 Task: Select the current location as Kings Mountain National Military Park, South Carolina, United States . Now zoom - , and verify the location . Hide zoom slider
Action: Mouse moved to (172, 188)
Screenshot: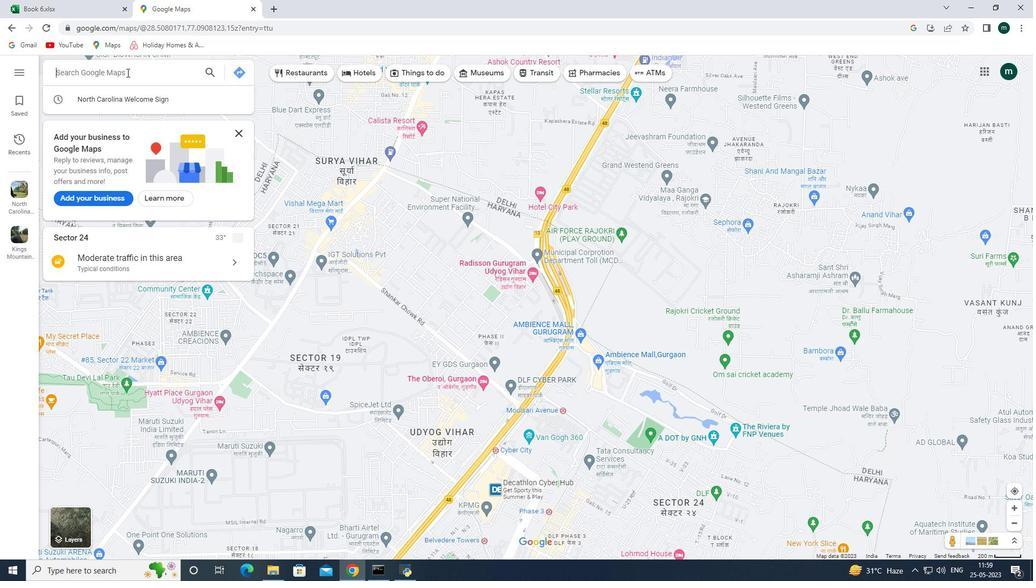 
Action: Mouse pressed left at (172, 188)
Screenshot: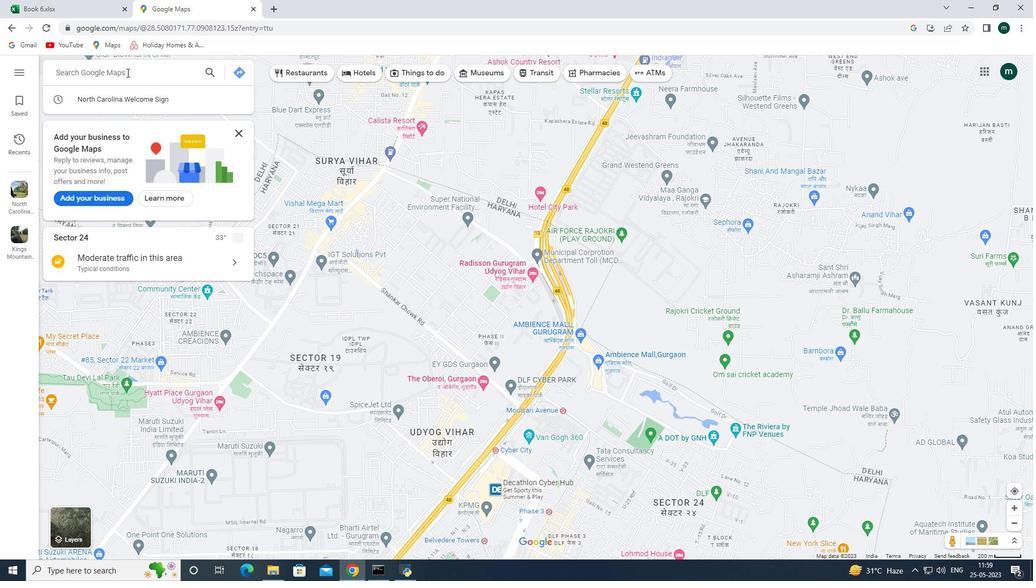 
Action: Mouse moved to (243, 73)
Screenshot: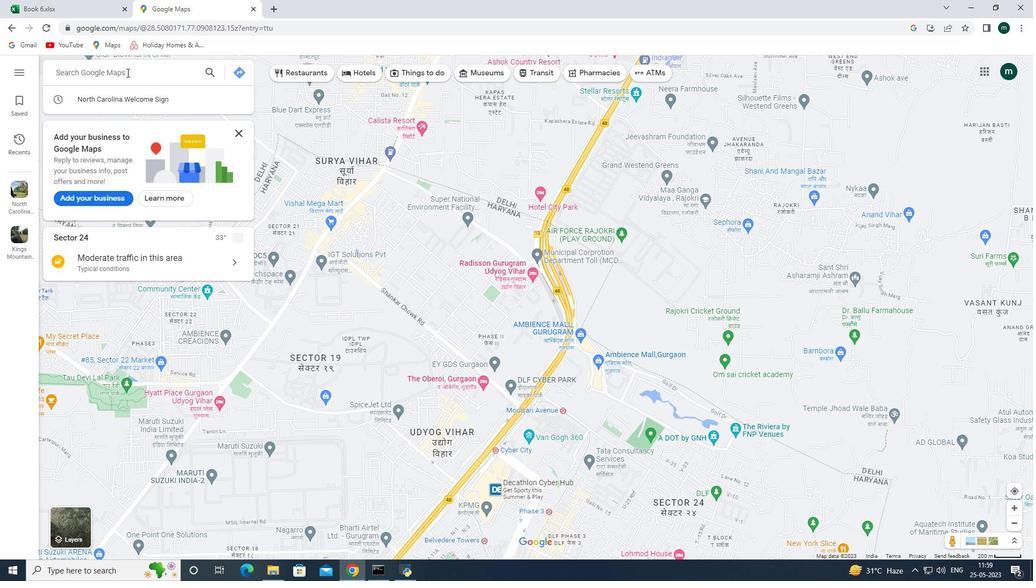
Action: Mouse pressed left at (243, 73)
Screenshot: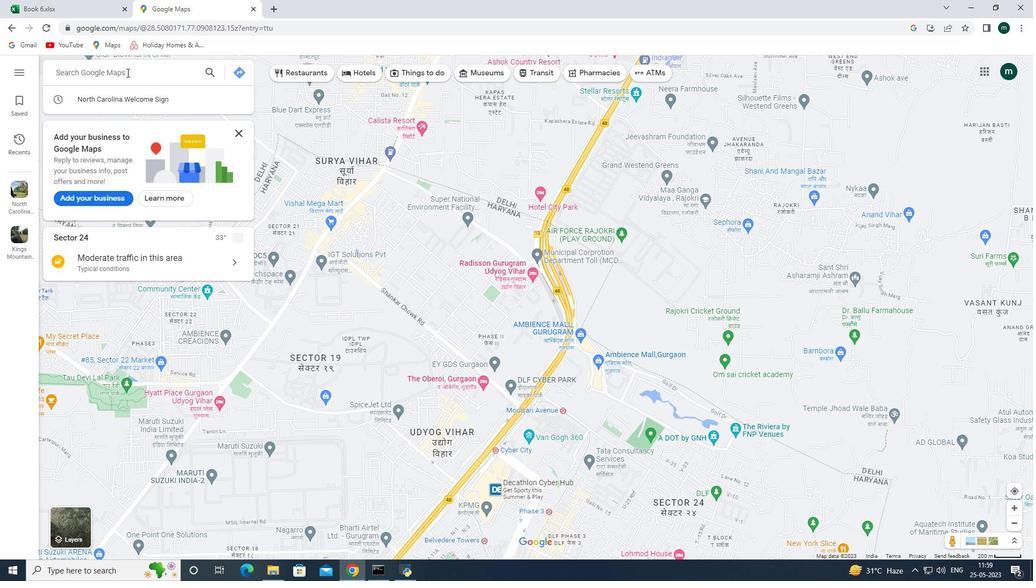 
Action: Mouse moved to (150, 128)
Screenshot: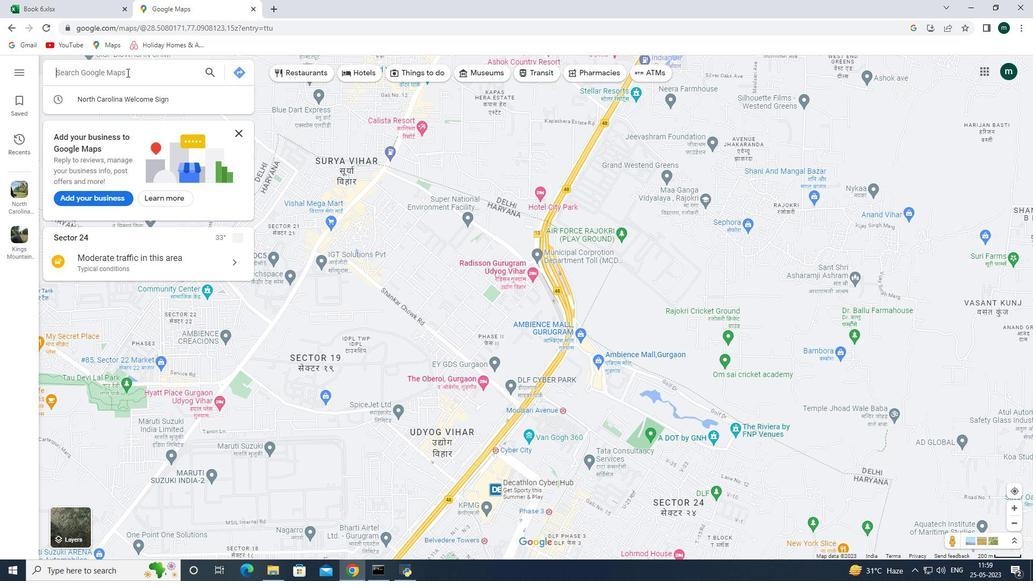 
Action: Mouse pressed left at (150, 128)
Screenshot: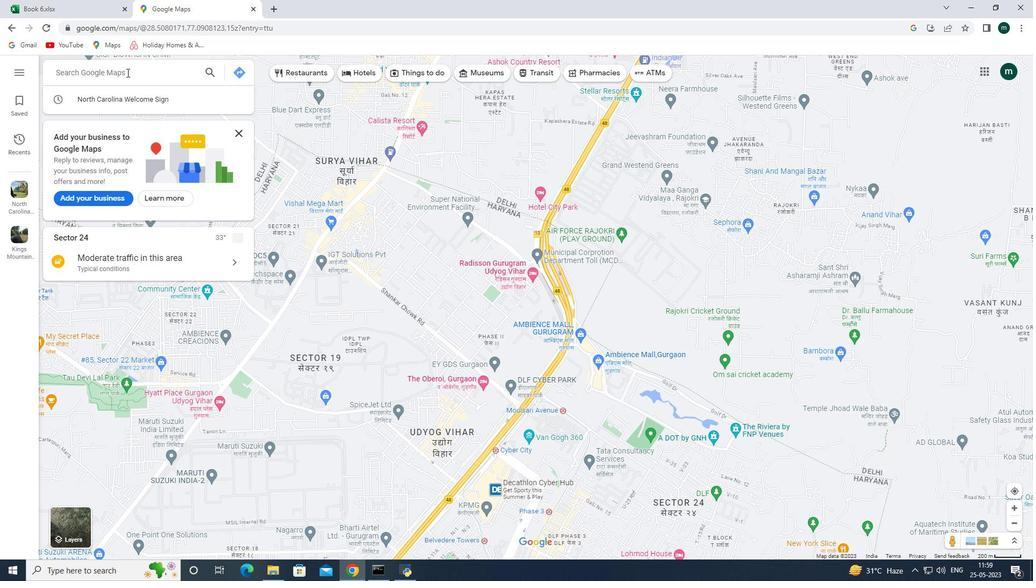 
Action: Mouse moved to (151, 106)
Screenshot: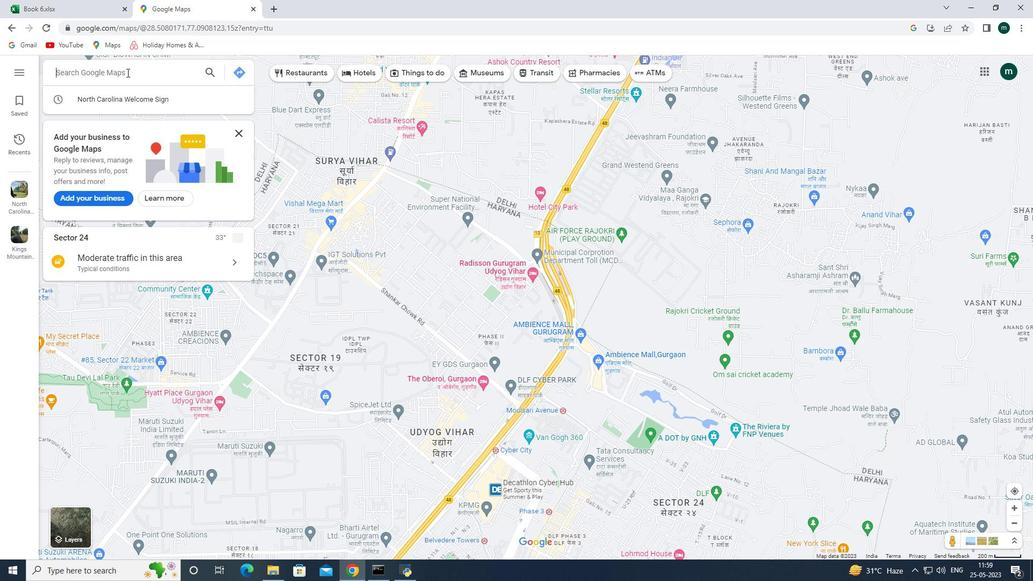 
Action: Mouse pressed left at (151, 106)
Screenshot: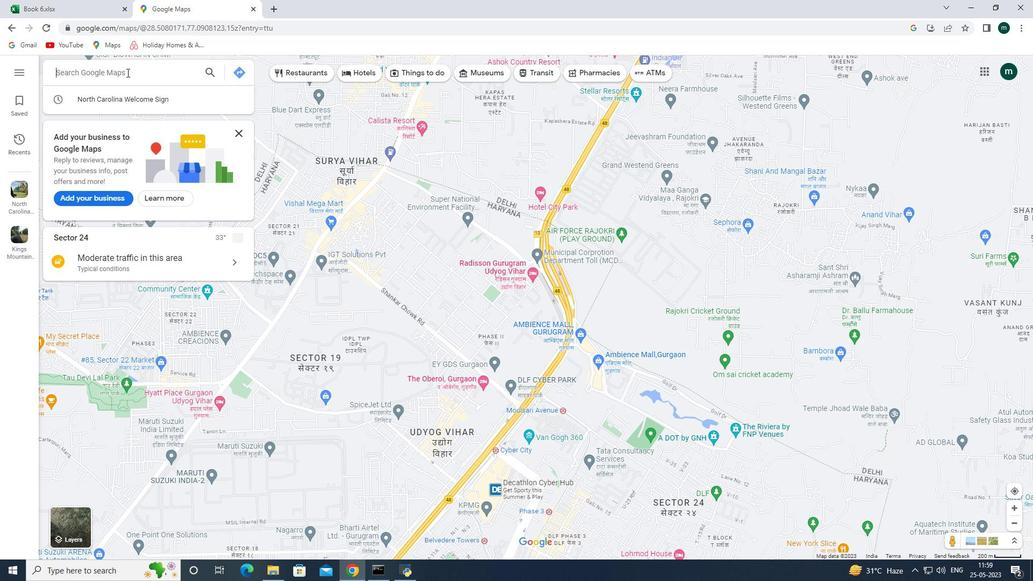 
Action: Key pressed <Key.shift><Key.shift><Key.shift><Key.shift><Key.shift><Key.shift><Key.shift><Key.shift><Key.shift><Key.shift><Key.shift><Key.shift><Key.shift><Key.shift><Key.shift><Key.shift><Key.shift><Key.shift><Key.shift><Key.shift><Key.shift><Key.shift><Key.shift><Key.shift><Key.shift><Key.shift><Key.shift><Key.shift><Key.shift><Key.shift><Key.shift><Key.shift><Key.shift><Key.shift><Key.shift><Key.shift><Key.shift><Key.shift><Key.shift><Key.shift><Key.shift><Key.shift><Key.shift><Key.shift><Key.shift><Key.shift><Key.shift><Key.shift><Key.shift><Key.shift><Key.shift><Key.shift><Key.shift><Key.shift><Key.shift><Key.shift><Key.shift><Key.shift><Key.shift><Key.shift><Key.shift><Key.shift>Kings<Key.space><Key.shift>Moub<Key.backspace>ntain<Key.space><Key.shift>National<Key.space><Key.shift>Militar
Screenshot: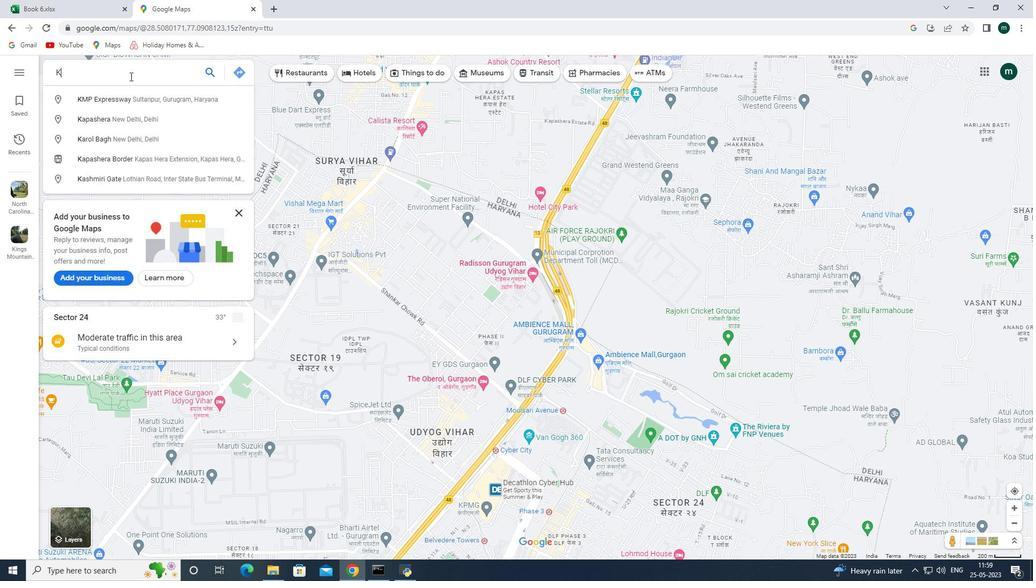 
Action: Mouse moved to (151, 105)
Screenshot: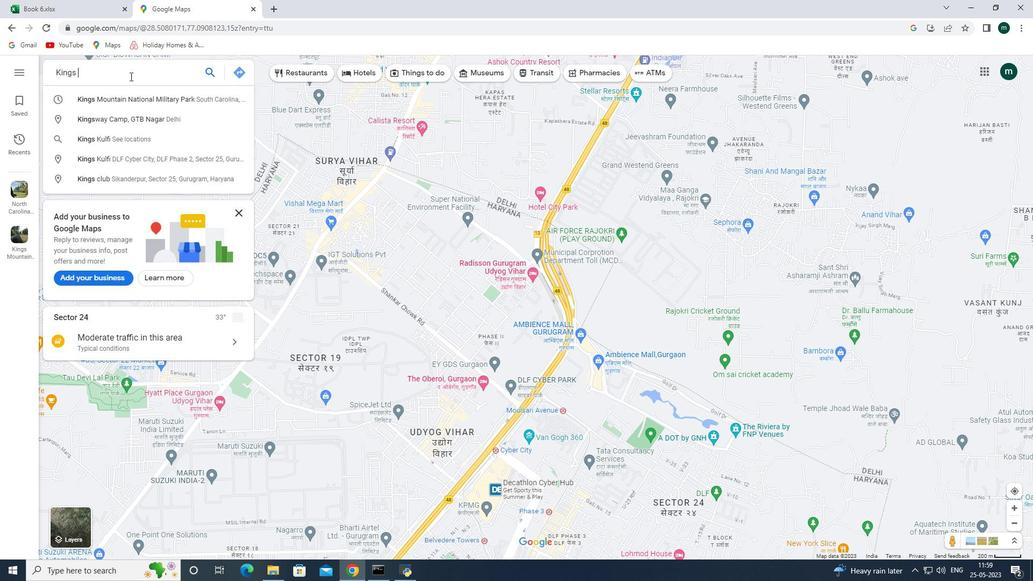 
Action: Key pressed y<Key.space>par<Key.backspace><Key.backspace><Key.backspace><Key.shift>Paer<Key.backspace><Key.backspace>rk<Key.space>
Screenshot: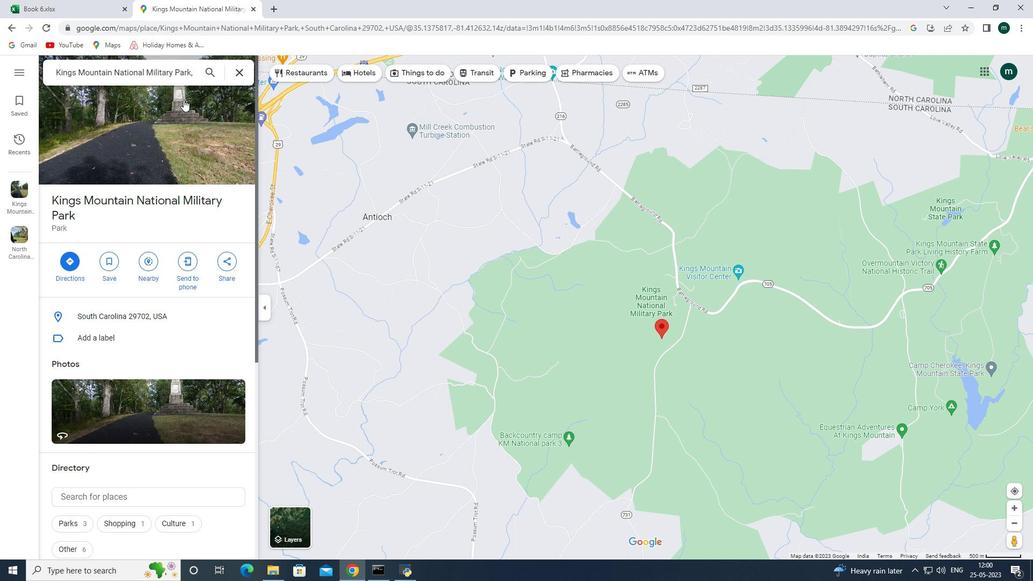
Action: Mouse moved to (199, 185)
Screenshot: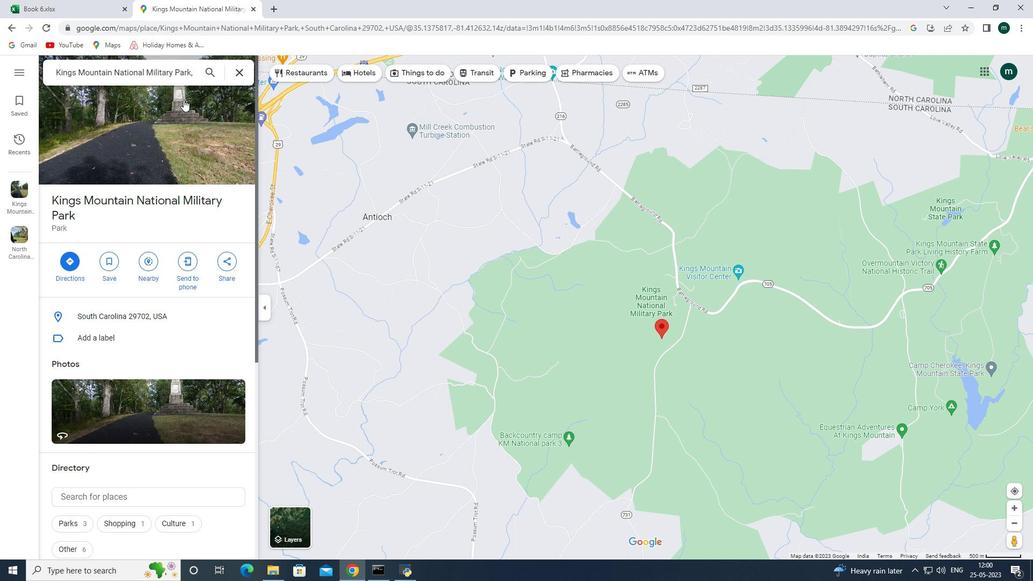 
Action: Mouse pressed left at (199, 185)
Screenshot: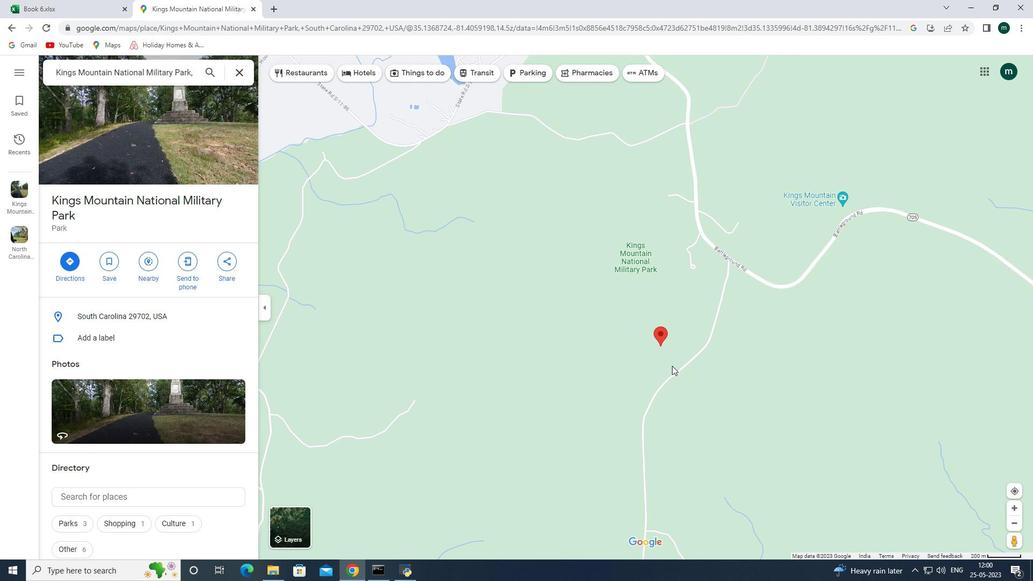 
Action: Mouse moved to (172, 135)
Screenshot: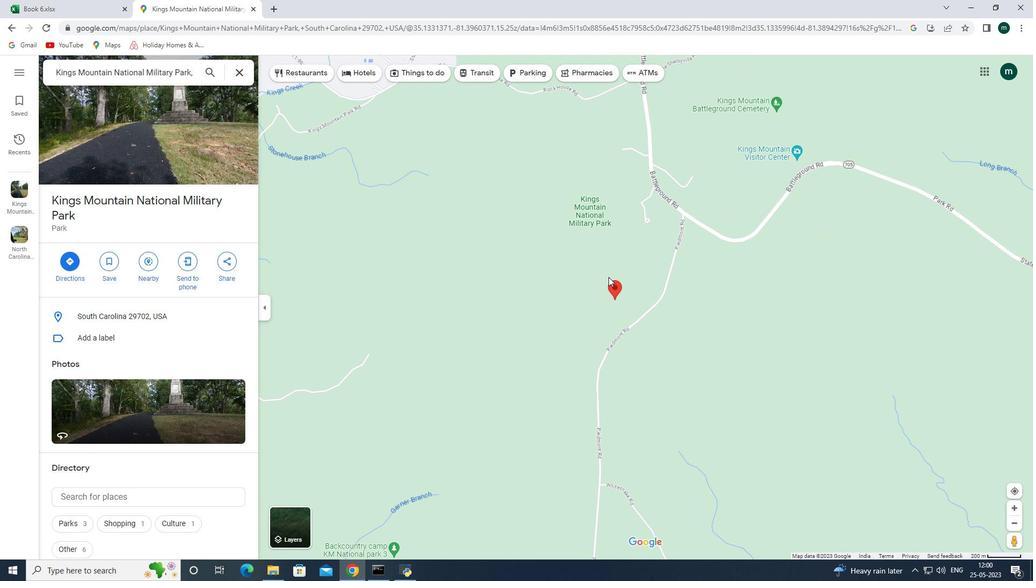 
Action: Mouse pressed left at (172, 135)
Screenshot: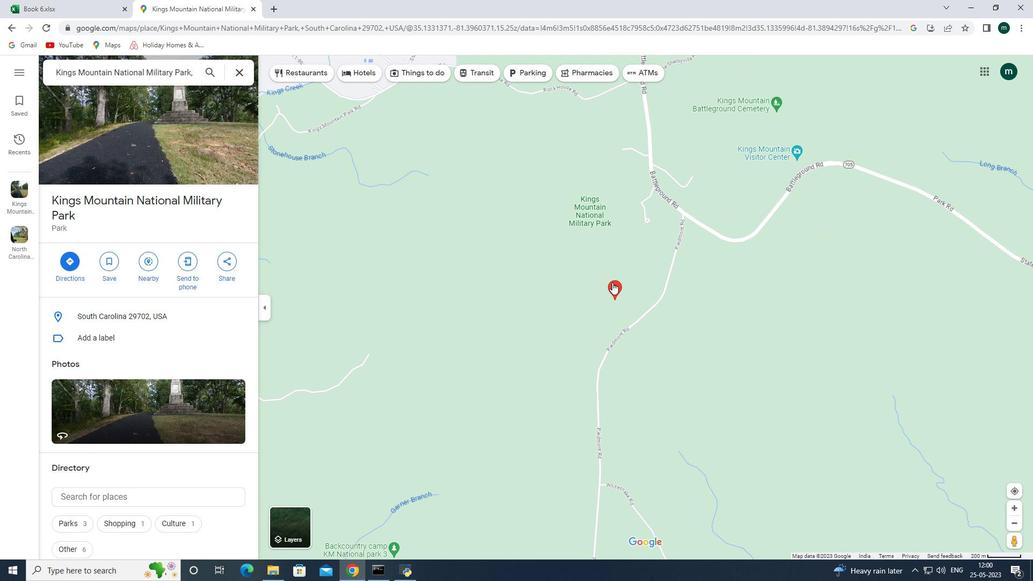 
Action: Mouse moved to (493, 243)
Screenshot: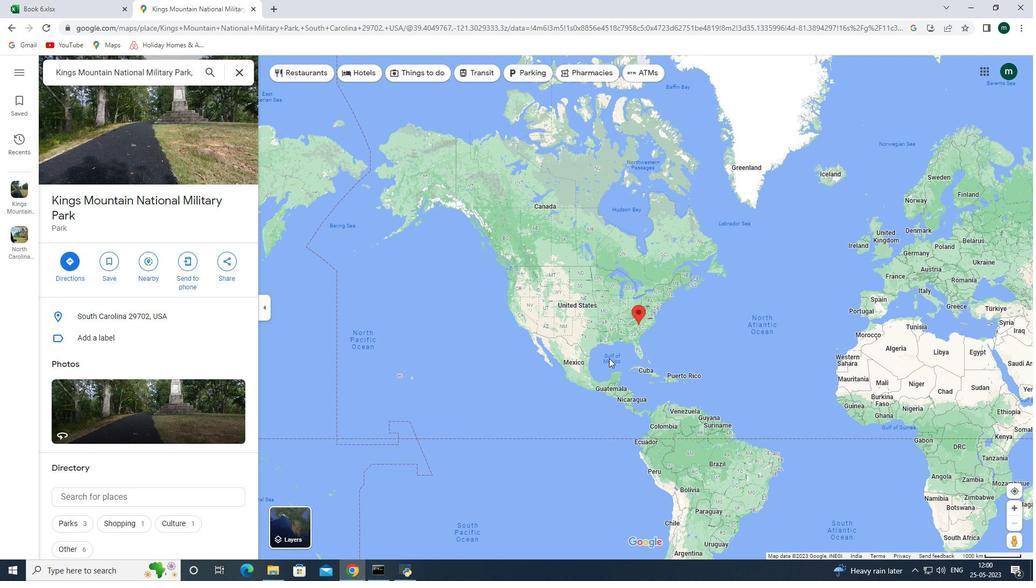 
Action: Mouse scrolled (493, 243) with delta (0, 0)
Screenshot: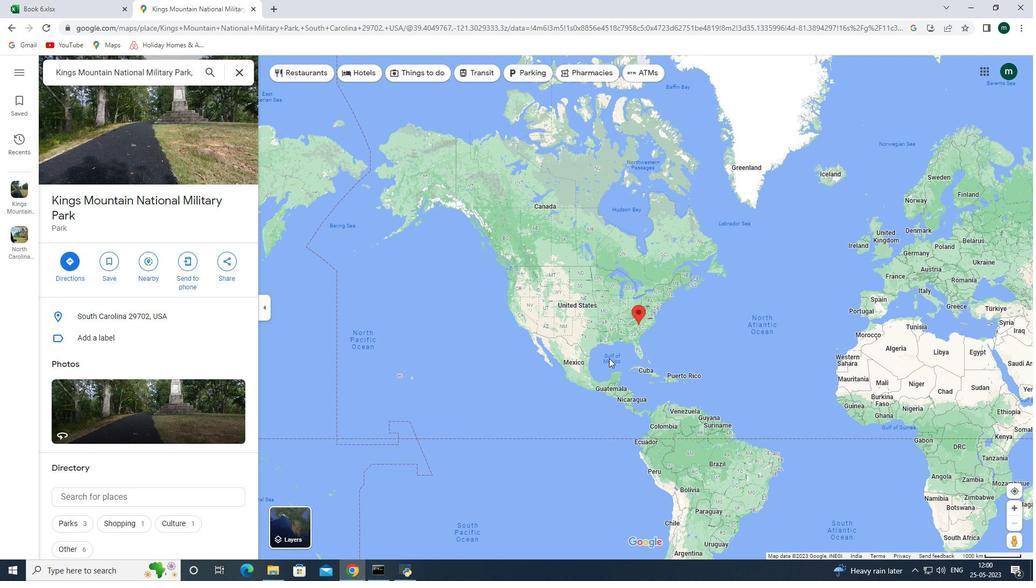 
Action: Mouse scrolled (493, 243) with delta (0, 0)
Screenshot: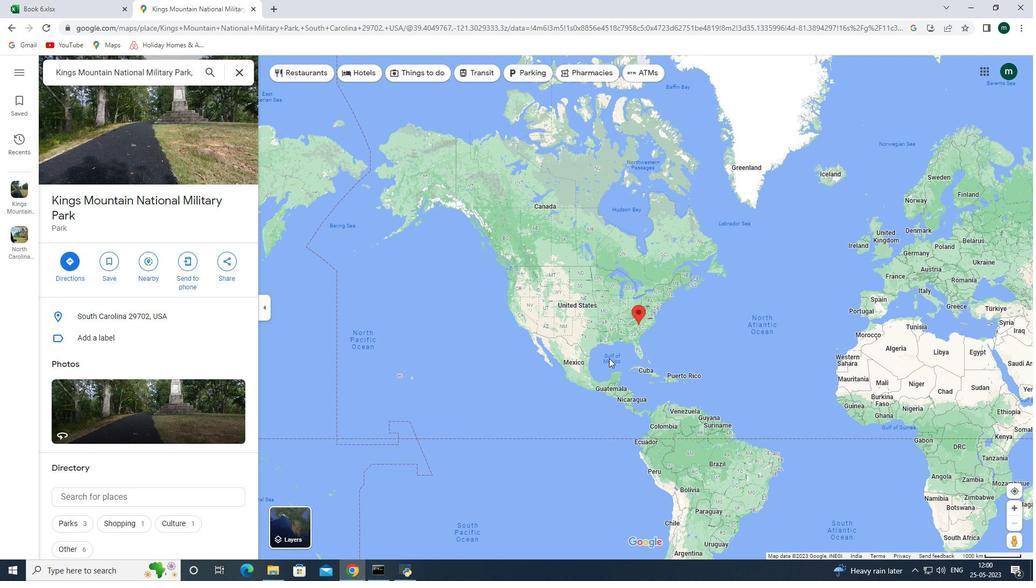 
Action: Mouse scrolled (493, 243) with delta (0, 0)
Screenshot: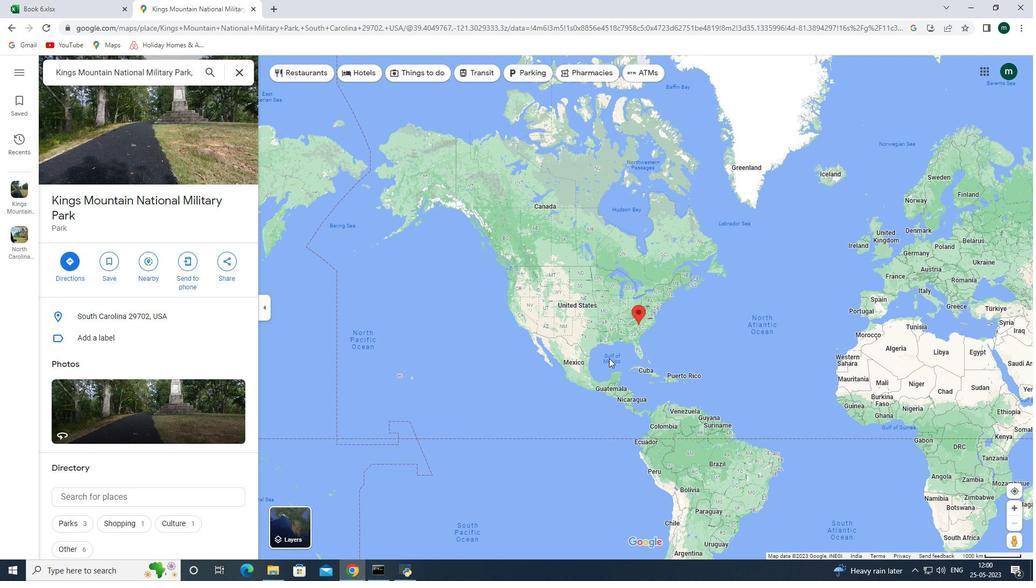 
Action: Mouse moved to (572, 137)
Screenshot: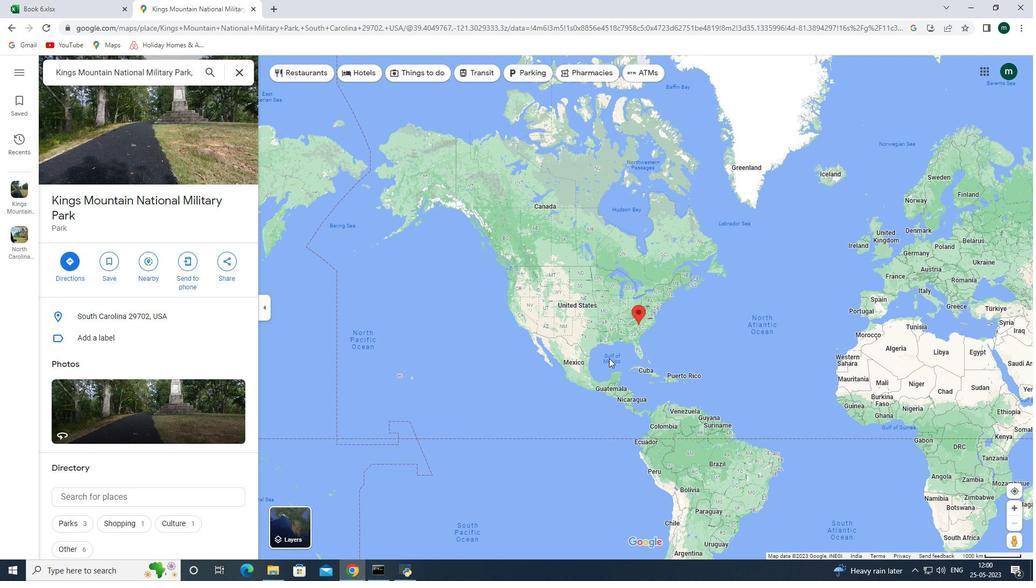 
Action: Mouse scrolled (572, 137) with delta (0, 0)
Screenshot: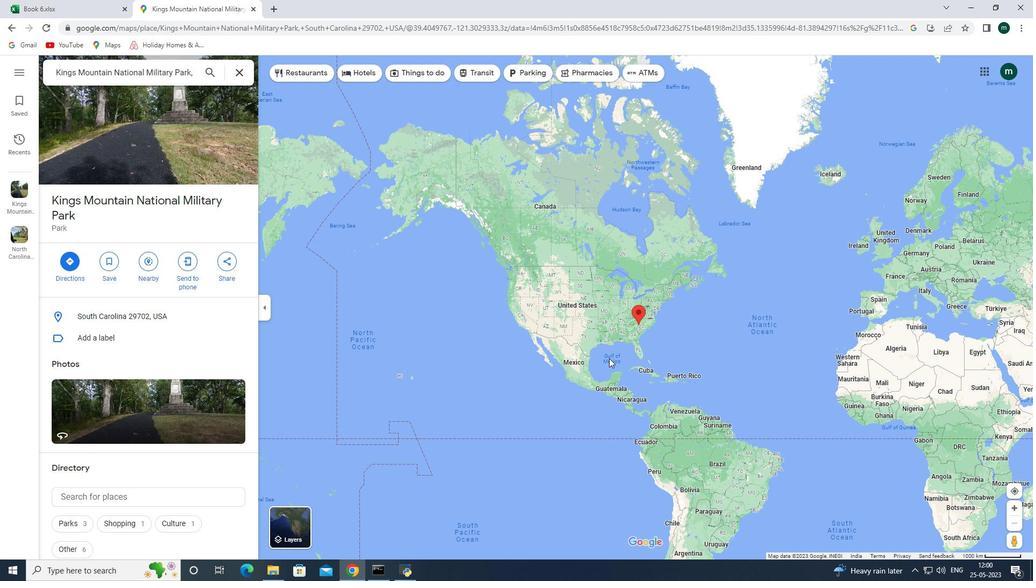 
Action: Mouse moved to (558, 140)
Screenshot: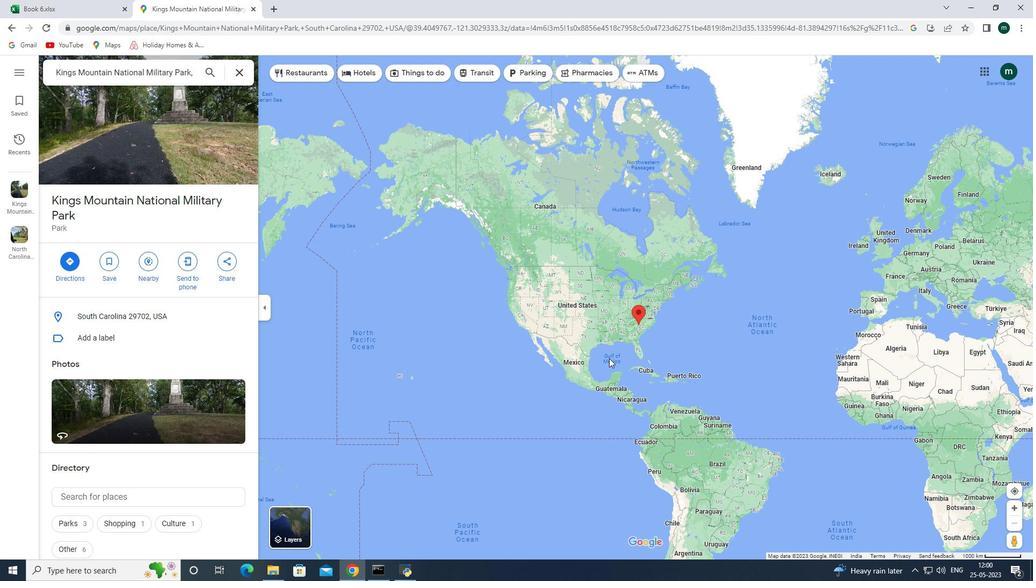 
Action: Mouse scrolled (558, 141) with delta (0, 0)
Screenshot: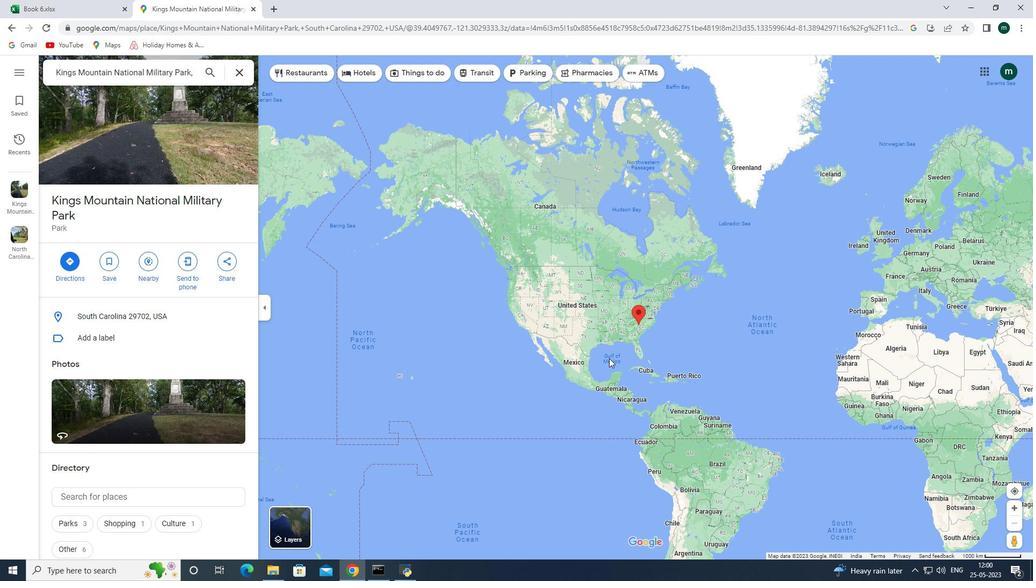 
Action: Mouse scrolled (558, 141) with delta (0, 0)
Screenshot: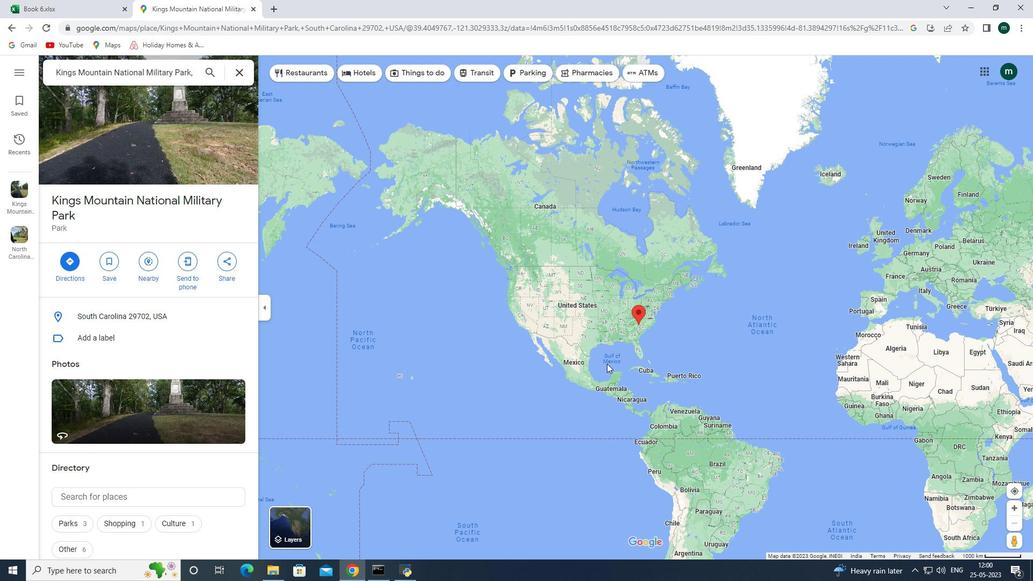 
Action: Mouse scrolled (558, 141) with delta (0, 0)
Screenshot: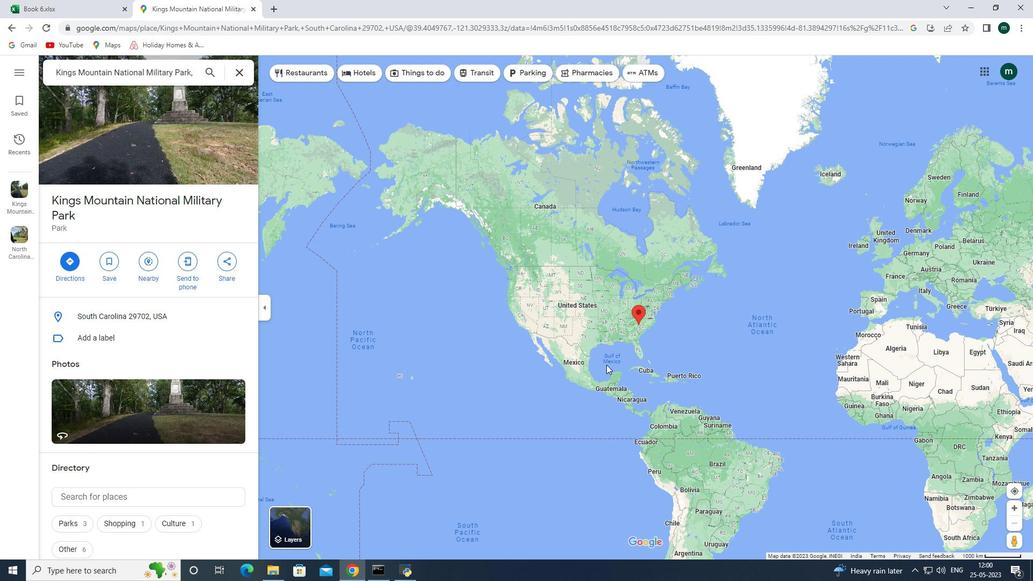 
Action: Mouse moved to (631, 199)
Screenshot: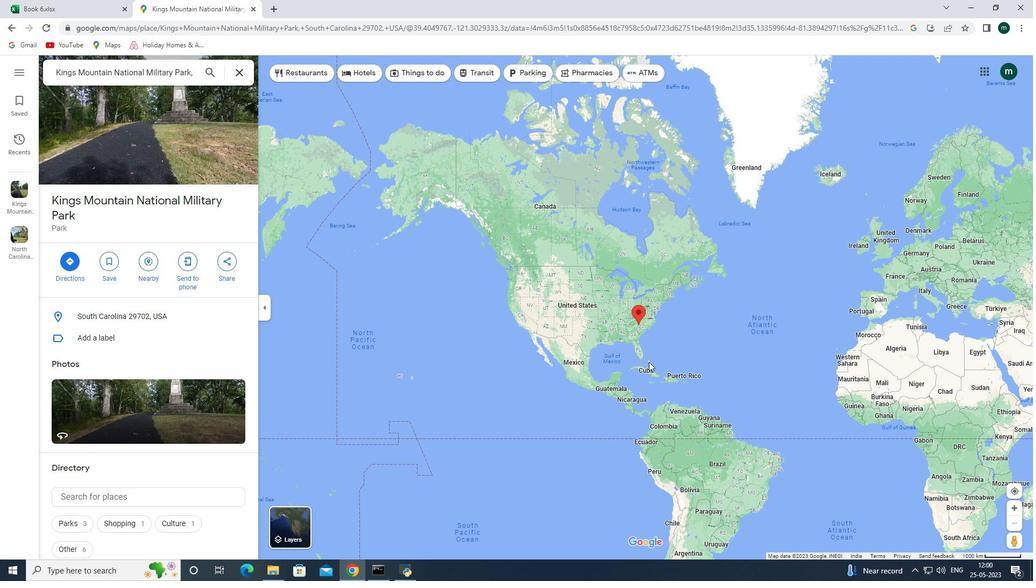 
Action: Mouse scrolled (631, 200) with delta (0, 0)
Screenshot: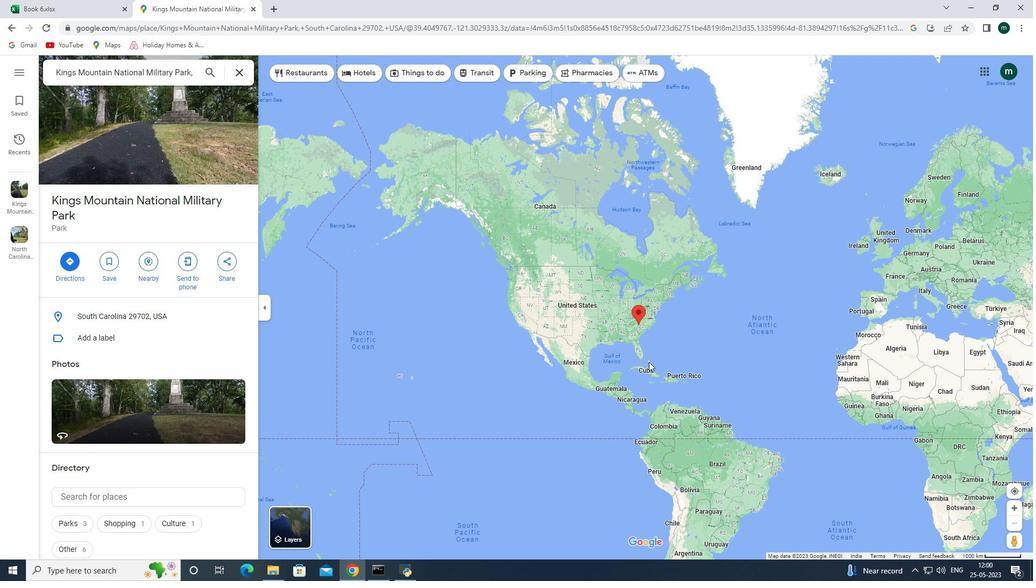 
Action: Mouse scrolled (631, 200) with delta (0, 0)
Screenshot: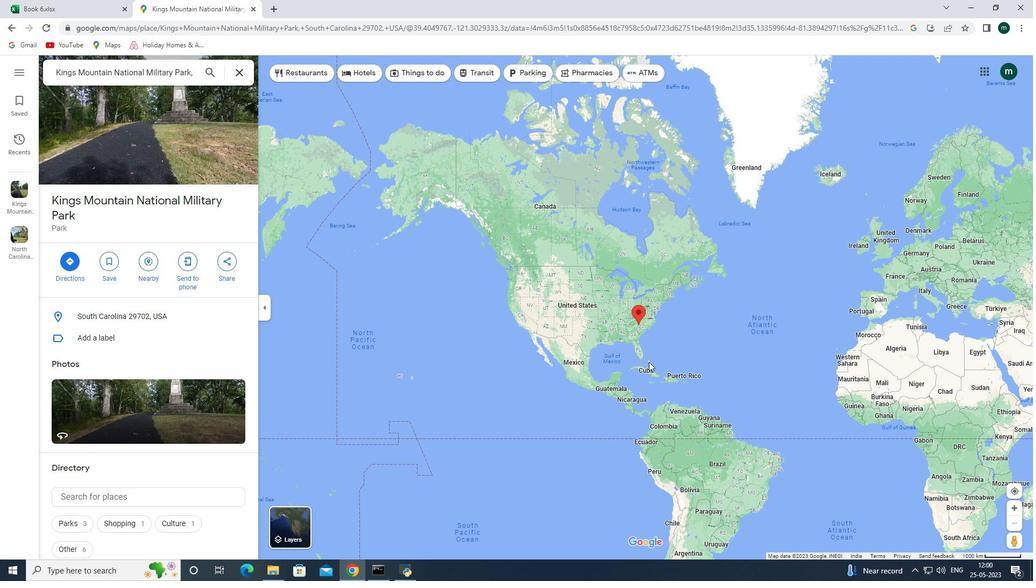
Action: Mouse moved to (585, 117)
Screenshot: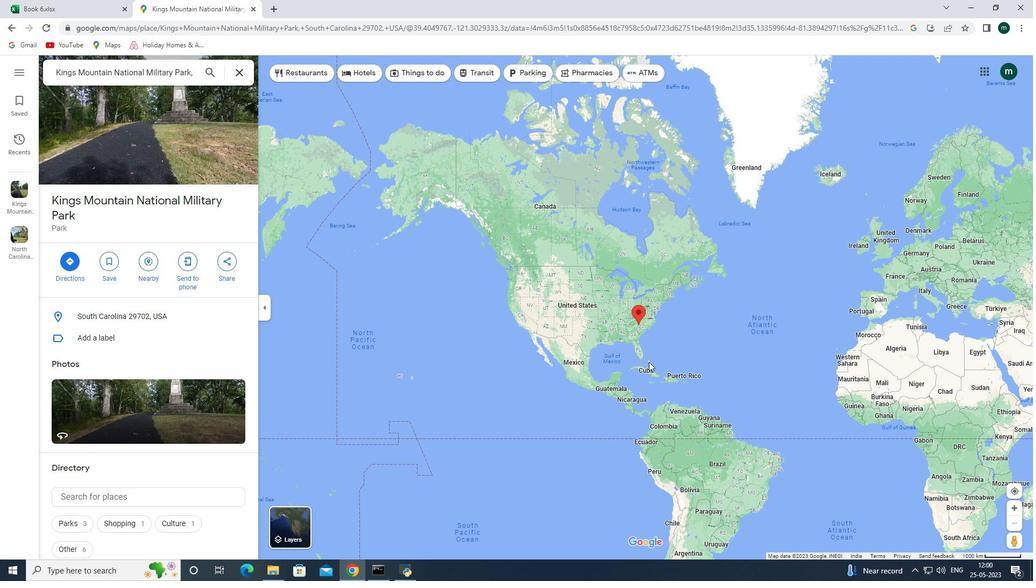 
Action: Mouse scrolled (586, 121) with delta (0, 0)
Screenshot: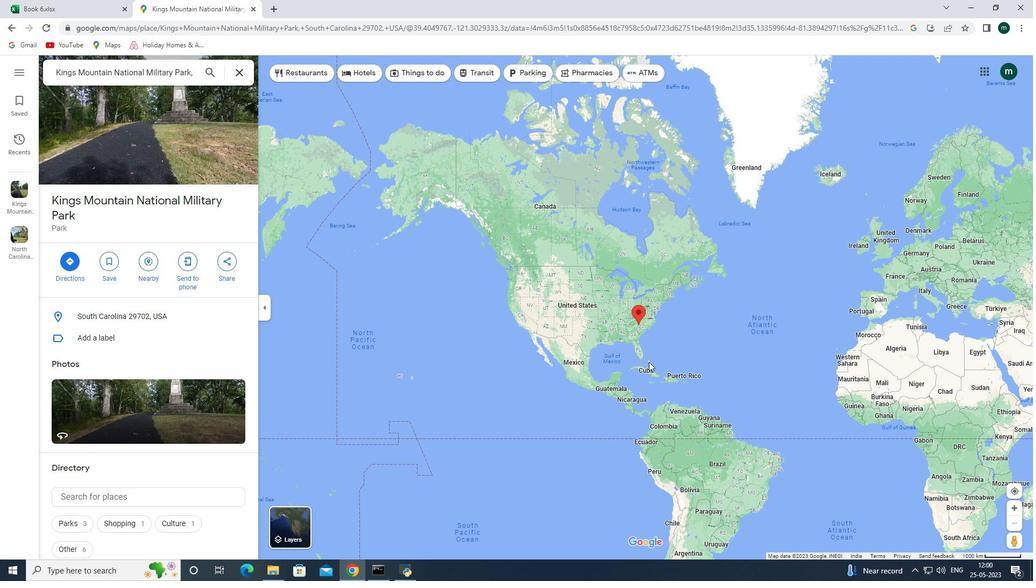 
Action: Mouse scrolled (585, 121) with delta (0, 0)
Screenshot: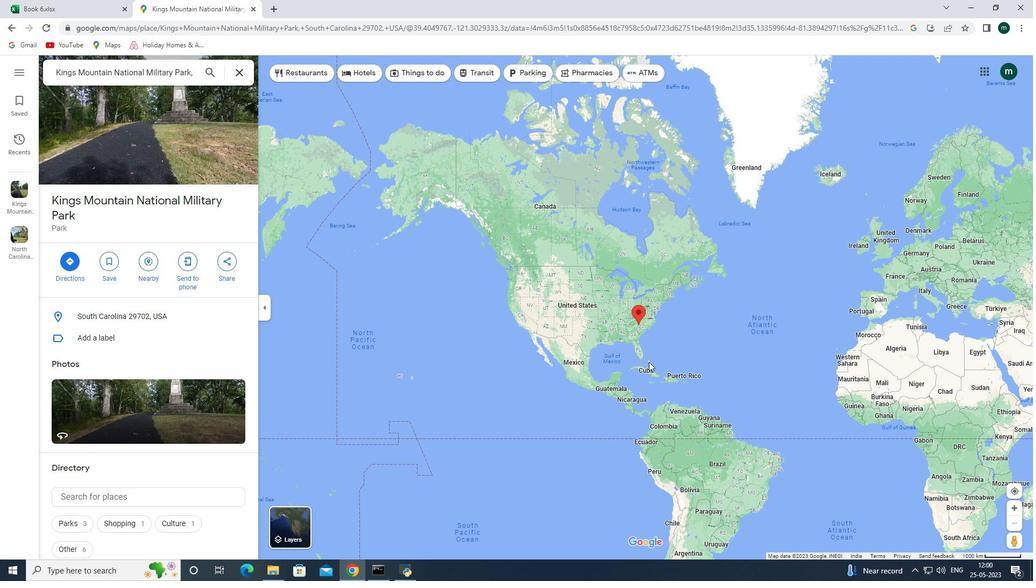 
Action: Mouse moved to (530, 190)
Screenshot: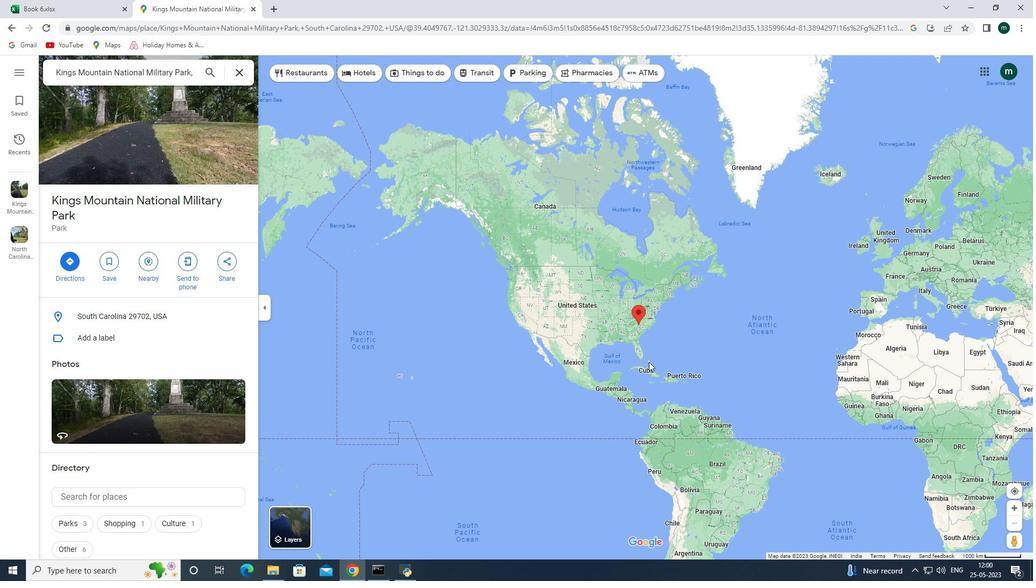 
Action: Mouse pressed left at (530, 190)
Screenshot: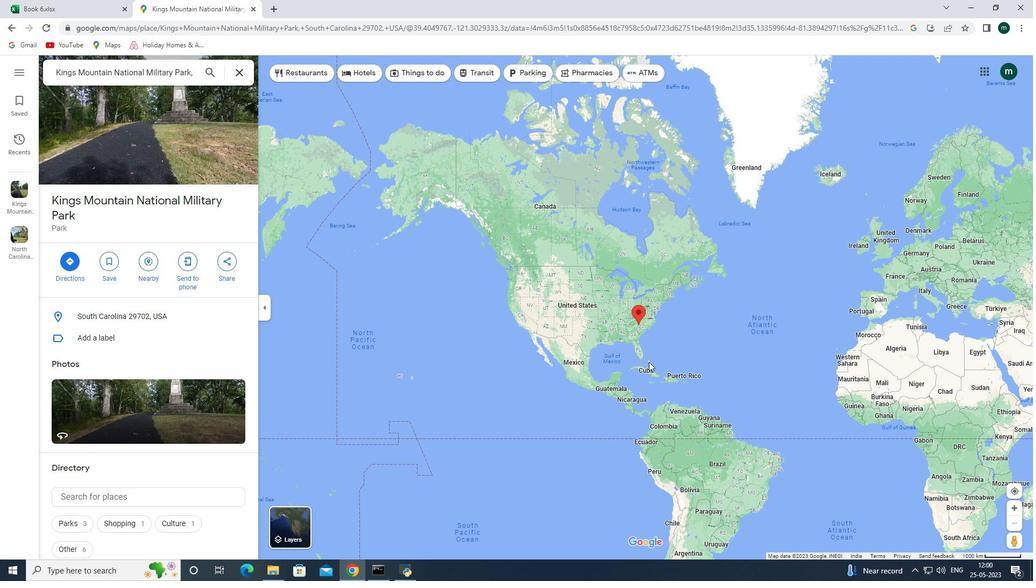 
Action: Mouse moved to (599, 311)
Screenshot: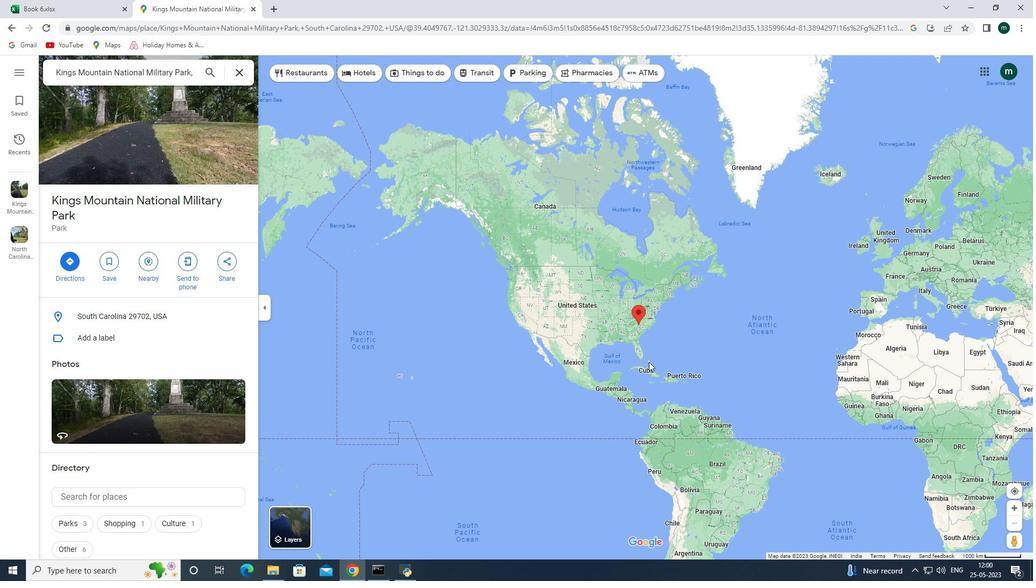 
Action: Mouse scrolled (599, 311) with delta (0, 0)
Screenshot: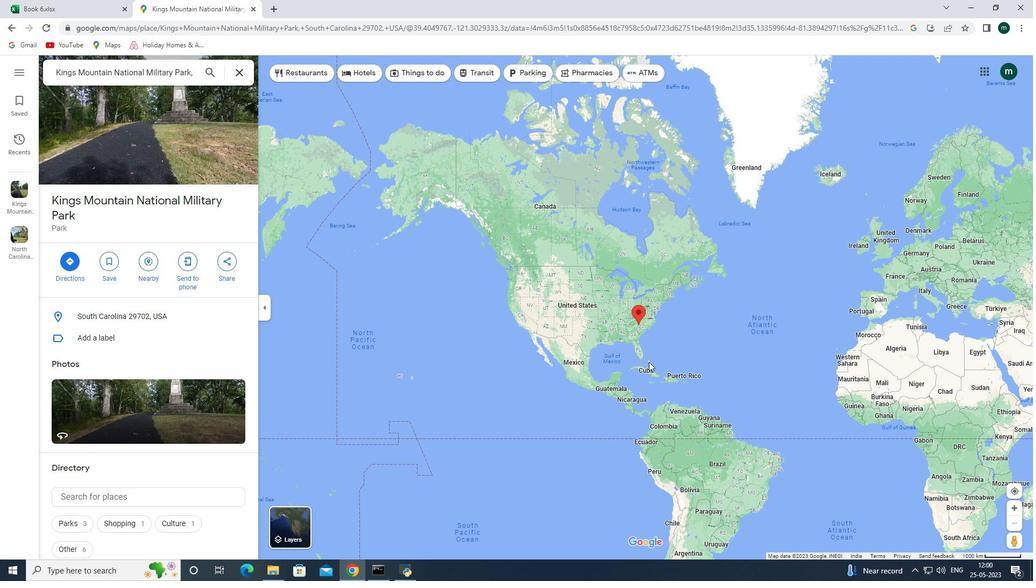 
Action: Mouse scrolled (599, 311) with delta (0, 0)
Screenshot: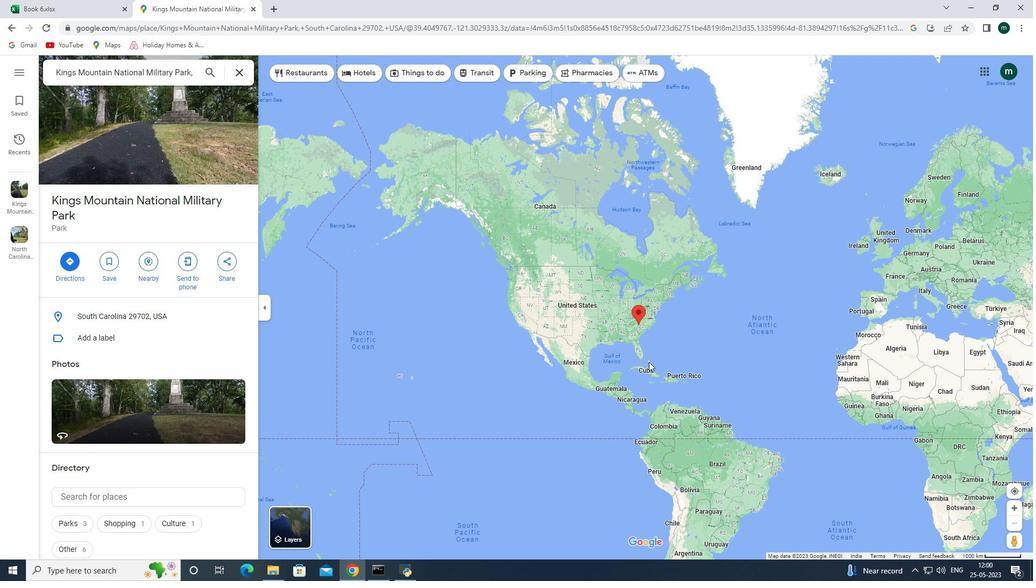
Action: Mouse scrolled (599, 311) with delta (0, 0)
Screenshot: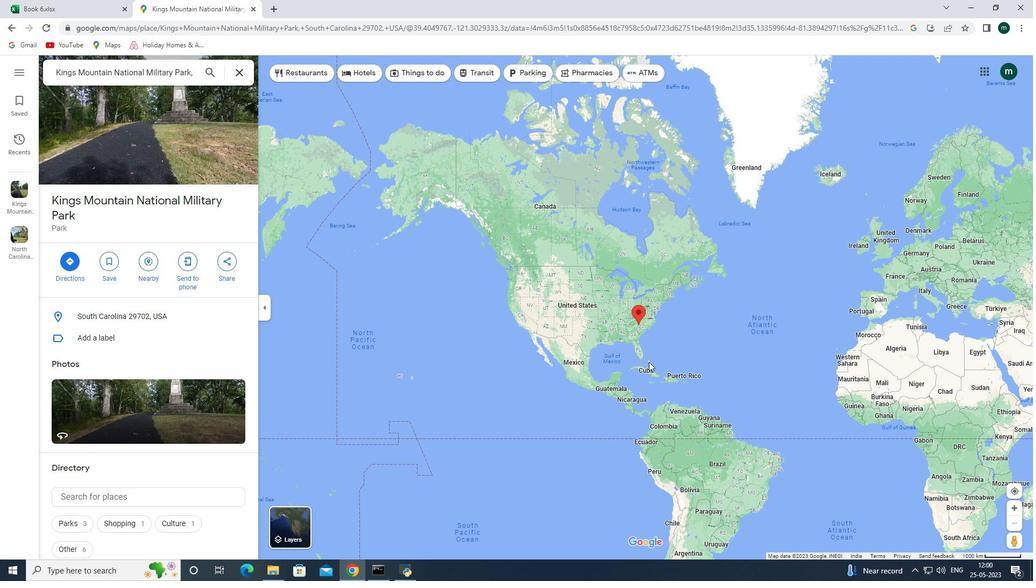 
Action: Mouse moved to (609, 190)
Screenshot: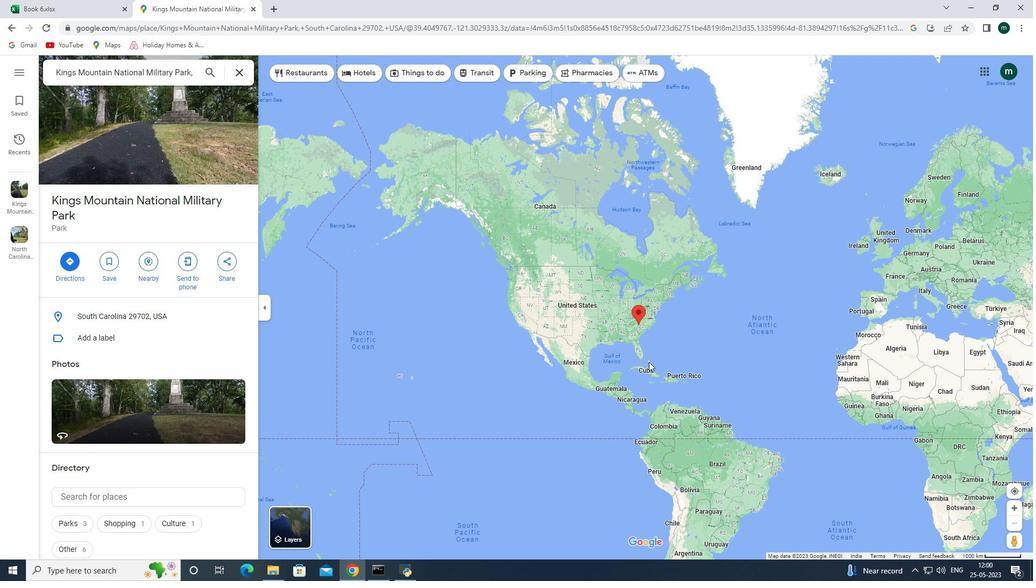 
Action: Mouse pressed left at (609, 190)
Screenshot: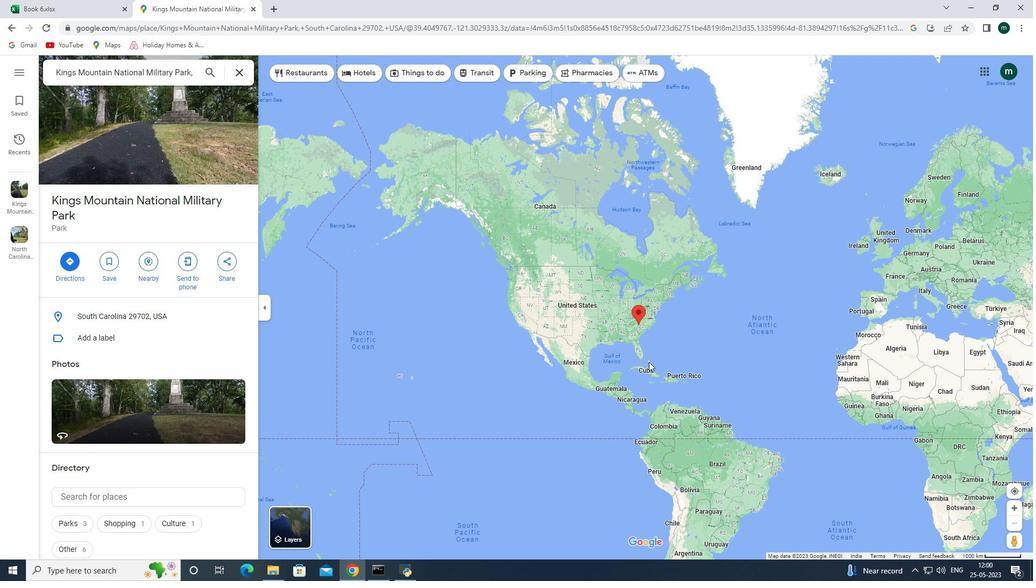 
Action: Mouse moved to (564, 256)
Screenshot: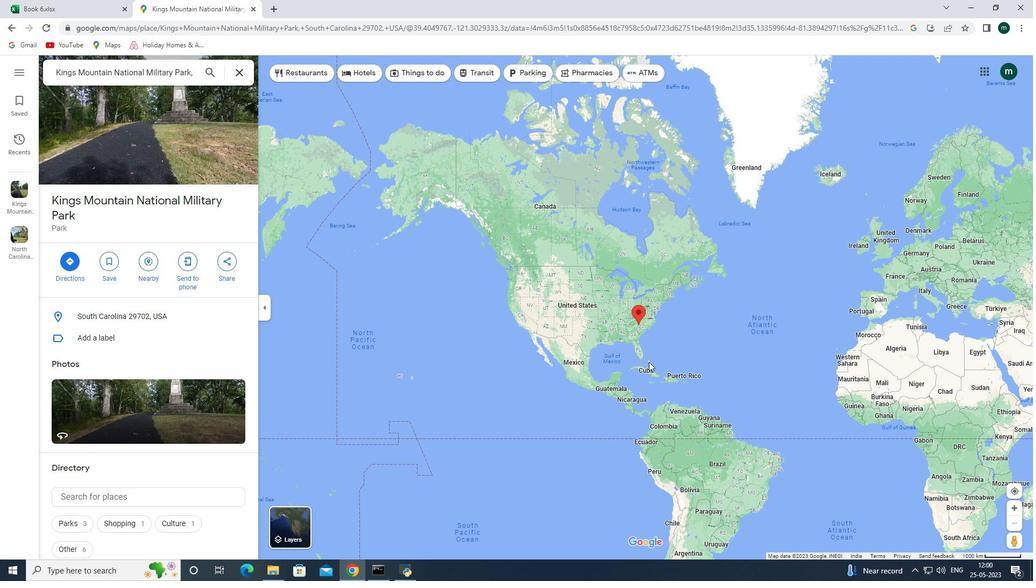 
Action: Mouse pressed left at (564, 256)
Screenshot: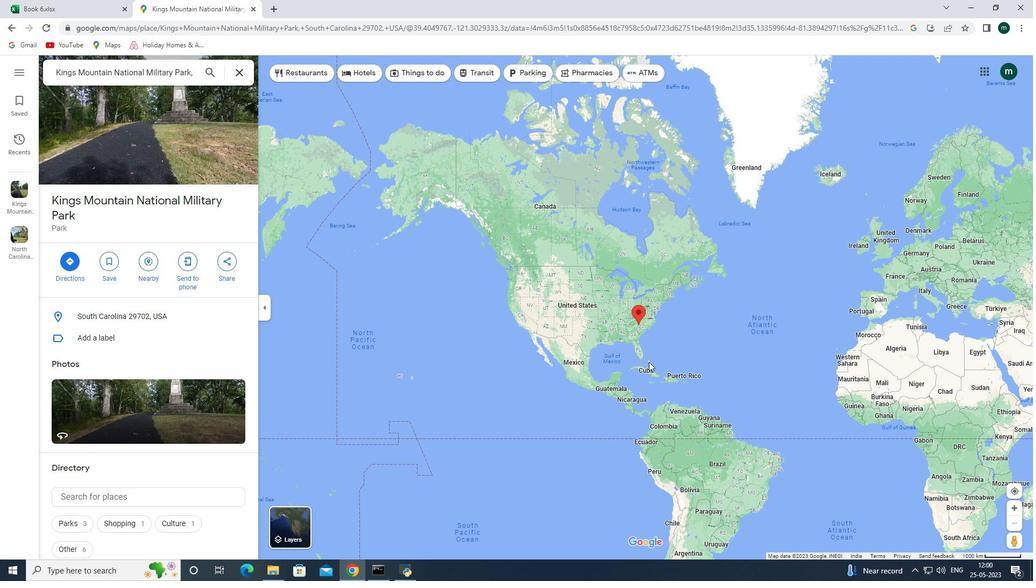 
Action: Mouse moved to (226, 133)
Screenshot: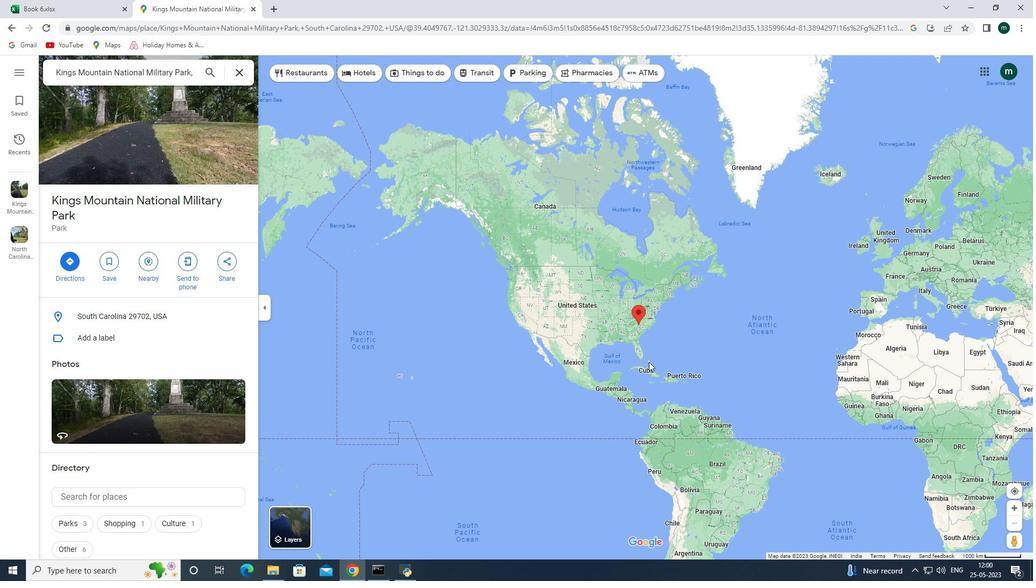 
Action: Mouse pressed left at (226, 133)
Screenshot: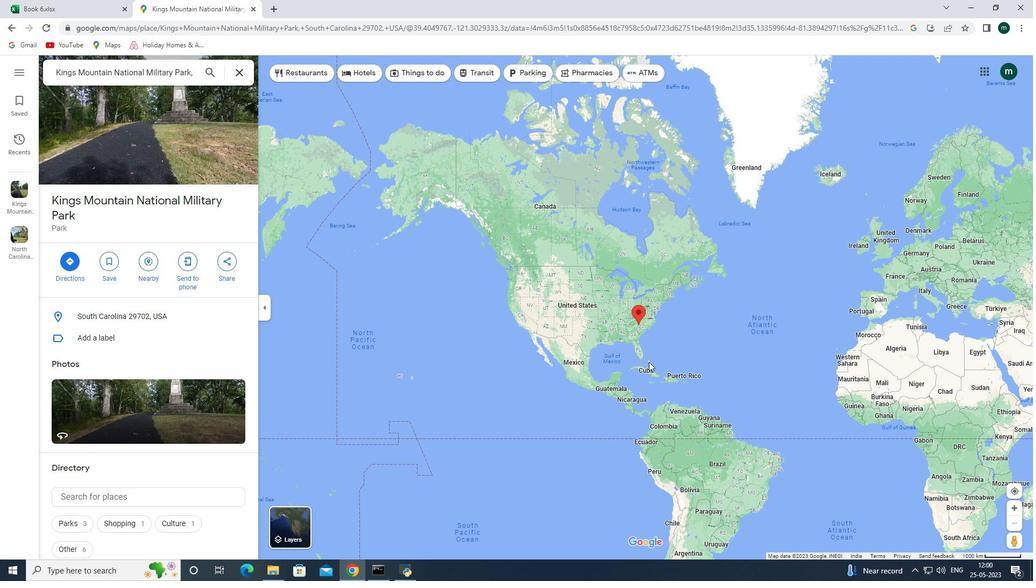 
Action: Key pressed <Key.right><Key.left><Key.right>
Screenshot: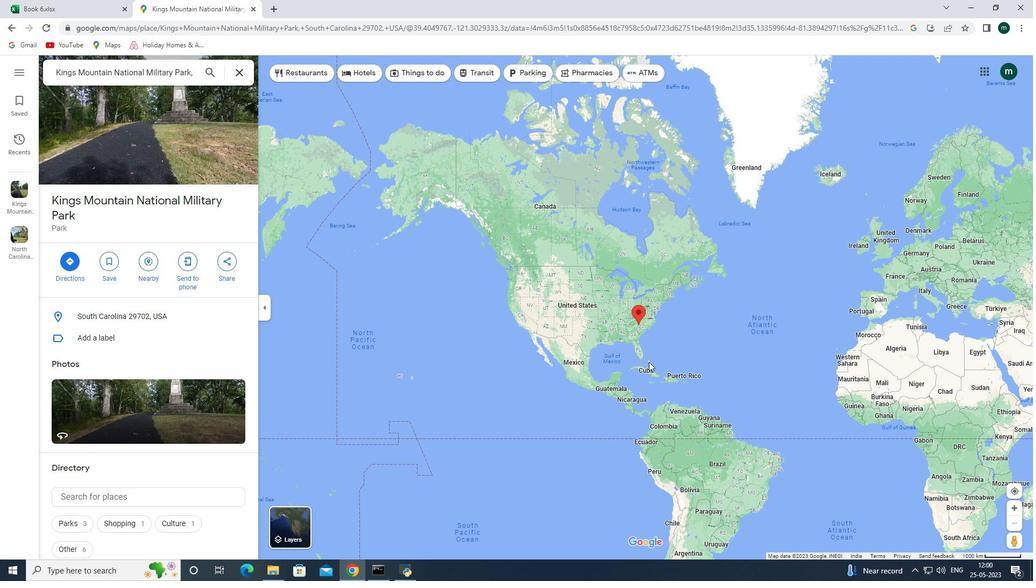 
Action: Mouse moved to (1017, 69)
Screenshot: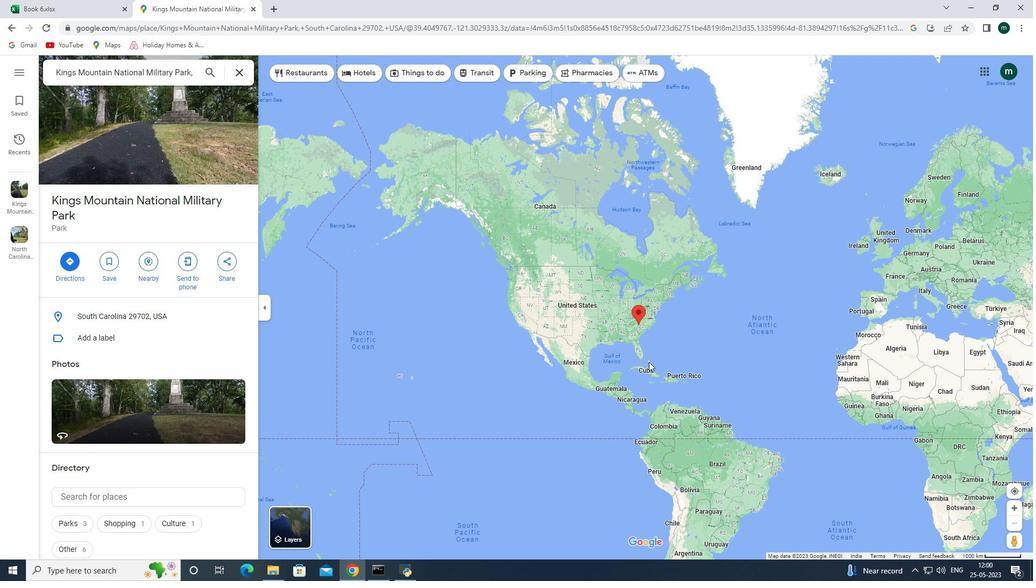 
Action: Mouse pressed left at (1017, 69)
Screenshot: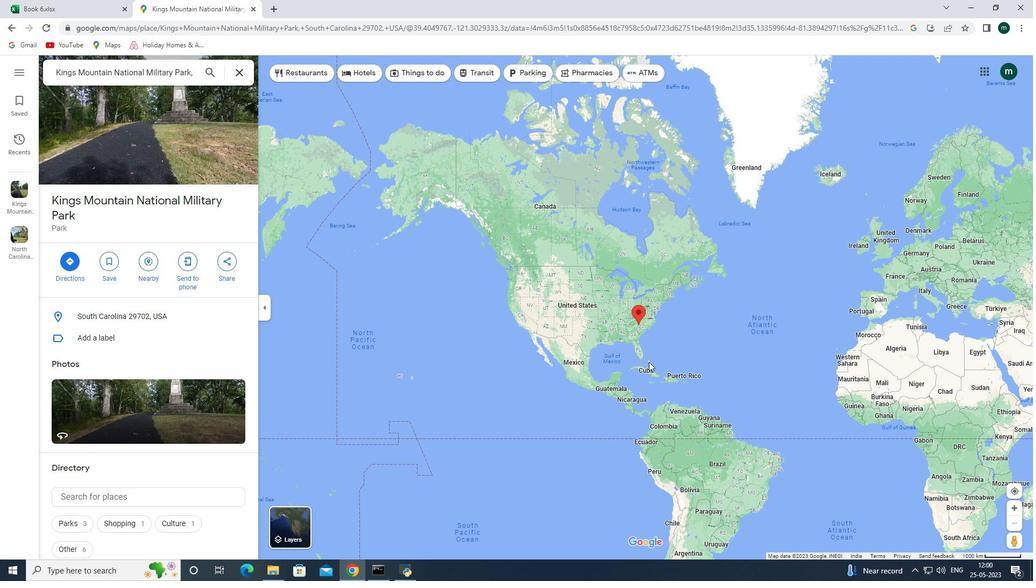 
Action: Mouse moved to (431, 240)
Screenshot: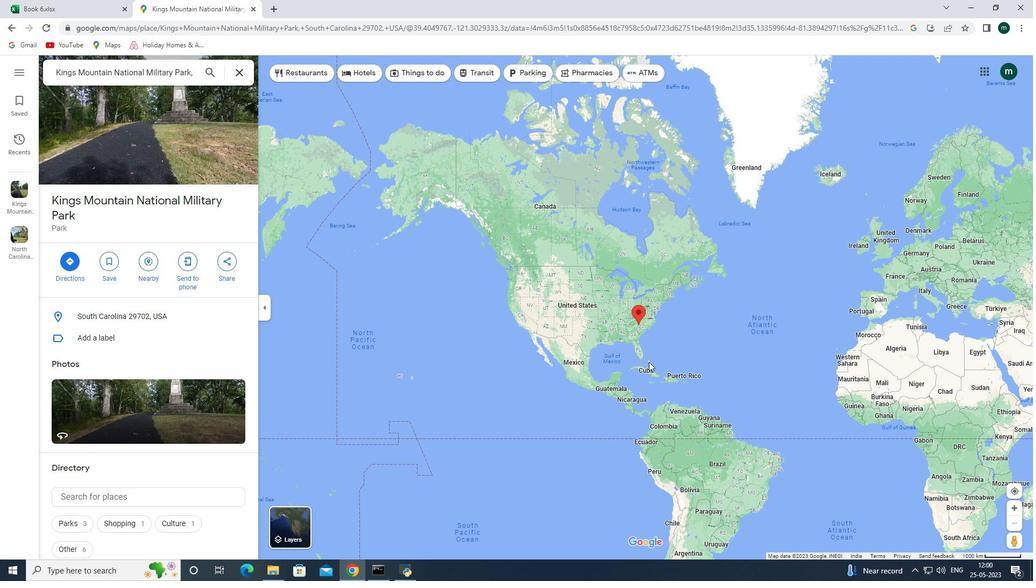 
Action: Mouse pressed left at (431, 240)
Screenshot: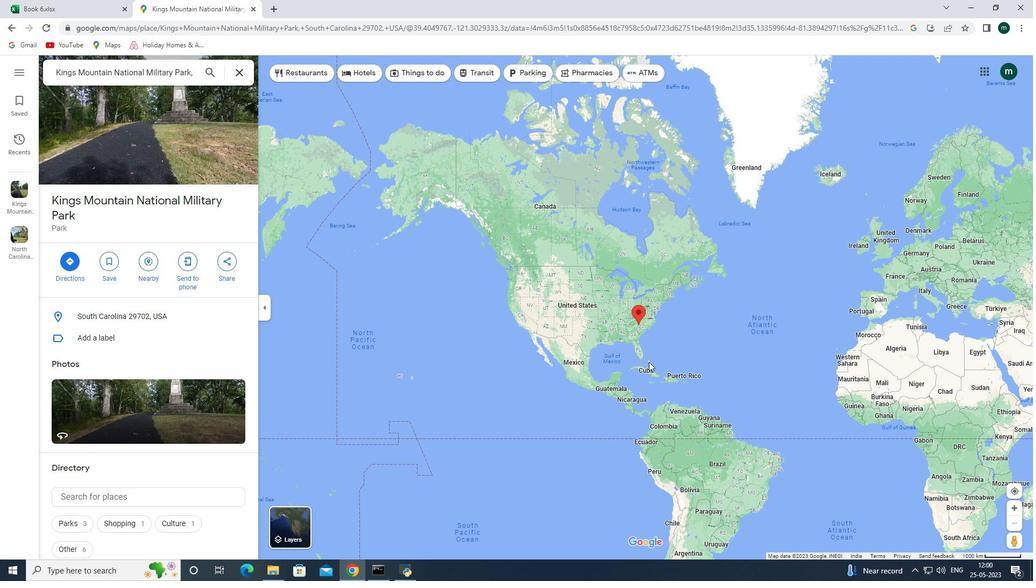 
Action: Mouse moved to (10, 24)
Screenshot: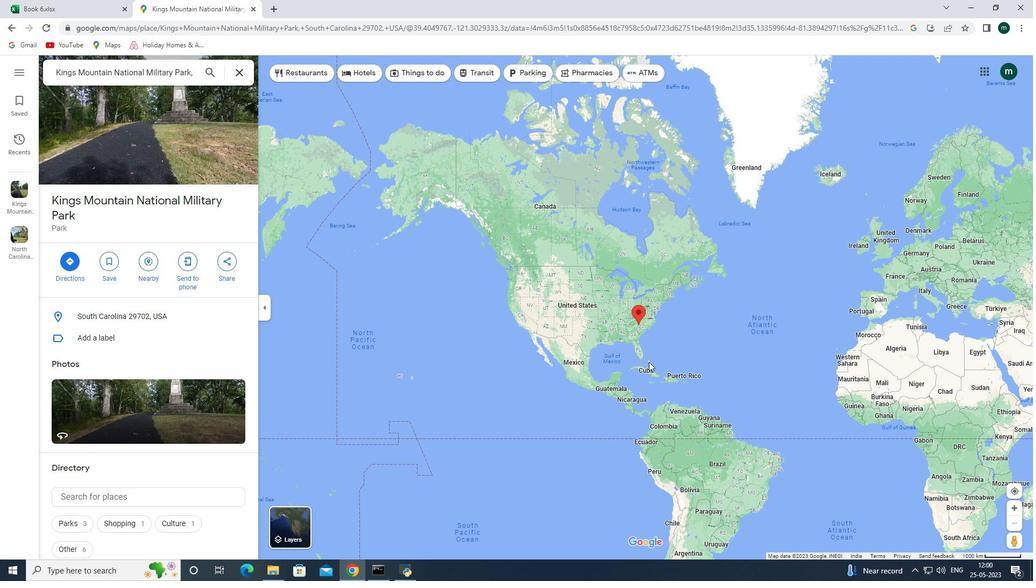 
Action: Mouse pressed left at (10, 24)
Screenshot: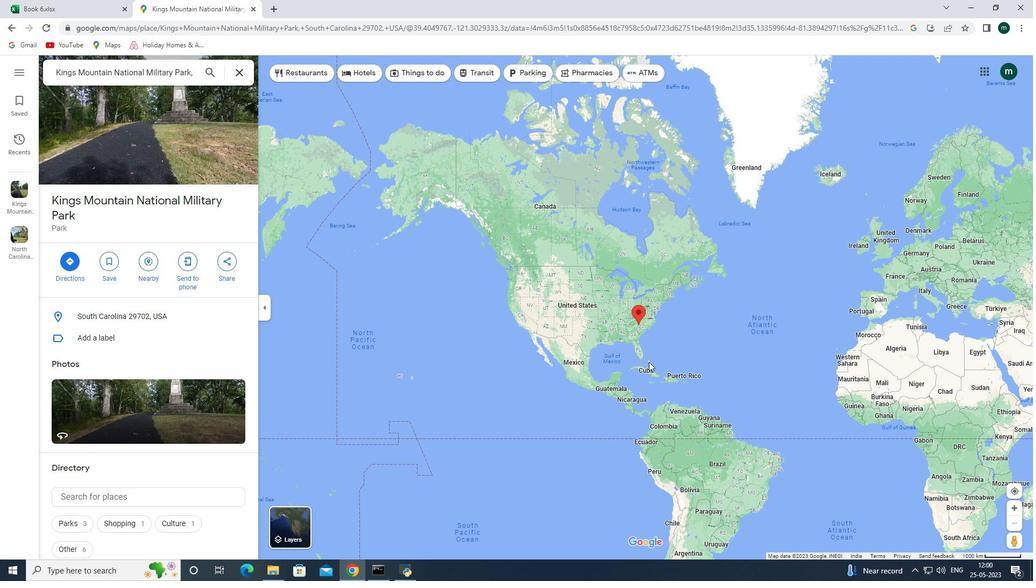
Action: Mouse moved to (5, 31)
Screenshot: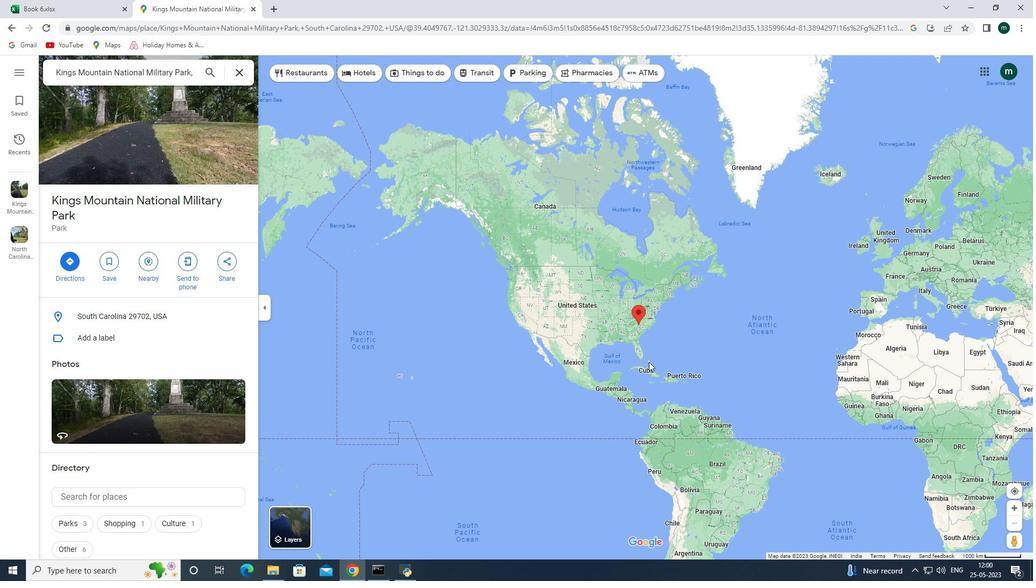 
Action: Mouse pressed left at (5, 31)
Screenshot: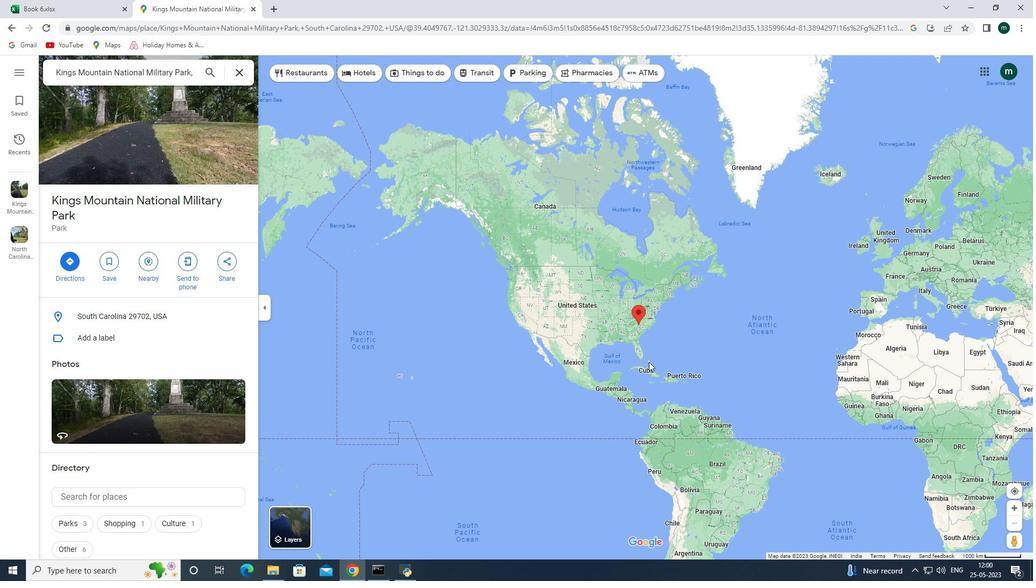 
Action: Mouse moved to (10, 25)
Screenshot: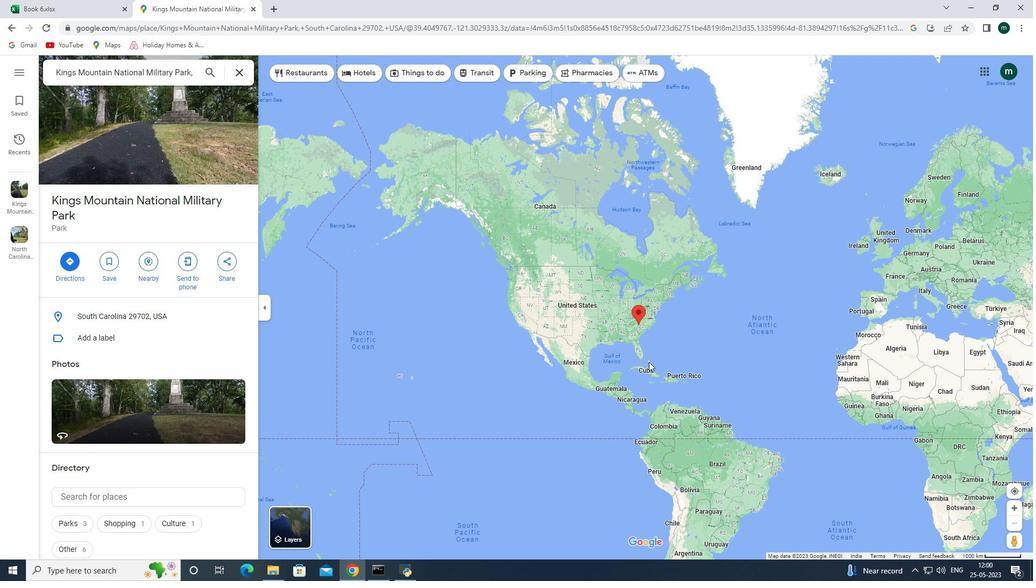 
Action: Mouse pressed left at (10, 25)
Screenshot: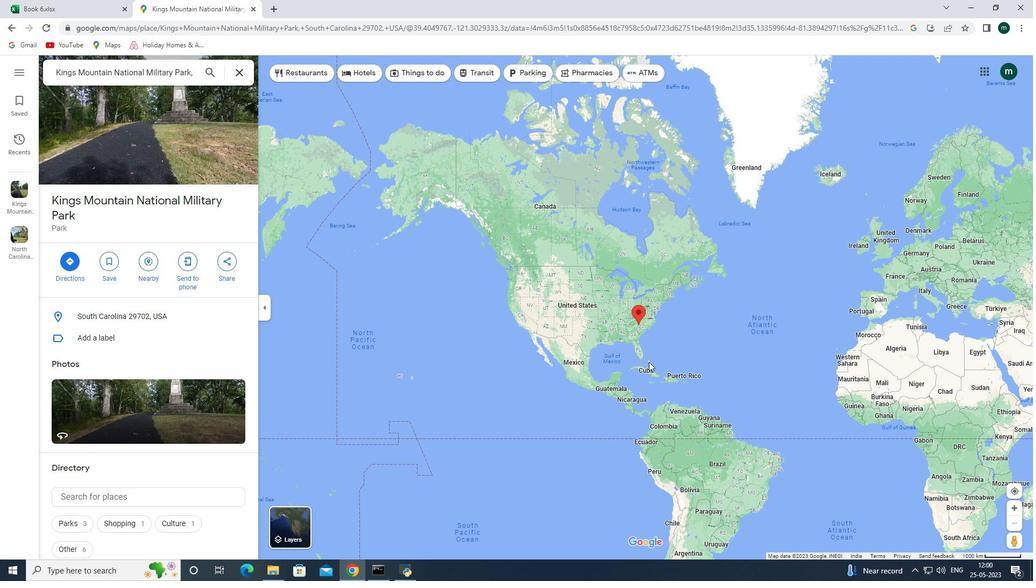 
Action: Mouse pressed left at (10, 25)
Screenshot: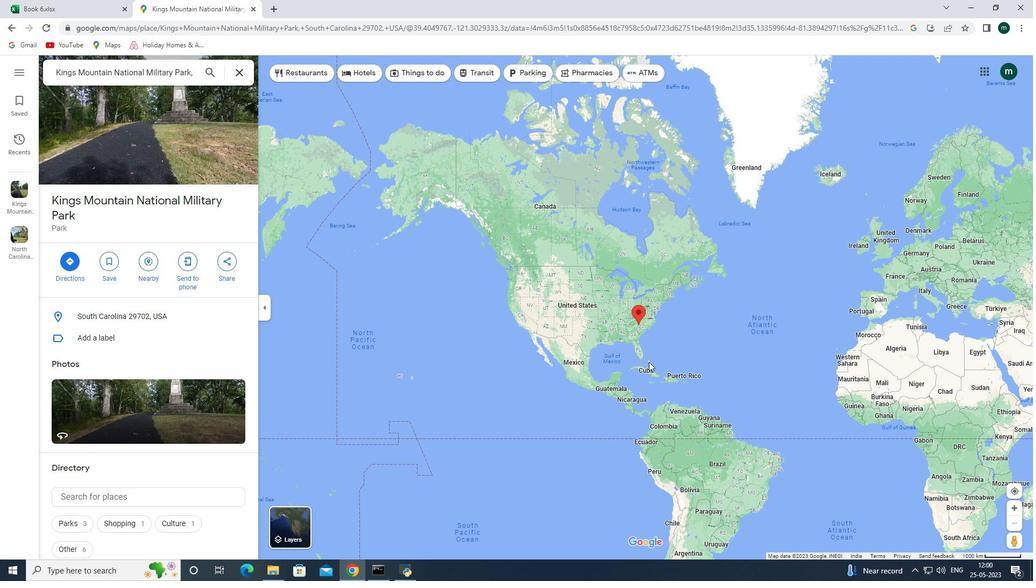 
Action: Mouse pressed left at (10, 25)
Screenshot: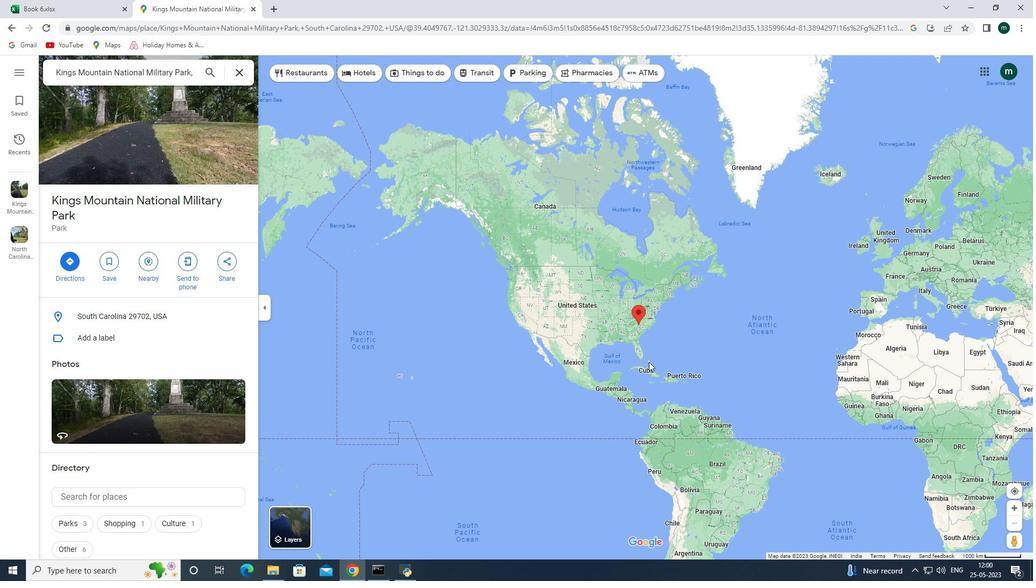 
Action: Mouse pressed left at (10, 25)
Screenshot: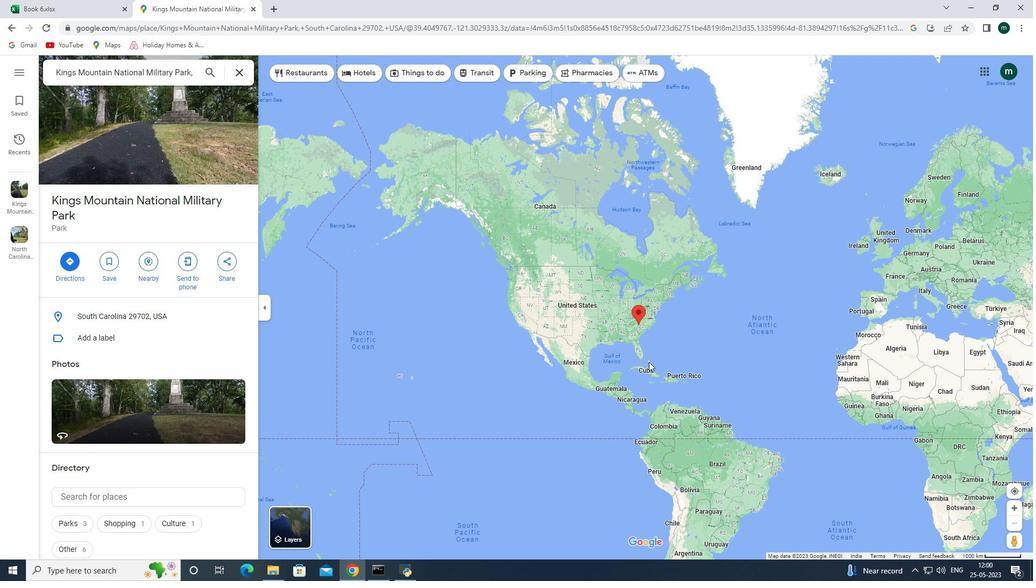 
Action: Mouse pressed left at (10, 25)
Screenshot: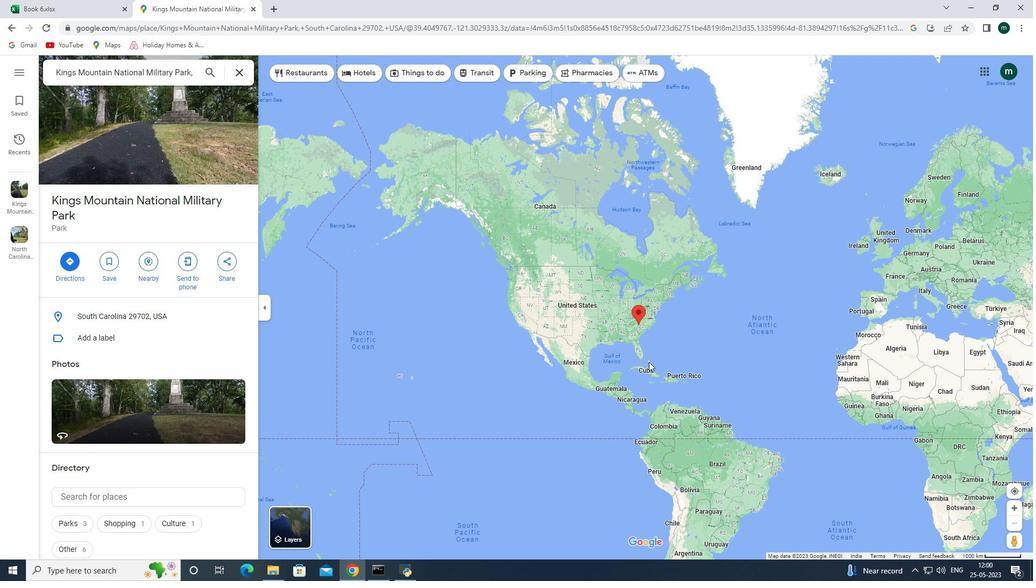 
Action: Mouse moved to (141, 97)
Screenshot: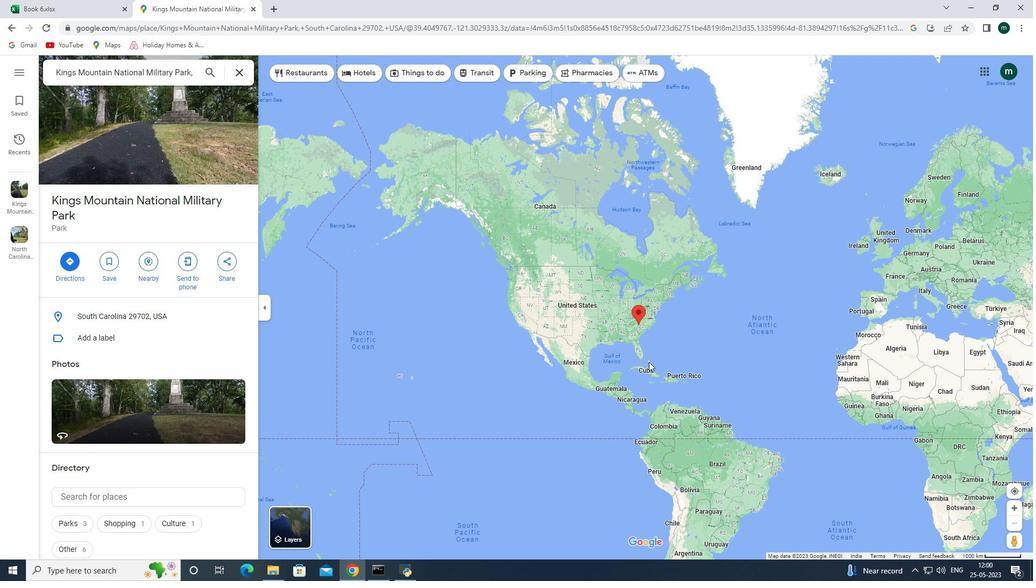 
Action: Mouse pressed left at (141, 97)
Screenshot: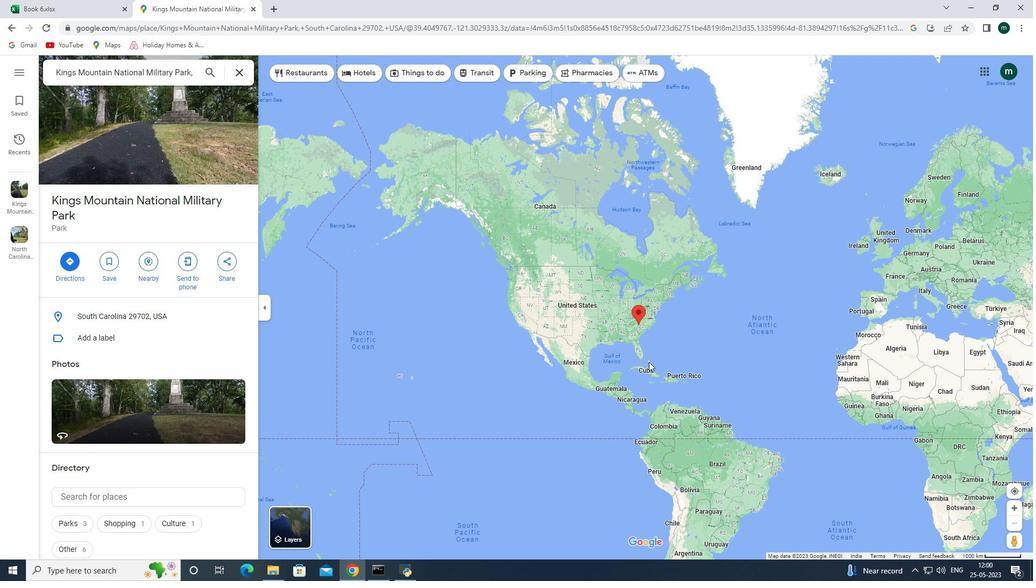 
Action: Mouse moved to (141, 111)
Screenshot: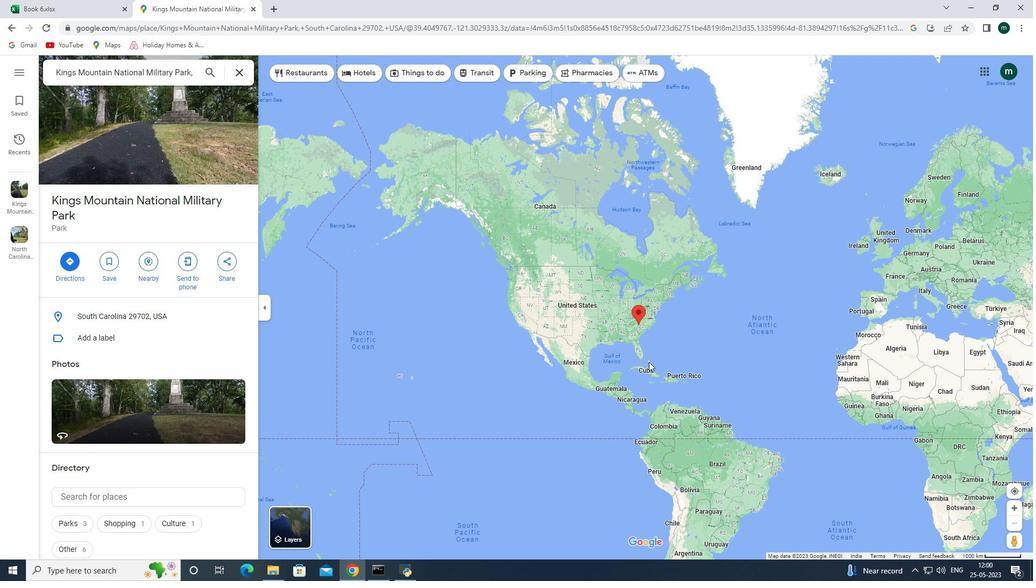 
Action: Mouse pressed left at (141, 111)
Screenshot: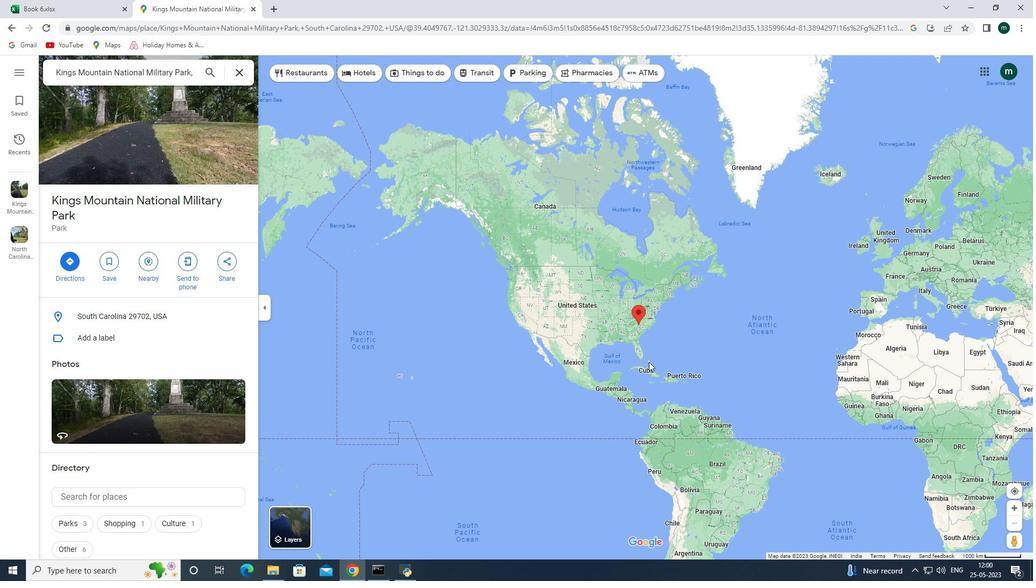 
Action: Mouse moved to (151, 107)
Screenshot: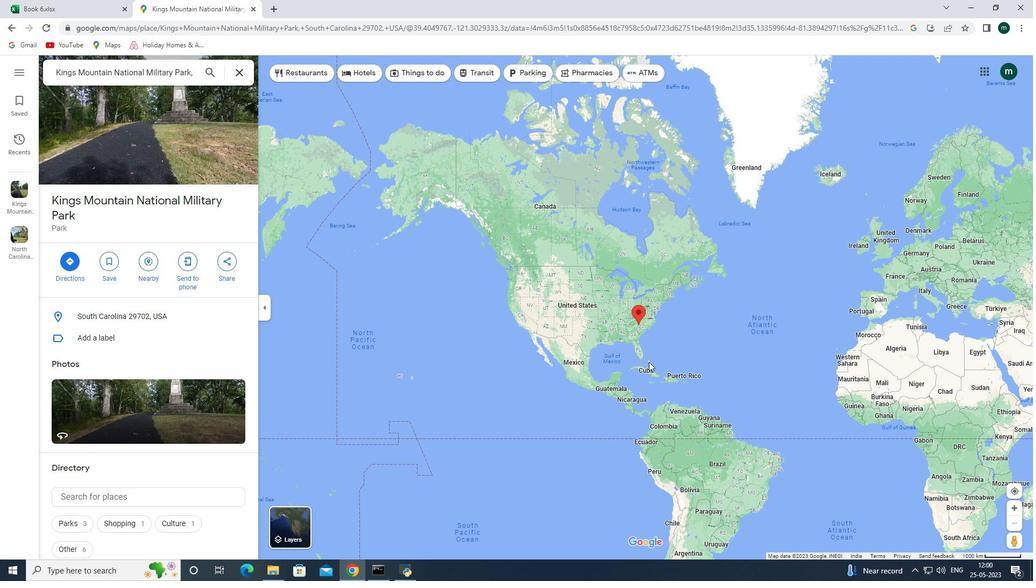 
Action: Mouse pressed left at (149, 107)
Screenshot: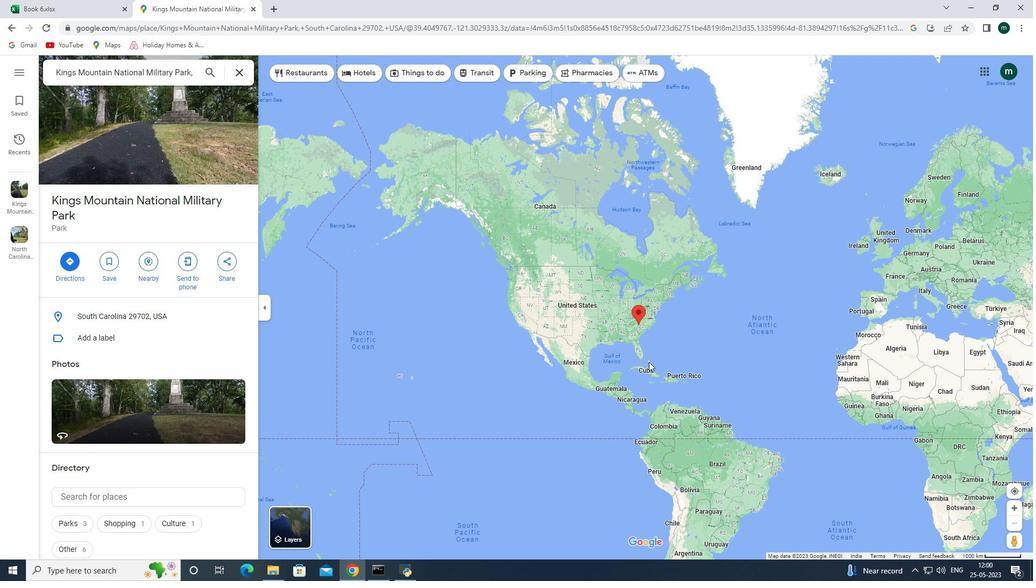 
Action: Mouse moved to (156, 105)
Screenshot: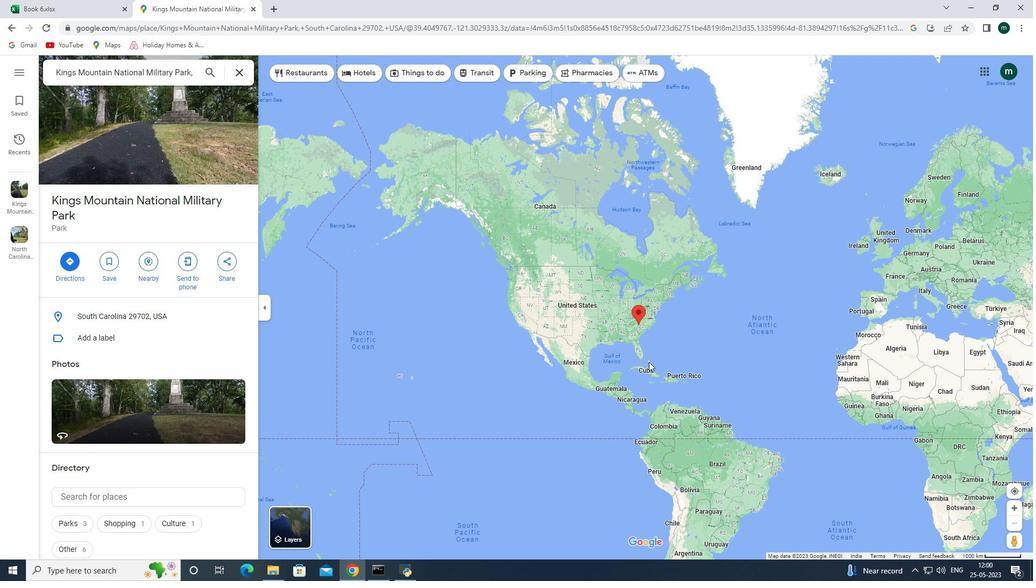 
Action: Key pressed <Key.shift><Key.shift><Key.shift><Key.shift><Key.shift><Key.shift><Key.shift><Key.shift><Key.shift>
Screenshot: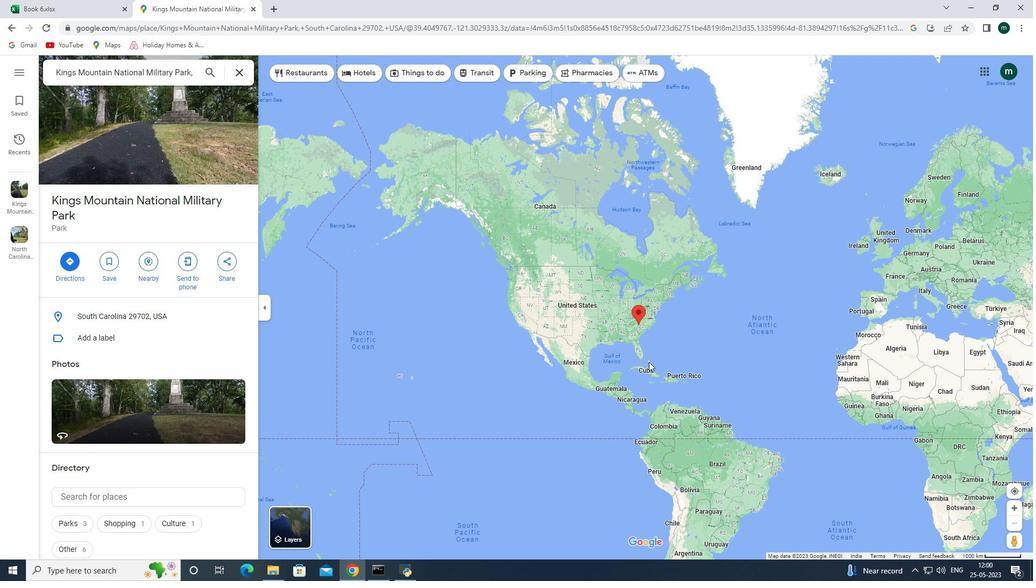 
Action: Mouse moved to (354, 565)
Screenshot: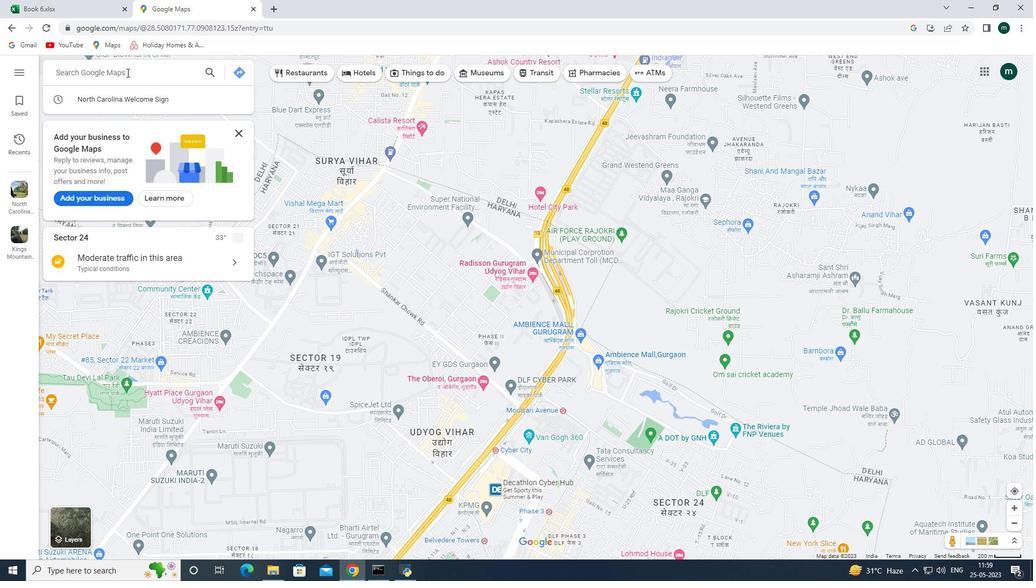 
Action: Mouse pressed left at (354, 565)
Screenshot: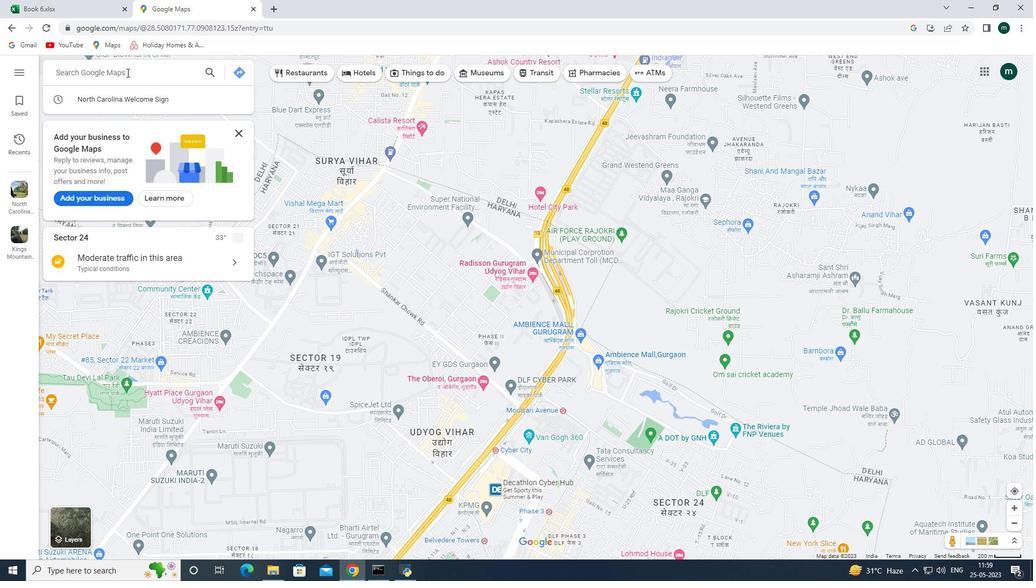 
Action: Mouse moved to (983, 52)
Screenshot: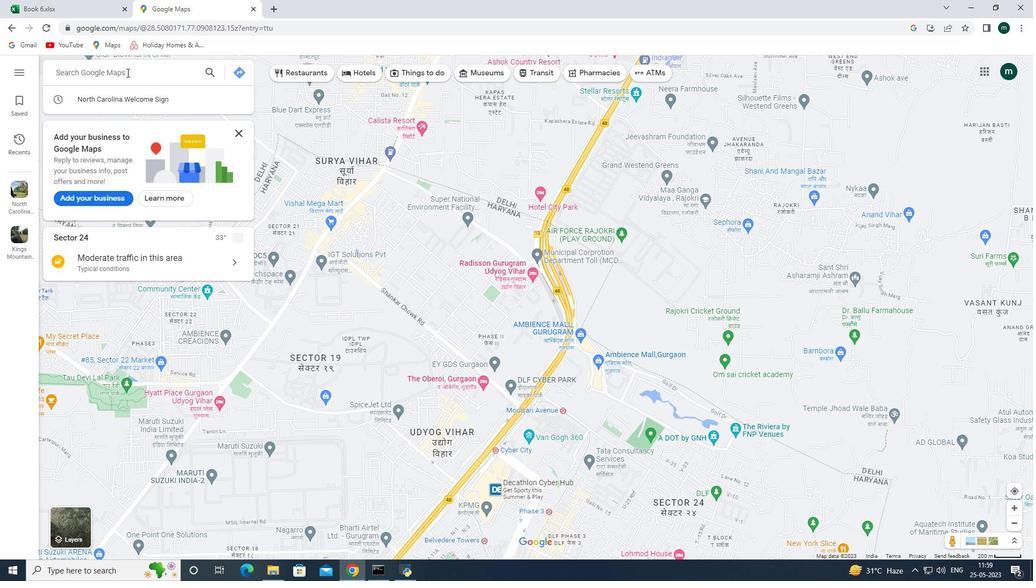 
Action: Mouse pressed left at (983, 52)
Screenshot: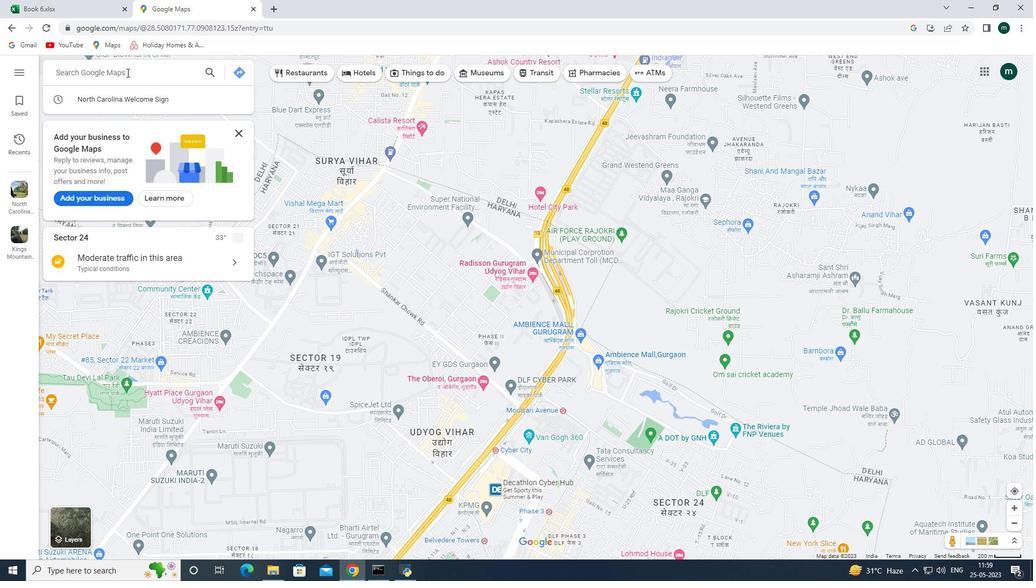 
Action: Mouse moved to (960, 210)
Screenshot: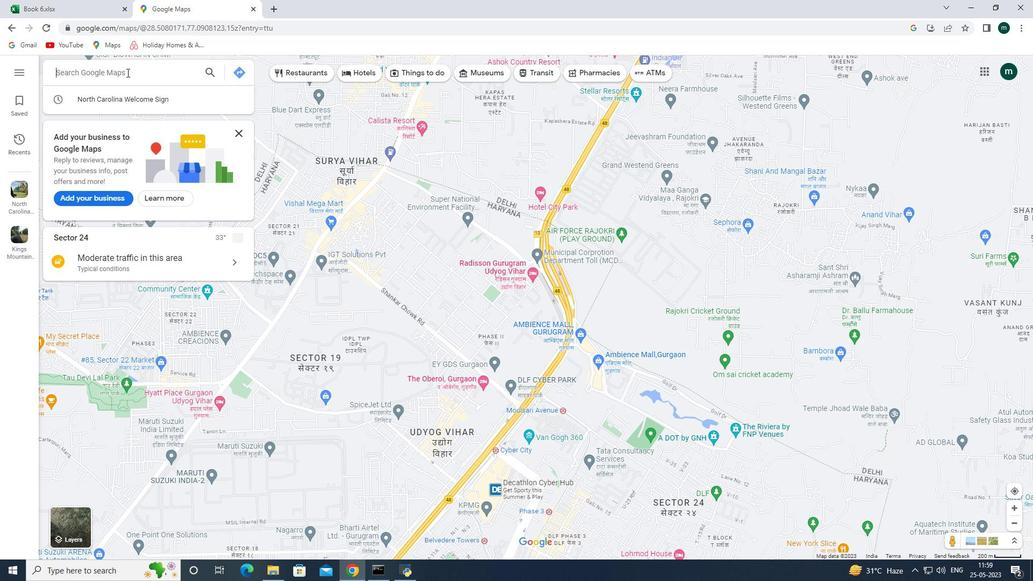 
Action: Mouse scrolled (960, 209) with delta (0, 0)
Screenshot: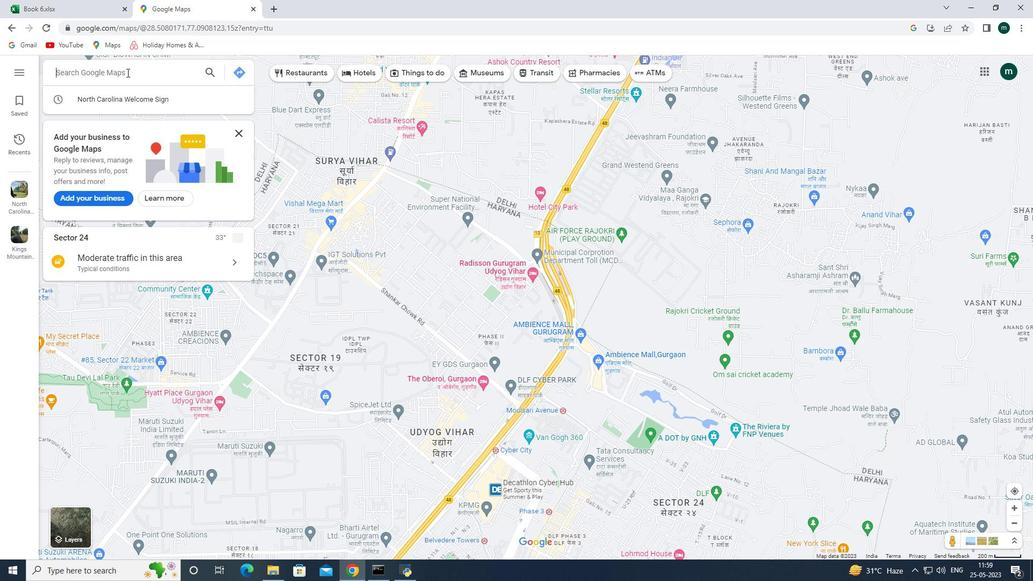 
Action: Mouse scrolled (960, 209) with delta (0, 0)
Screenshot: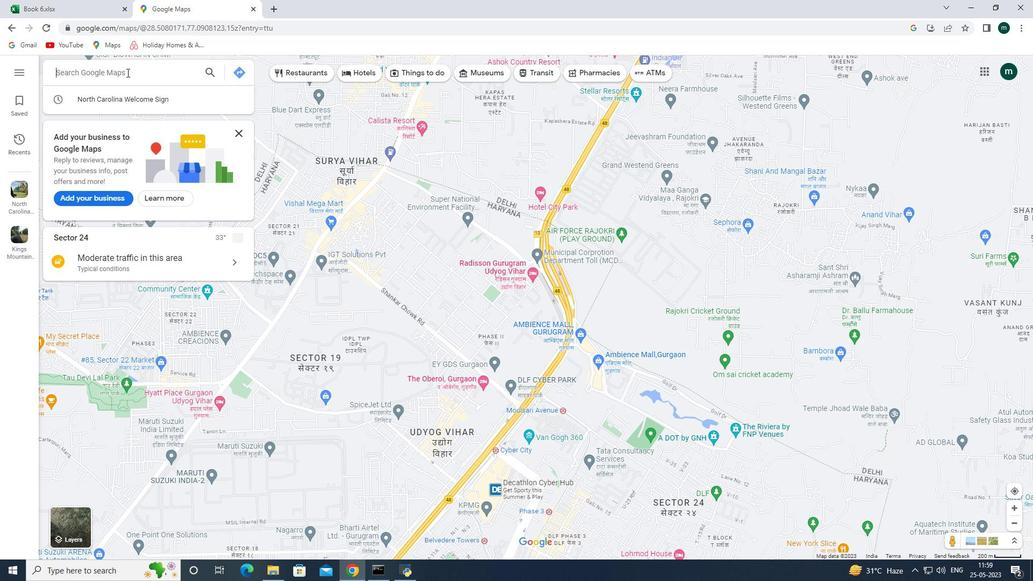 
Action: Mouse moved to (995, 257)
Screenshot: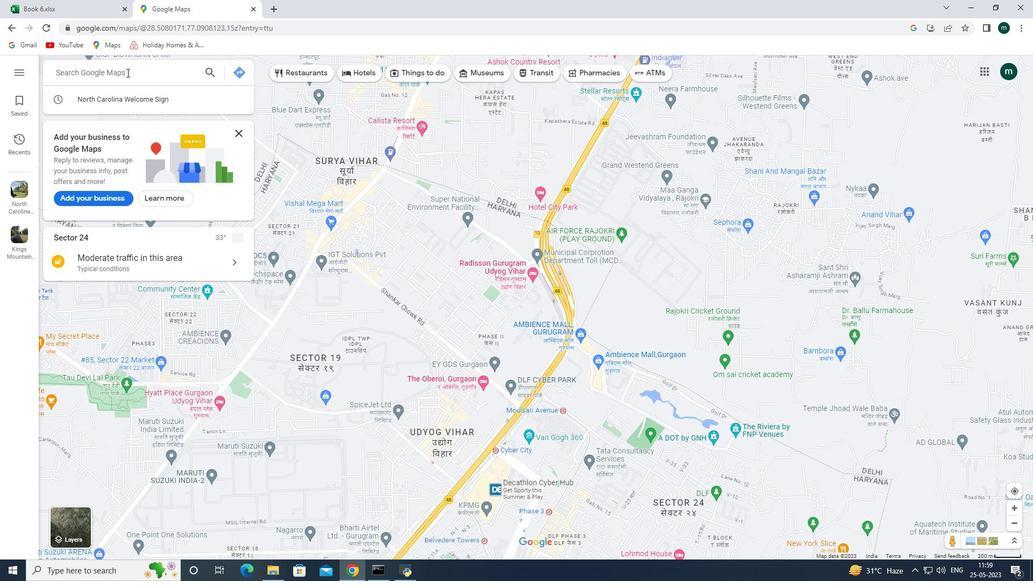 
Action: Mouse pressed left at (995, 257)
Screenshot: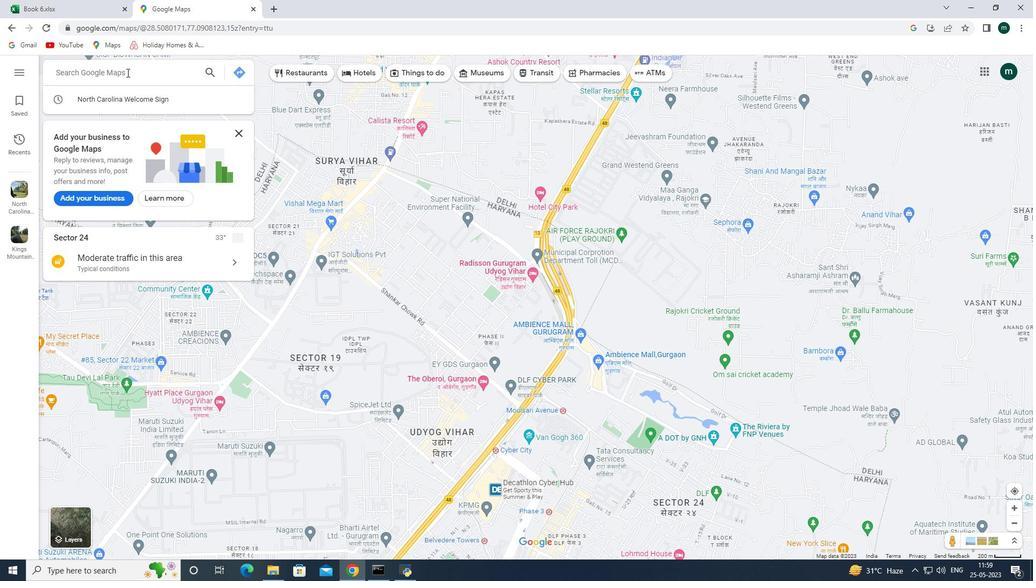 
Action: Mouse moved to (988, 263)
Screenshot: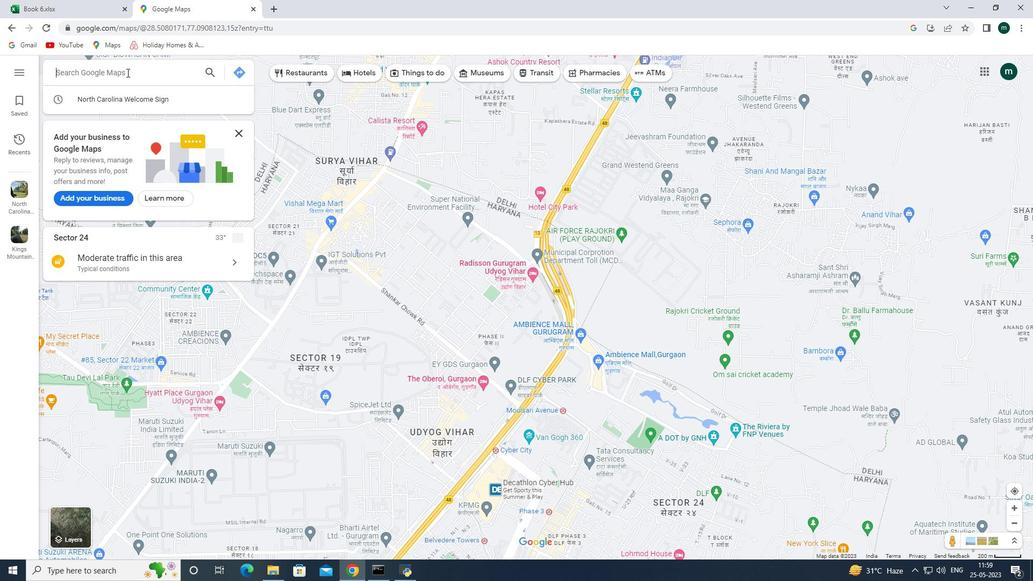 
Action: Mouse pressed left at (988, 263)
Screenshot: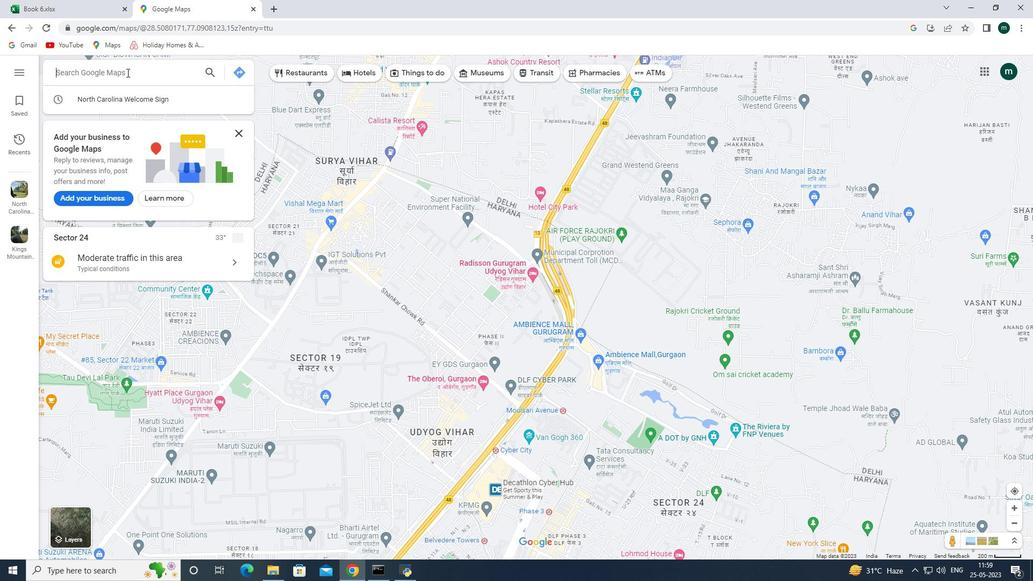 
Action: Mouse moved to (157, 52)
Screenshot: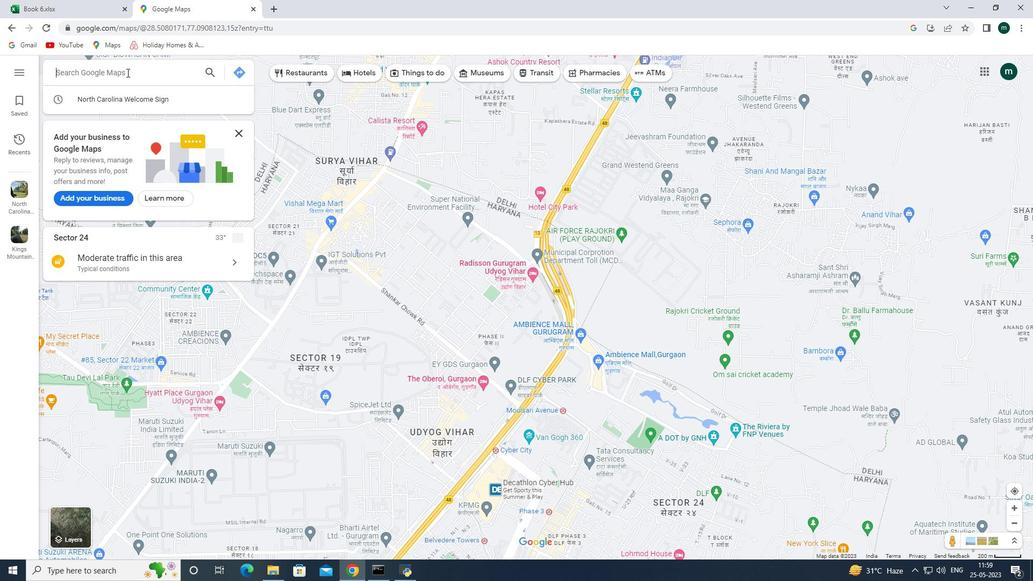 
Action: Mouse pressed left at (157, 52)
Screenshot: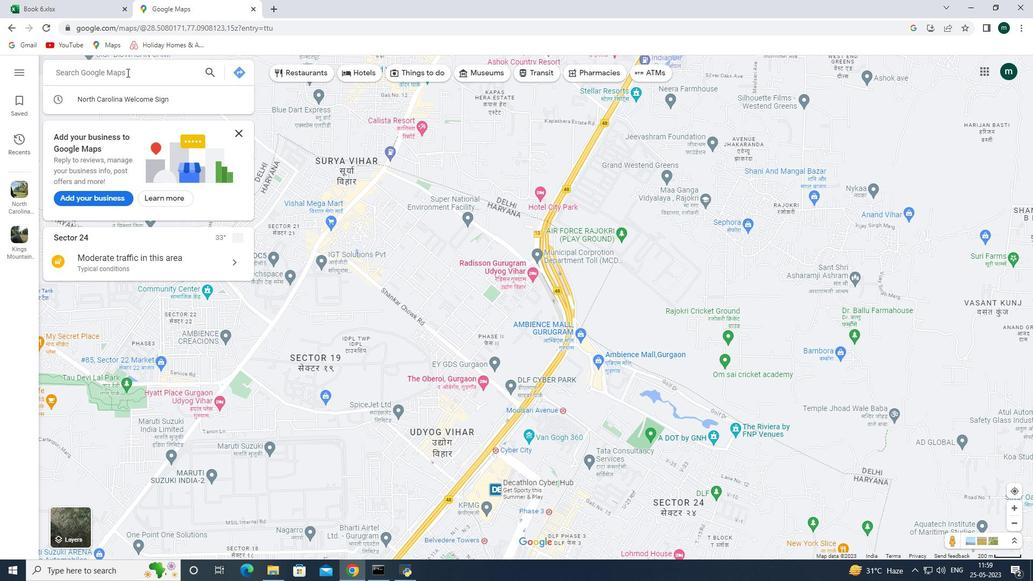 
Action: Key pressed <Key.shift>Kings<Key.space><Key.shift>Mountain<Key.space><Key.shift><Key.shift><Key.shift><Key.shift><Key.shift><Key.shift><Key.shift><Key.shift><Key.shift><Key.shift><Key.shift><Key.shift><Key.shift>National<Key.space><Key.shift>Military<Key.space><Key.shift><Key.shift><Key.shift>Park,<Key.shift>South<Key.space><Key.shift><Key.shift><Key.shift><Key.shift><Key.shift><Key.shift><Key.shift><Key.shift><Key.shift><Key.shift><Key.shift><Key.shift><Key.shift><Key.shift><Key.shift><Key.shift><Key.shift><Key.shift><Key.shift><Key.shift>Carl<Key.backspace>olina,<Key.shift>United<Key.space><Key.shift><Key.shift><Key.shift><Key.shift><Key.shift><Key.shift><Key.shift><Key.shift><Key.shift><Key.shift><Key.shift><Key.shift><Key.shift><Key.shift><Key.shift><Key.shift><Key.shift><Key.shift><Key.shift><Key.shift><Key.shift>states
Screenshot: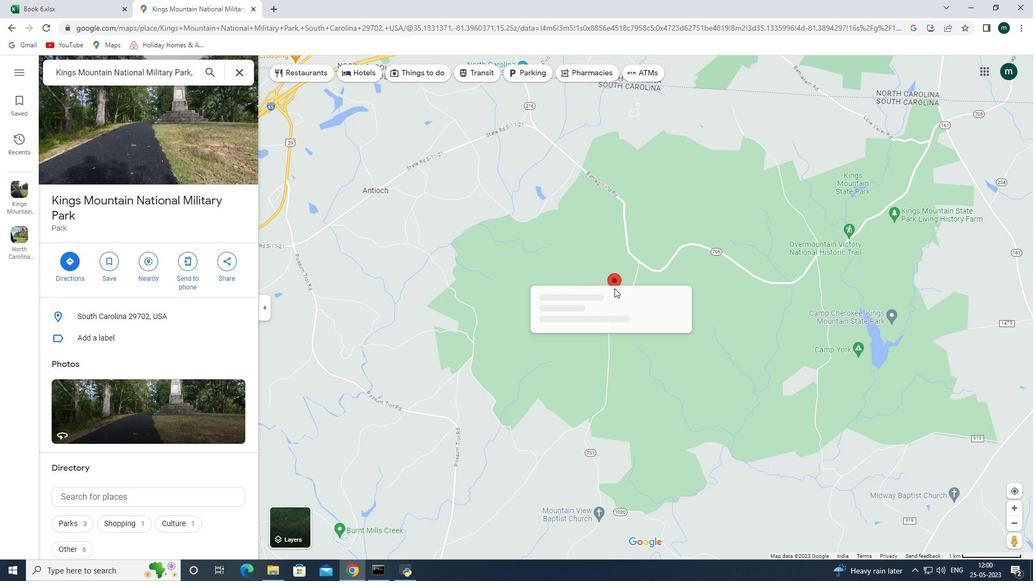 
Action: Mouse moved to (212, 57)
Screenshot: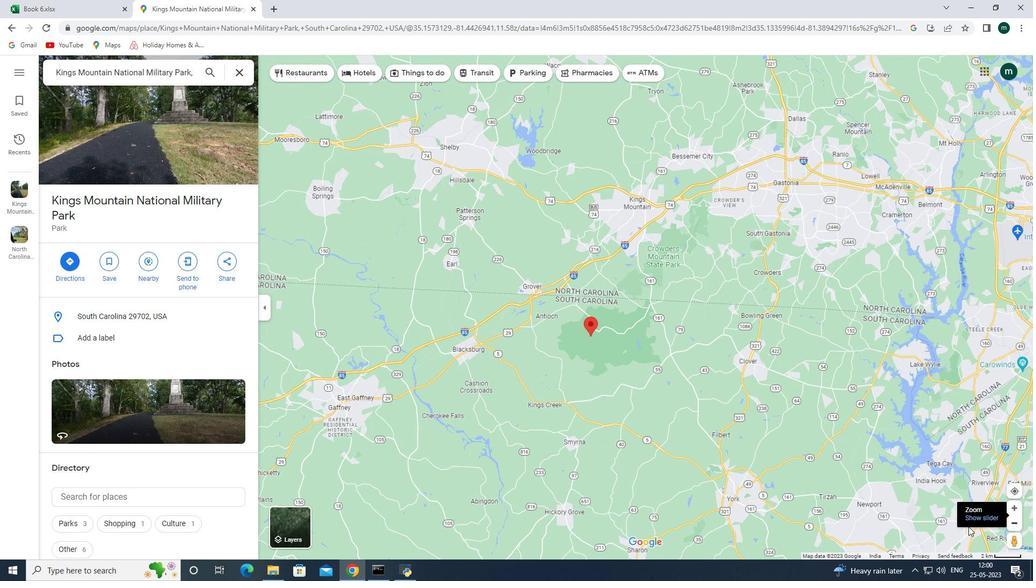 
Action: Mouse pressed left at (212, 57)
Screenshot: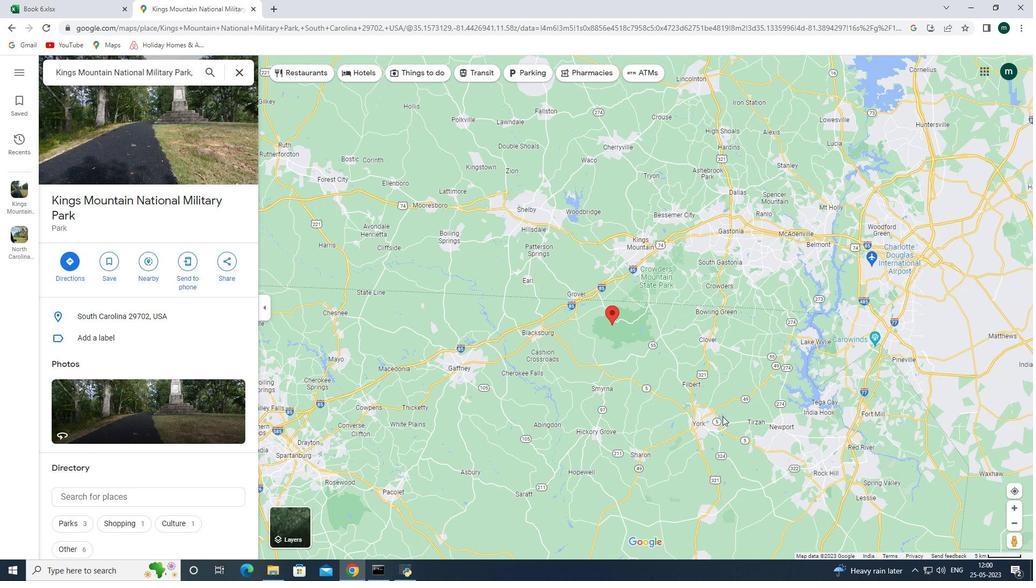 
Action: Mouse moved to (693, 494)
Screenshot: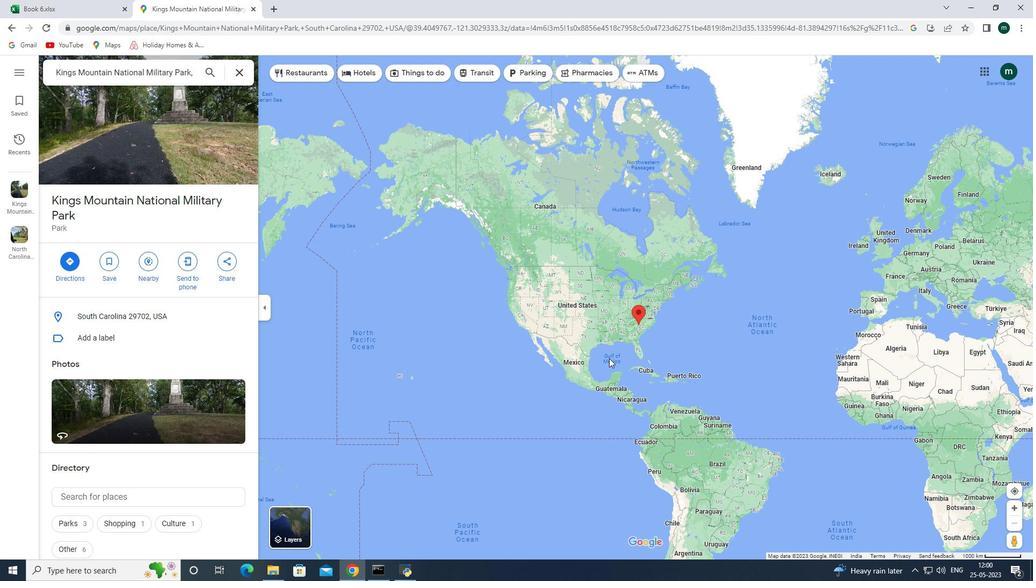 
Action: Mouse scrolled (693, 494) with delta (0, 0)
Screenshot: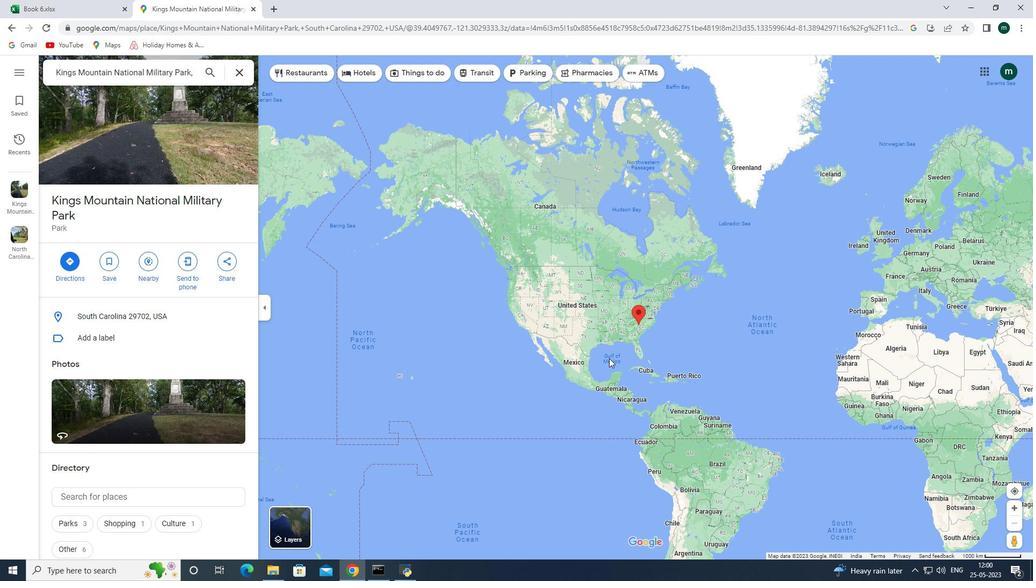 
Action: Mouse scrolled (693, 494) with delta (0, 0)
Screenshot: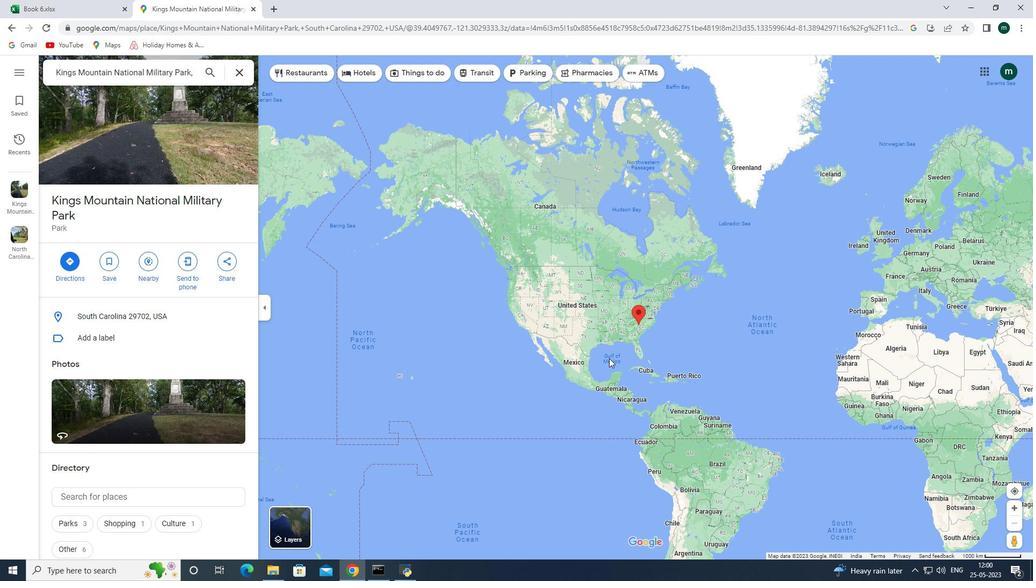 
Action: Mouse scrolled (693, 494) with delta (0, 0)
Screenshot: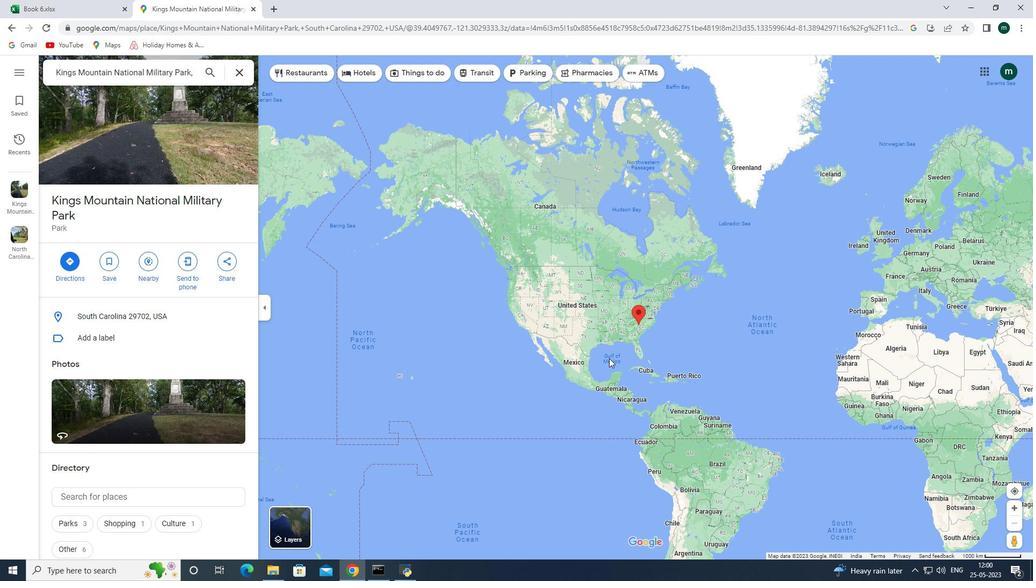 
Action: Mouse scrolled (693, 494) with delta (0, 0)
Screenshot: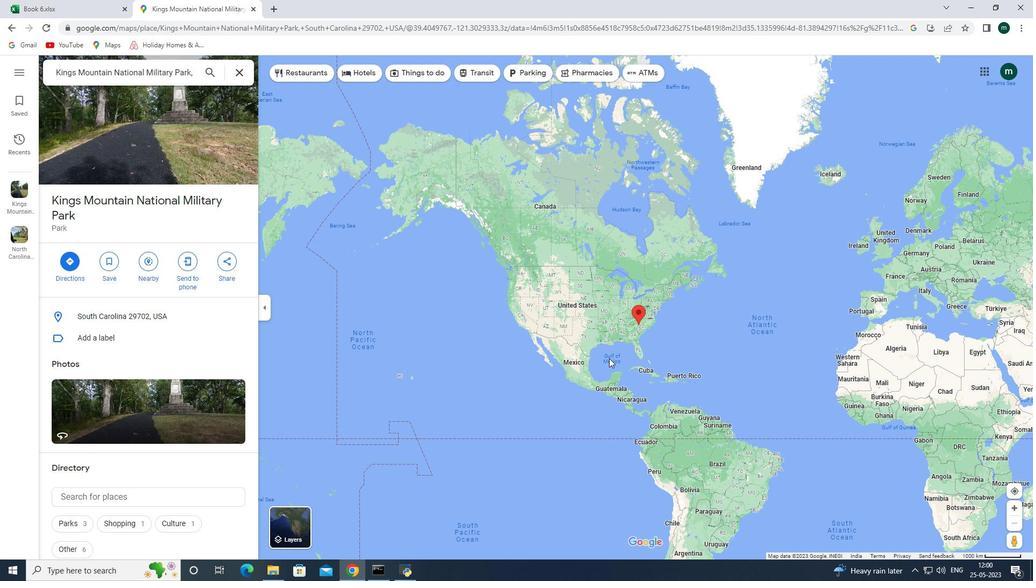 
Action: Mouse scrolled (693, 494) with delta (0, 0)
Screenshot: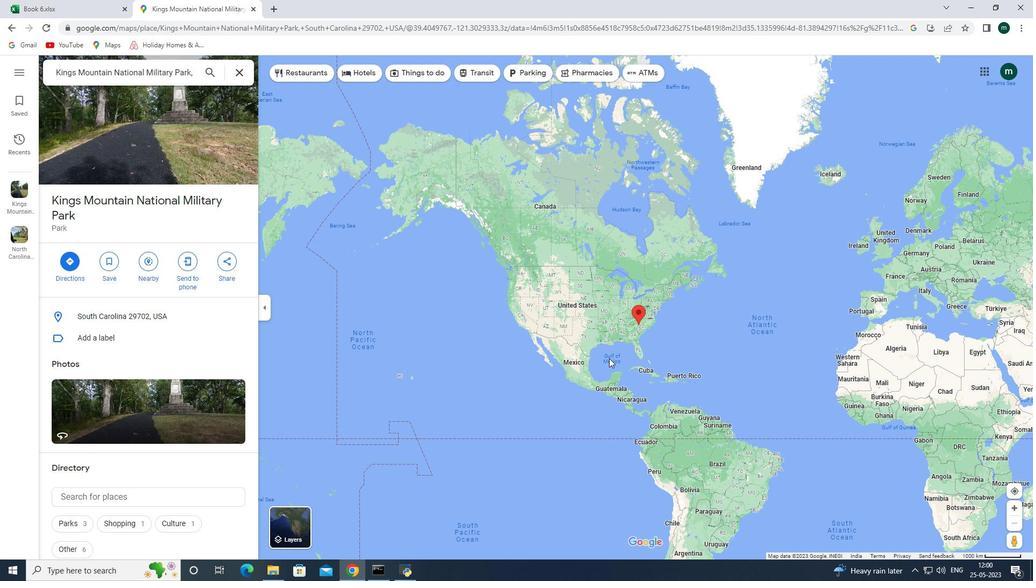 
Action: Mouse scrolled (693, 493) with delta (0, 0)
Screenshot: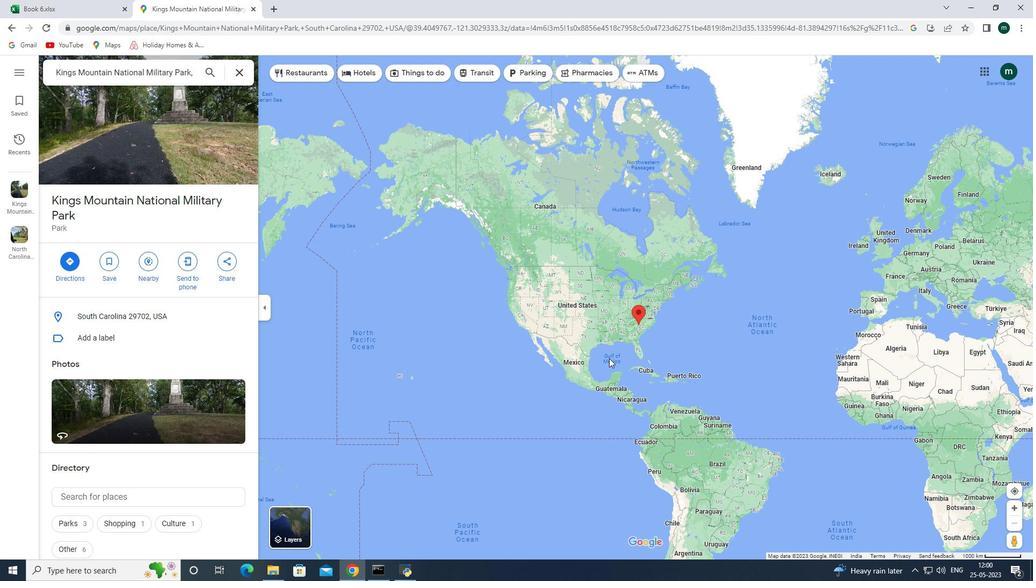 
Action: Mouse scrolled (693, 493) with delta (0, 0)
Screenshot: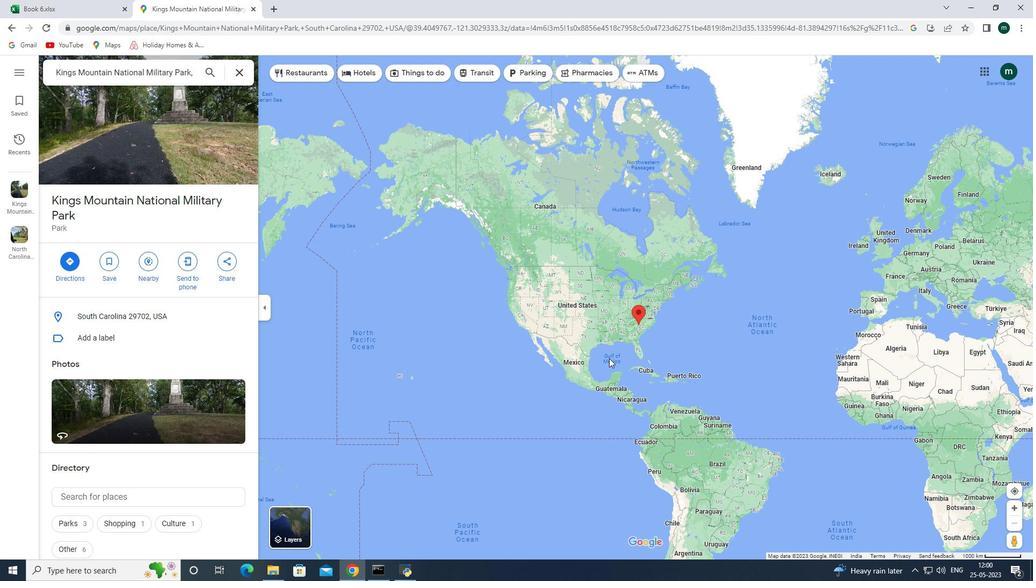 
Action: Mouse scrolled (693, 493) with delta (0, 0)
Screenshot: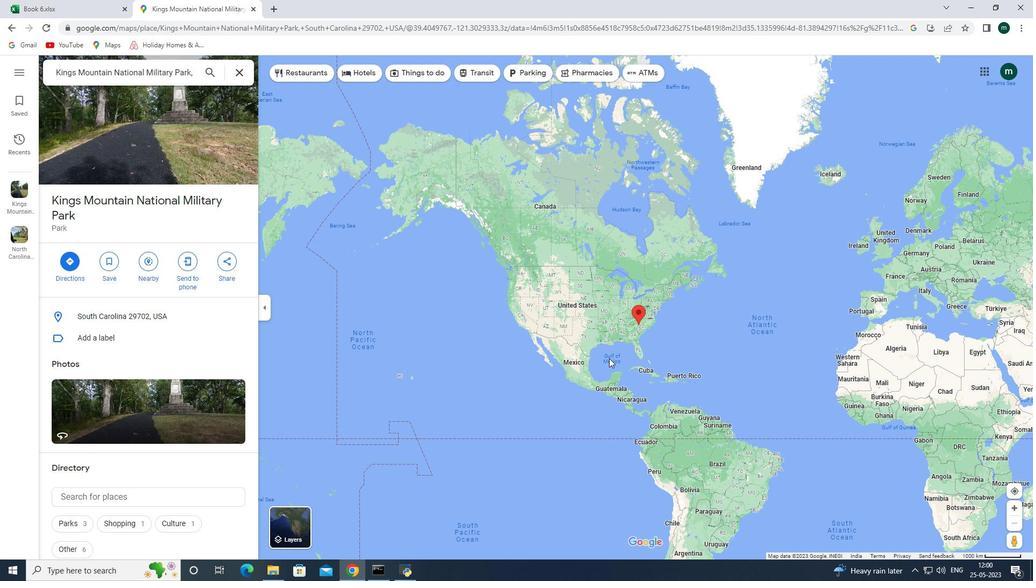 
Action: Mouse scrolled (693, 493) with delta (0, 0)
Screenshot: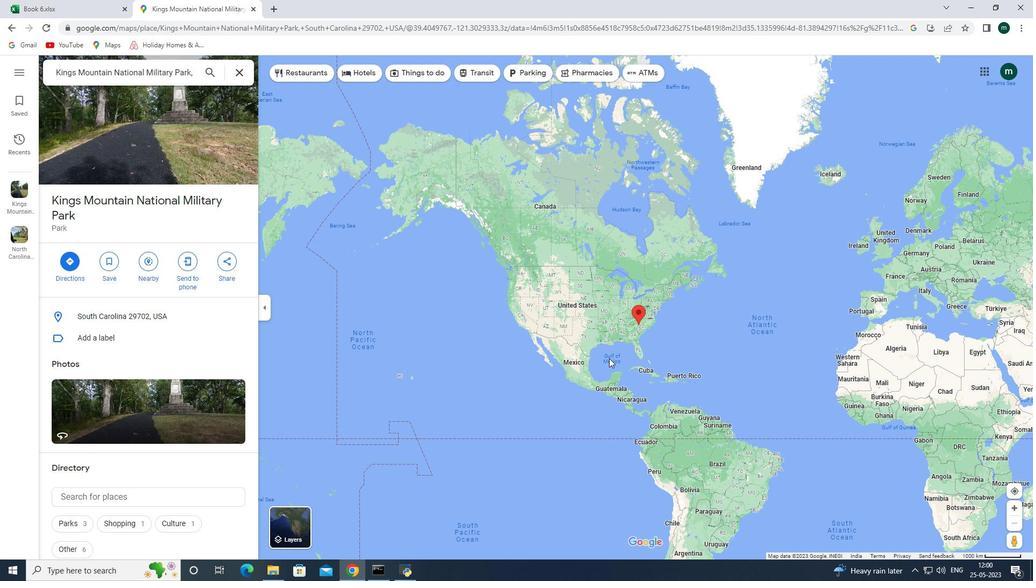 
Action: Mouse moved to (1016, 523)
Screenshot: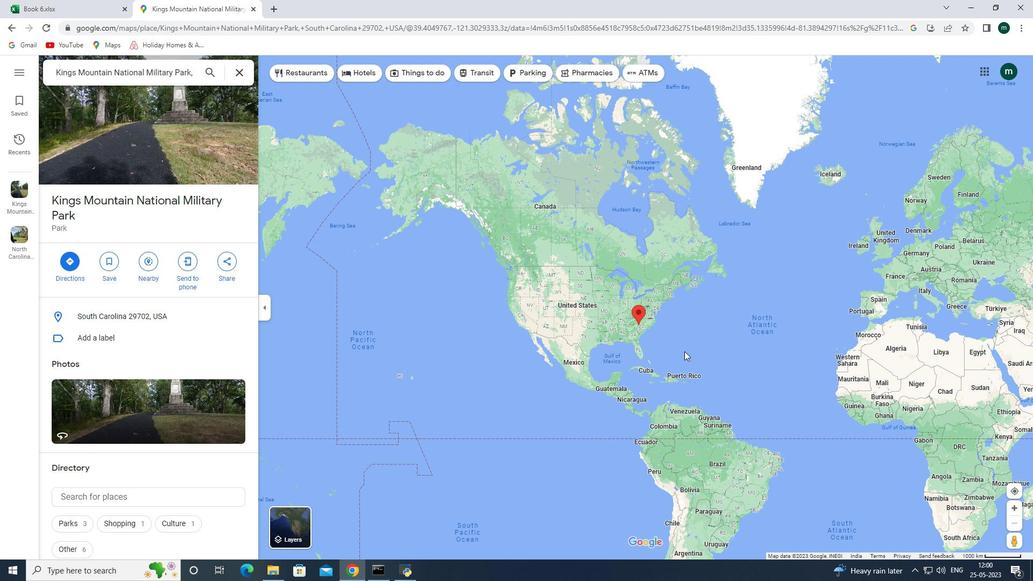 
Action: Mouse pressed left at (1016, 523)
Screenshot: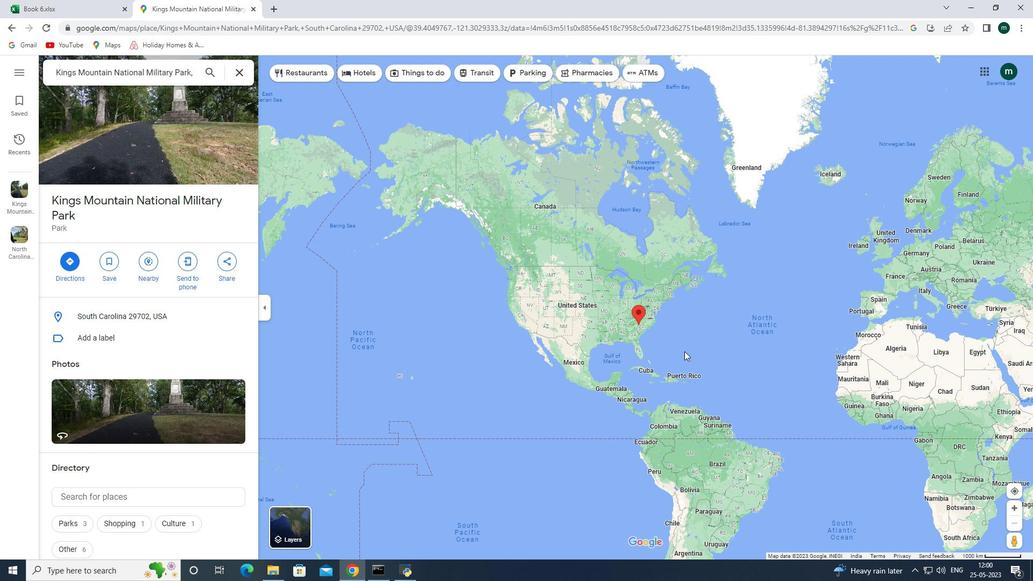 
Action: Mouse pressed left at (1016, 523)
Screenshot: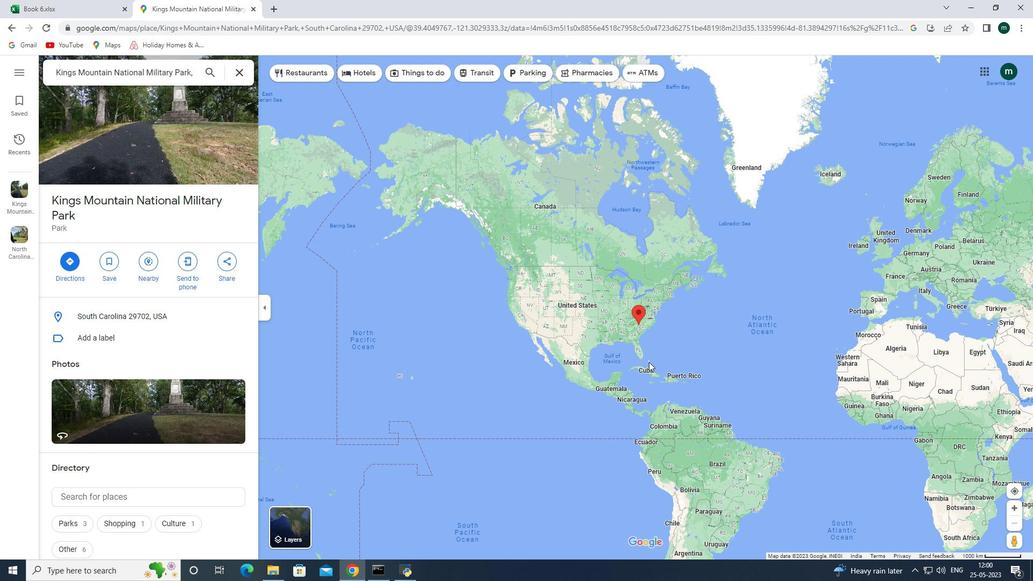 
Action: Mouse moved to (1010, 505)
Screenshot: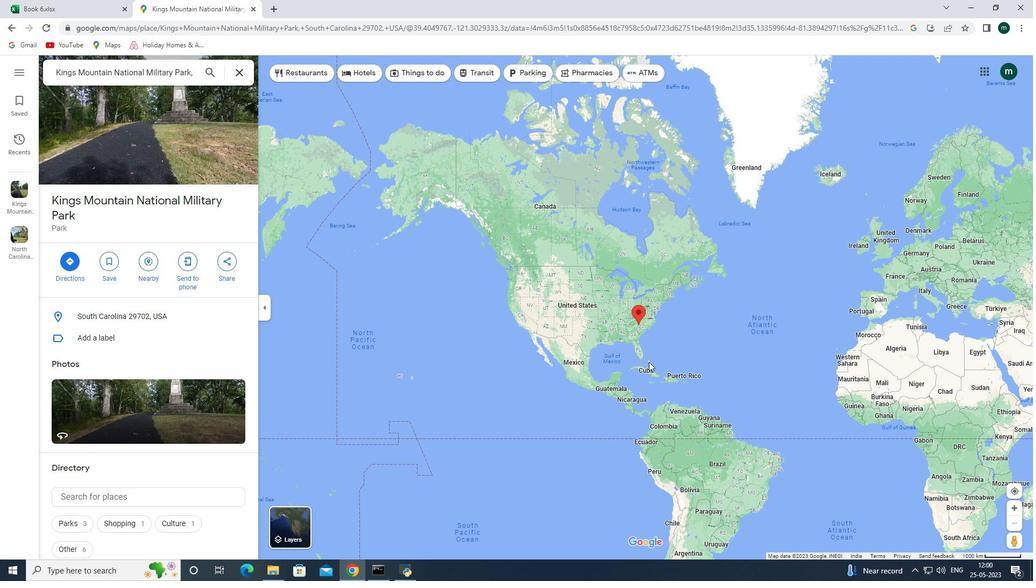 
Action: Mouse pressed left at (1010, 505)
Screenshot: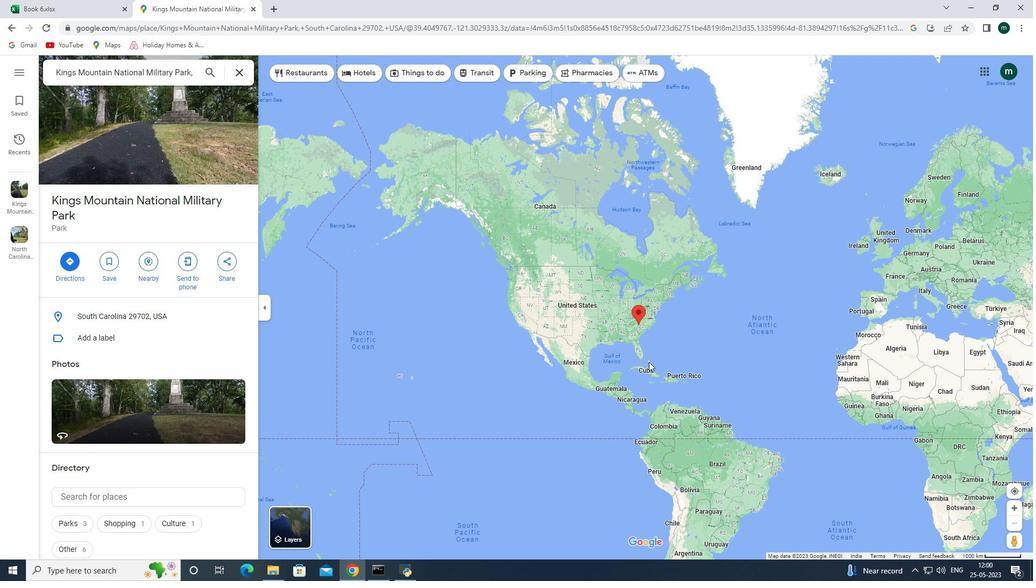 
Action: Mouse pressed left at (1010, 505)
Screenshot: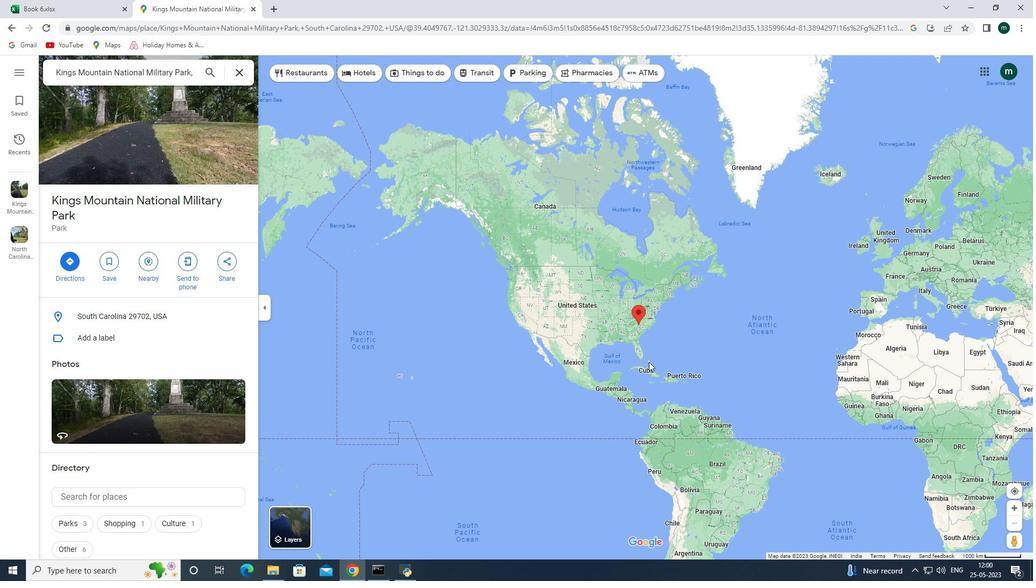 
Action: Mouse moved to (1013, 519)
Screenshot: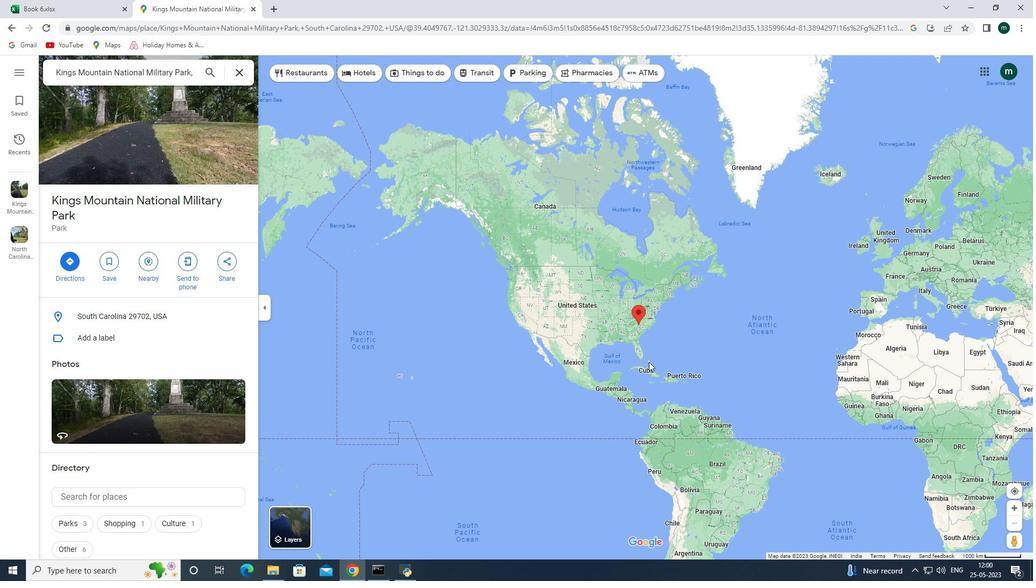 
Action: Mouse pressed left at (1013, 519)
Screenshot: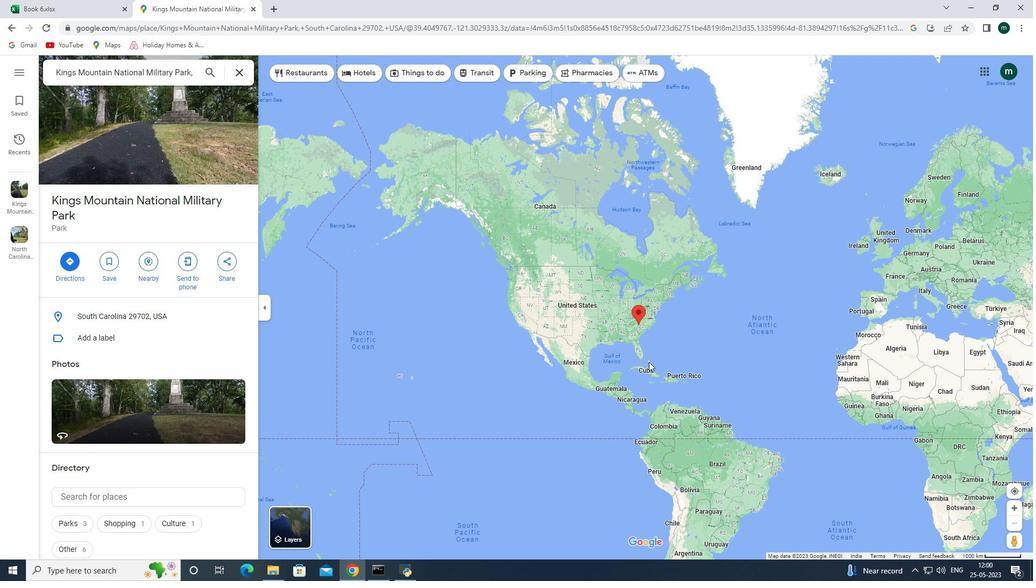 
Action: Mouse moved to (888, 486)
Screenshot: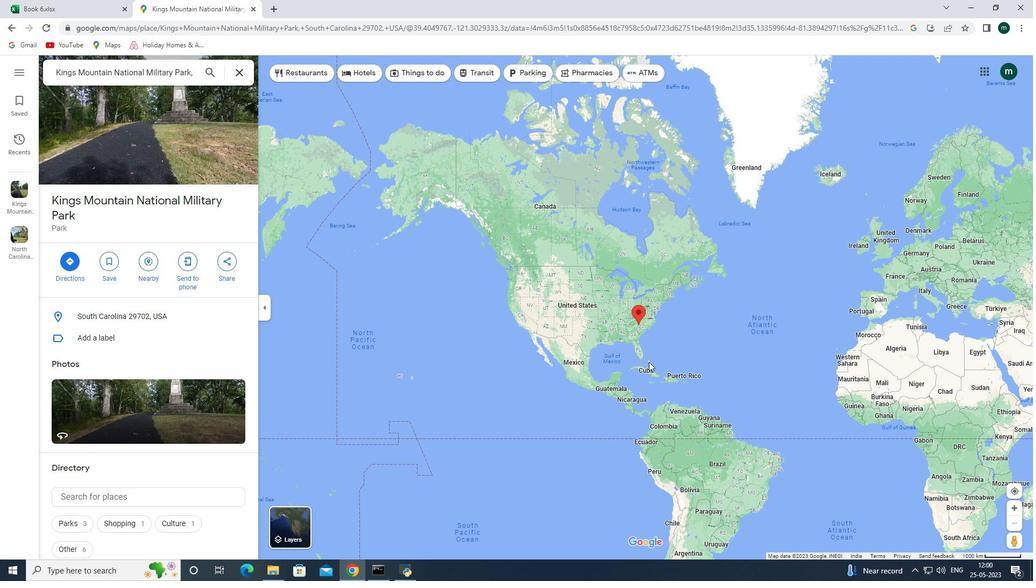 
Action: Mouse scrolled (888, 486) with delta (0, 0)
Screenshot: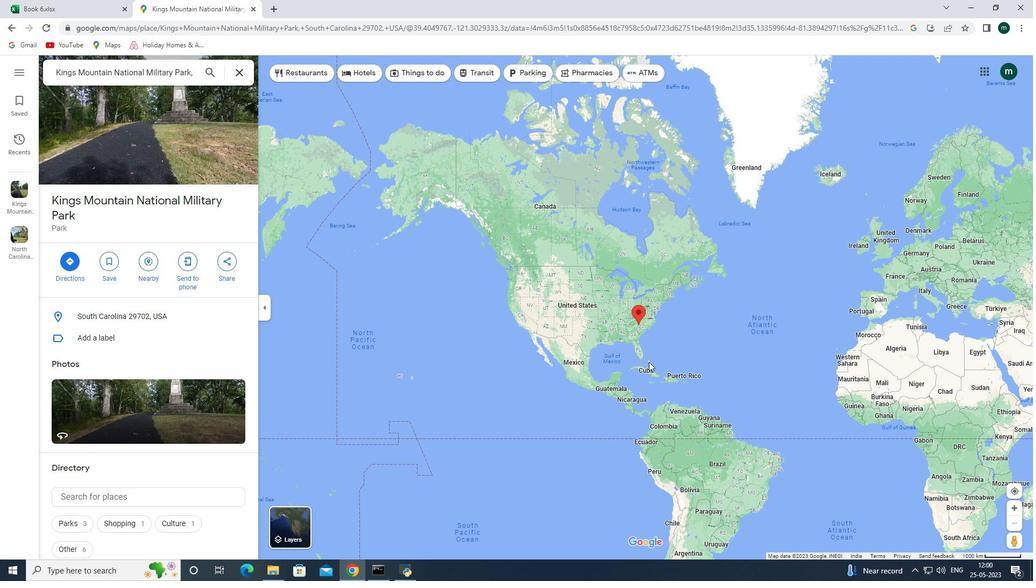 
Action: Mouse moved to (888, 486)
Screenshot: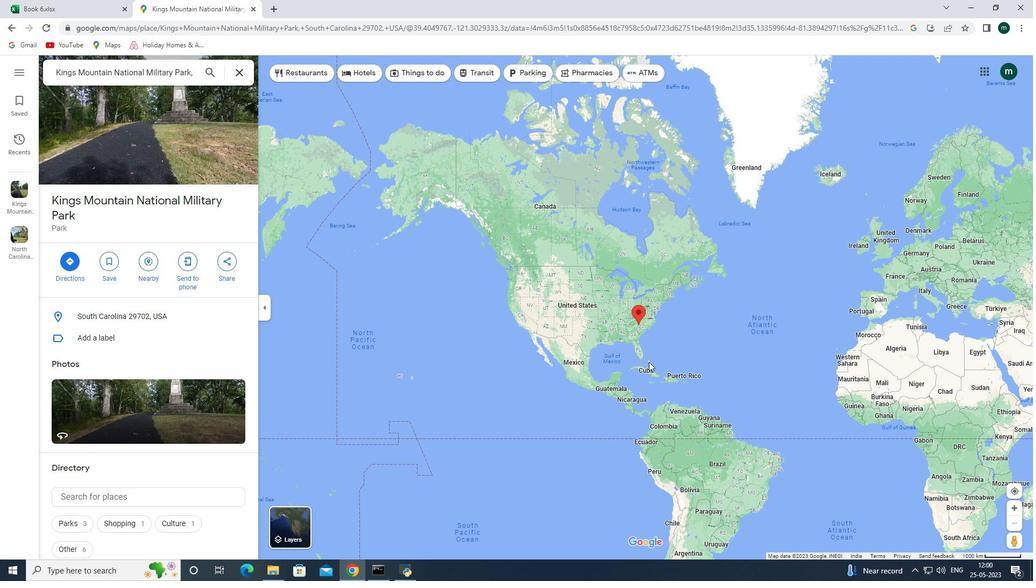 
Action: Mouse scrolled (888, 486) with delta (0, 0)
Screenshot: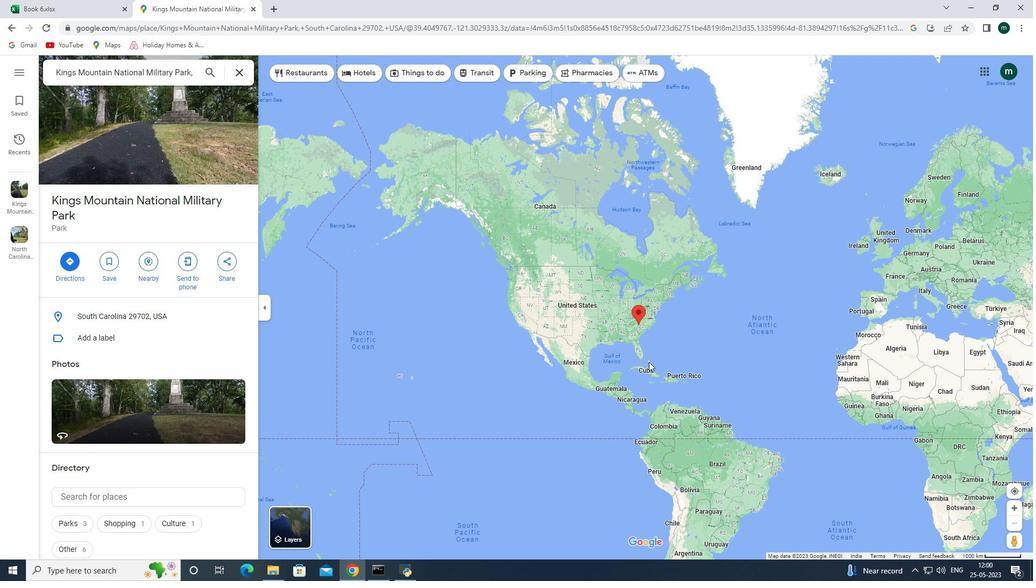
Action: Mouse moved to (1011, 516)
Screenshot: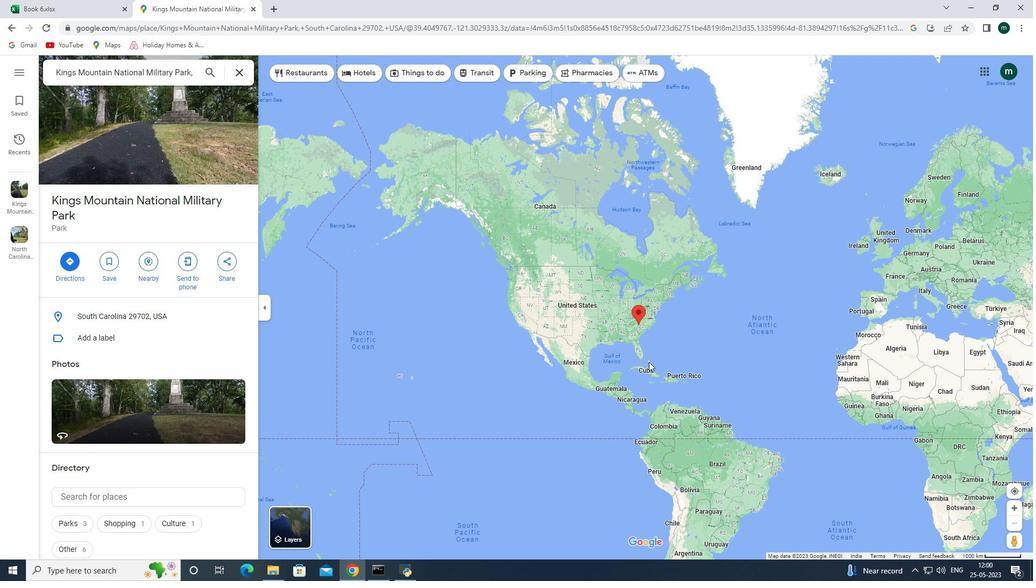 
Action: Mouse scrolled (1011, 515) with delta (0, 0)
Screenshot: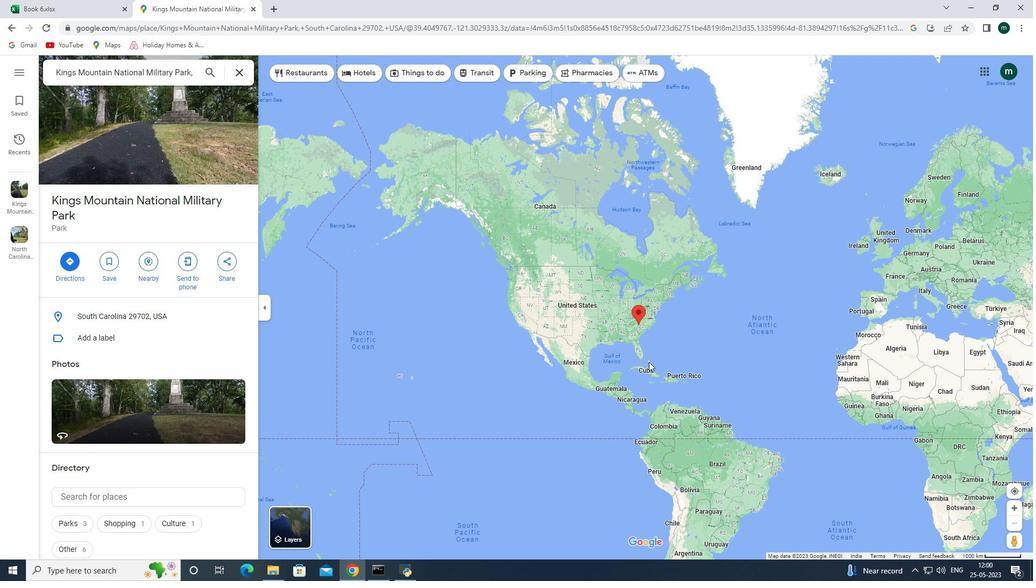 
Action: Mouse scrolled (1011, 515) with delta (0, 0)
Screenshot: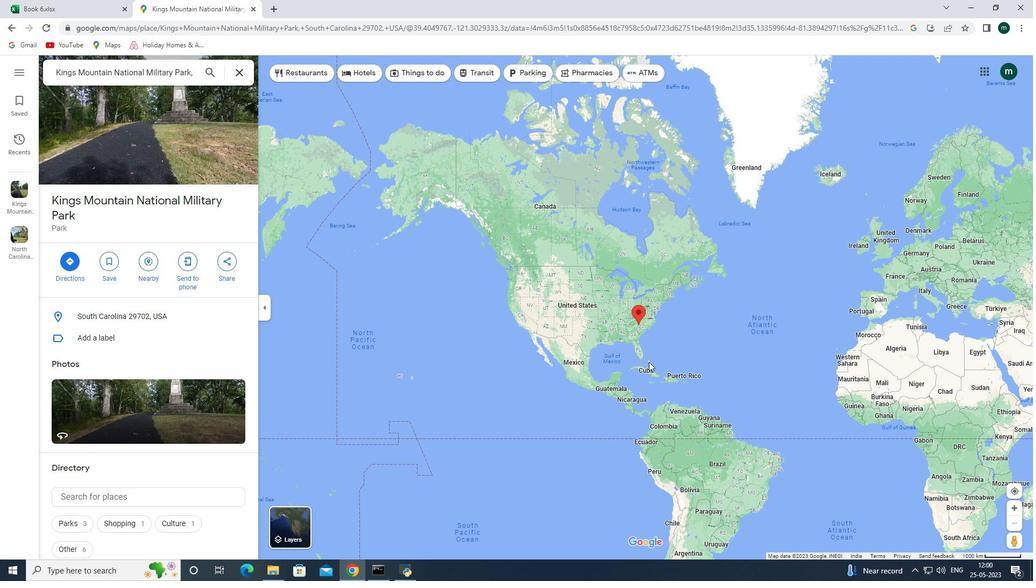 
Action: Mouse moved to (1011, 516)
Screenshot: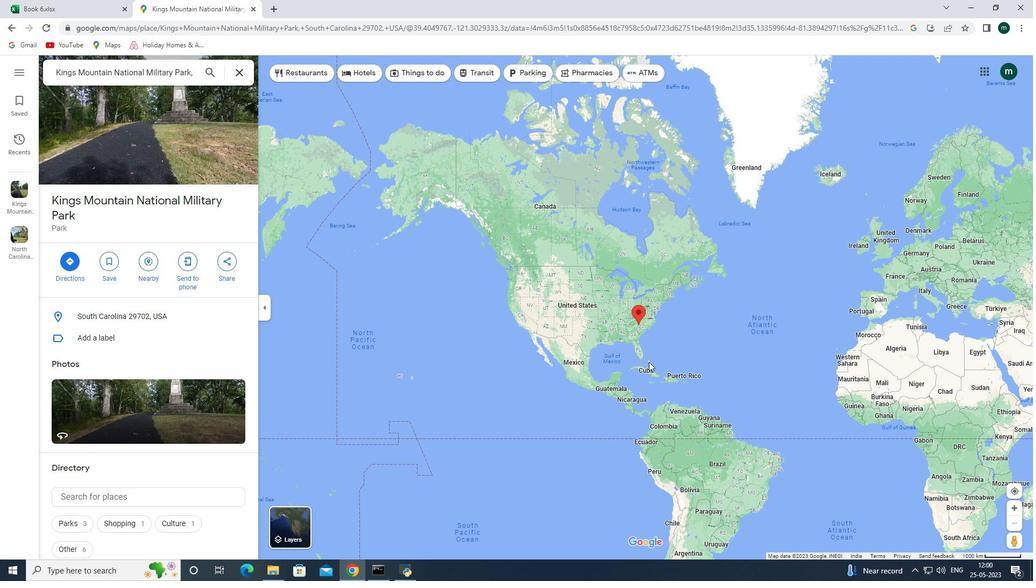 
Action: Mouse scrolled (1011, 515) with delta (0, 0)
Screenshot: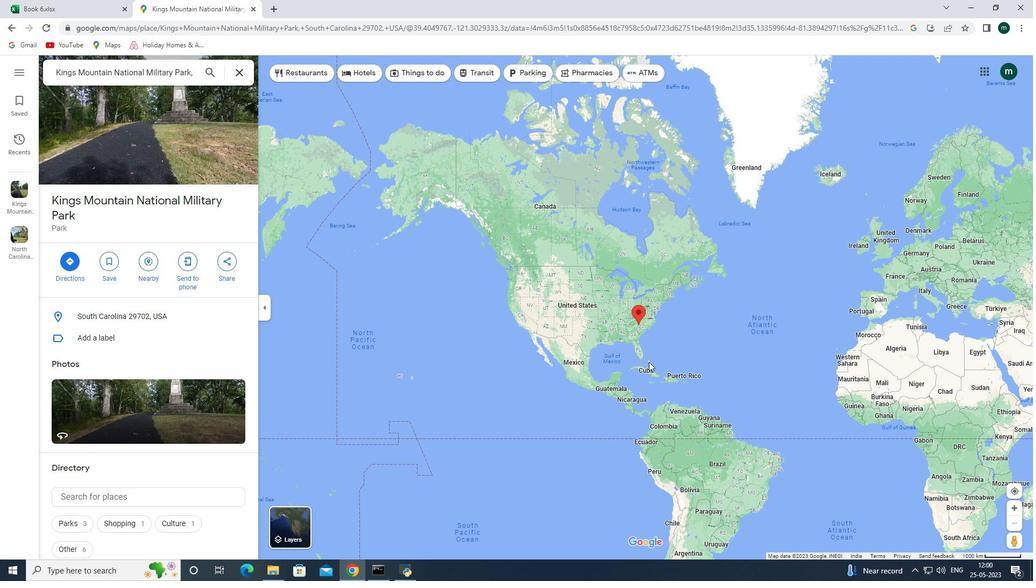 
Action: Mouse moved to (1011, 516)
Screenshot: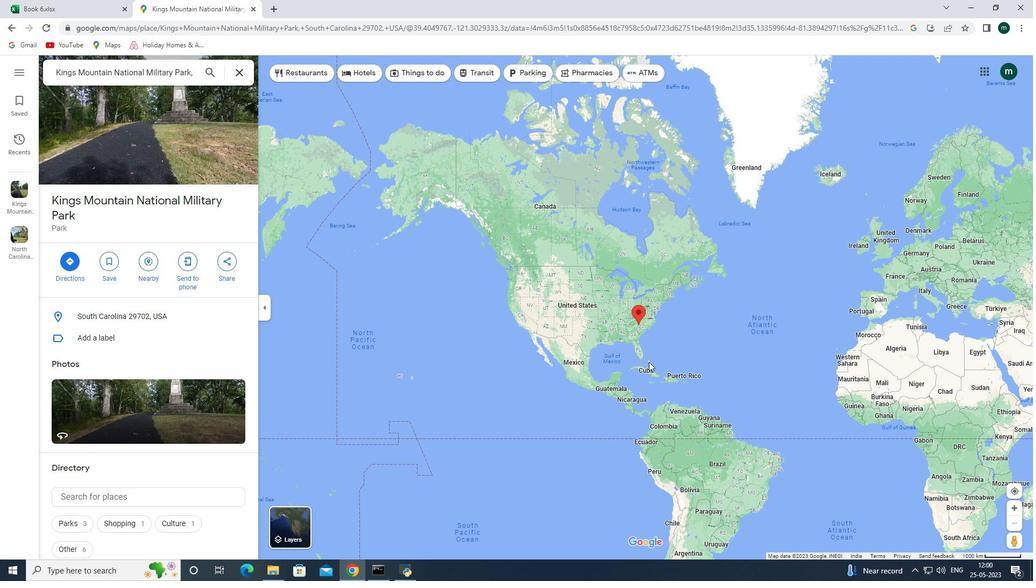 
Action: Mouse scrolled (1011, 515) with delta (0, 0)
Screenshot: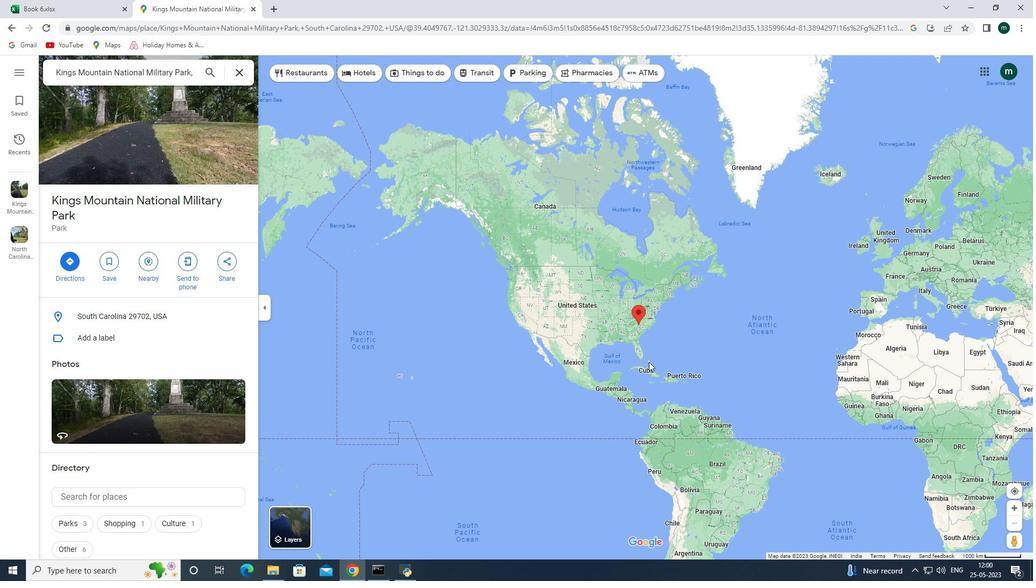 
Action: Mouse moved to (987, 514)
Screenshot: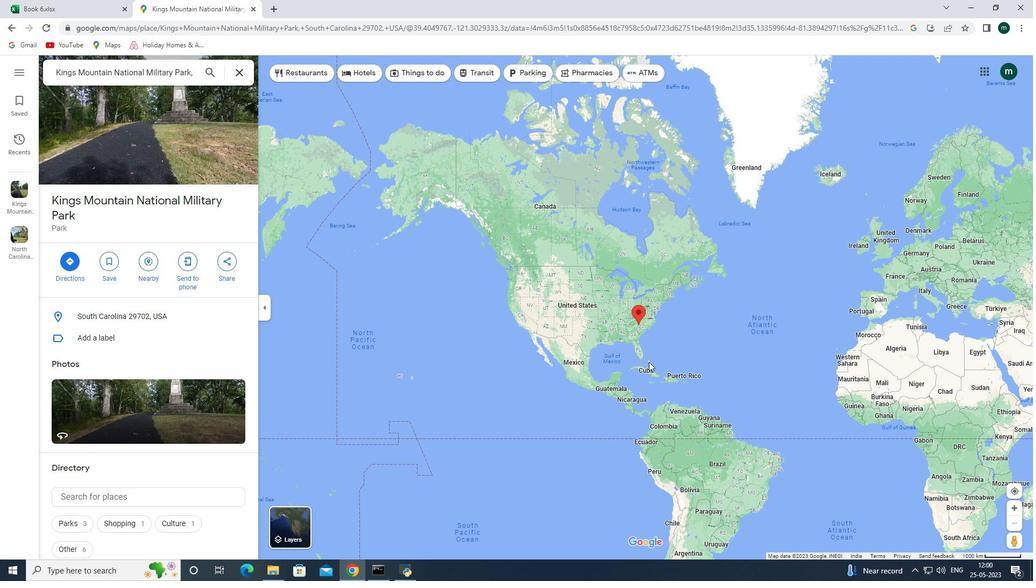 
Action: Mouse scrolled (987, 514) with delta (0, 0)
Screenshot: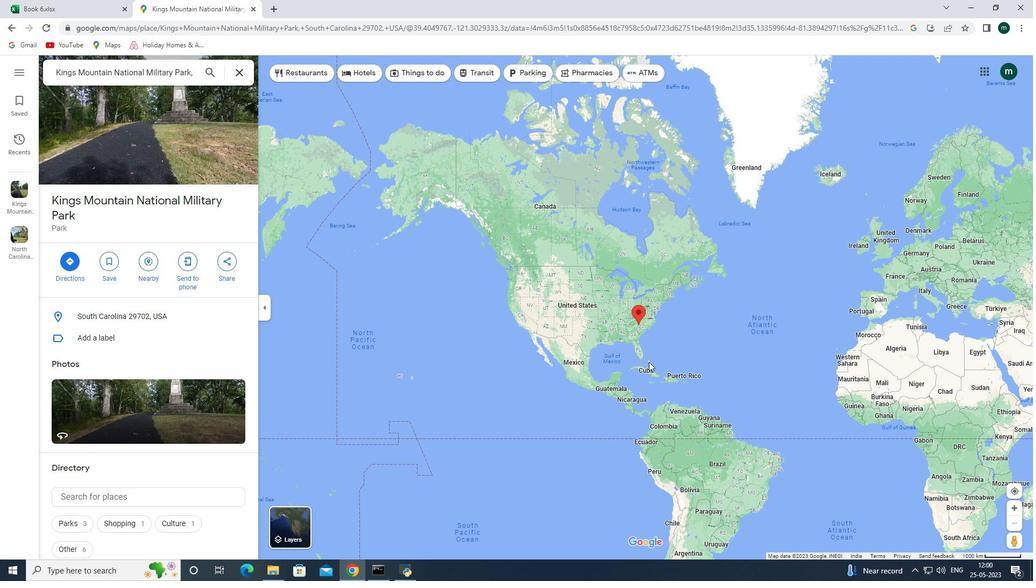
Action: Mouse moved to (608, 374)
Screenshot: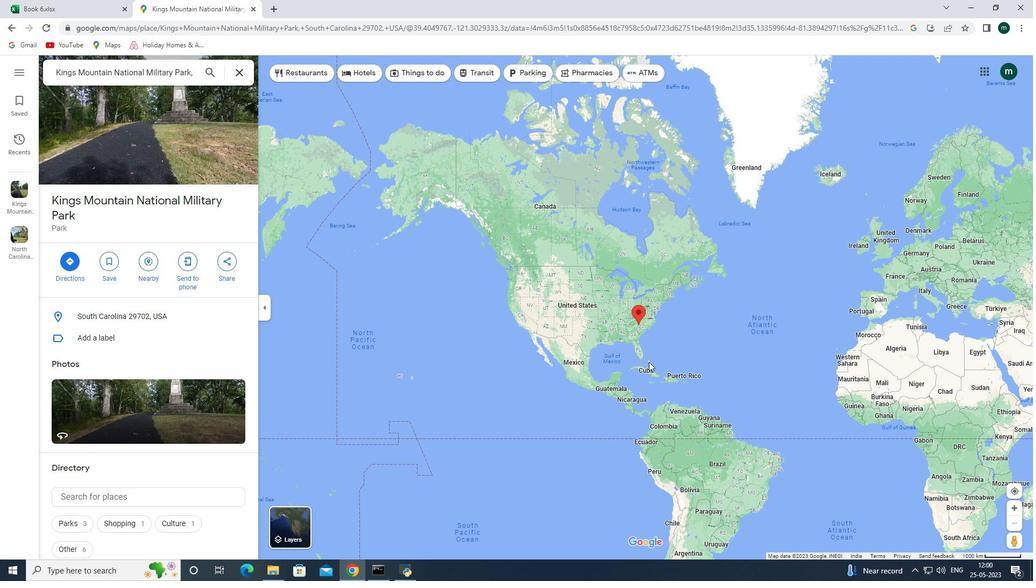
Action: Mouse scrolled (608, 373) with delta (0, 0)
Screenshot: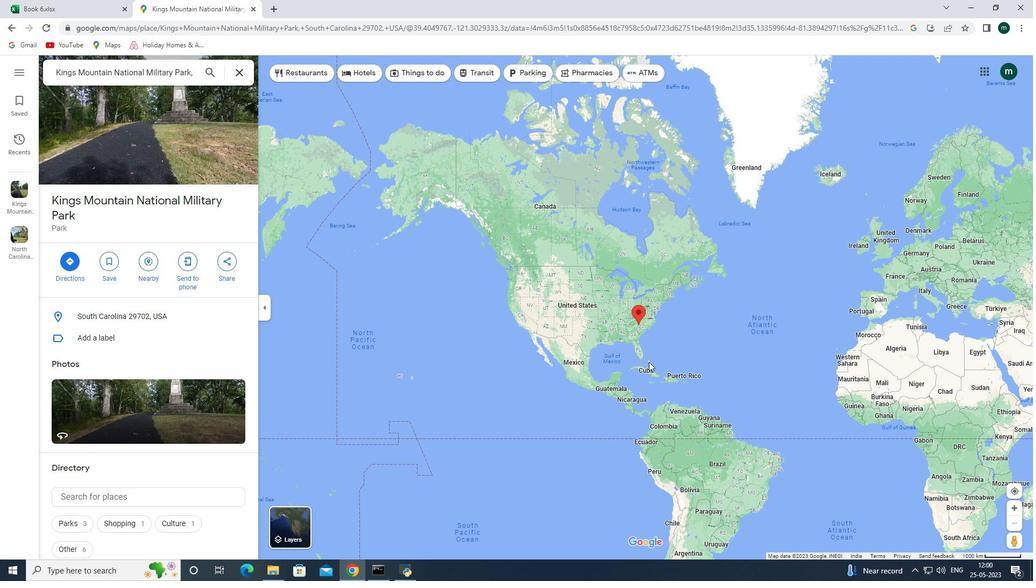 
Action: Mouse moved to (609, 376)
Screenshot: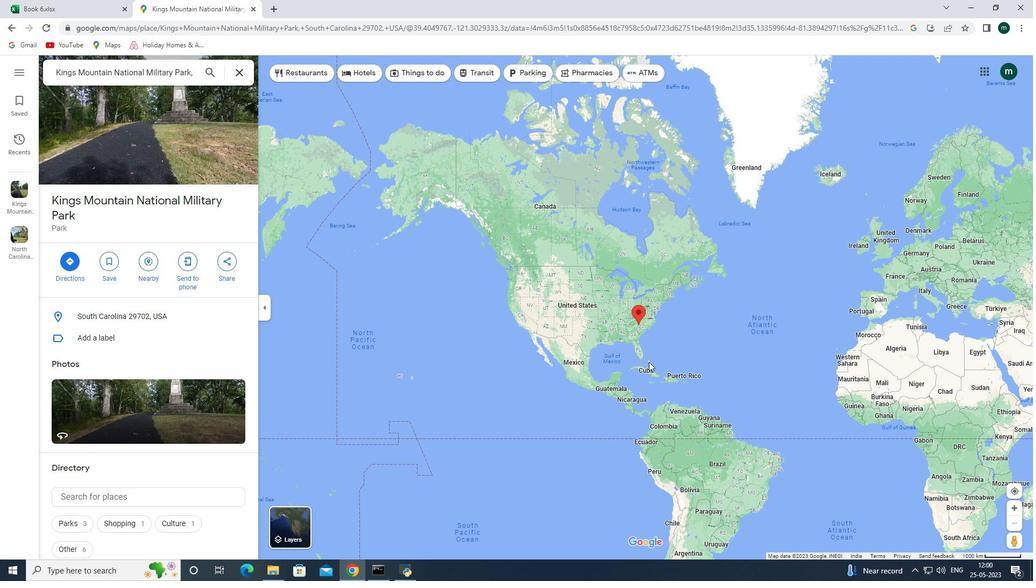 
Action: Mouse scrolled (609, 376) with delta (0, 0)
Screenshot: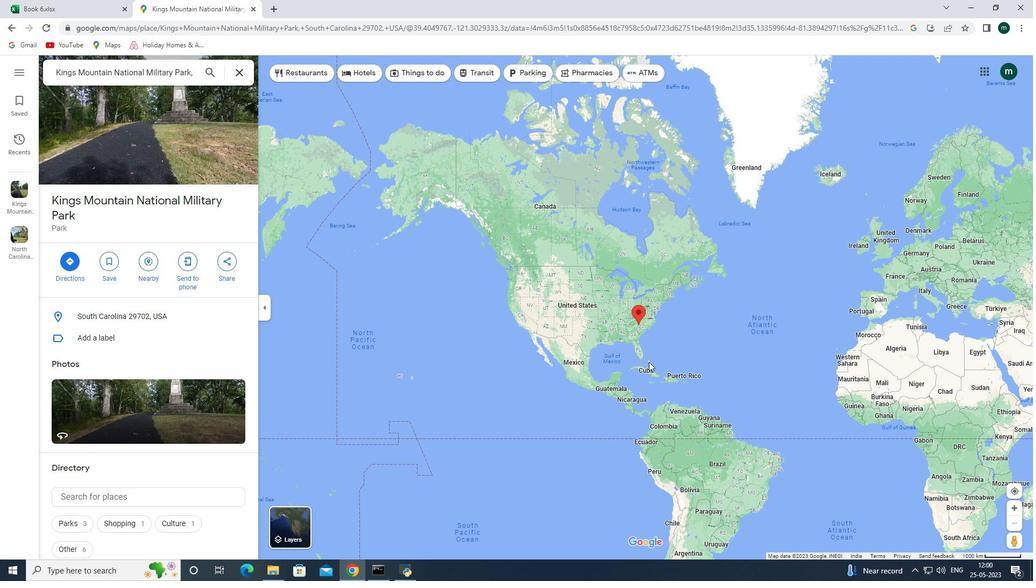 
Action: Mouse moved to (612, 380)
Screenshot: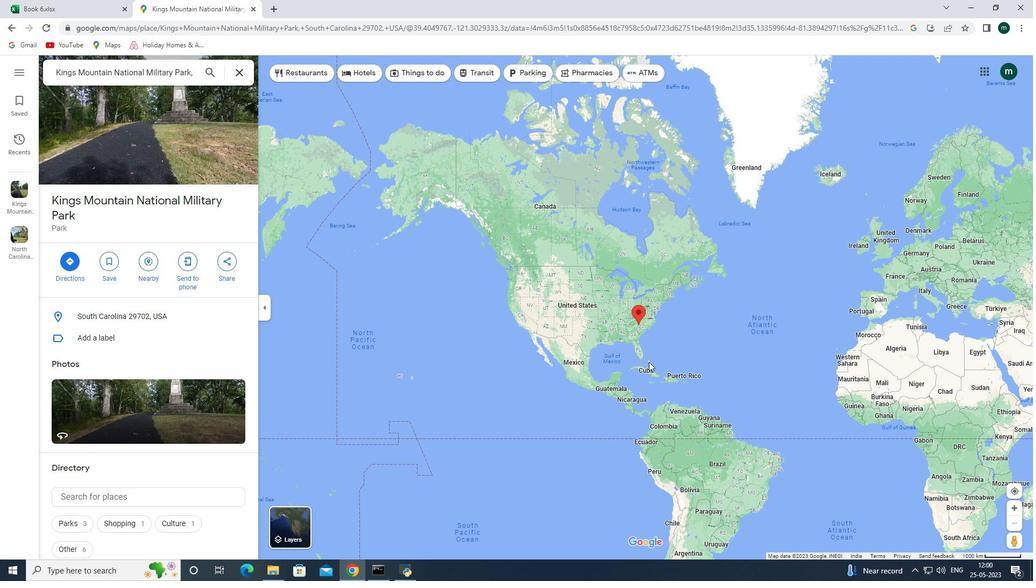 
Action: Mouse scrolled (610, 376) with delta (0, 0)
Screenshot: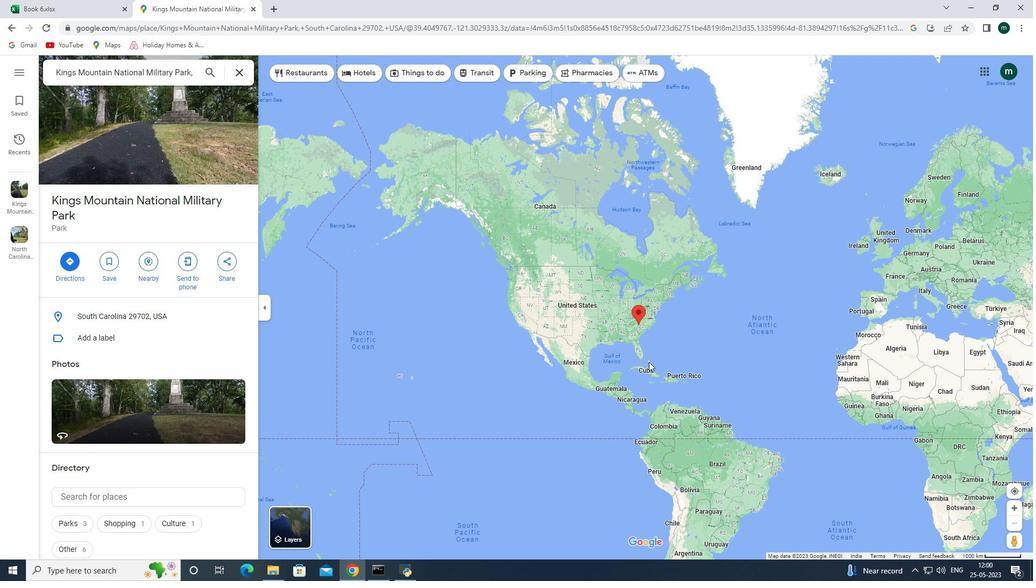 
Action: Mouse moved to (623, 391)
Screenshot: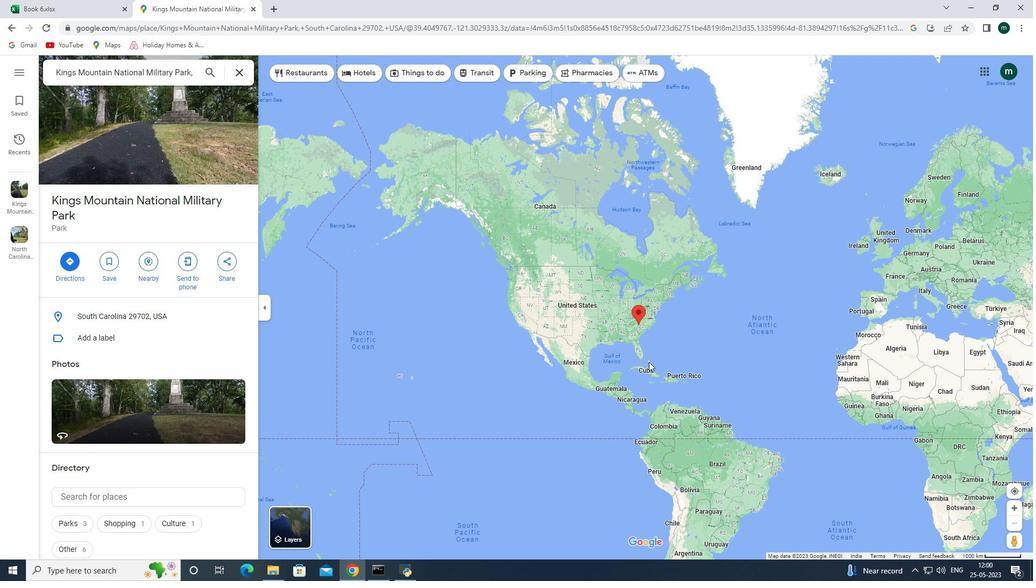 
Action: Mouse scrolled (614, 382) with delta (0, 0)
Screenshot: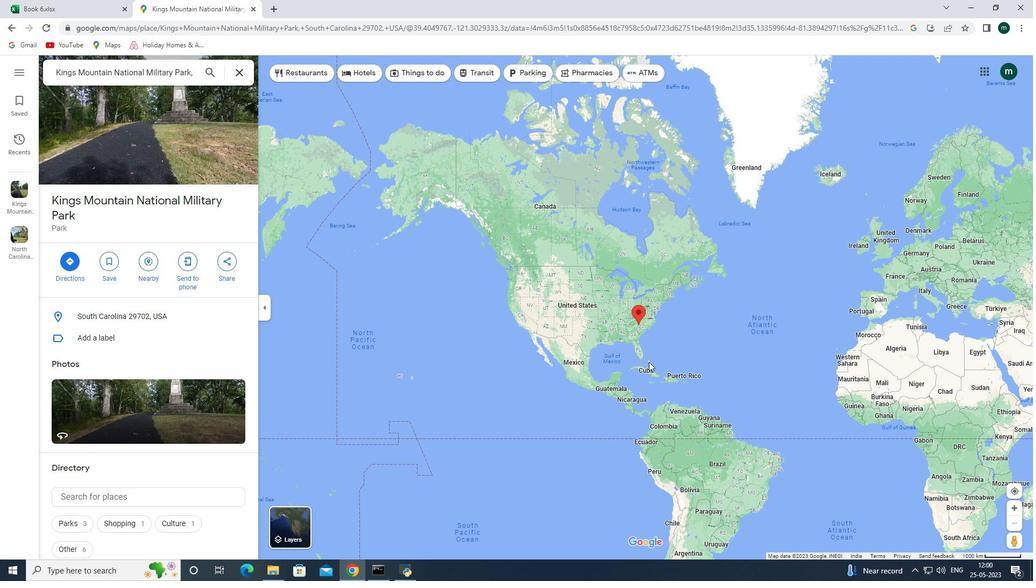 
Action: Mouse moved to (630, 394)
Screenshot: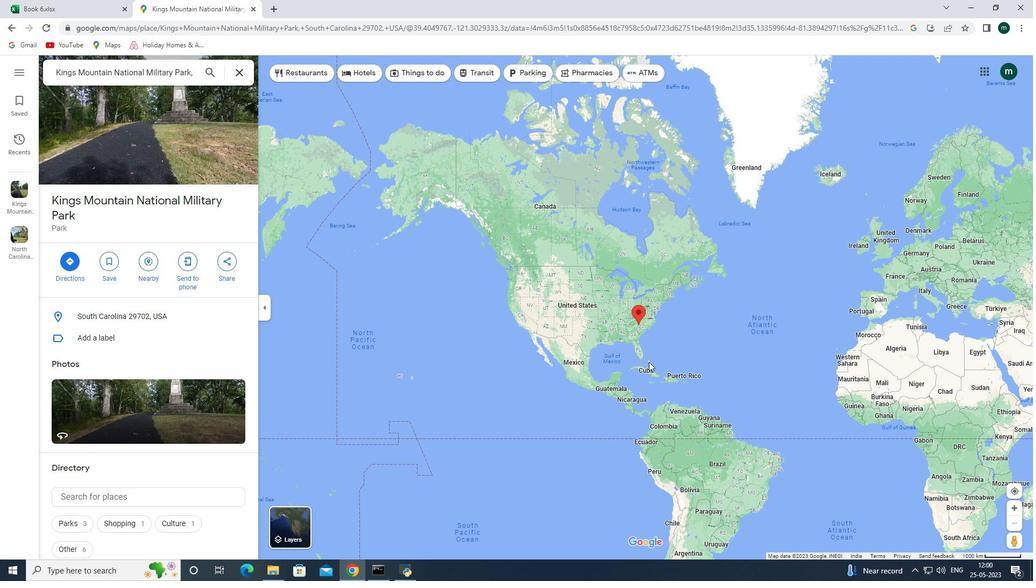 
Action: Mouse scrolled (630, 393) with delta (0, 0)
Screenshot: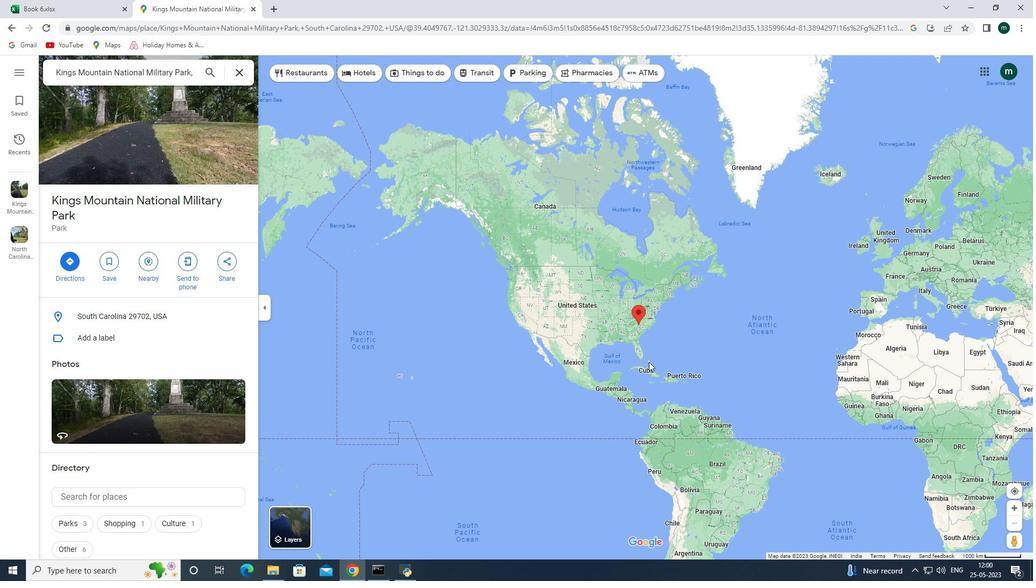
Action: Mouse scrolled (630, 393) with delta (0, 0)
Screenshot: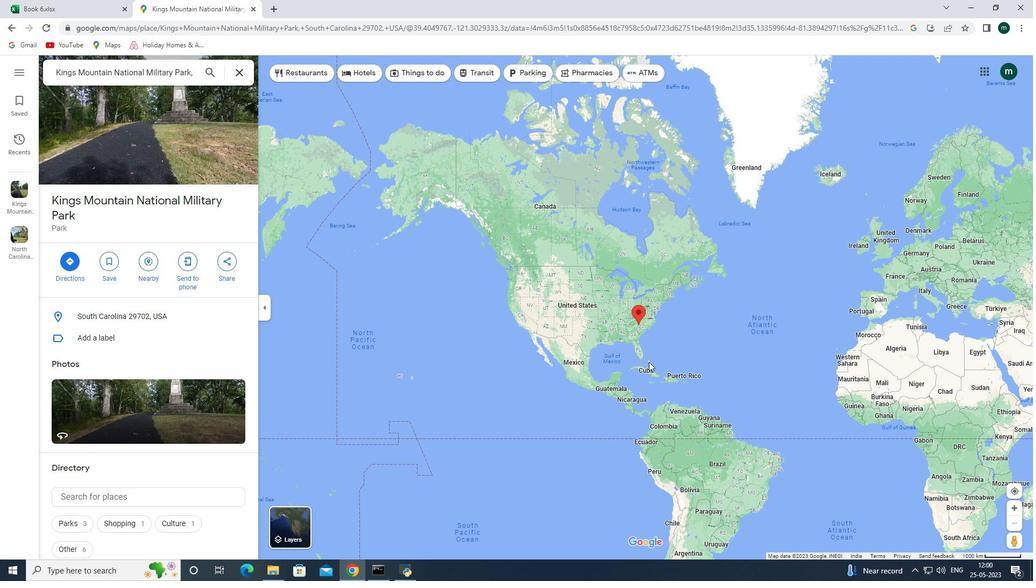 
Action: Mouse scrolled (630, 393) with delta (0, 0)
Screenshot: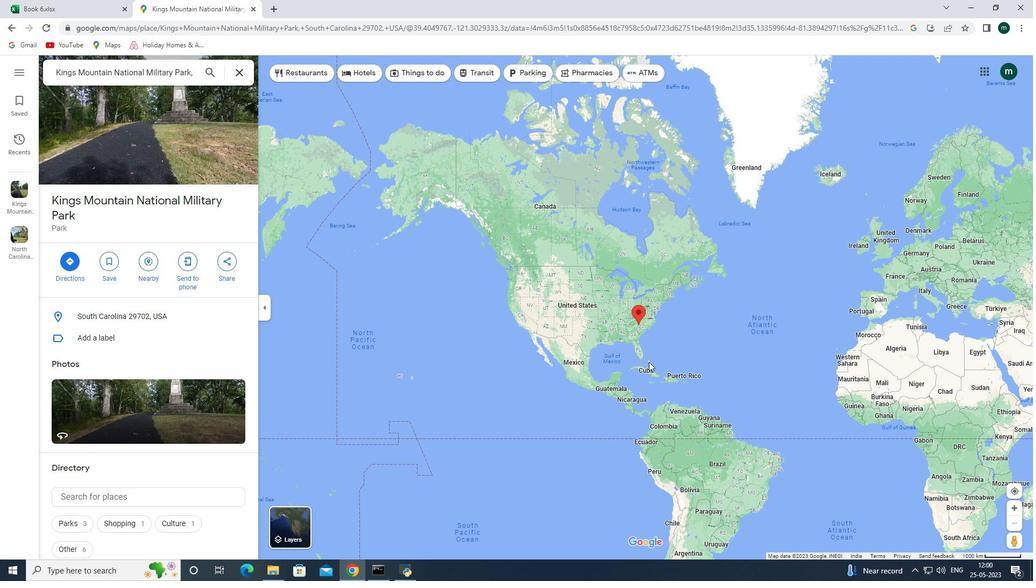 
Action: Mouse moved to (631, 397)
Screenshot: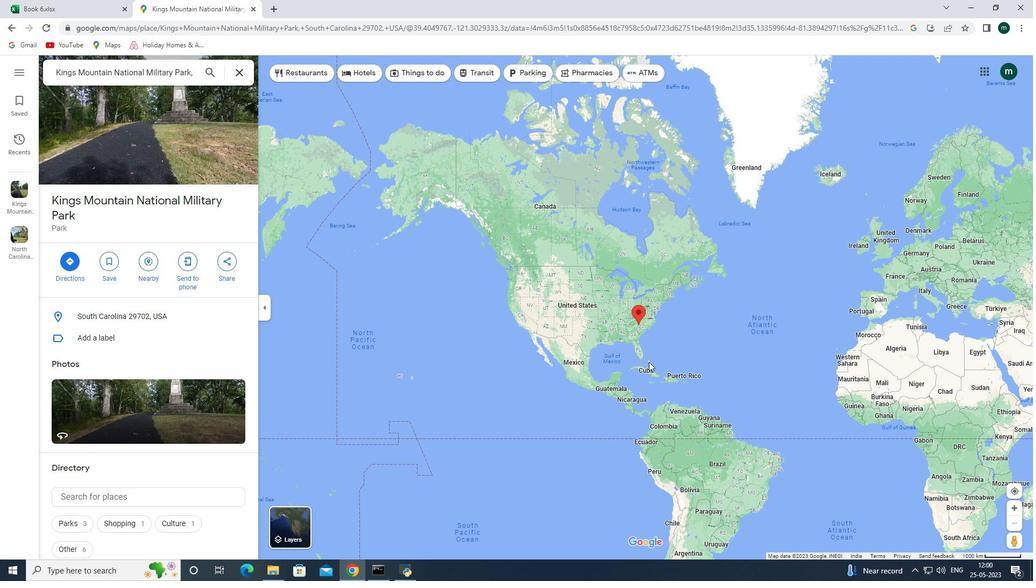 
Action: Mouse scrolled (630, 394) with delta (0, 0)
Screenshot: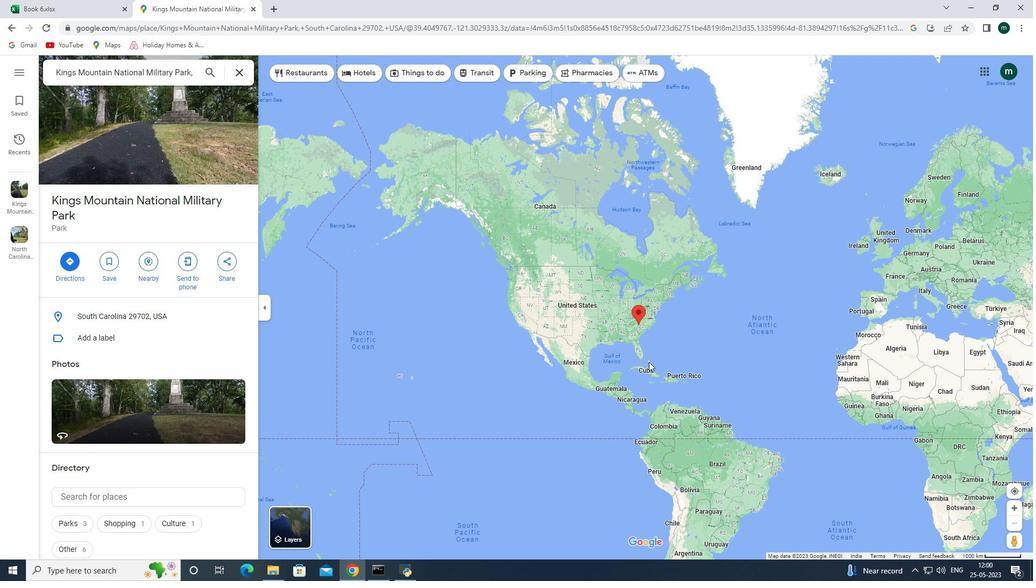 
Action: Mouse moved to (642, 405)
Screenshot: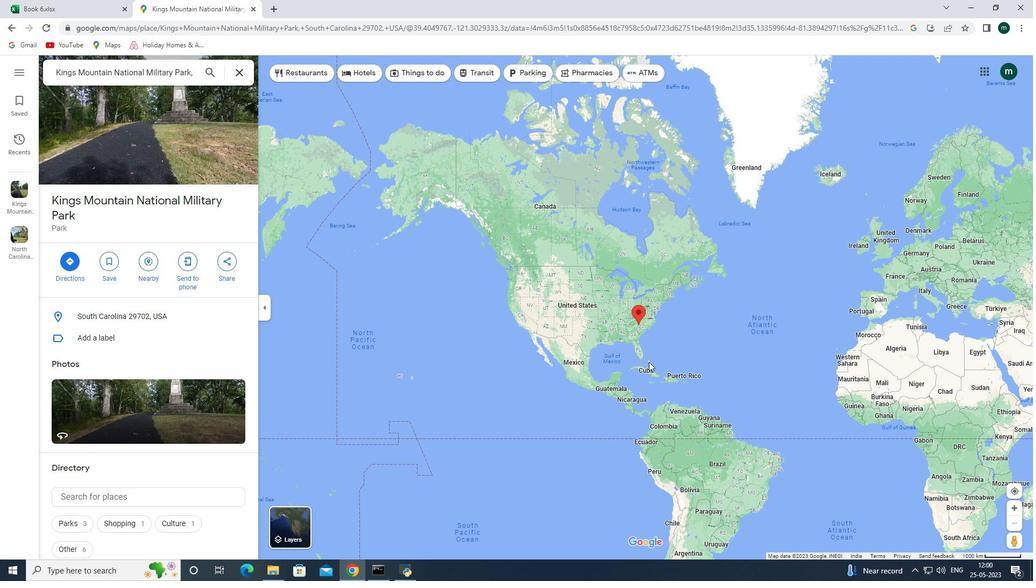 
Action: Mouse scrolled (642, 404) with delta (0, 0)
Screenshot: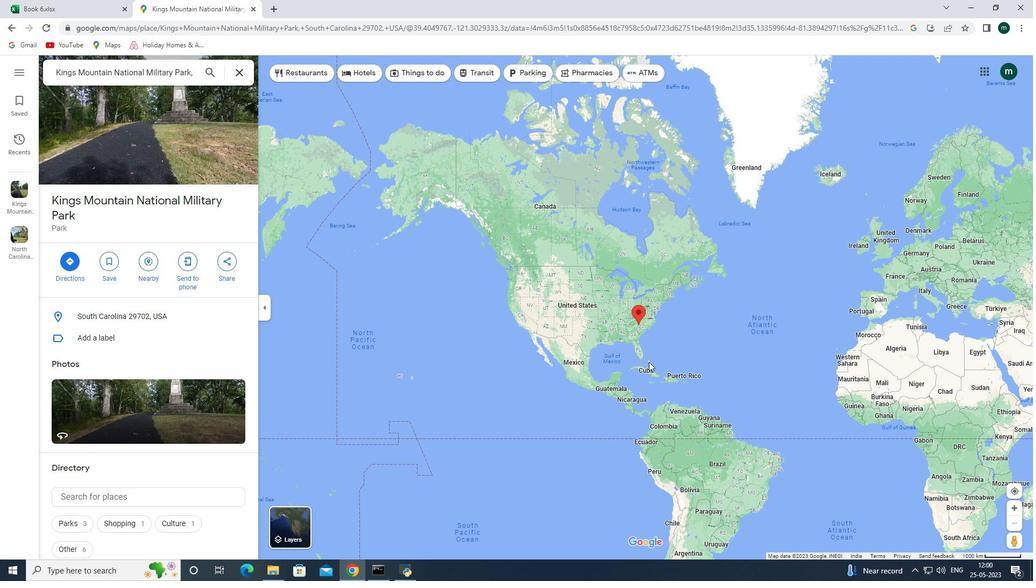 
Action: Mouse scrolled (642, 404) with delta (0, 0)
Screenshot: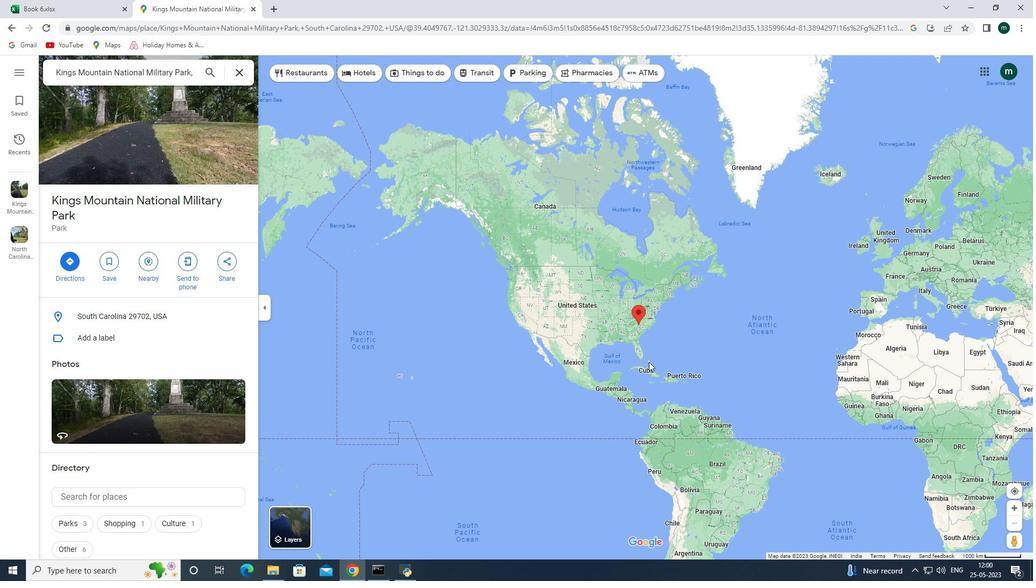 
Action: Mouse moved to (642, 405)
Screenshot: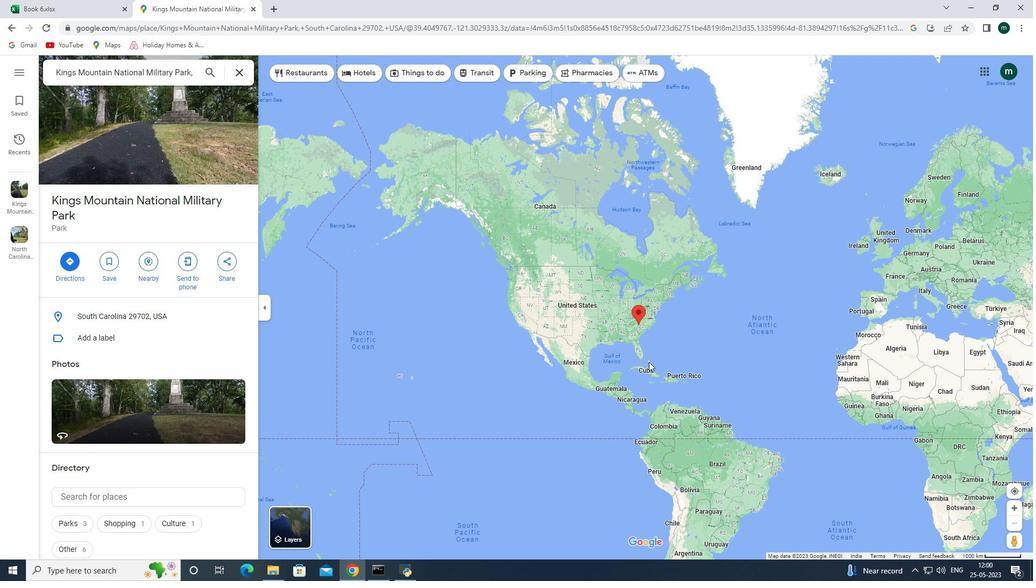 
Action: Mouse scrolled (642, 404) with delta (0, 0)
Screenshot: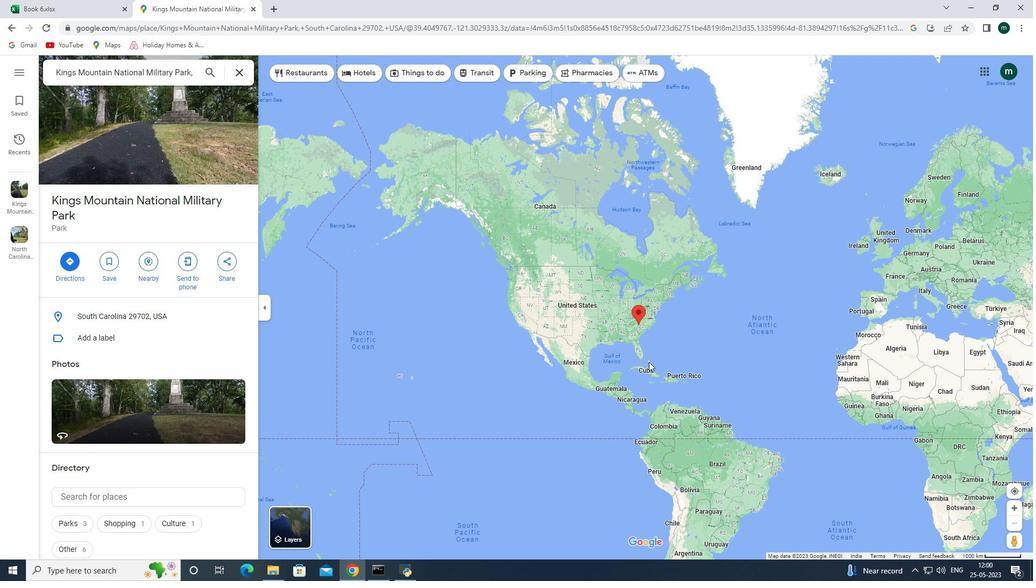 
Action: Mouse moved to (658, 417)
Screenshot: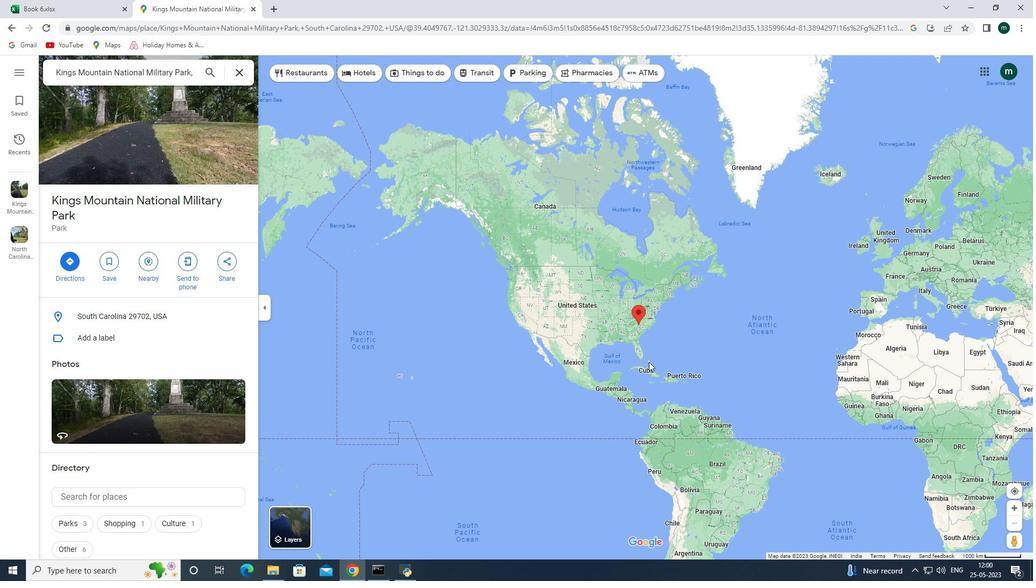 
Action: Mouse scrolled (652, 411) with delta (0, 0)
Screenshot: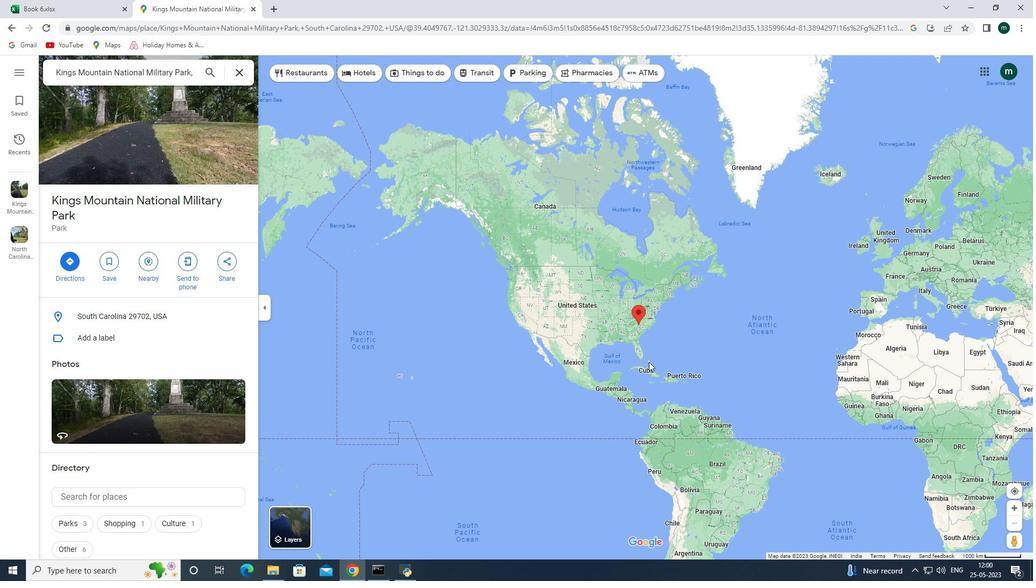
Action: Mouse moved to (691, 437)
Screenshot: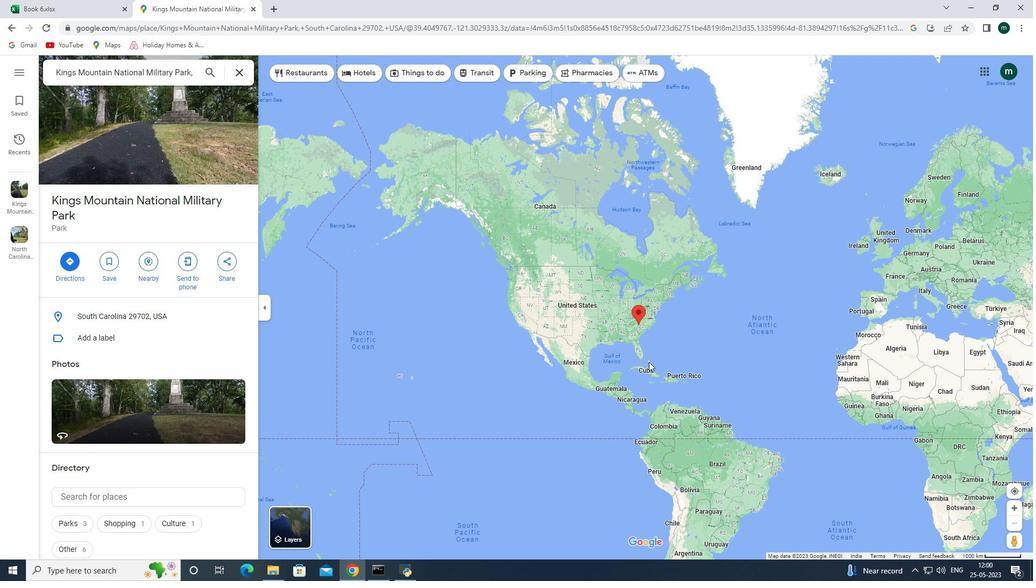 
Action: Mouse scrolled (691, 436) with delta (0, 0)
Screenshot: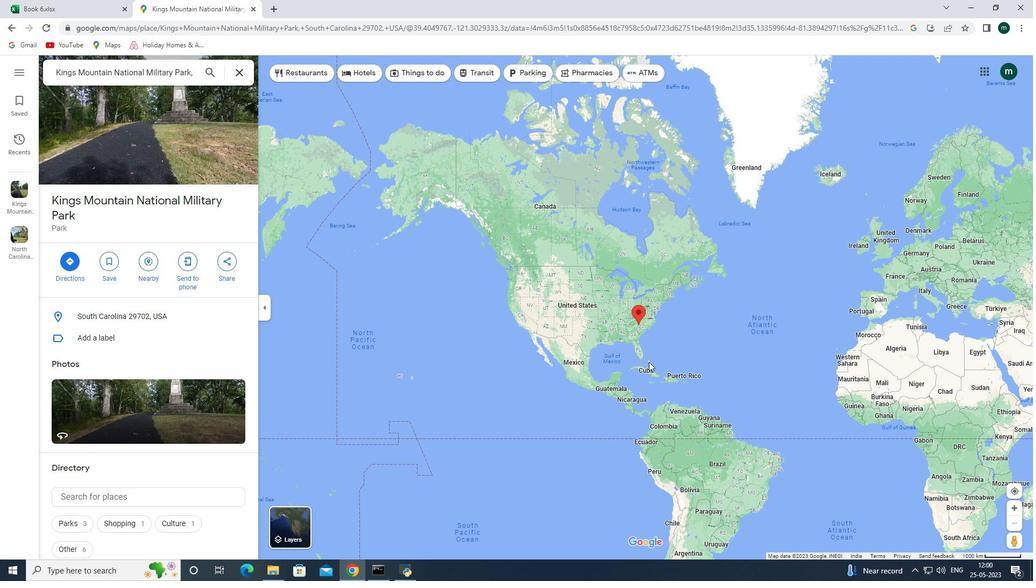 
Action: Mouse moved to (942, 472)
Screenshot: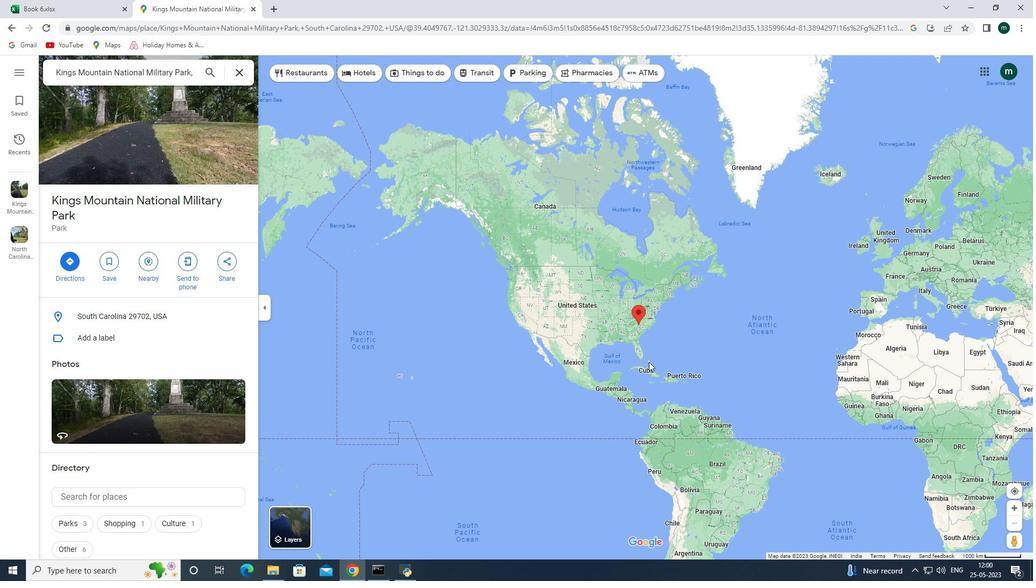 
Action: Mouse scrolled (942, 472) with delta (0, 0)
Screenshot: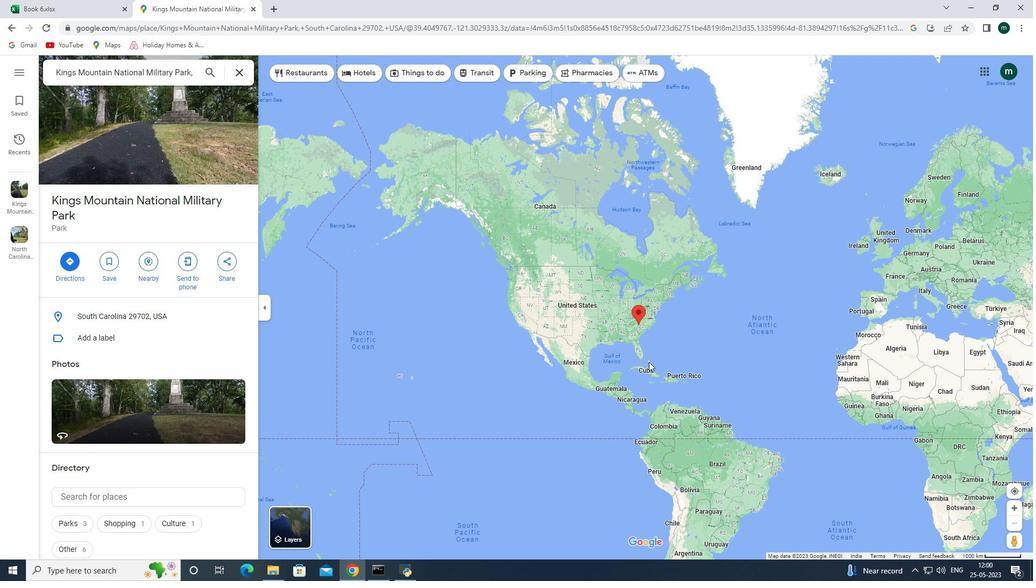 
Action: Mouse scrolled (942, 472) with delta (0, 0)
Screenshot: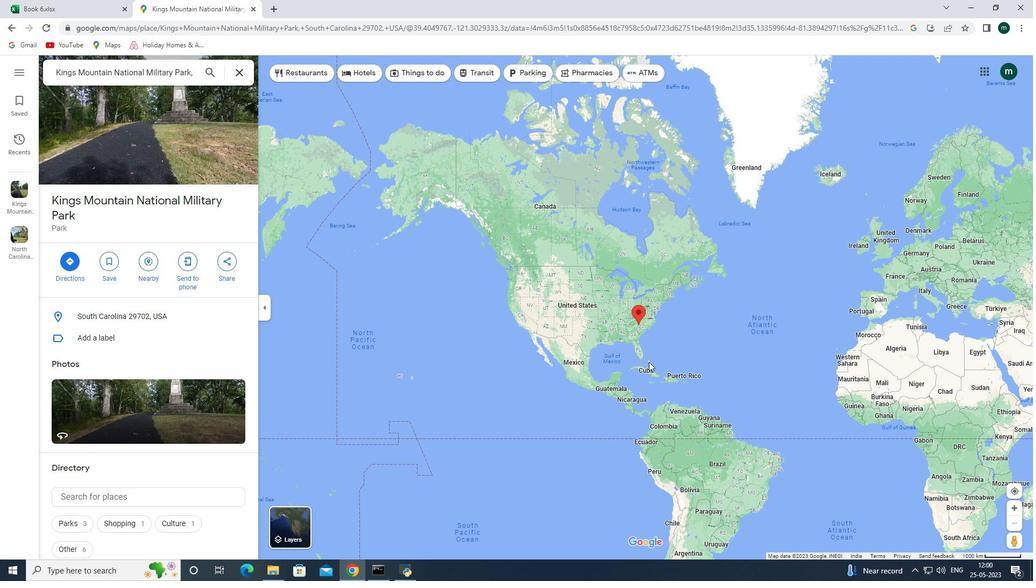 
Action: Mouse moved to (942, 473)
Screenshot: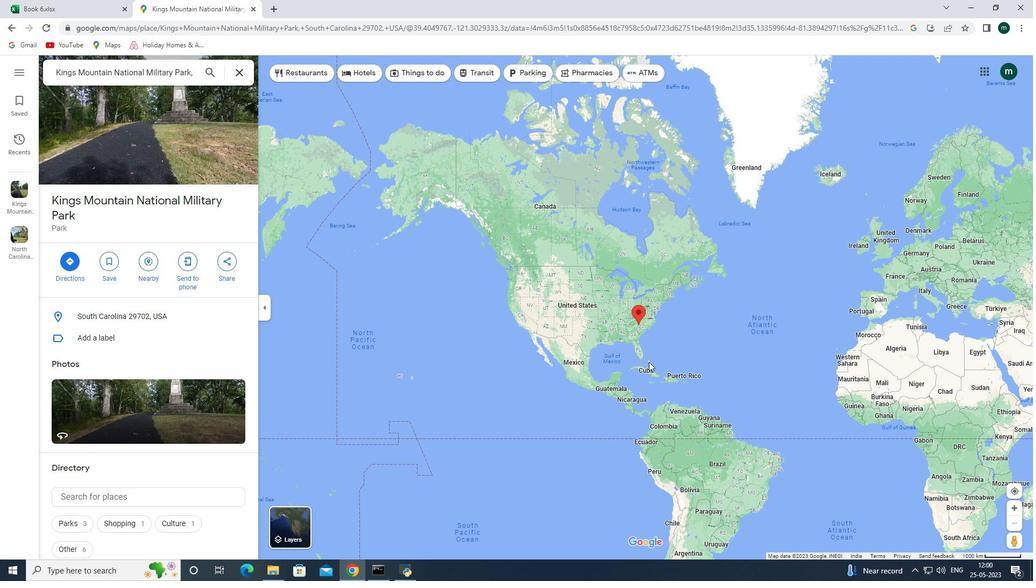 
Action: Mouse scrolled (942, 472) with delta (0, 0)
Screenshot: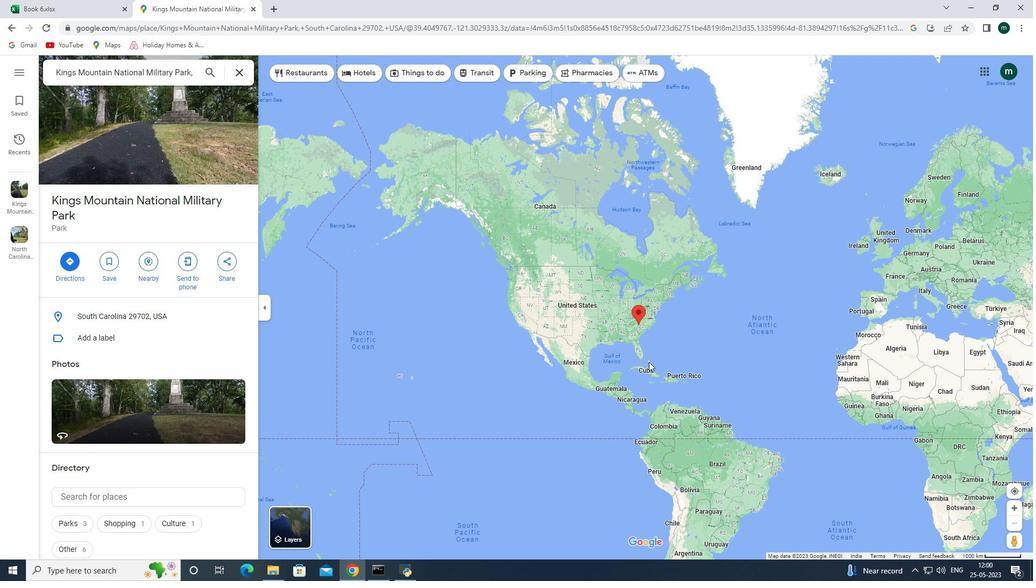 
Action: Mouse moved to (938, 474)
Screenshot: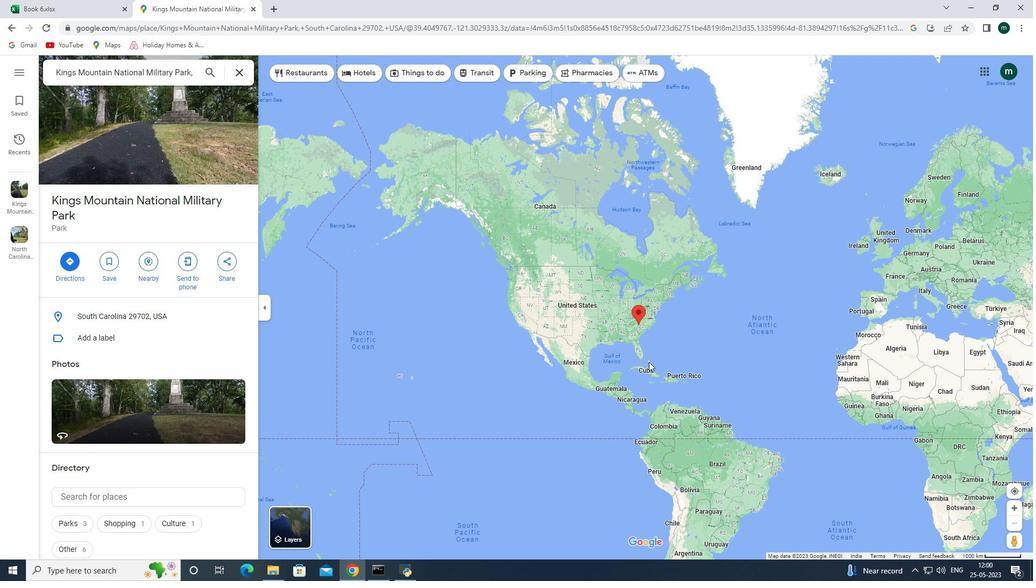 
Action: Mouse scrolled (938, 473) with delta (0, 0)
Screenshot: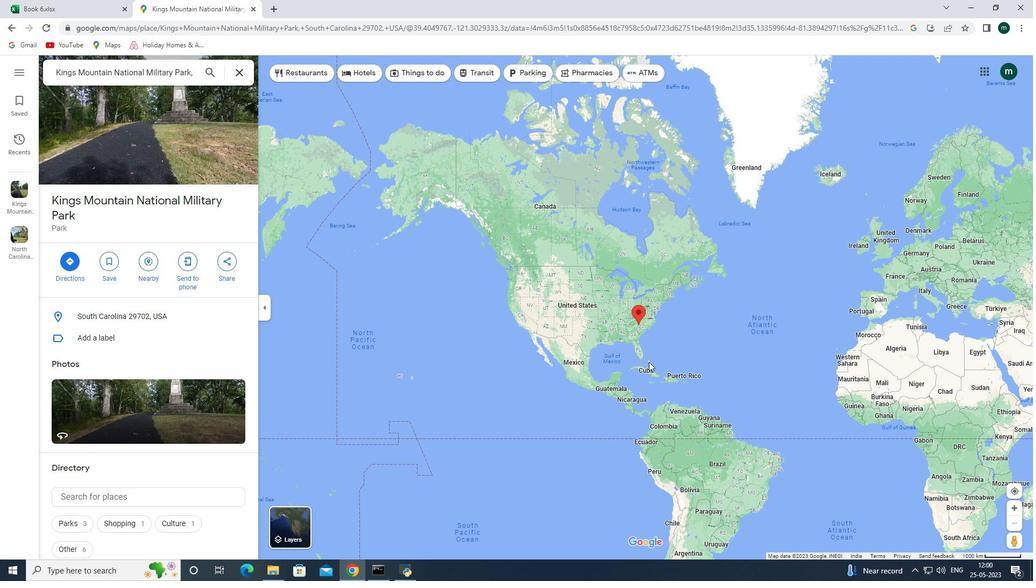 
Action: Mouse moved to (979, 503)
Screenshot: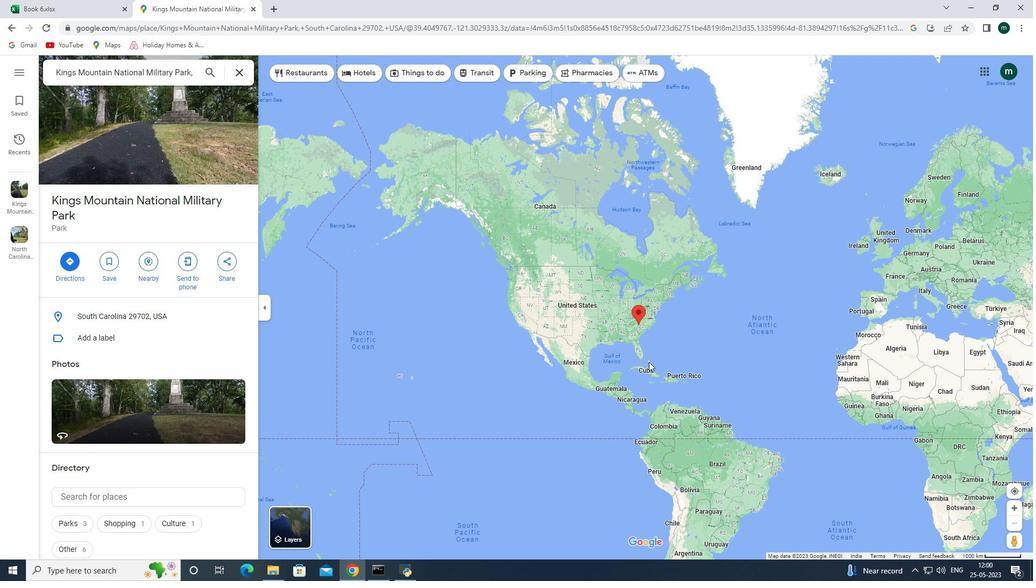 
Action: Mouse scrolled (979, 502) with delta (0, 0)
Screenshot: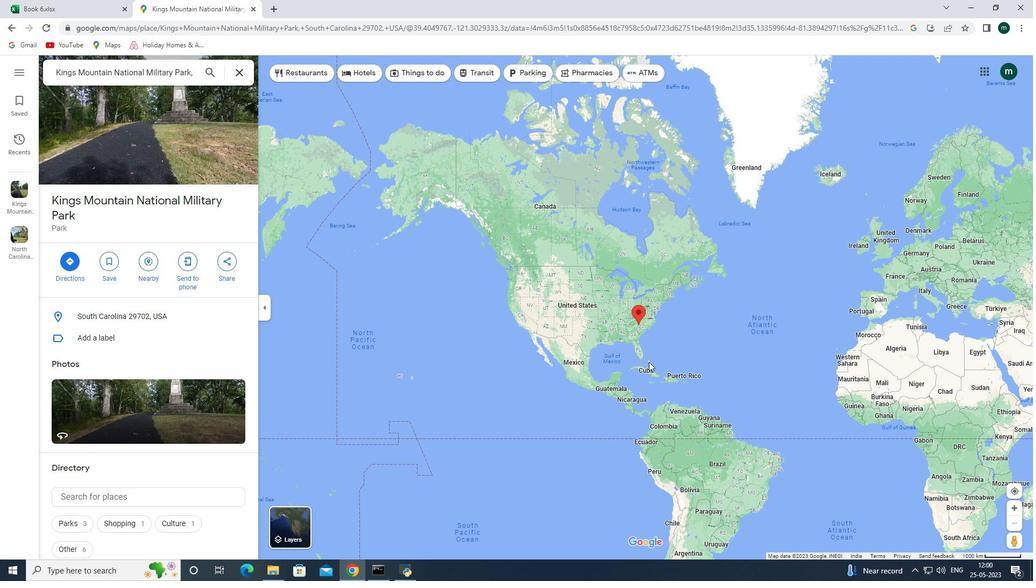 
Action: Mouse moved to (980, 504)
Screenshot: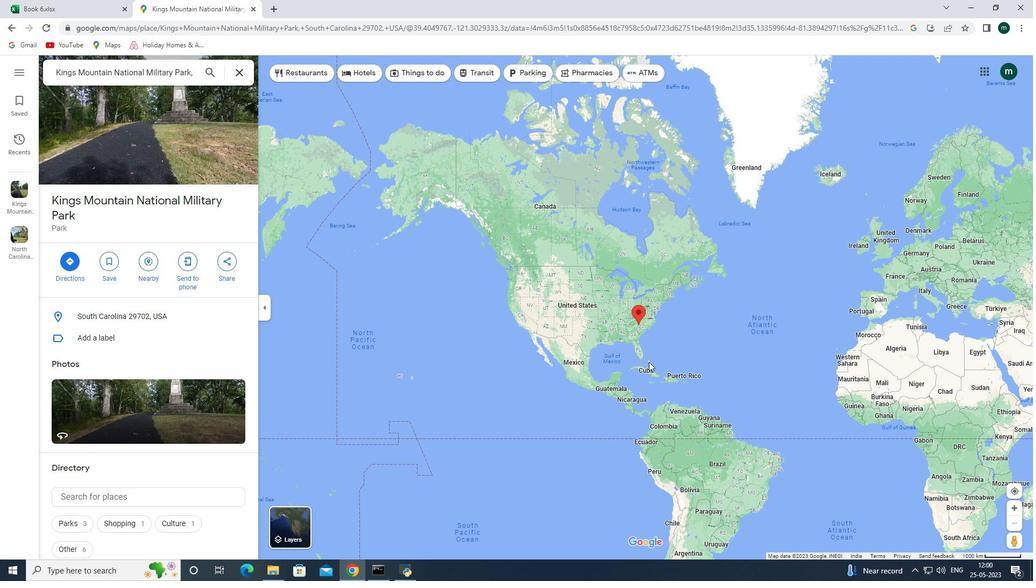 
Action: Mouse scrolled (980, 503) with delta (0, 0)
Screenshot: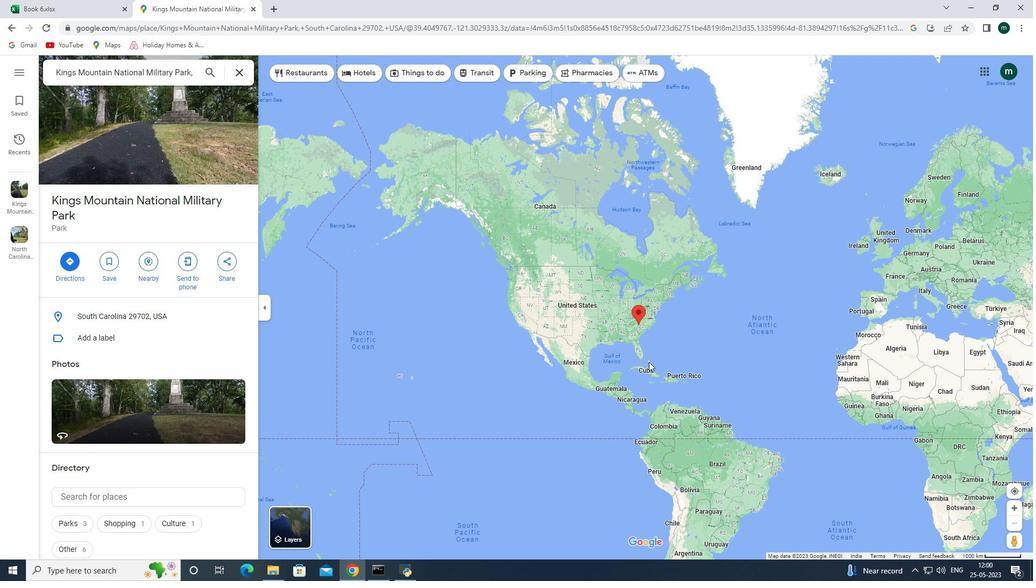 
Action: Mouse moved to (1009, 505)
Screenshot: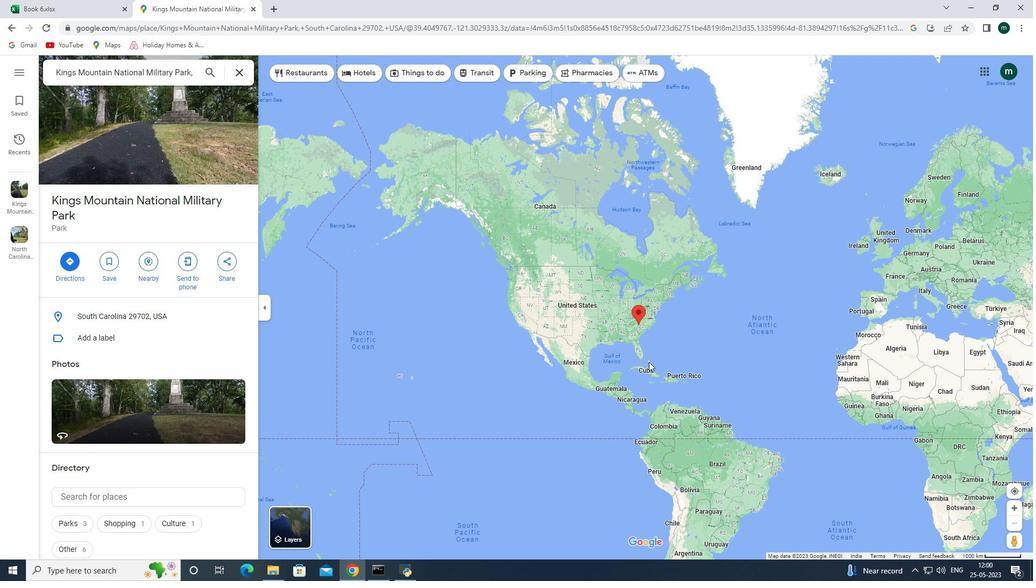 
Action: Mouse pressed left at (1009, 505)
Screenshot: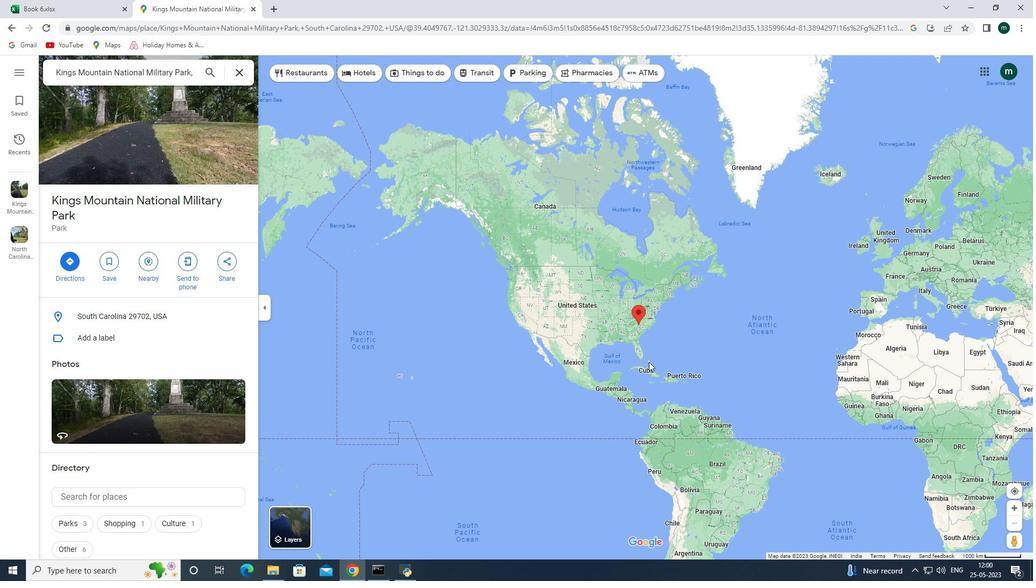 
Action: Mouse moved to (1012, 507)
Screenshot: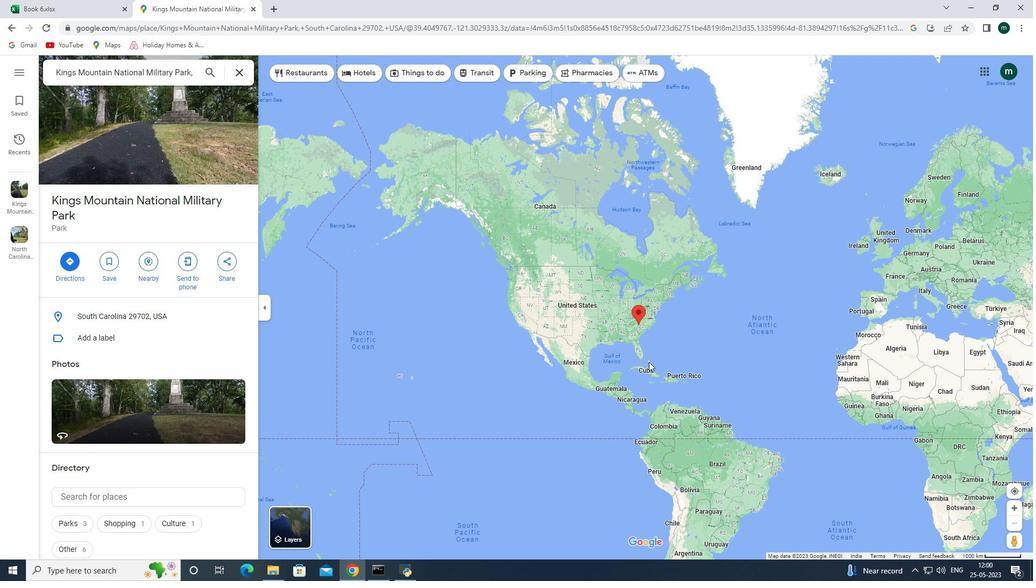 
Action: Mouse pressed left at (1012, 507)
Screenshot: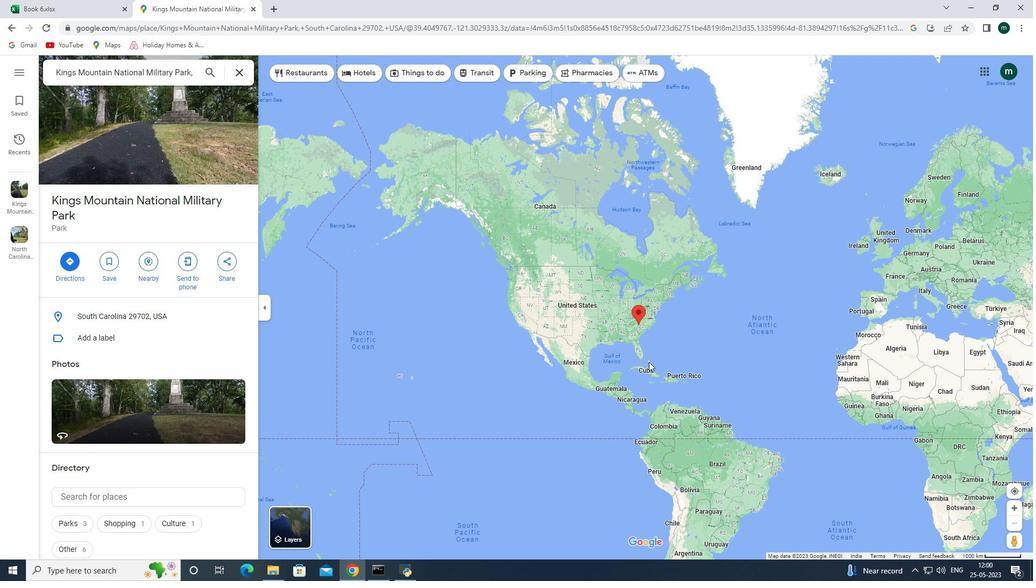 
Action: Mouse moved to (1014, 523)
Screenshot: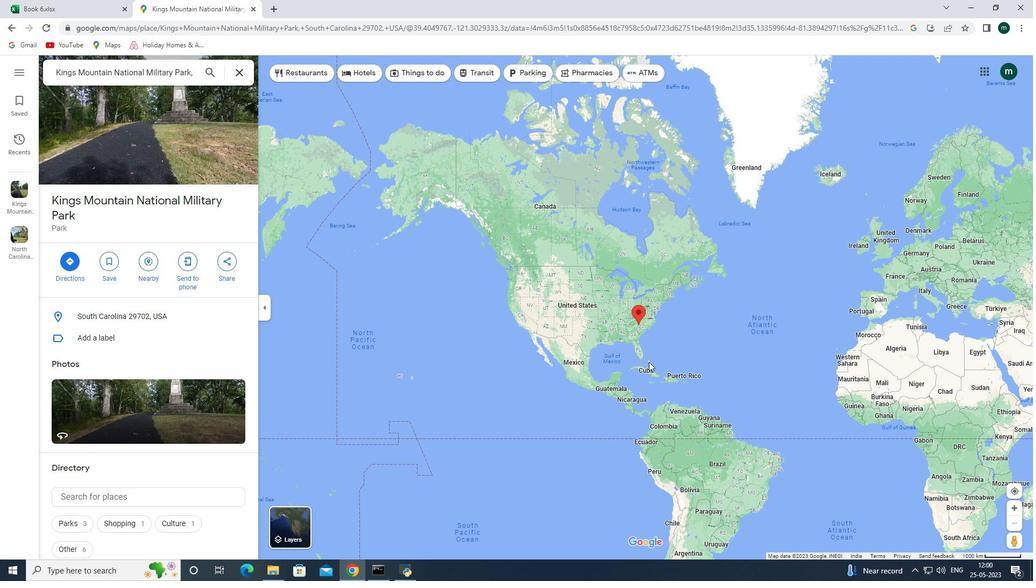 
Action: Mouse pressed left at (1014, 523)
Screenshot: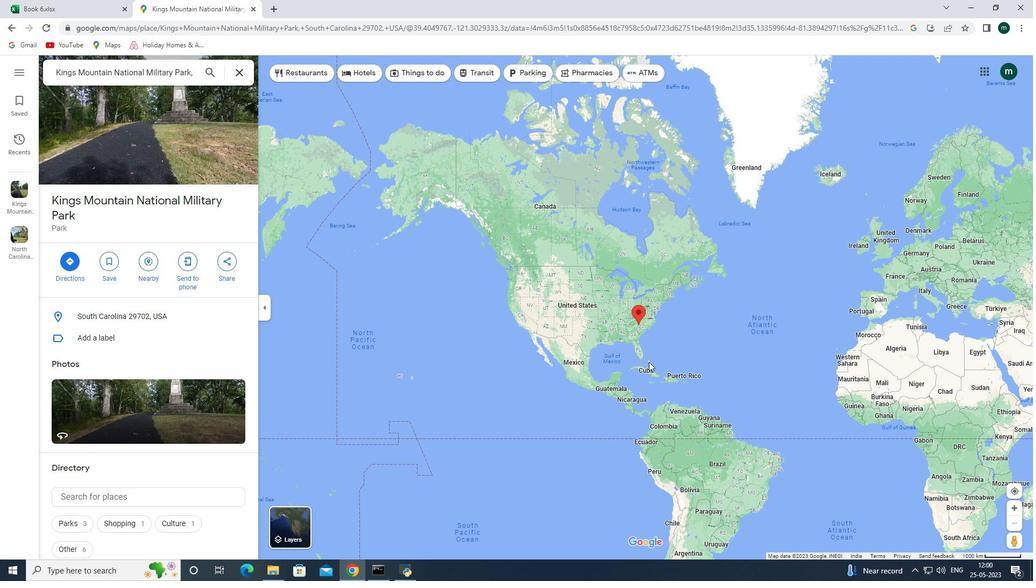 
Action: Mouse moved to (1012, 519)
Screenshot: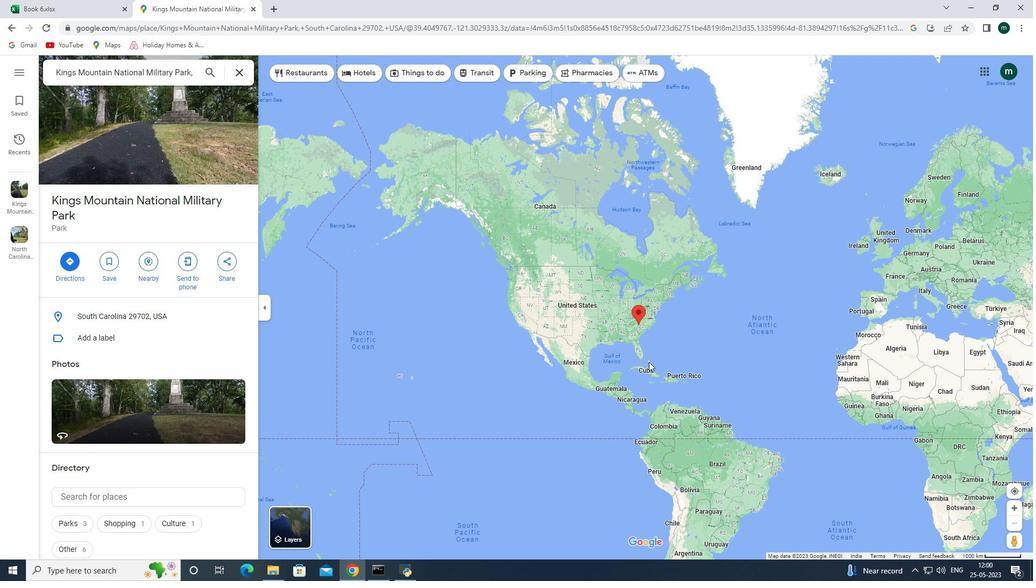 
Action: Mouse pressed left at (1012, 519)
Screenshot: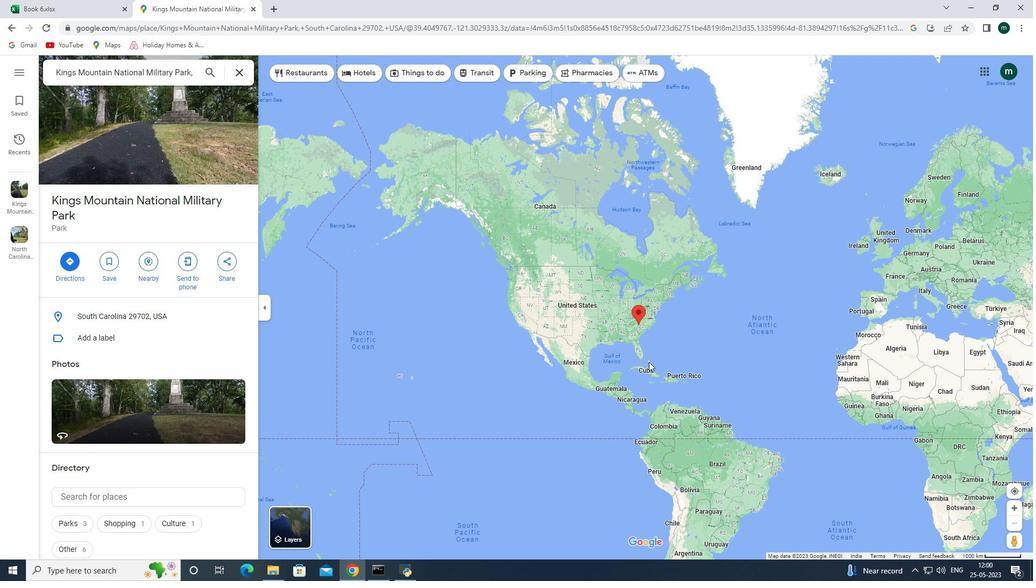 
Action: Mouse moved to (1011, 521)
Screenshot: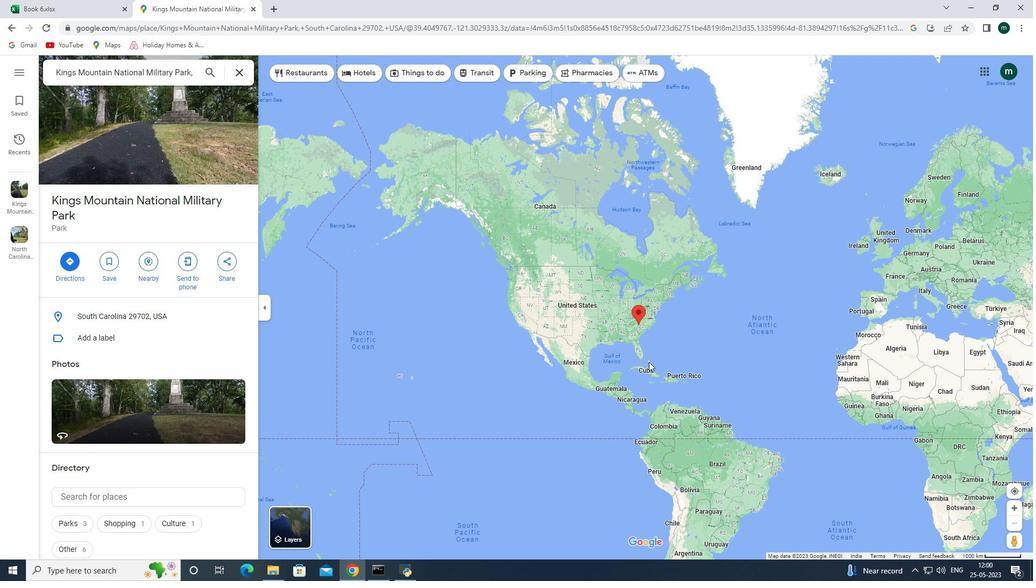 
Action: Mouse pressed left at (1011, 521)
Screenshot: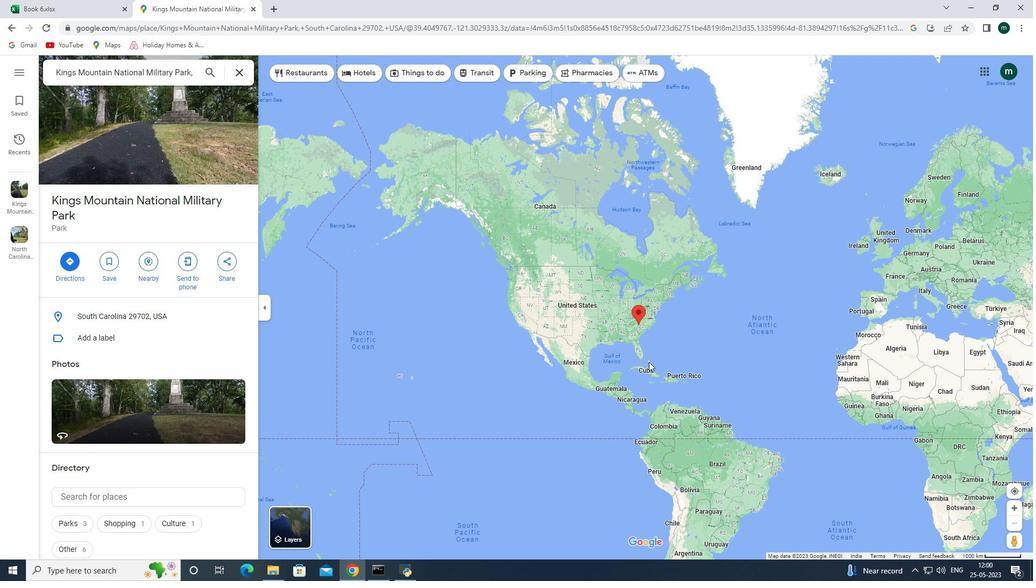 
Action: Mouse moved to (1013, 520)
Screenshot: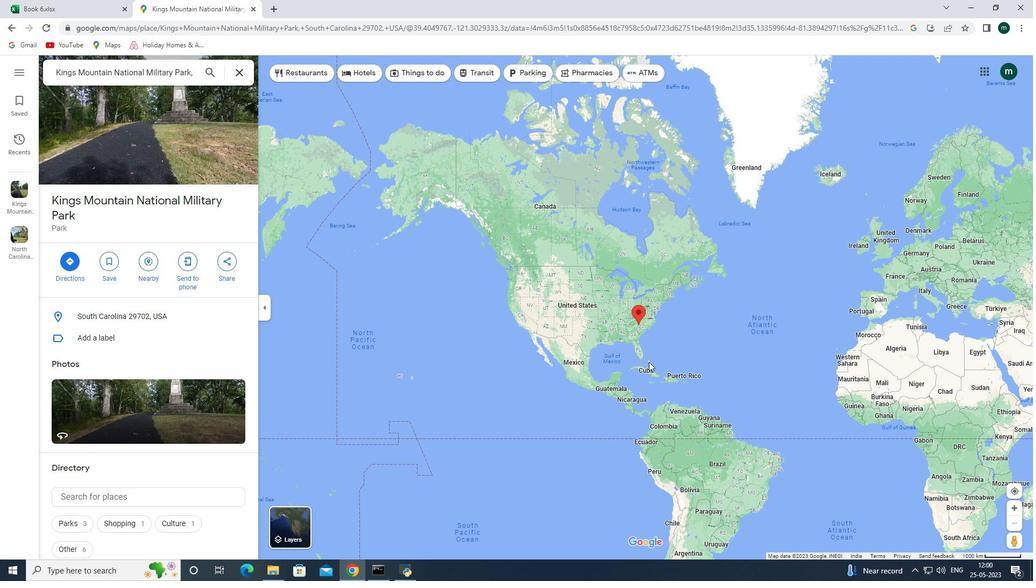 
Action: Mouse pressed left at (1013, 520)
Screenshot: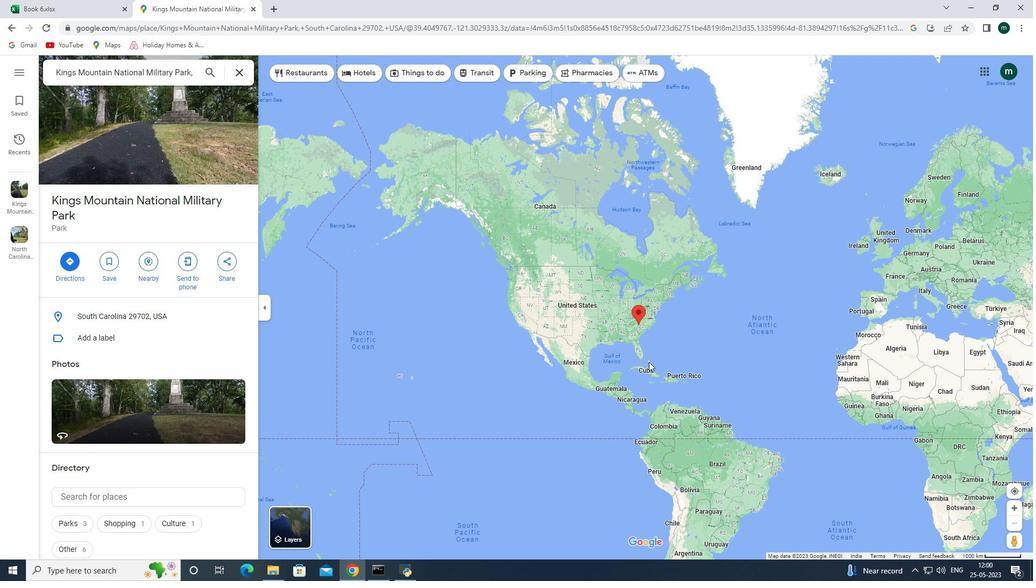 
Action: Mouse moved to (772, 440)
Screenshot: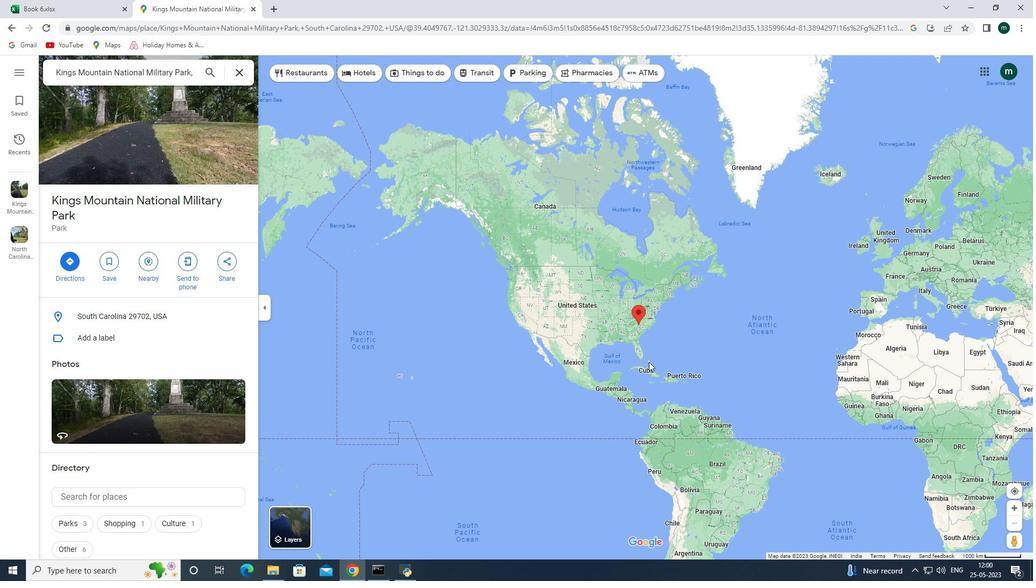 
Action: Mouse scrolled (772, 440) with delta (0, 0)
Screenshot: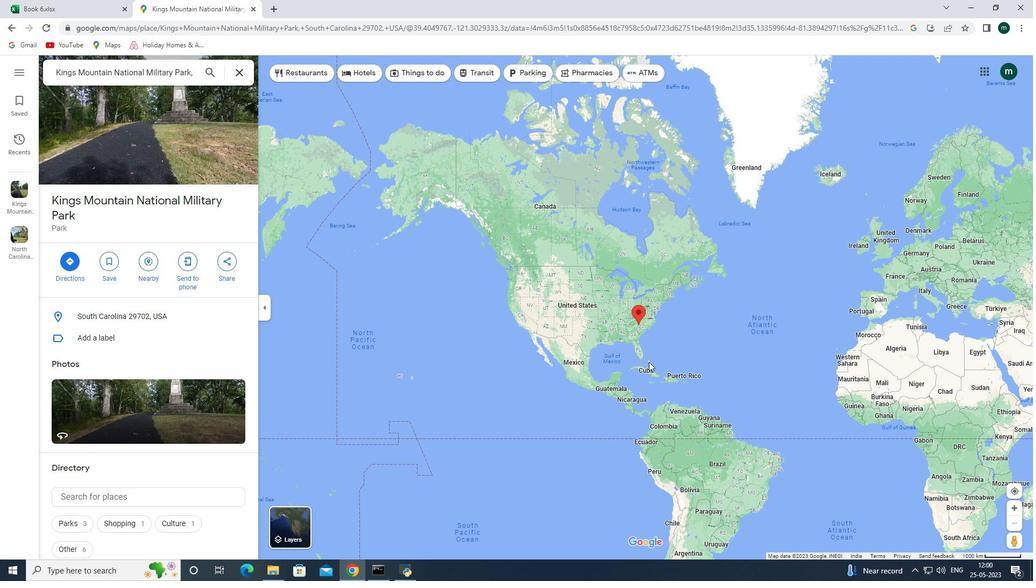 
Action: Mouse scrolled (772, 439) with delta (0, 0)
Screenshot: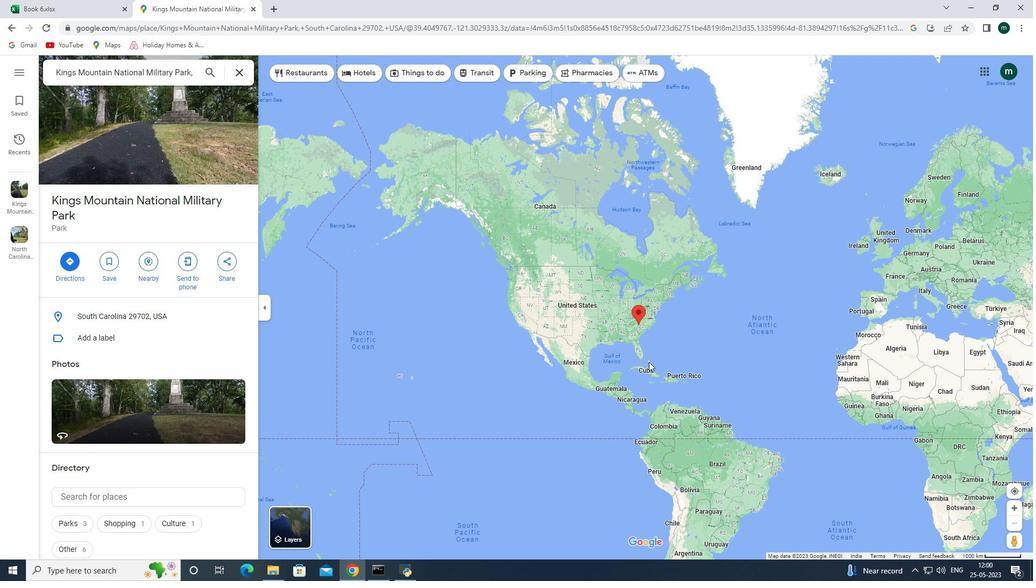 
Action: Mouse scrolled (772, 439) with delta (0, 0)
Screenshot: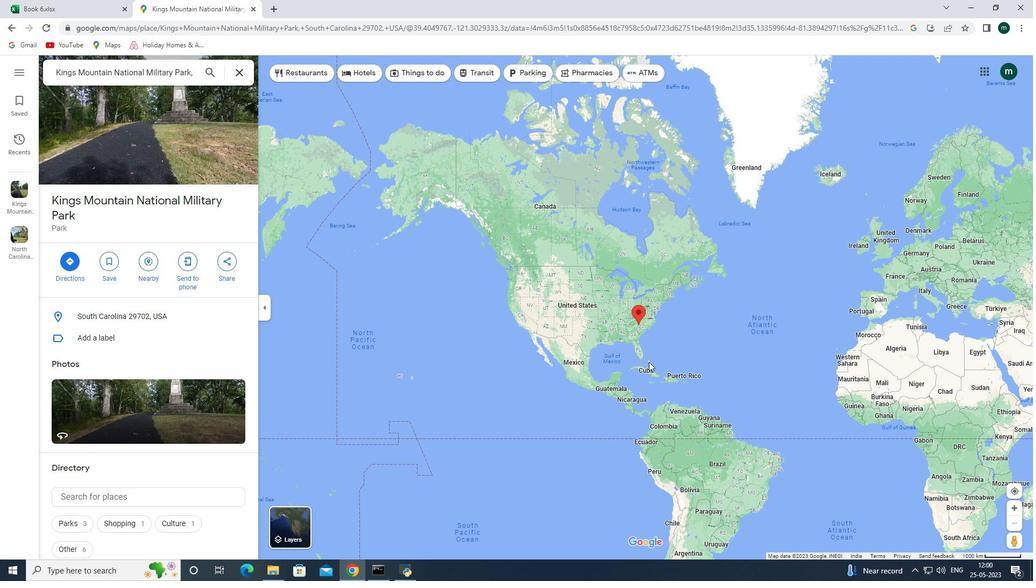 
Action: Mouse scrolled (772, 439) with delta (0, 0)
Screenshot: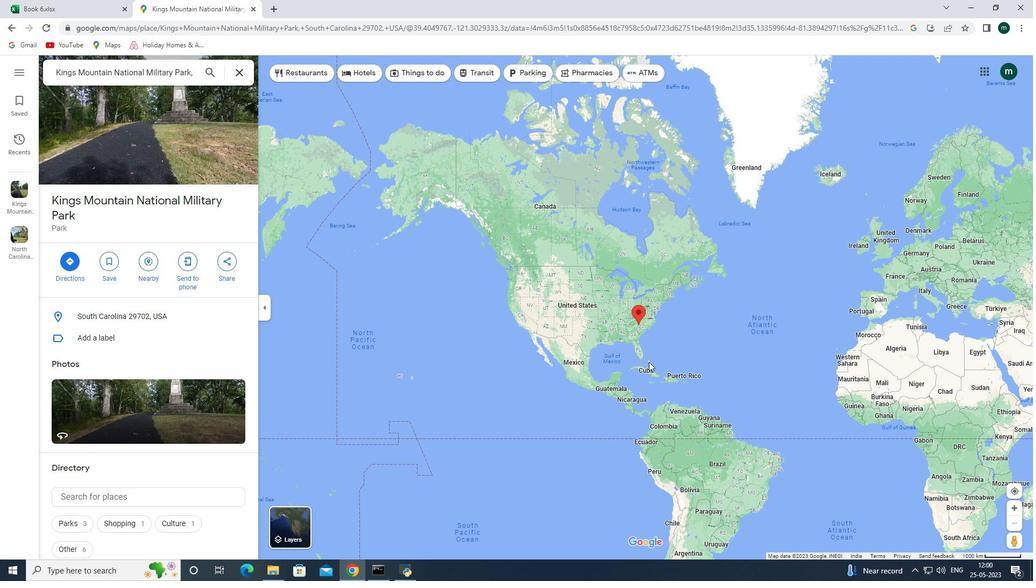 
Action: Mouse scrolled (772, 439) with delta (0, 0)
Screenshot: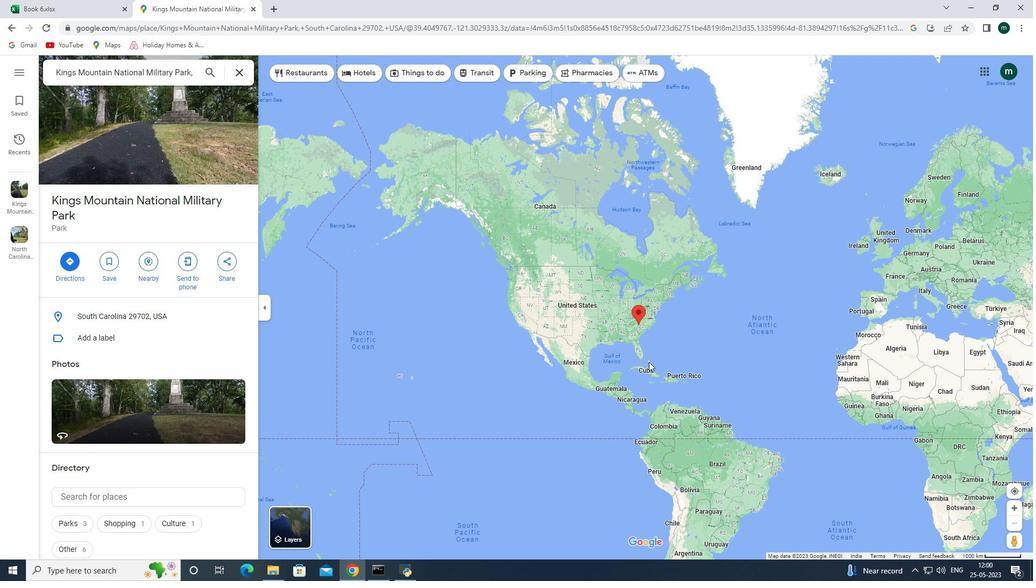 
Action: Mouse scrolled (772, 439) with delta (0, 0)
Screenshot: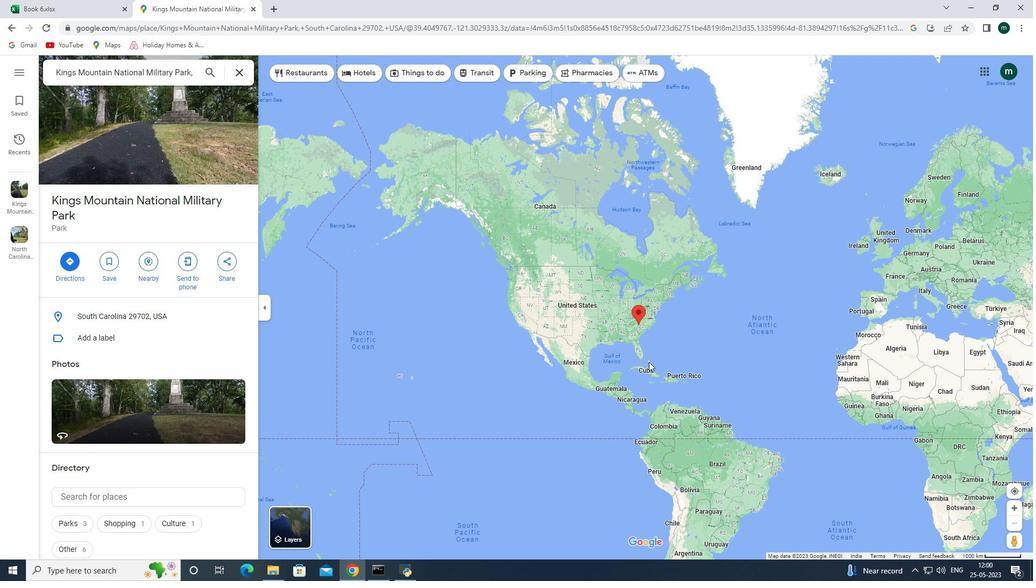 
Action: Mouse scrolled (772, 439) with delta (0, 0)
Screenshot: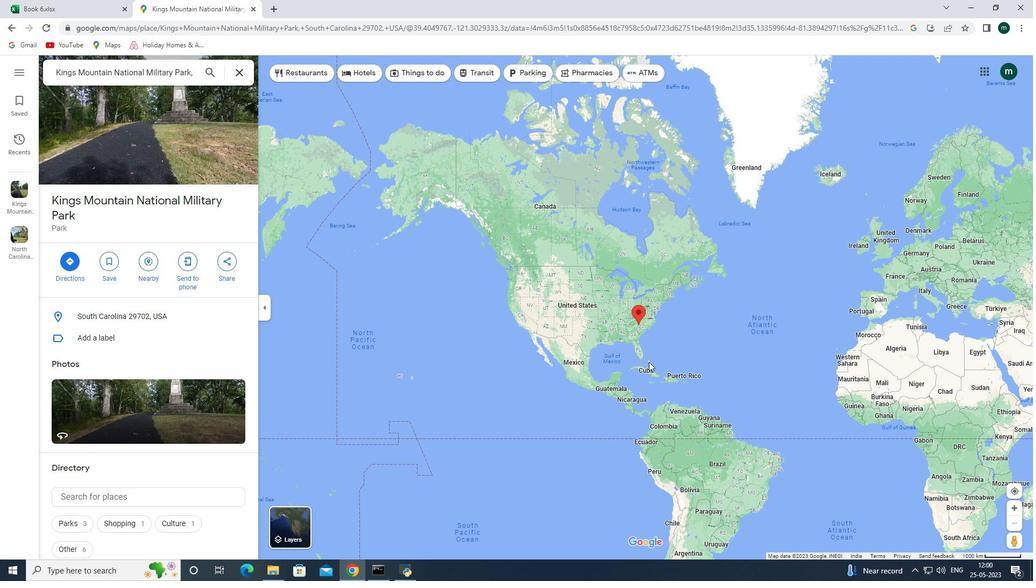 
Action: Mouse scrolled (772, 439) with delta (0, 0)
Screenshot: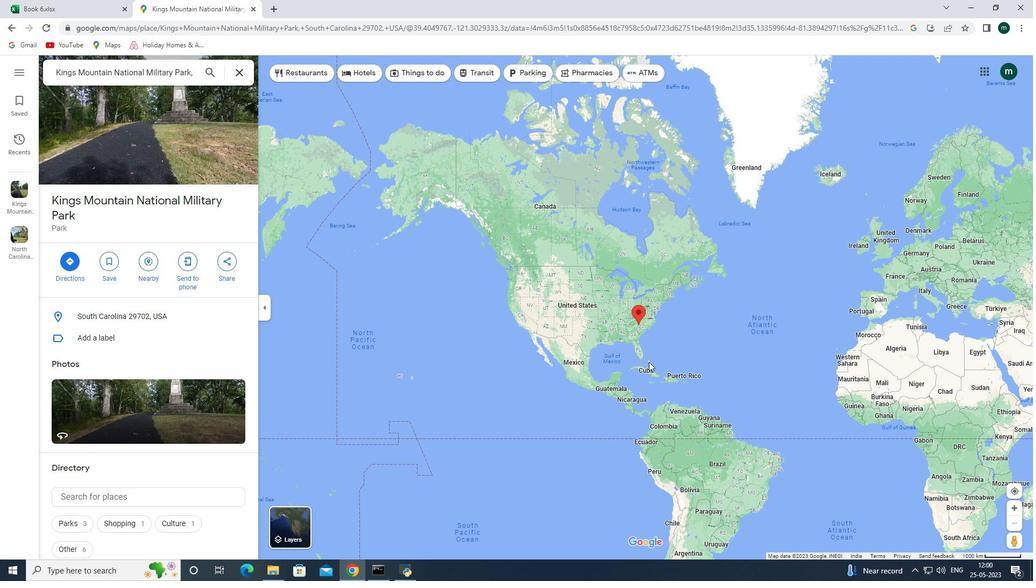 
Action: Mouse scrolled (772, 439) with delta (0, 0)
Screenshot: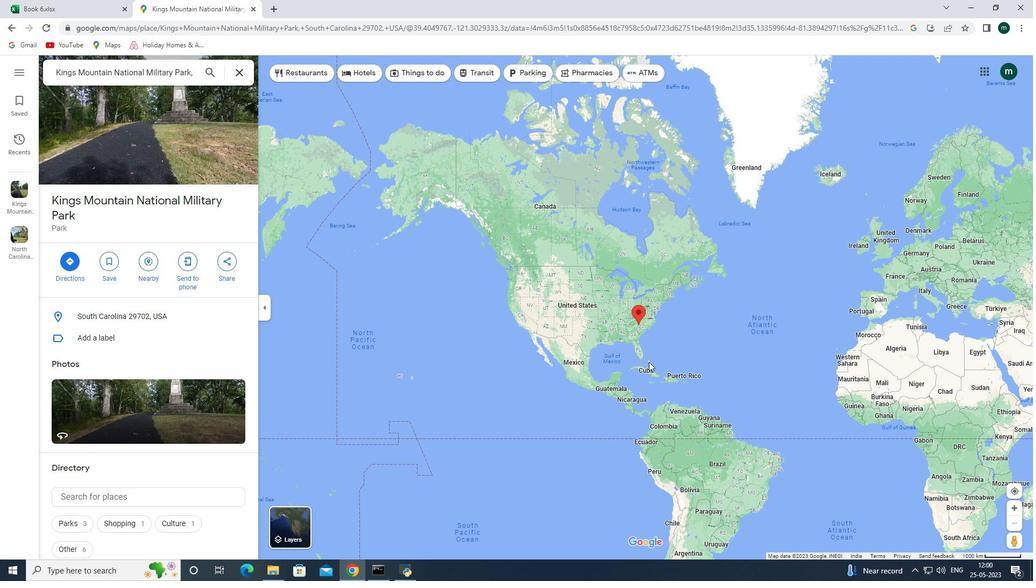
Action: Mouse scrolled (772, 439) with delta (0, 0)
Screenshot: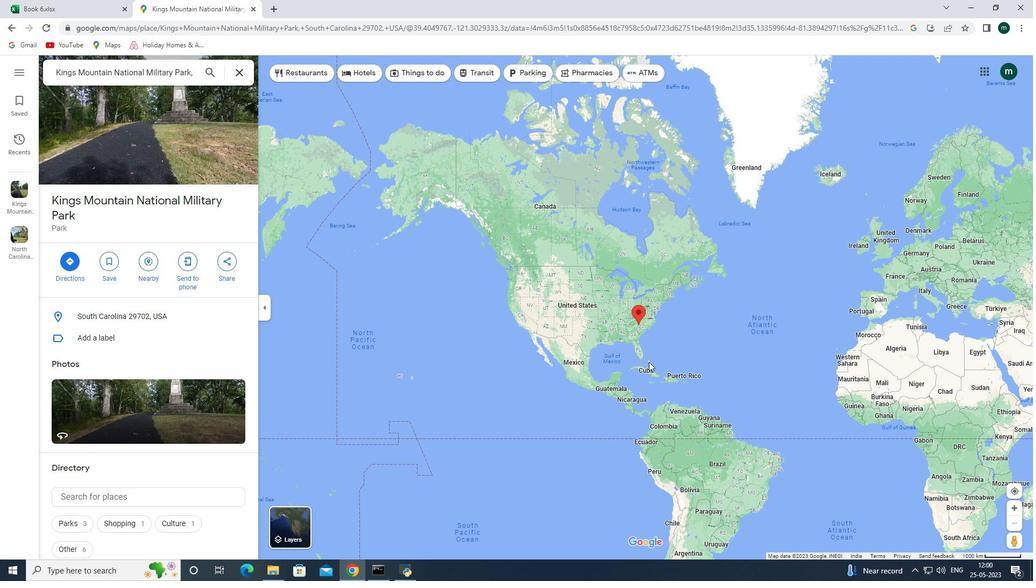 
Action: Mouse scrolled (772, 439) with delta (0, 0)
Screenshot: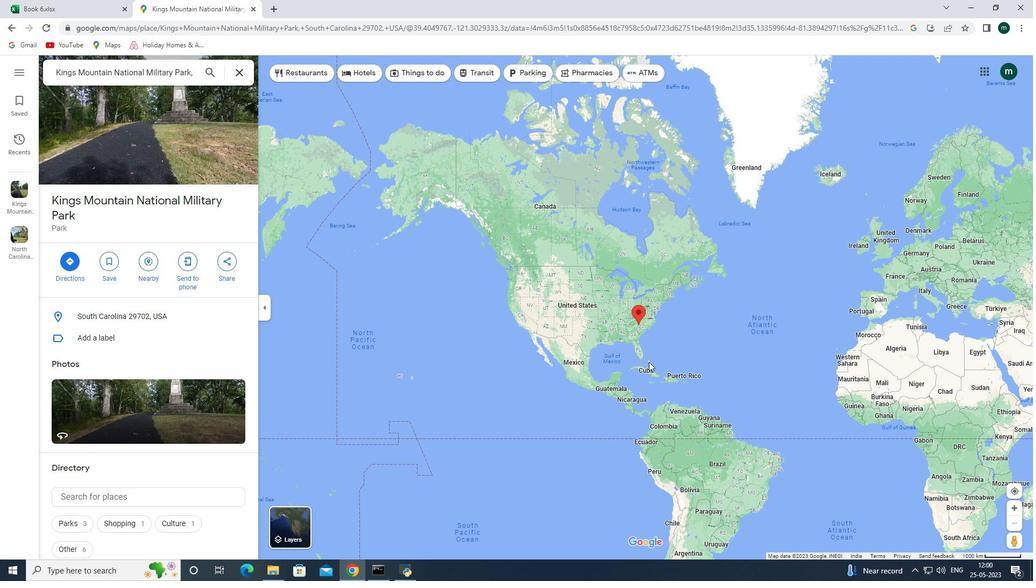 
Action: Mouse moved to (772, 440)
Screenshot: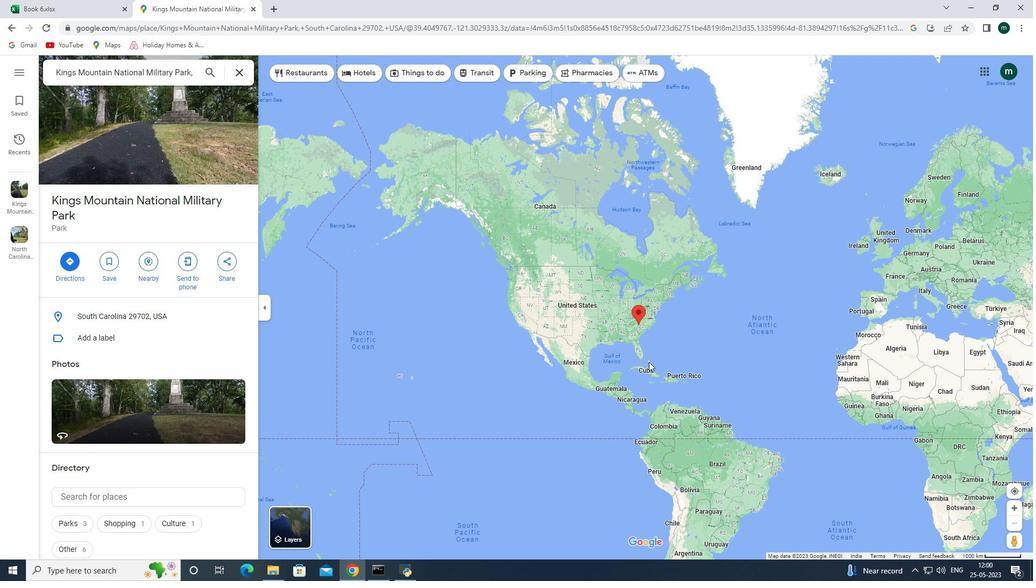 
Action: Mouse scrolled (772, 439) with delta (0, 0)
Screenshot: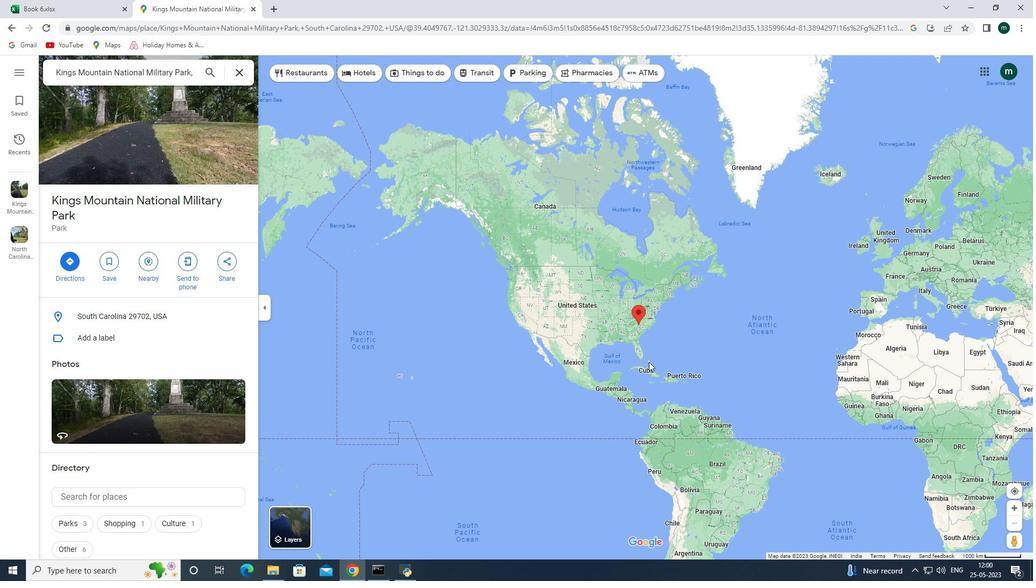 
Action: Mouse moved to (705, 449)
Screenshot: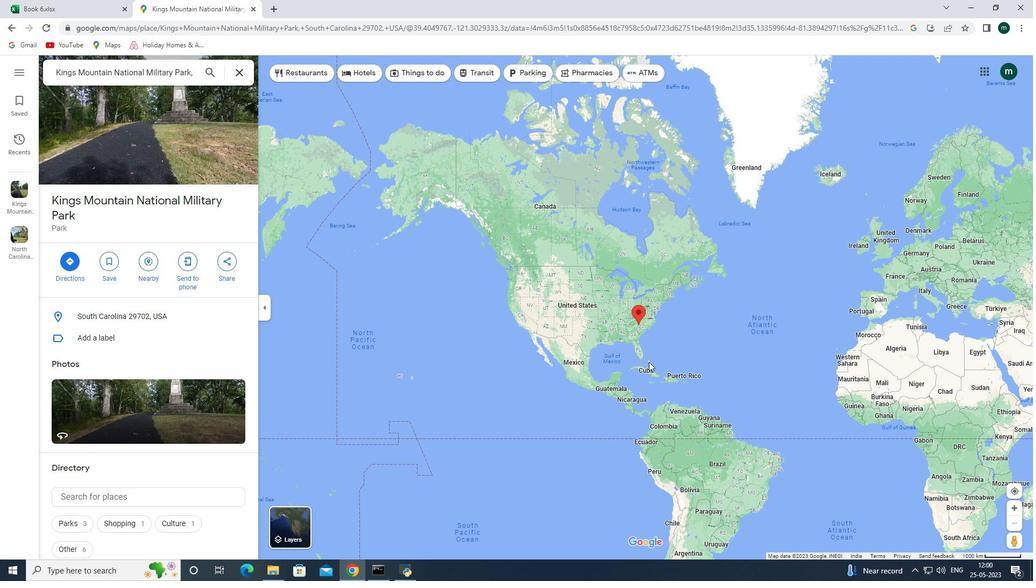 
Action: Mouse scrolled (705, 449) with delta (0, 0)
Screenshot: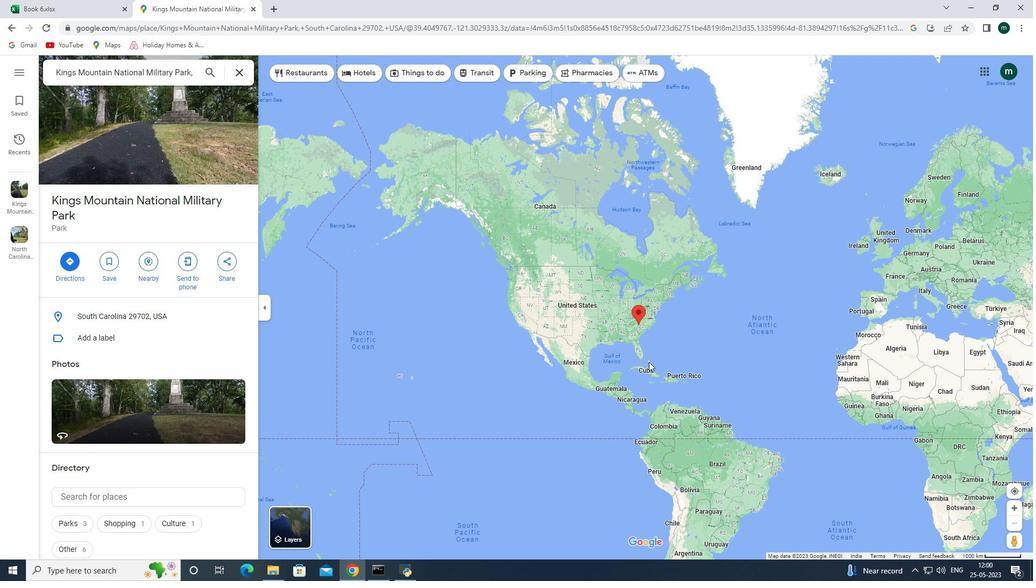 
Action: Mouse moved to (687, 432)
Screenshot: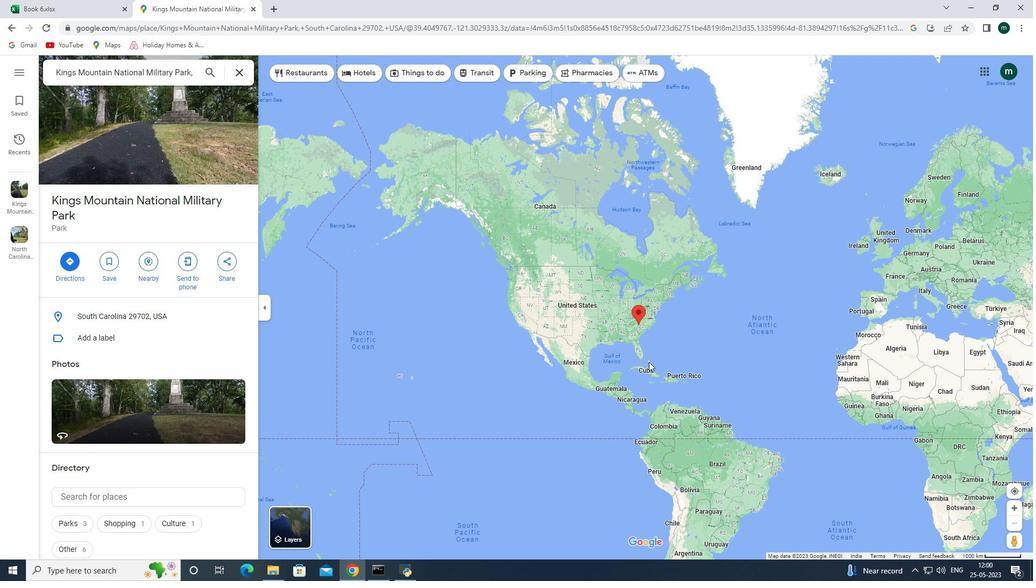 
Action: Mouse scrolled (687, 432) with delta (0, 0)
Screenshot: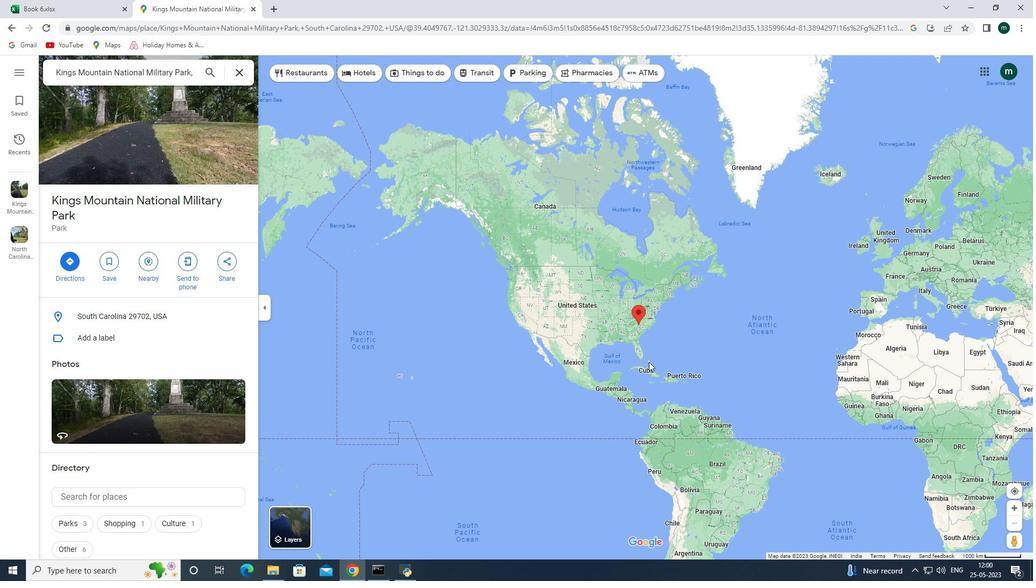 
Action: Mouse moved to (1016, 508)
Screenshot: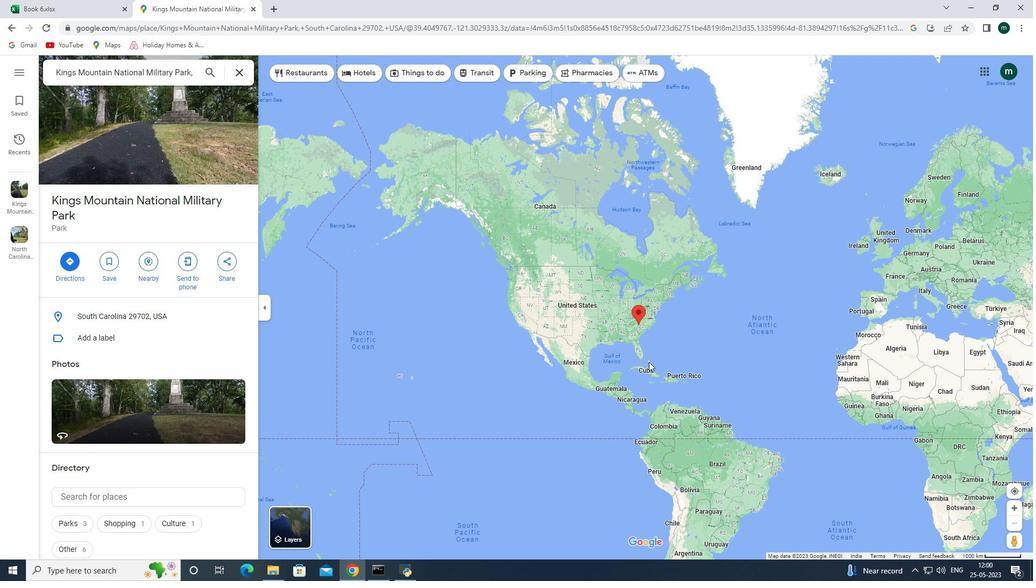 
Action: Mouse pressed left at (1016, 508)
Screenshot: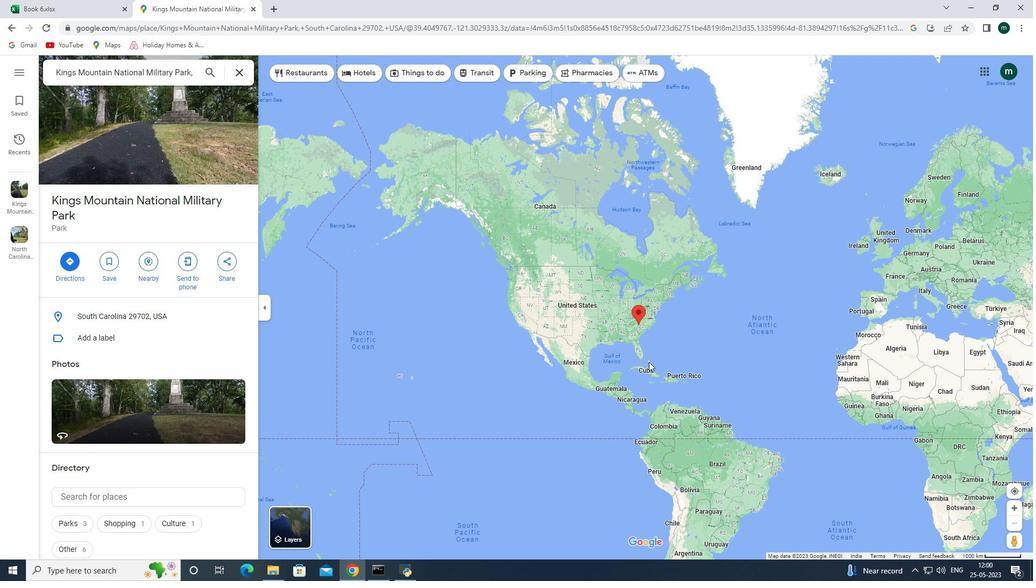 
Action: Mouse moved to (1010, 508)
Screenshot: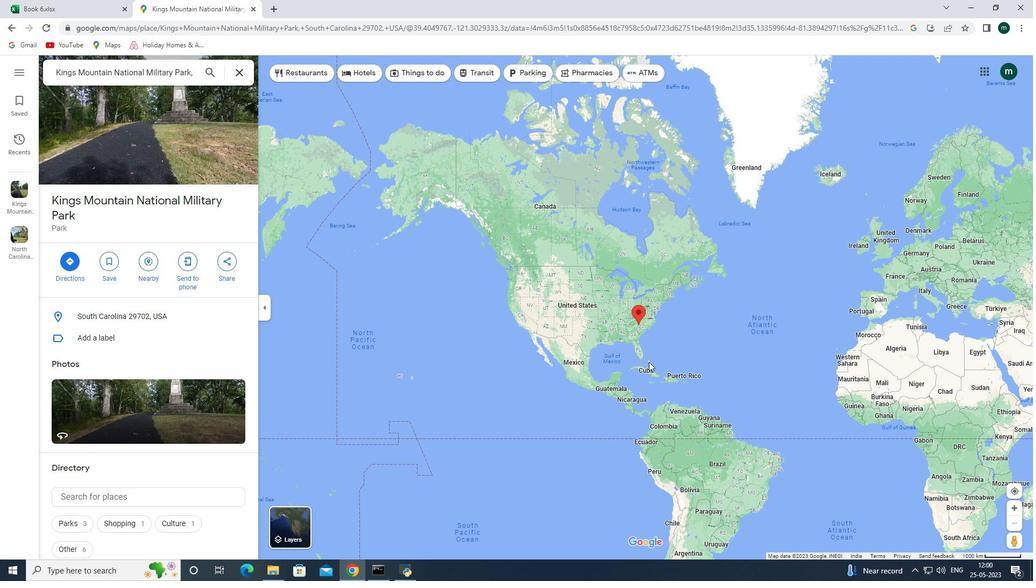 
Action: Mouse pressed left at (1010, 508)
Screenshot: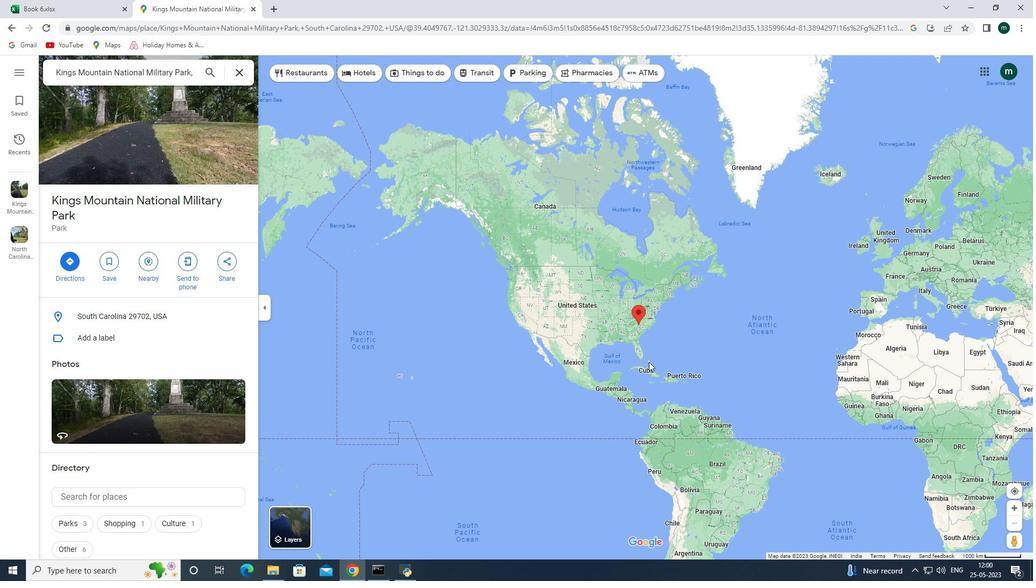 
Action: Mouse moved to (990, 517)
Screenshot: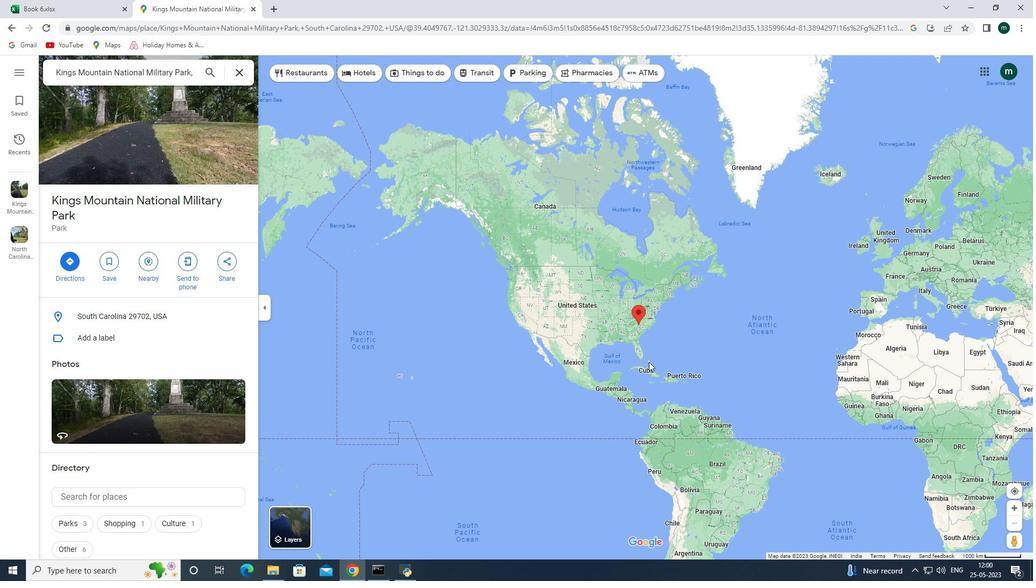 
Action: Mouse pressed left at (990, 517)
Screenshot: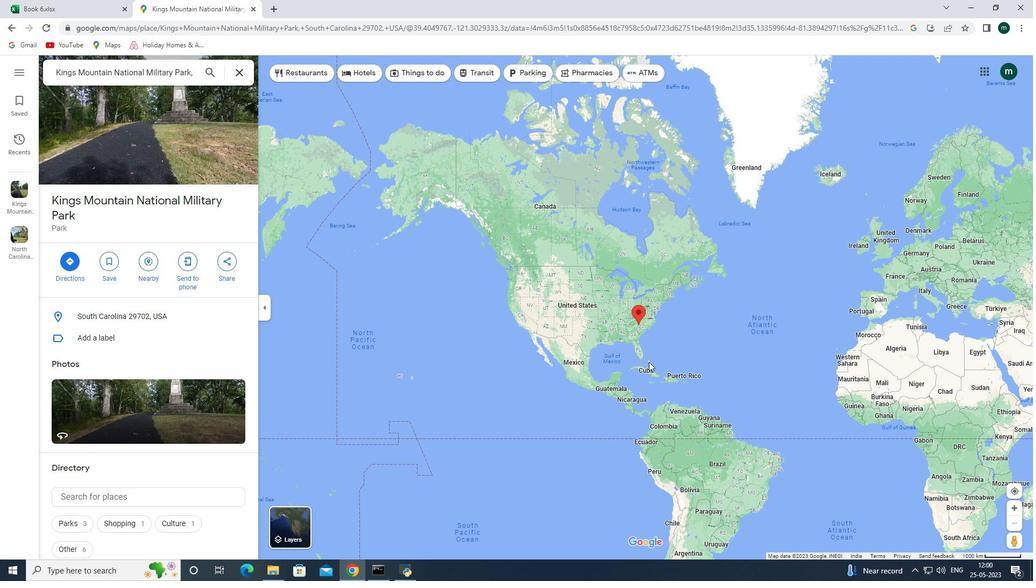 
Action: Mouse moved to (805, 469)
Screenshot: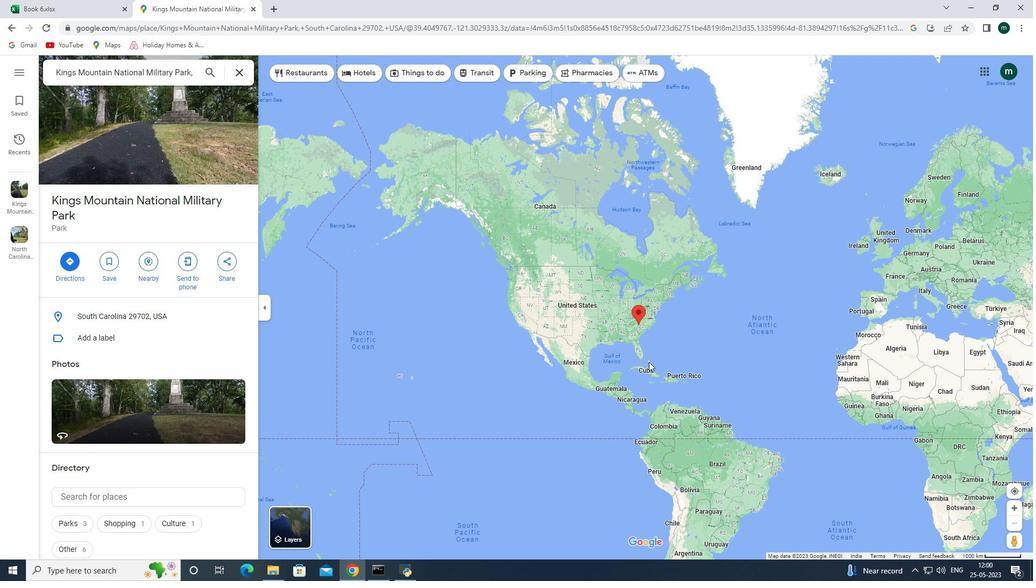 
Action: Mouse scrolled (805, 469) with delta (0, 0)
Screenshot: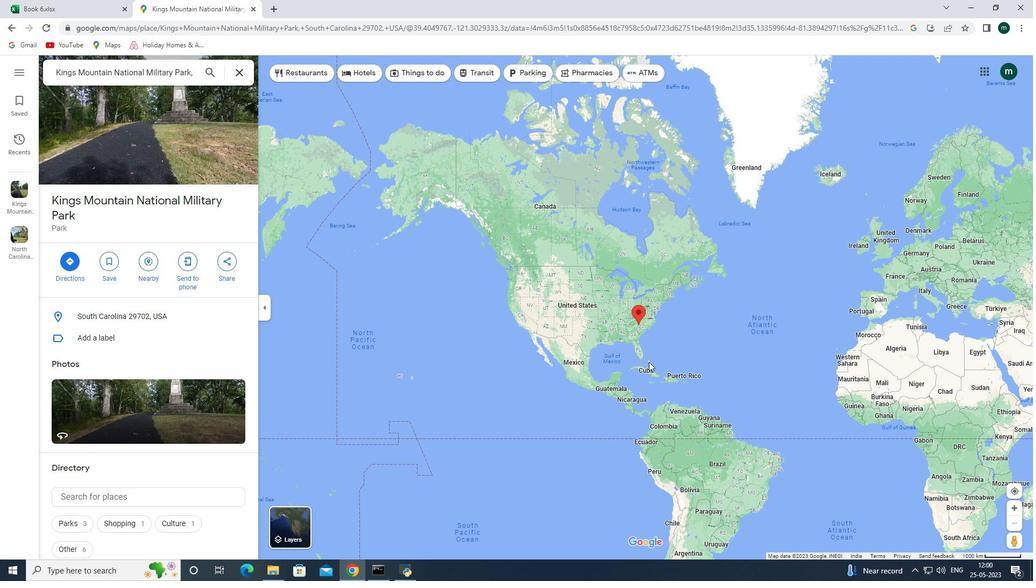 
Action: Mouse scrolled (805, 469) with delta (0, 0)
Screenshot: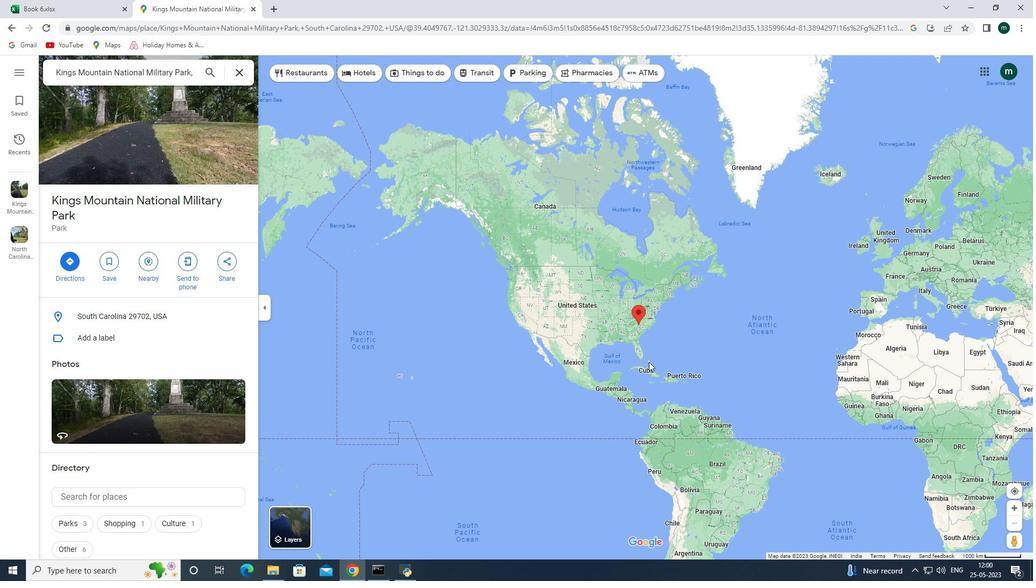 
Action: Mouse scrolled (805, 469) with delta (0, 0)
Screenshot: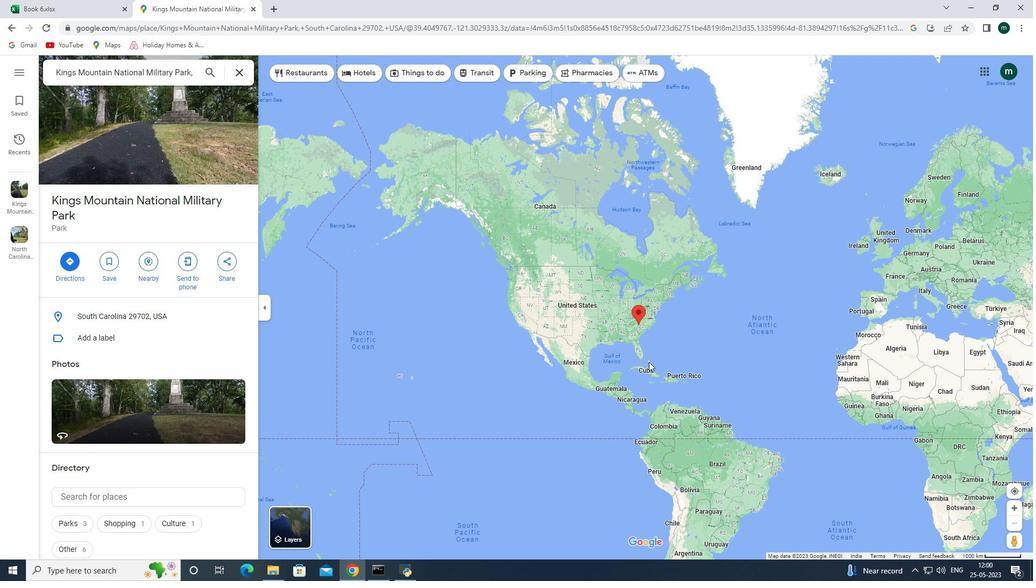 
Action: Mouse scrolled (805, 469) with delta (0, 0)
Screenshot: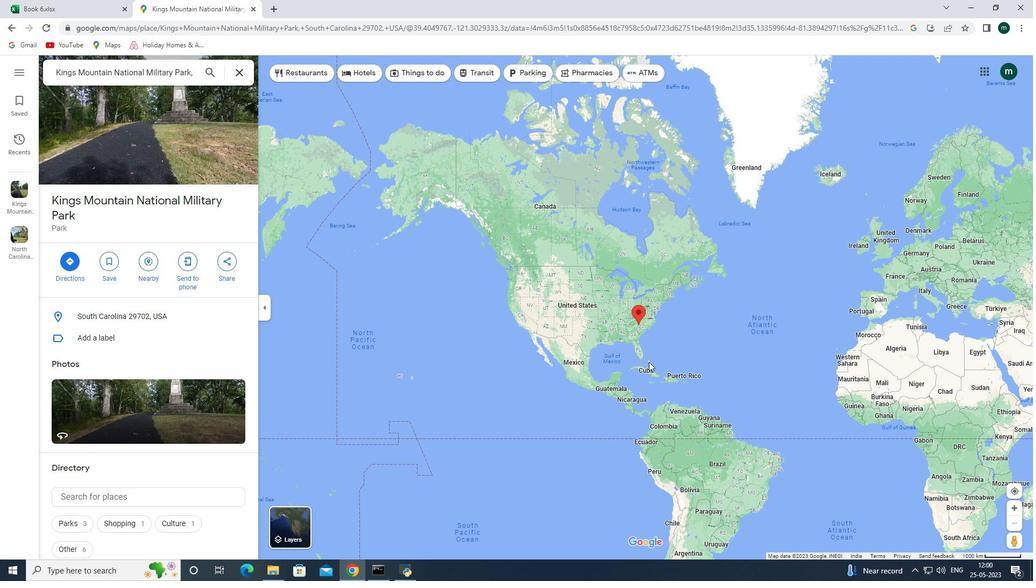 
Action: Mouse scrolled (805, 469) with delta (0, 0)
Screenshot: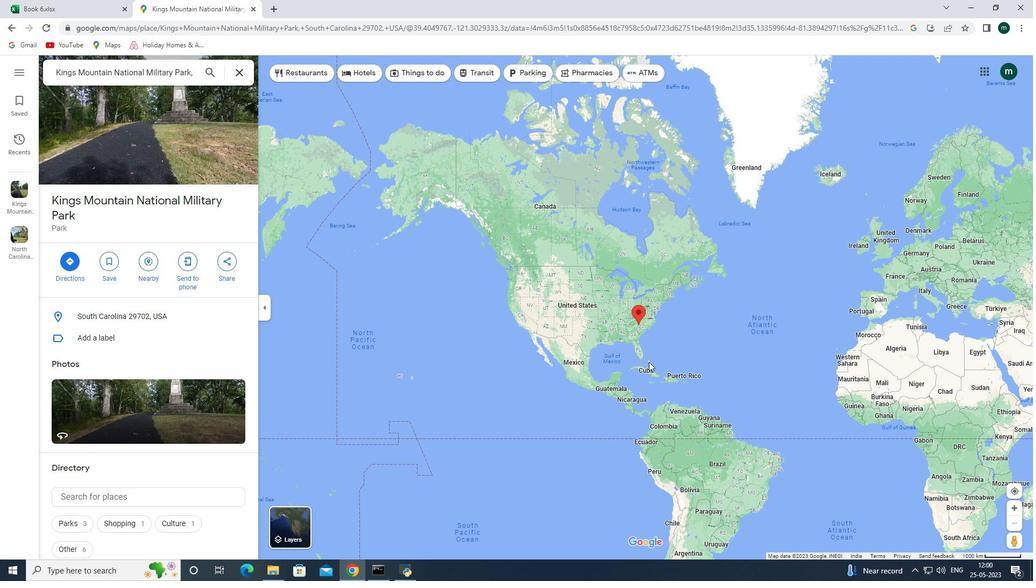 
Action: Mouse scrolled (805, 469) with delta (0, 0)
Screenshot: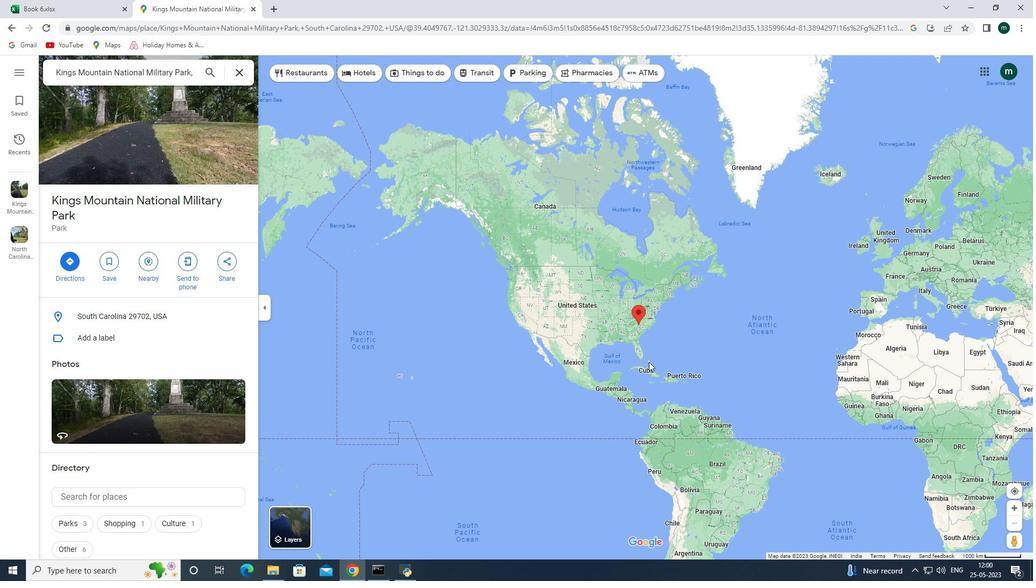 
Action: Mouse scrolled (805, 469) with delta (0, 0)
Screenshot: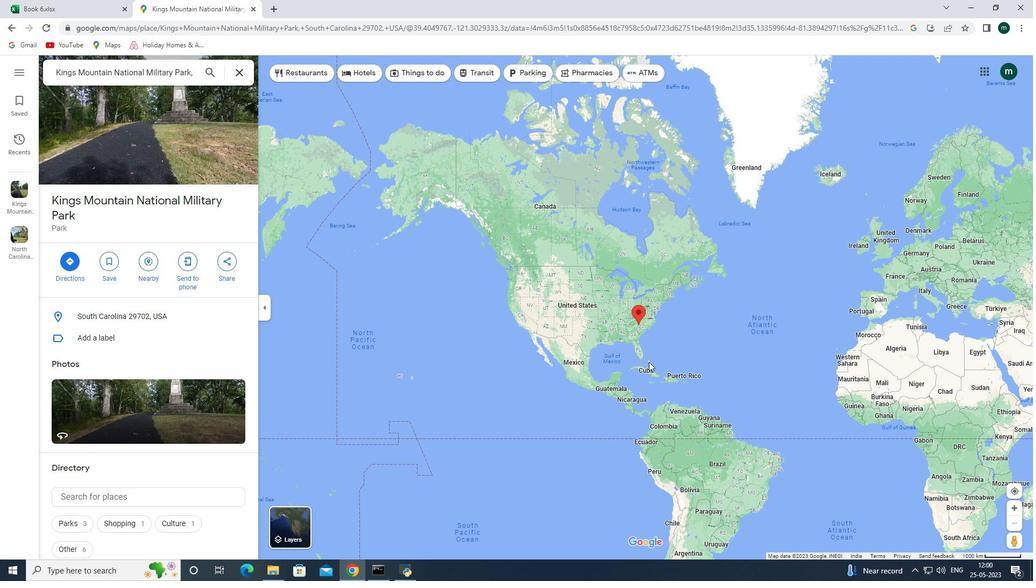 
Action: Mouse scrolled (805, 469) with delta (0, 0)
Screenshot: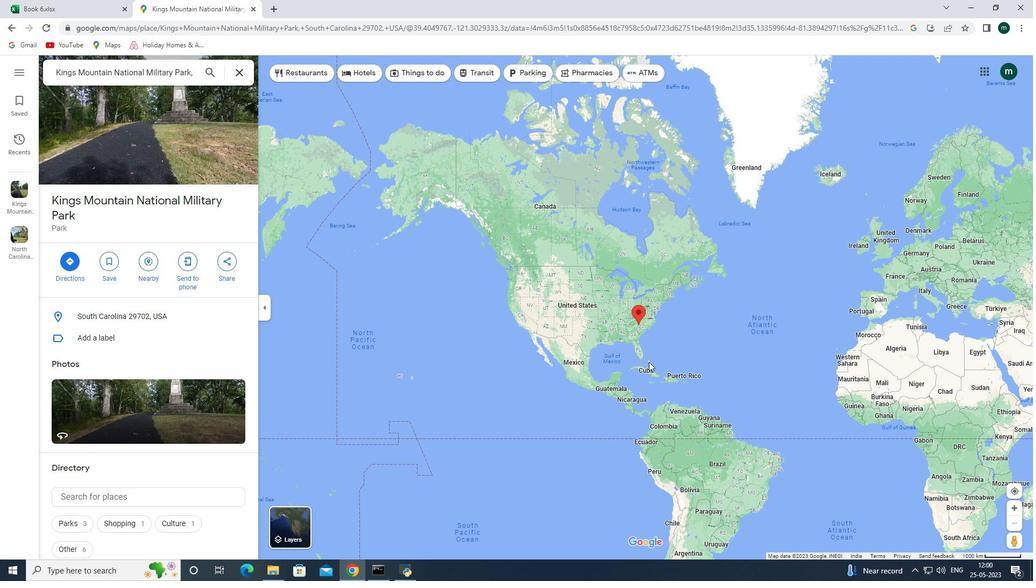 
Action: Mouse scrolled (805, 469) with delta (0, 0)
Screenshot: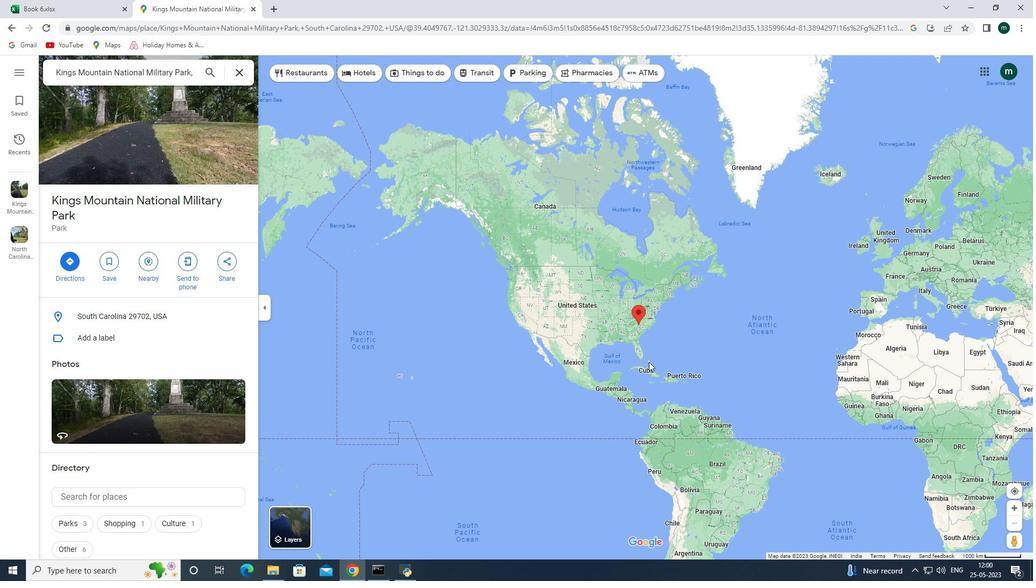 
Action: Mouse scrolled (805, 469) with delta (0, 0)
Screenshot: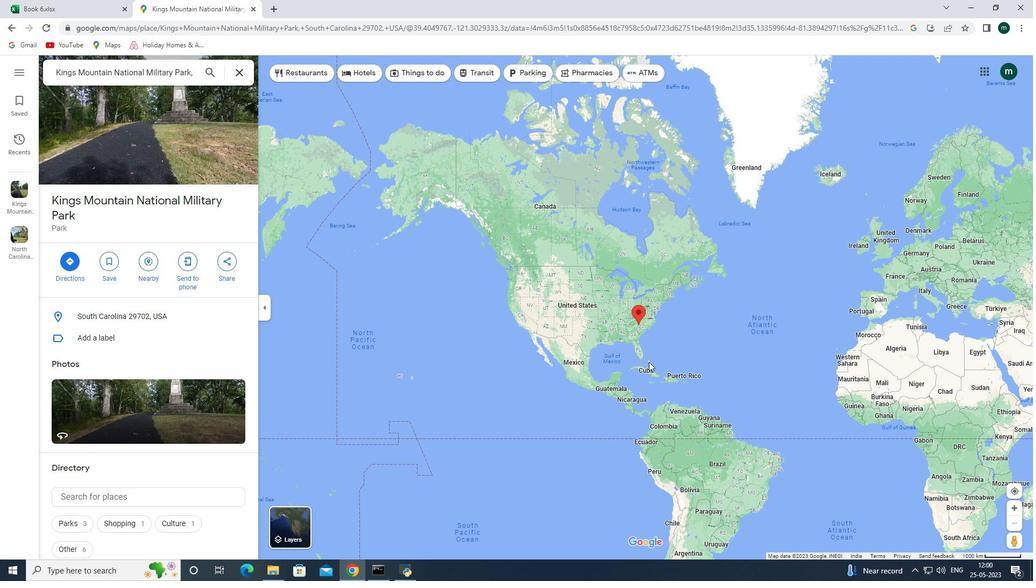 
Action: Mouse scrolled (805, 469) with delta (0, 0)
Screenshot: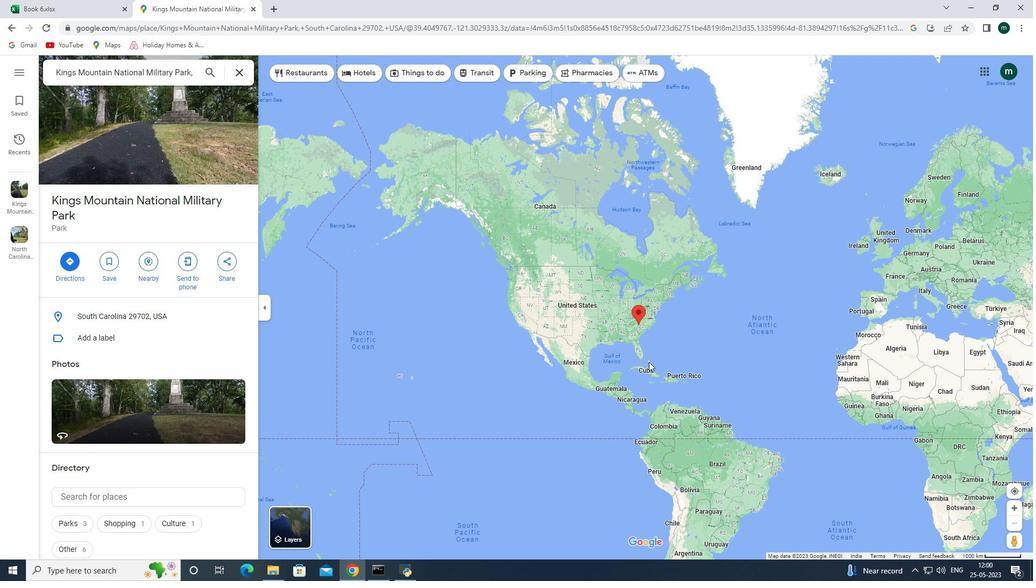 
Action: Mouse scrolled (805, 469) with delta (0, 0)
Screenshot: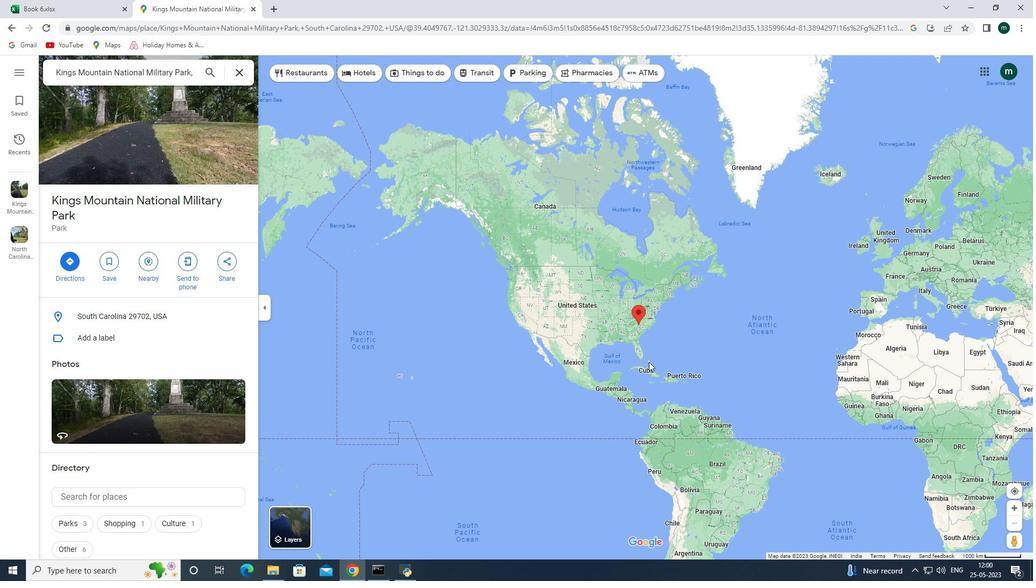 
Action: Mouse moved to (981, 518)
Screenshot: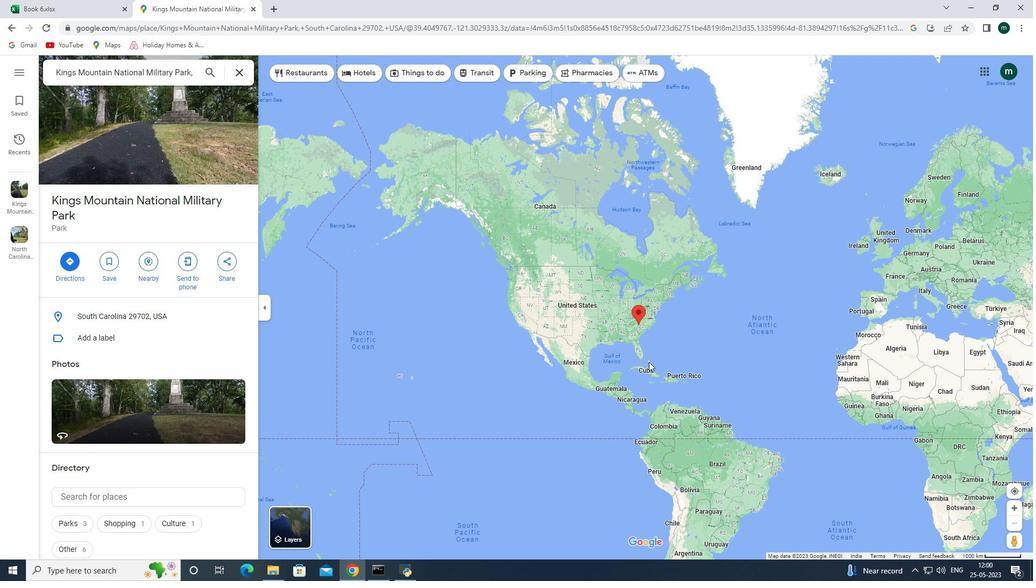 
Action: Mouse pressed left at (981, 518)
Screenshot: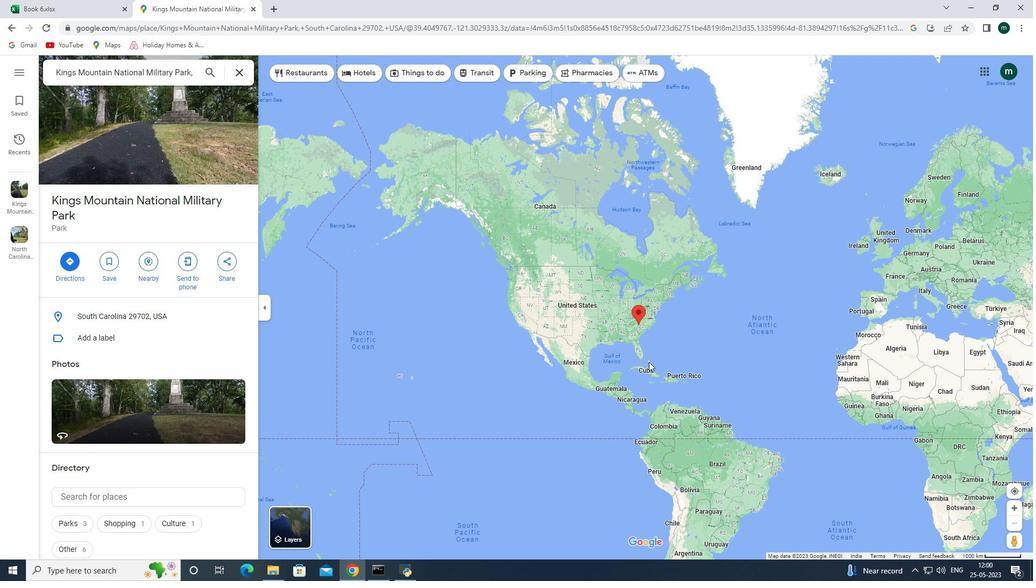 
Action: Mouse moved to (148, 71)
Screenshot: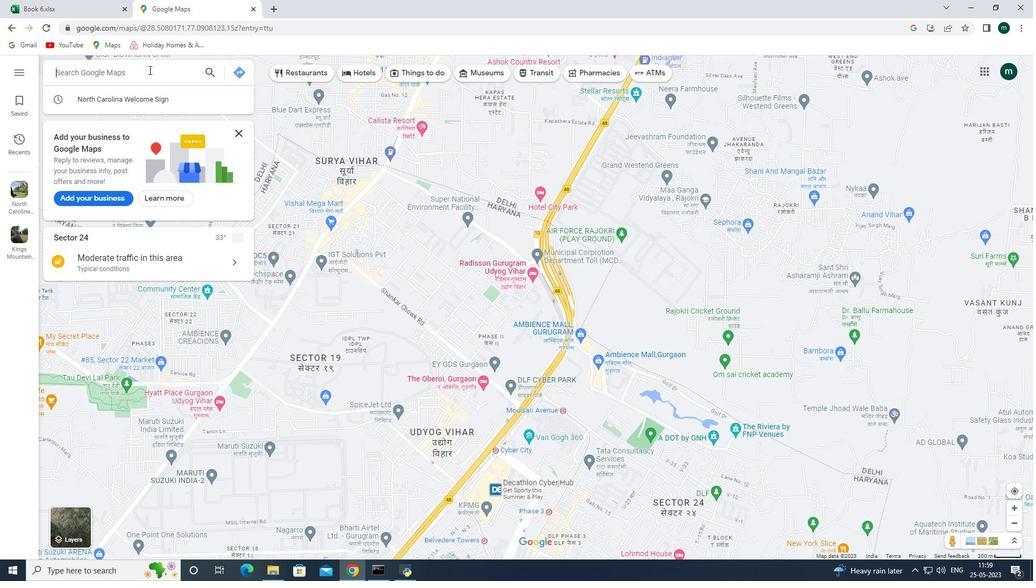 
Action: Mouse pressed left at (148, 71)
Screenshot: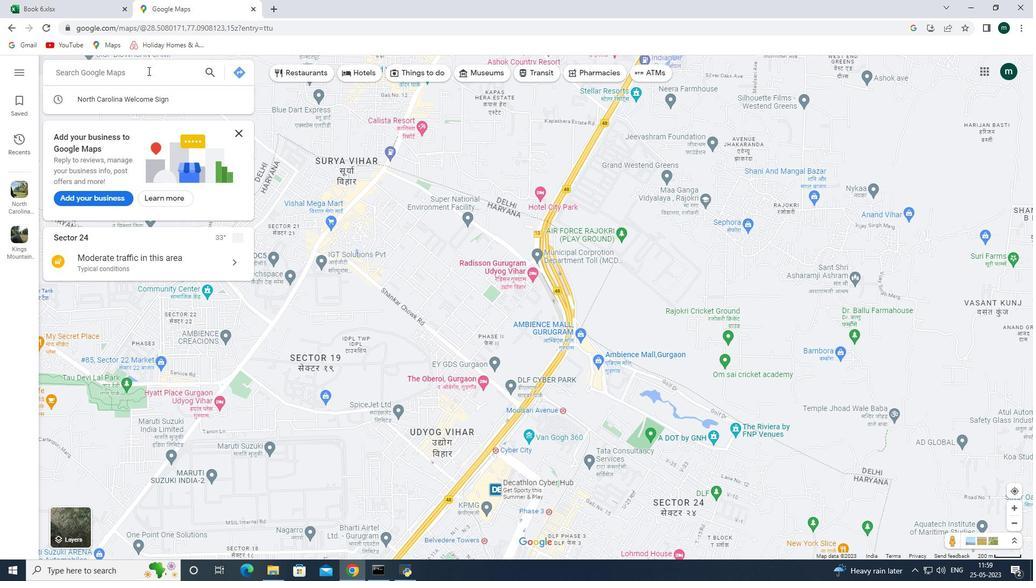 
Action: Mouse moved to (130, 76)
Screenshot: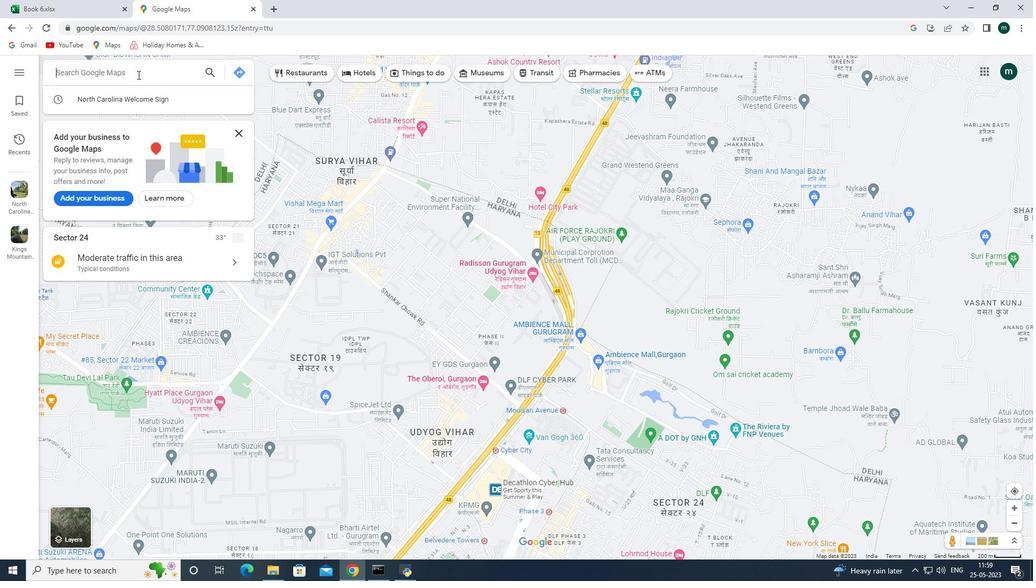 
Action: Mouse pressed left at (130, 76)
Screenshot: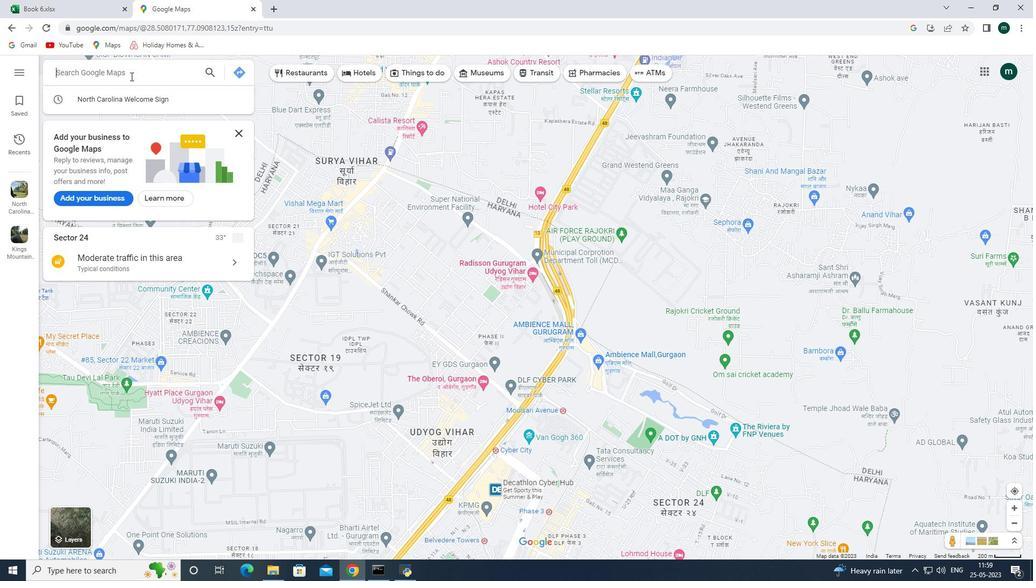 
Action: Key pressed <Key.shift><Key.shift><Key.shift><Key.shift><Key.shift><Key.shift><Key.shift><Key.shift><Key.shift><Key.shift><Key.shift><Key.shift><Key.shift><Key.shift><Key.shift><Key.shift><Key.shift><Key.shift><Key.shift><Key.shift><Key.shift><Key.shift><Key.shift><Key.shift><Key.shift><Key.shift><Key.shift><Key.shift><Key.shift><Key.shift><Key.shift><Key.shift><Key.shift><Key.shift><Key.shift><Key.shift><Key.shift><Key.shift><Key.shift><Key.shift><Key.shift><Key.shift><Key.shift><Key.shift><Key.shift><Key.shift><Key.shift><Key.shift><Key.shift><Key.shift><Key.shift><Key.shift><Key.shift><Key.shift><Key.shift><Key.shift><Key.shift><Key.shift><Key.shift><Key.shift><Key.shift><Key.shift><Key.shift><Key.shift><Key.shift>Kings<Key.space><Key.shift><Key.shift><Key.shift><Key.shift><Key.shift><Key.shift><Key.shift><Key.shift><Key.shift><Key.shift><Key.shift><Key.shift><Key.shift><Key.shift><Key.shift><Key.shift><Key.shift><Key.shift><Key.shift><Key.shift>
Screenshot: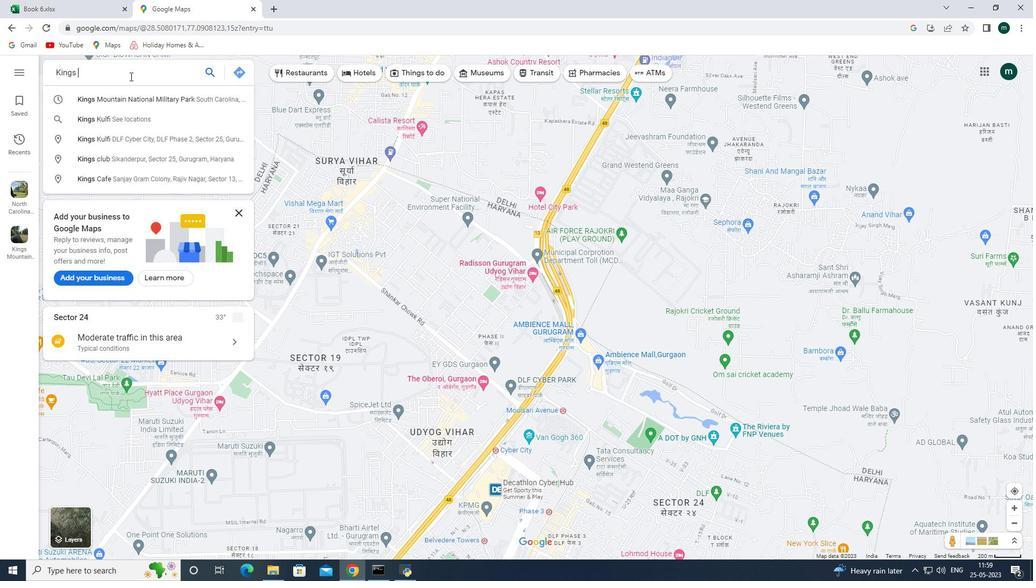 
Action: Mouse moved to (183, 99)
Screenshot: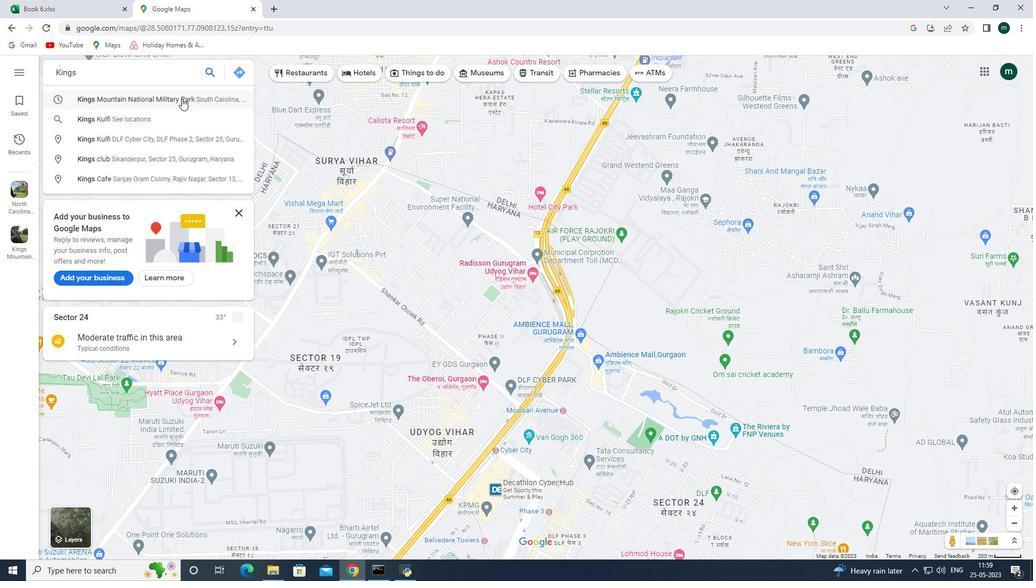 
Action: Mouse pressed left at (183, 99)
Screenshot: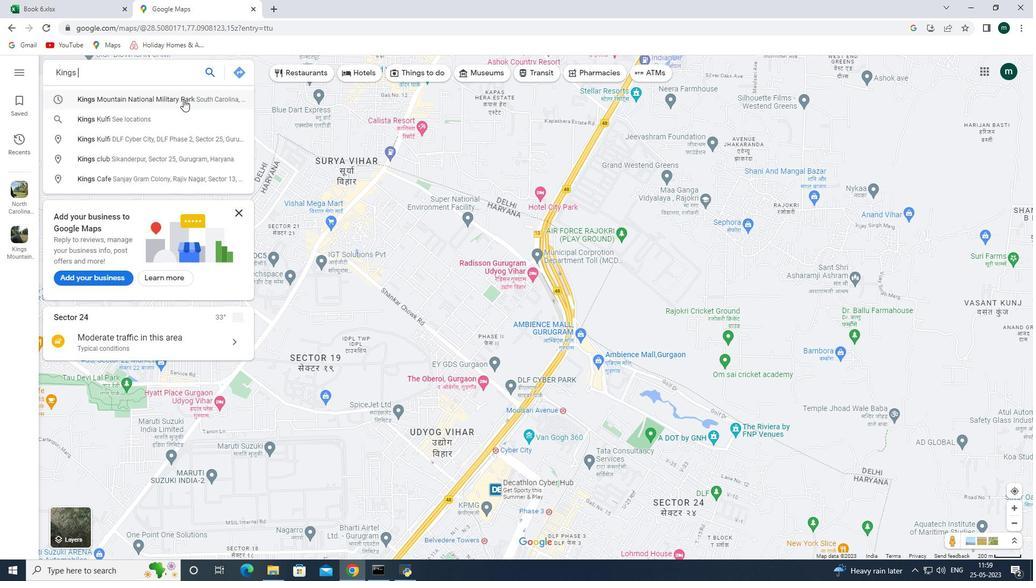 
Action: Mouse moved to (660, 326)
Screenshot: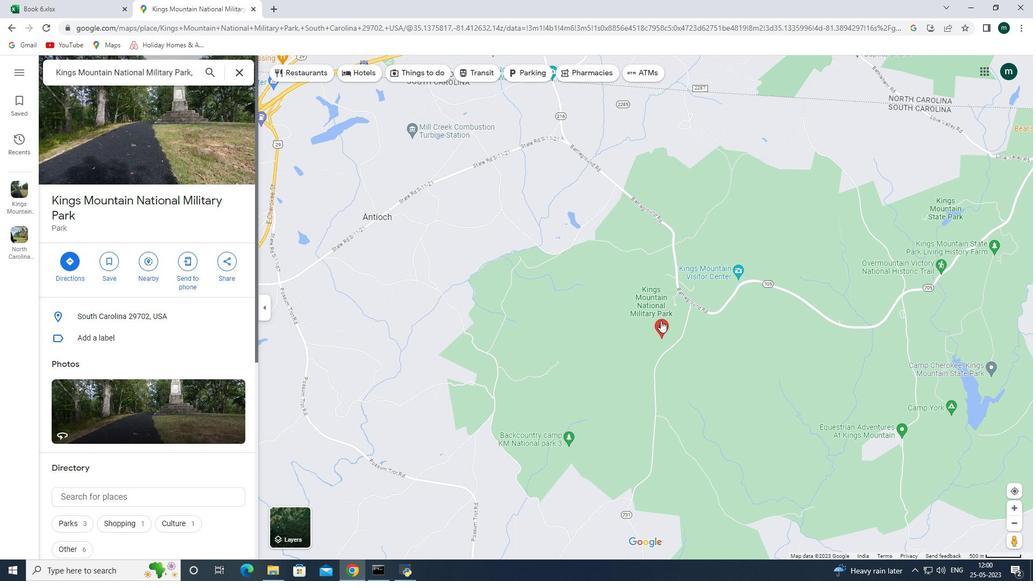 
Action: Mouse scrolled (660, 326) with delta (0, 0)
Screenshot: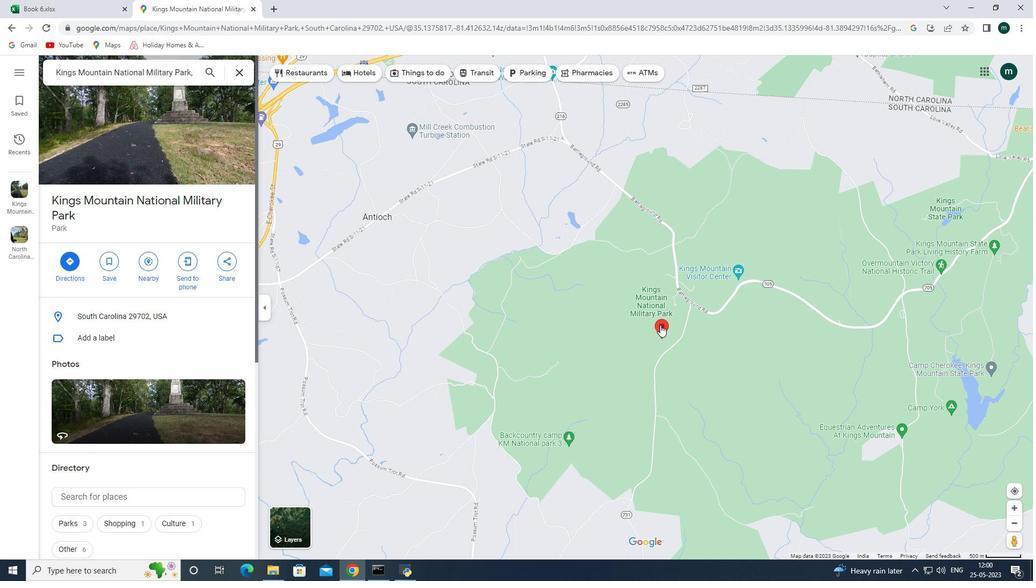 
Action: Mouse scrolled (660, 326) with delta (0, 0)
Screenshot: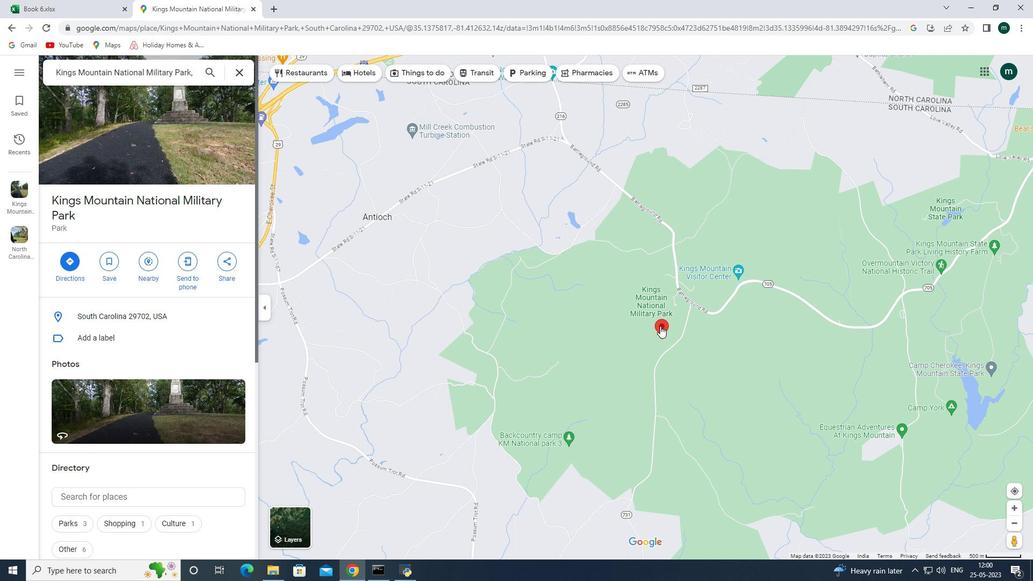 
Action: Mouse moved to (665, 339)
Screenshot: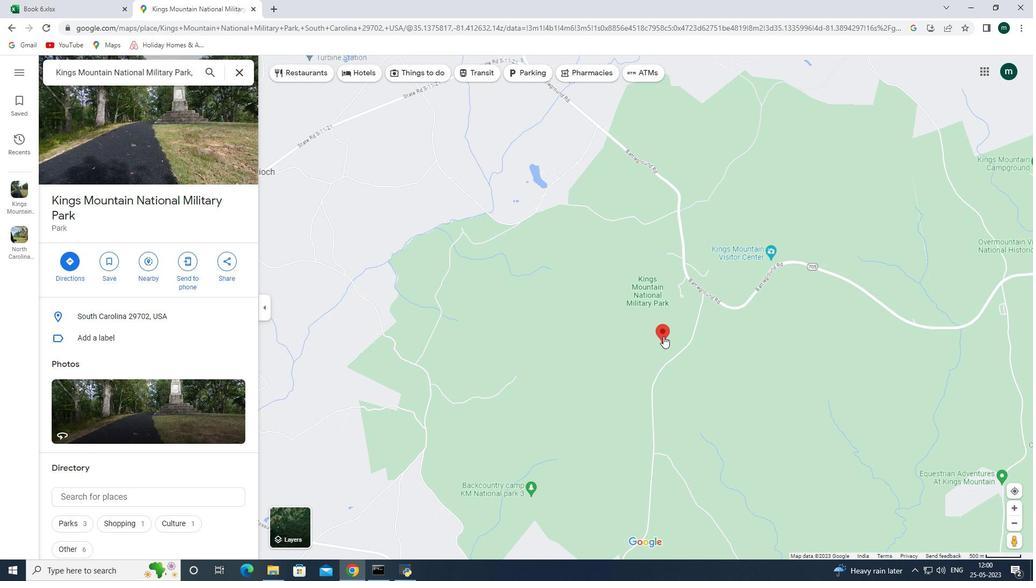 
Action: Mouse scrolled (665, 340) with delta (0, 0)
Screenshot: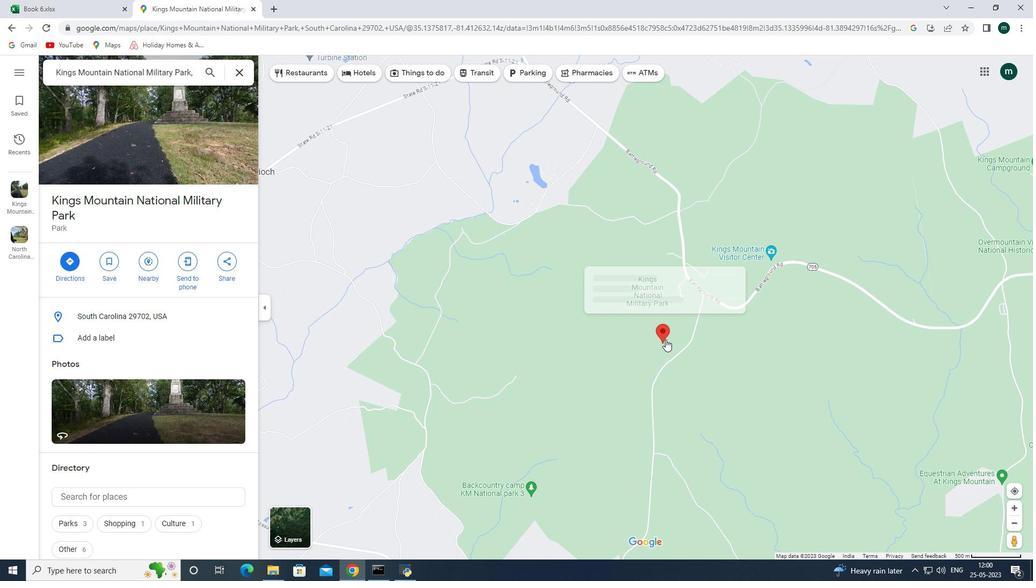 
Action: Mouse scrolled (665, 340) with delta (0, 0)
Screenshot: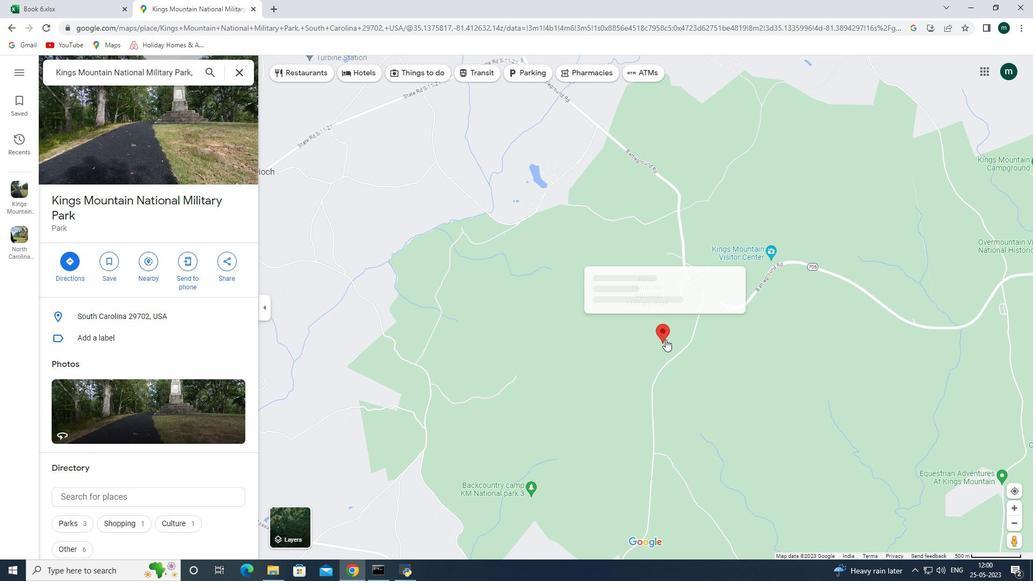 
Action: Mouse scrolled (665, 340) with delta (0, 0)
Screenshot: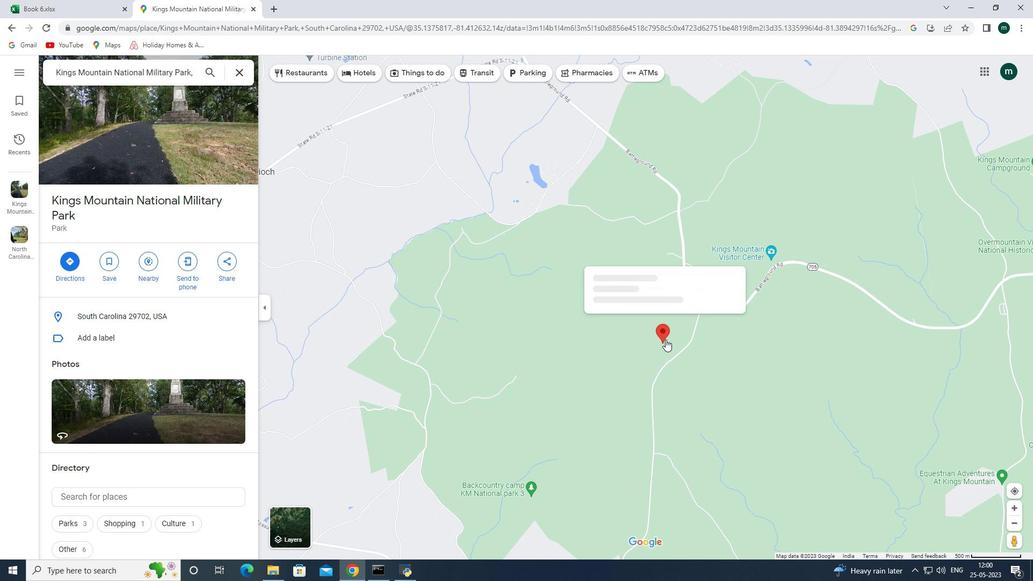 
Action: Mouse moved to (672, 366)
Screenshot: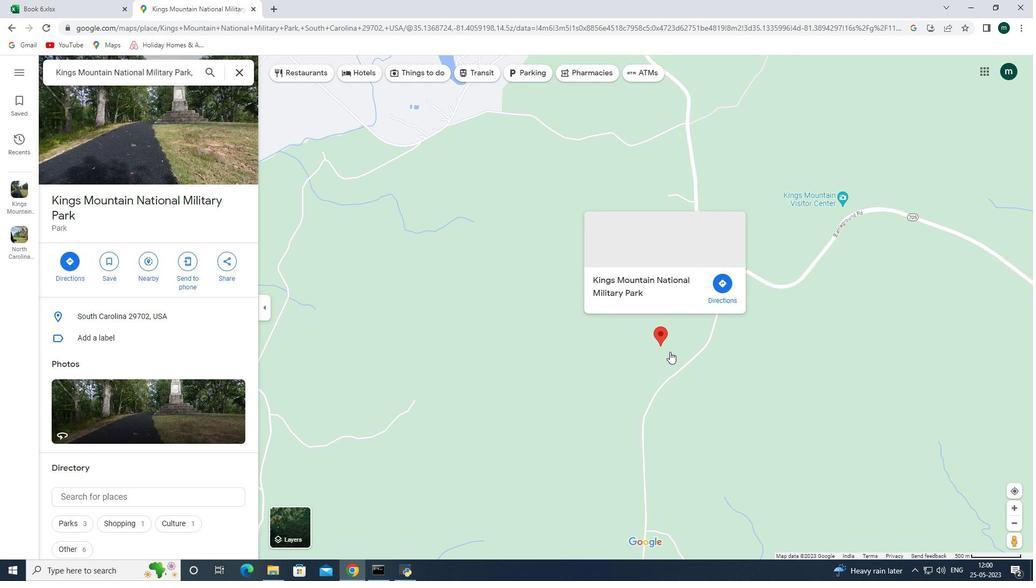 
Action: Mouse pressed left at (672, 366)
Screenshot: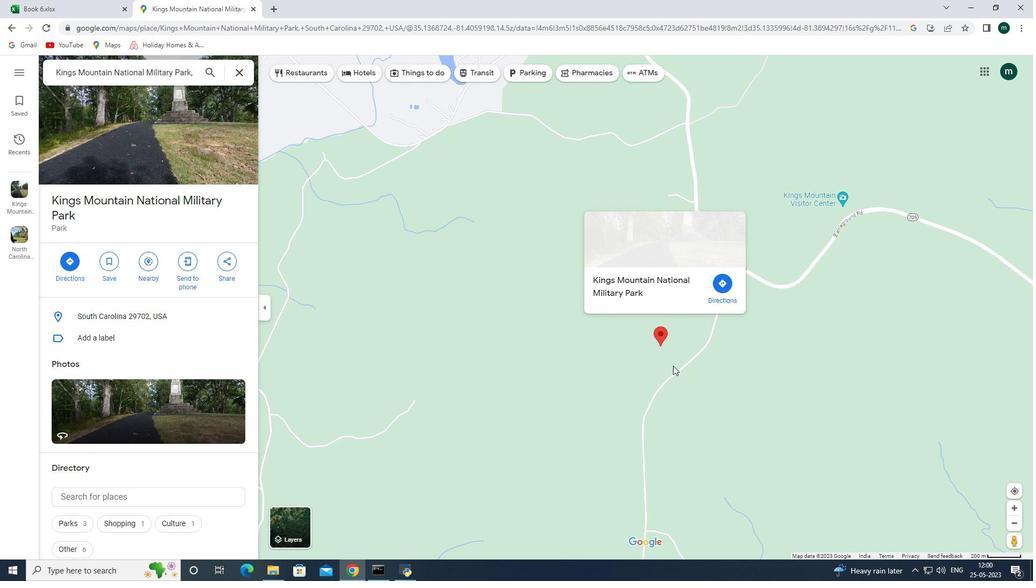 
Action: Mouse moved to (614, 288)
Screenshot: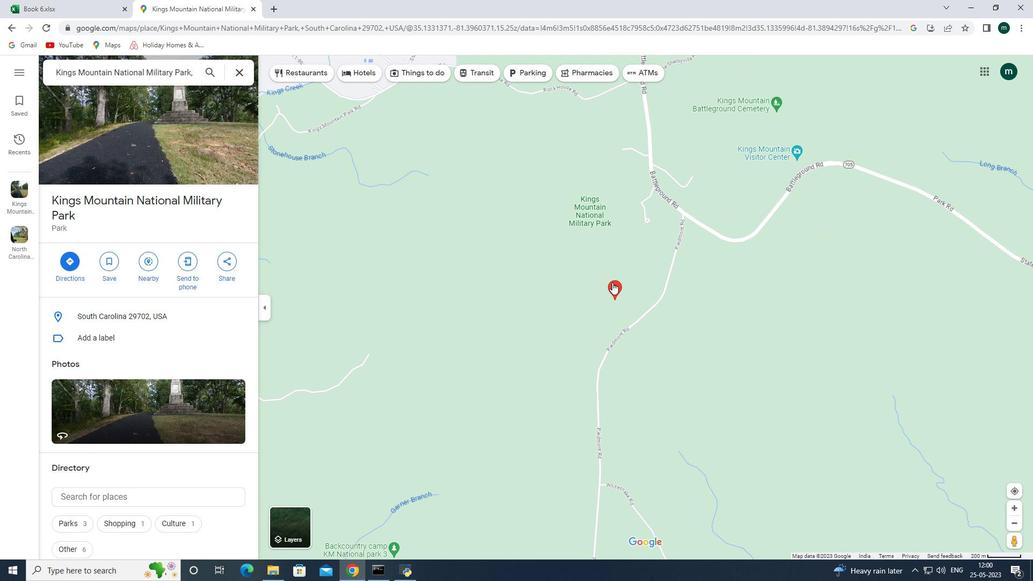 
Action: Mouse scrolled (614, 287) with delta (0, 0)
Screenshot: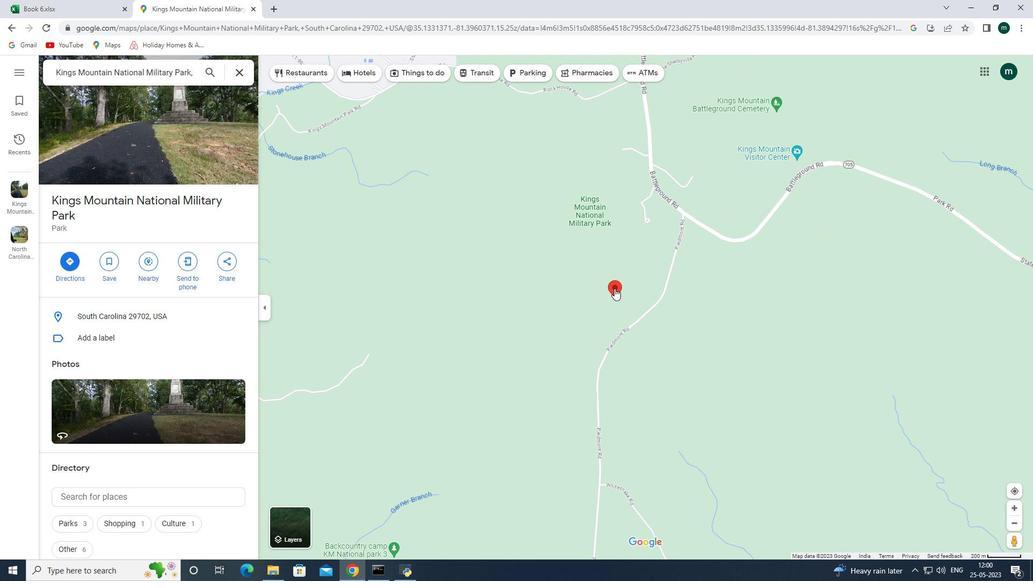 
Action: Mouse scrolled (614, 287) with delta (0, 0)
Screenshot: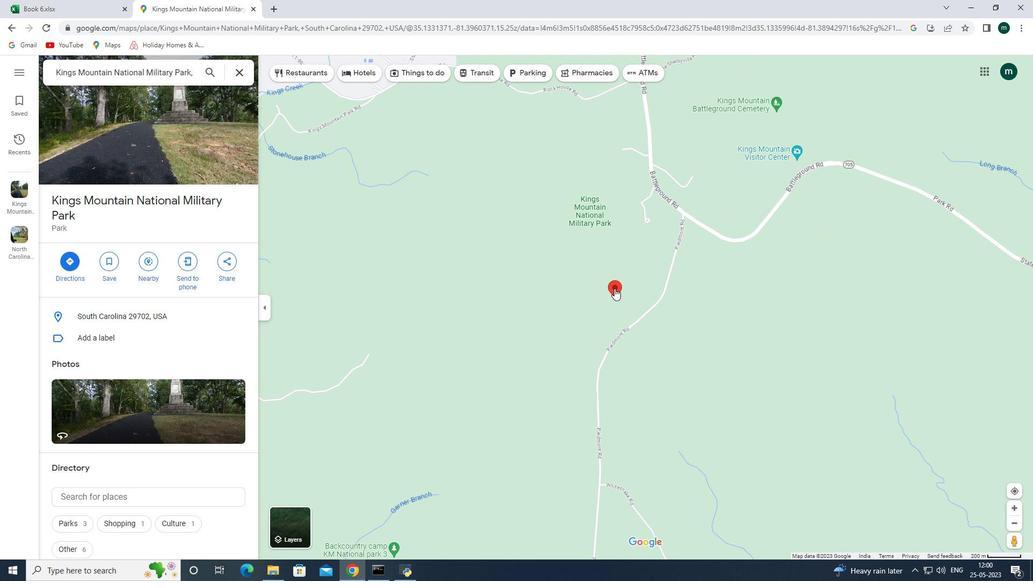 
Action: Mouse scrolled (614, 287) with delta (0, 0)
Screenshot: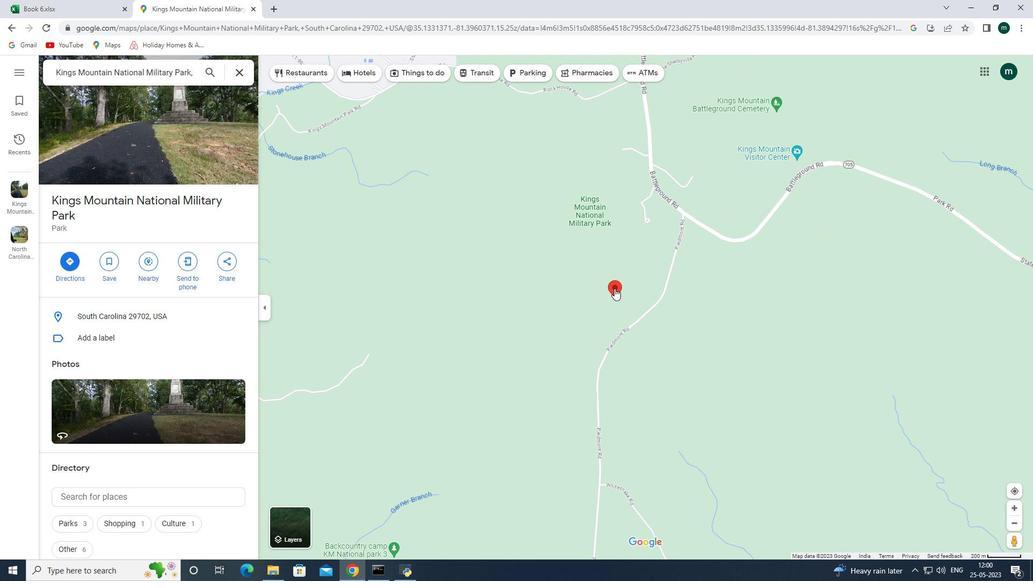 
Action: Mouse scrolled (614, 287) with delta (0, 0)
Screenshot: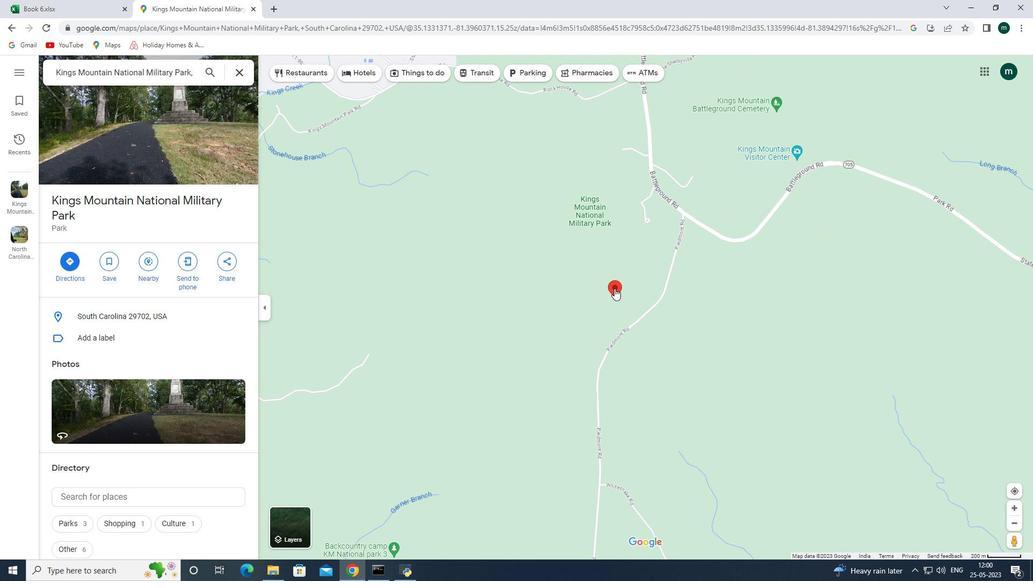 
Action: Mouse scrolled (614, 287) with delta (0, 0)
Screenshot: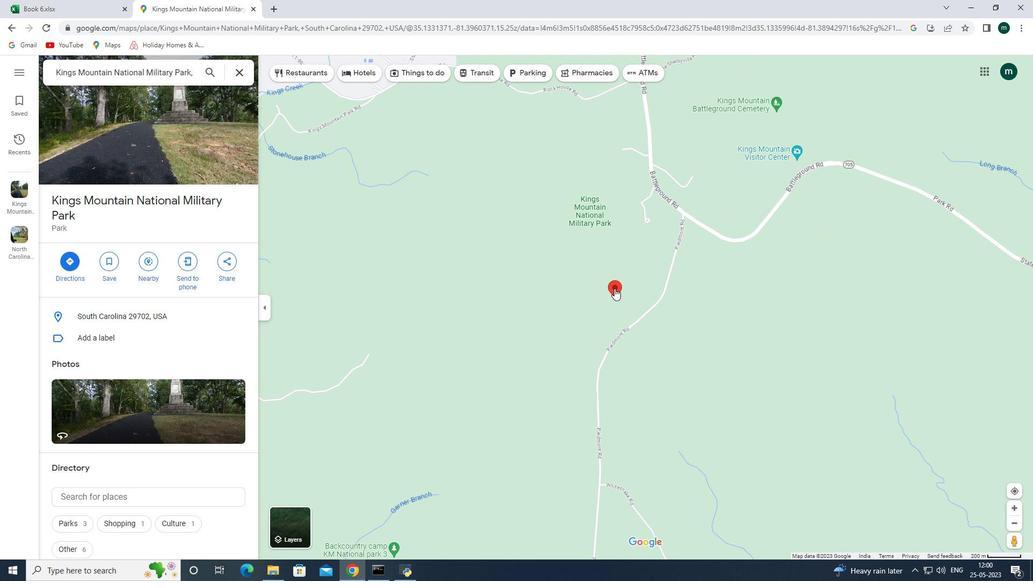 
Action: Mouse scrolled (614, 287) with delta (0, 0)
Screenshot: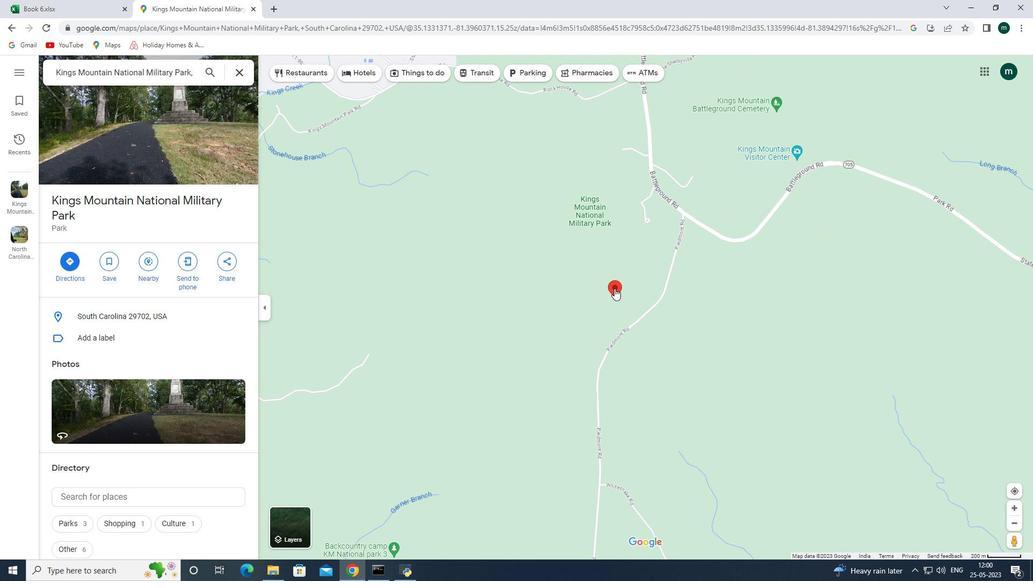 
Action: Mouse scrolled (614, 287) with delta (0, 0)
Screenshot: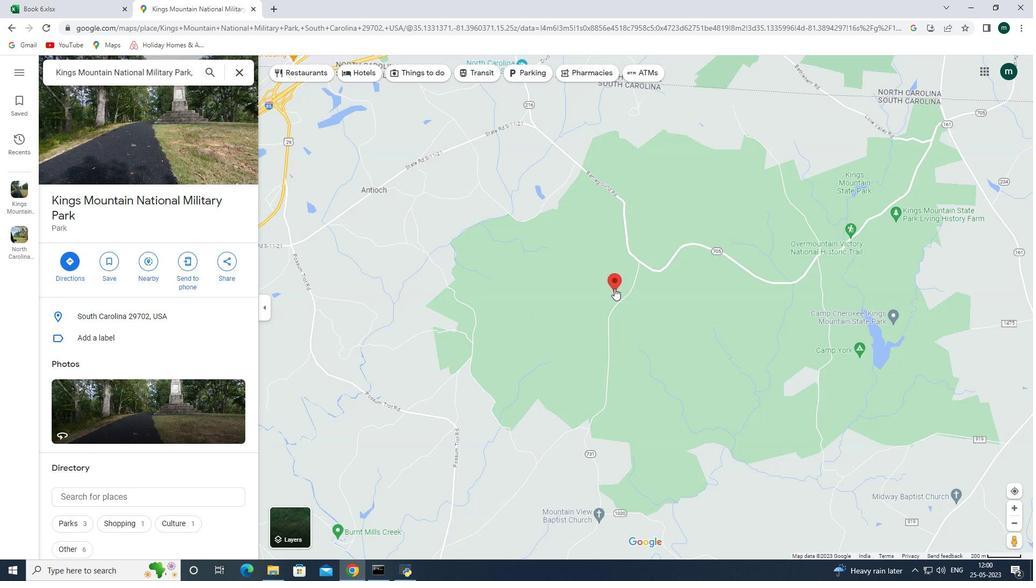 
Action: Mouse scrolled (614, 287) with delta (0, 0)
Screenshot: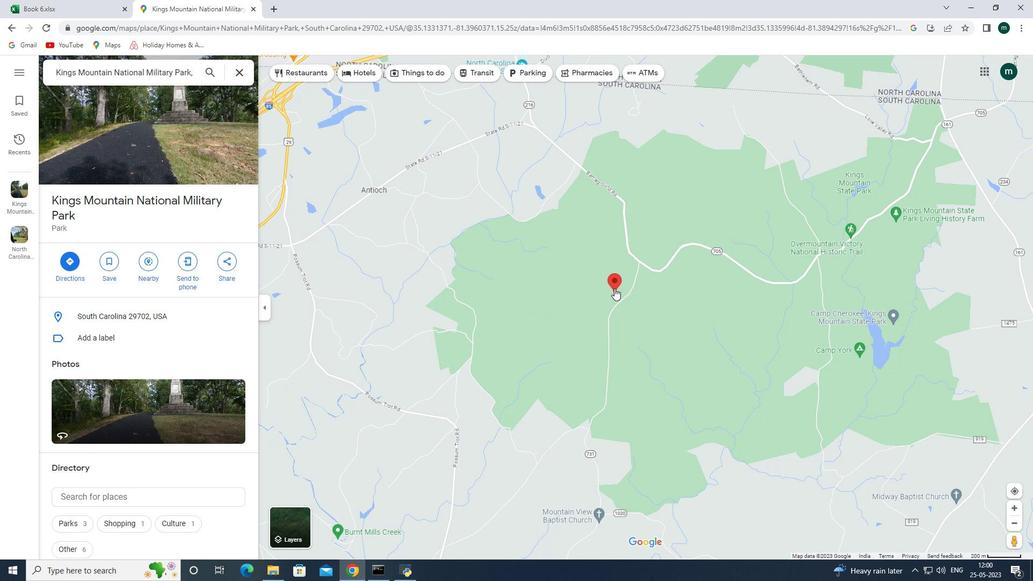 
Action: Mouse scrolled (614, 287) with delta (0, 0)
Screenshot: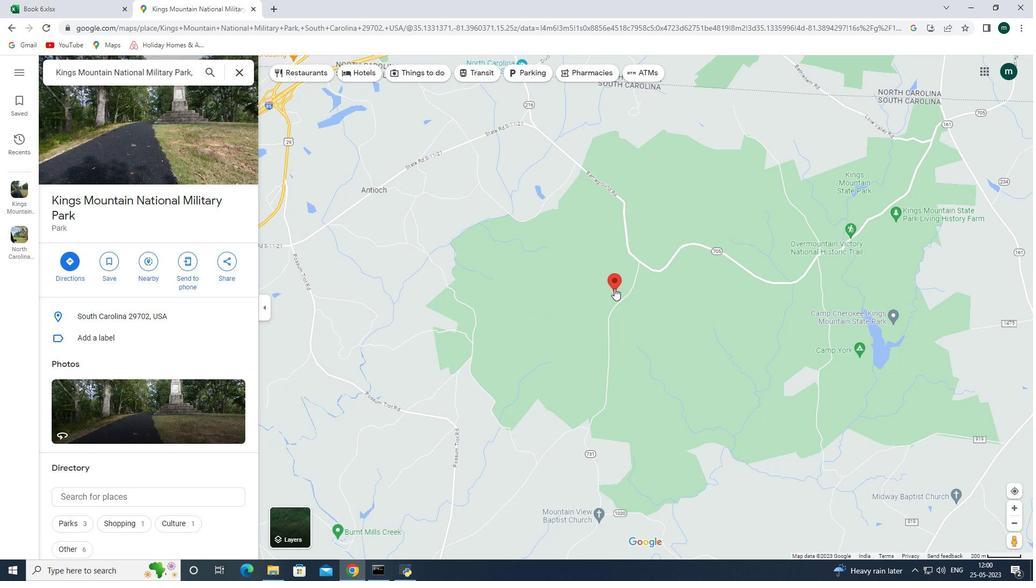 
Action: Mouse scrolled (614, 287) with delta (0, 0)
Screenshot: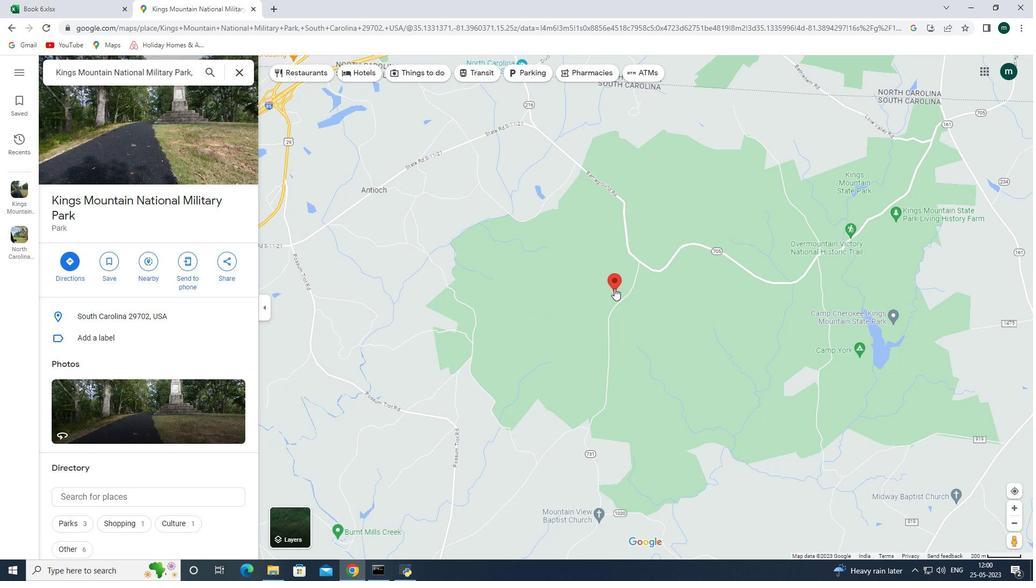 
Action: Mouse scrolled (614, 287) with delta (0, 0)
Screenshot: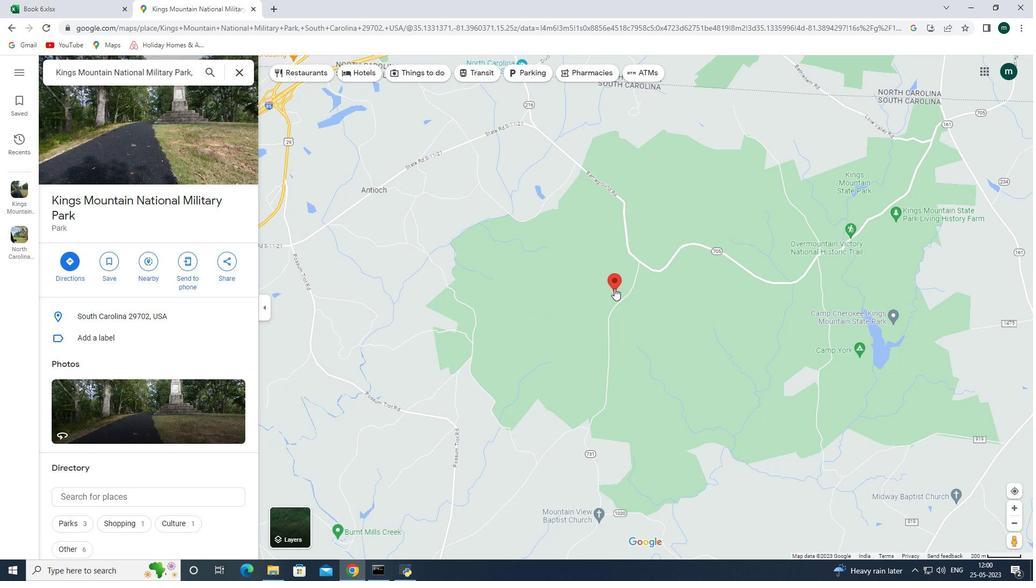 
Action: Mouse scrolled (614, 287) with delta (0, 0)
Screenshot: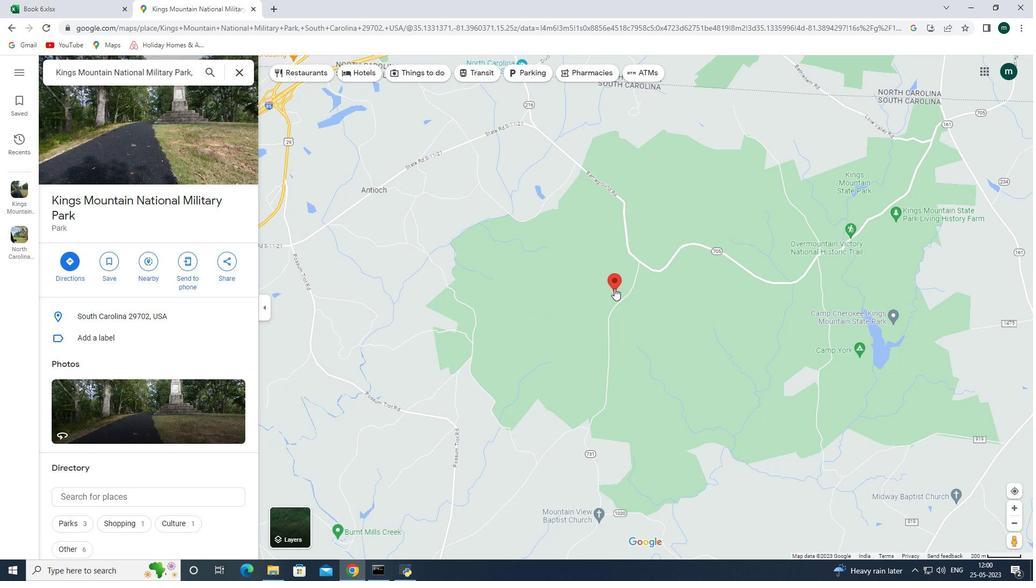 
Action: Mouse moved to (658, 250)
Screenshot: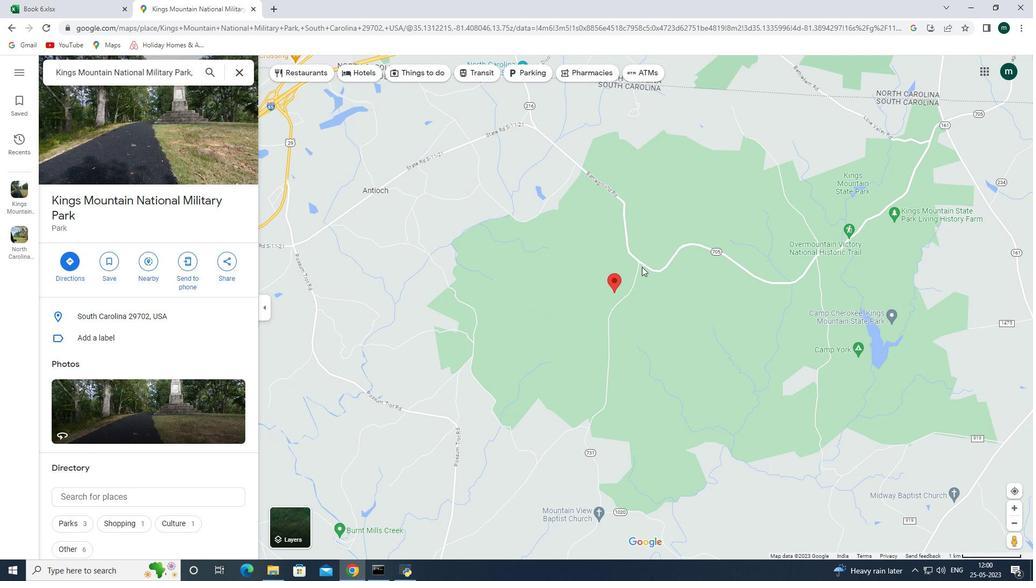 
Action: Mouse scrolled (658, 250) with delta (0, 0)
Screenshot: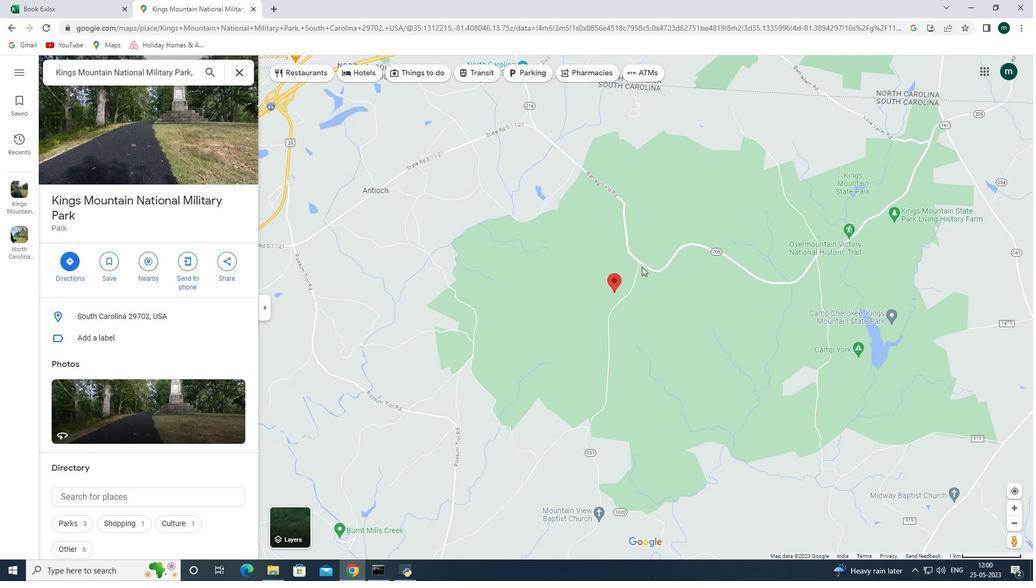 
Action: Mouse scrolled (658, 250) with delta (0, 0)
Screenshot: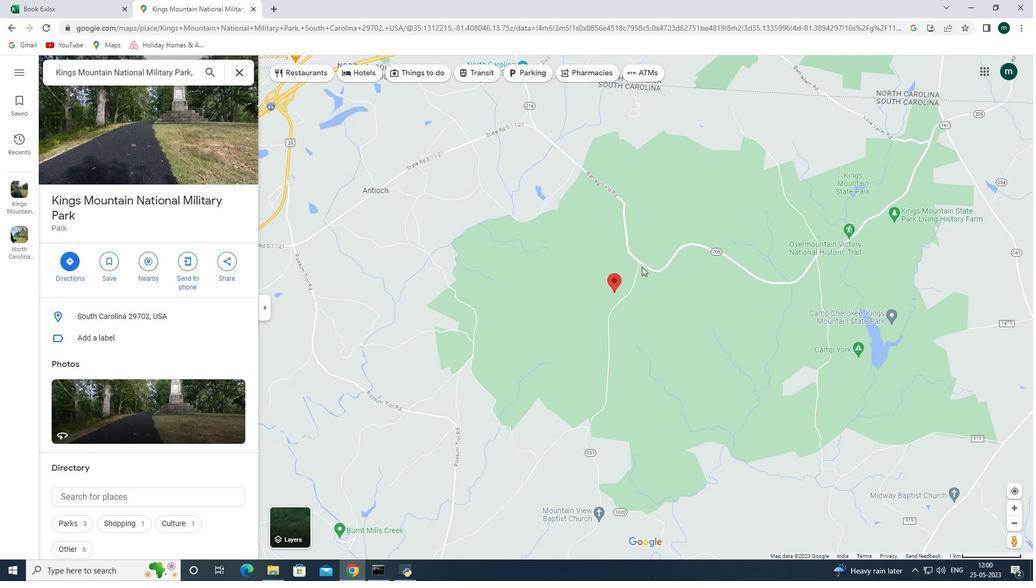 
Action: Mouse scrolled (658, 250) with delta (0, 0)
Screenshot: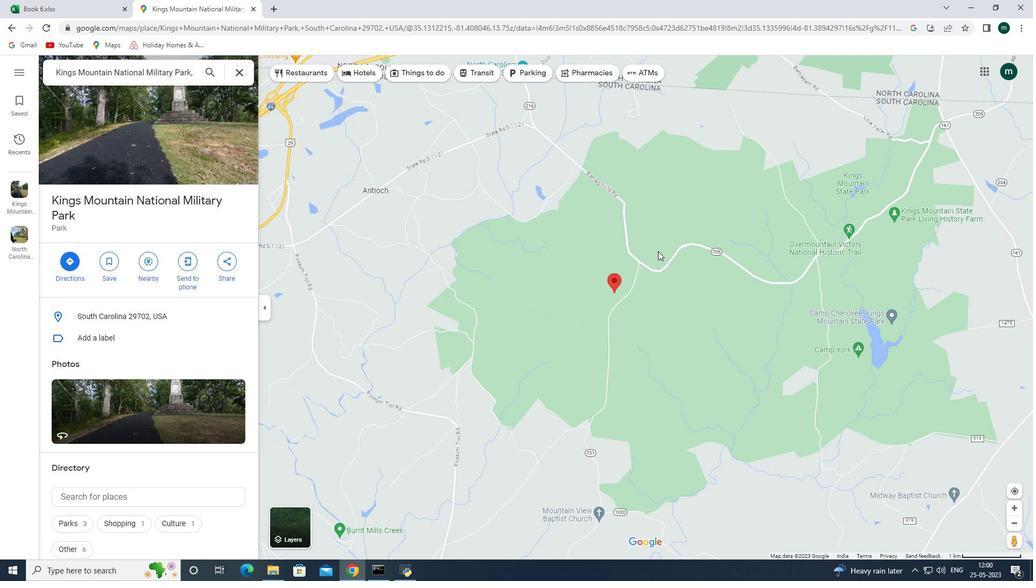 
Action: Mouse scrolled (658, 250) with delta (0, 0)
Screenshot: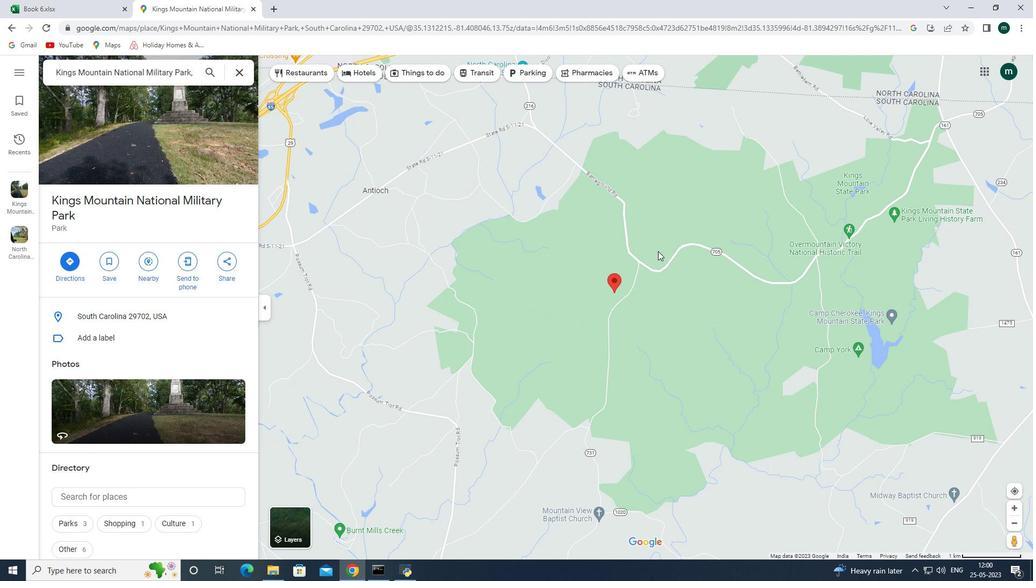 
Action: Mouse scrolled (658, 250) with delta (0, 0)
Screenshot: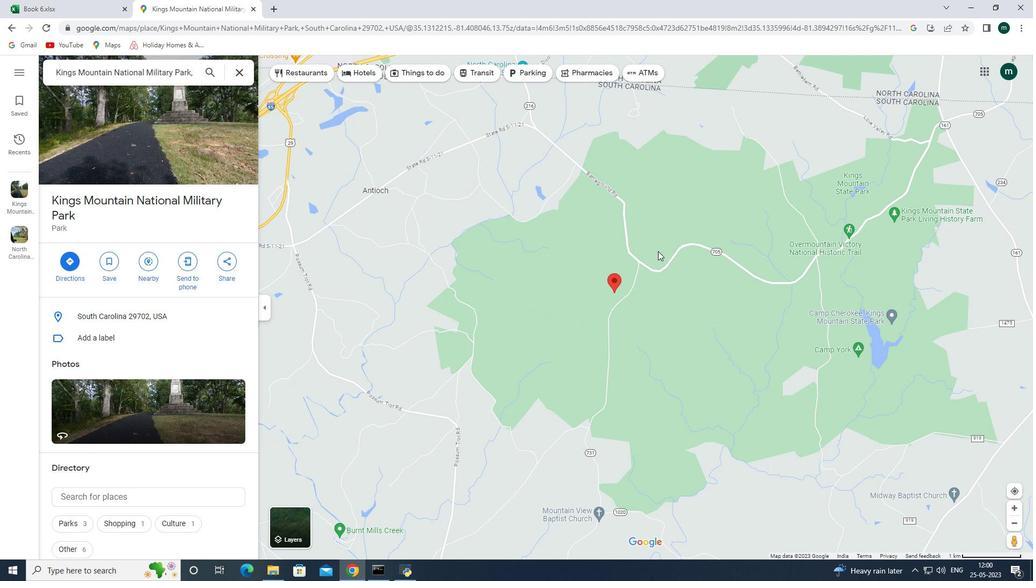 
Action: Mouse scrolled (658, 250) with delta (0, 0)
Screenshot: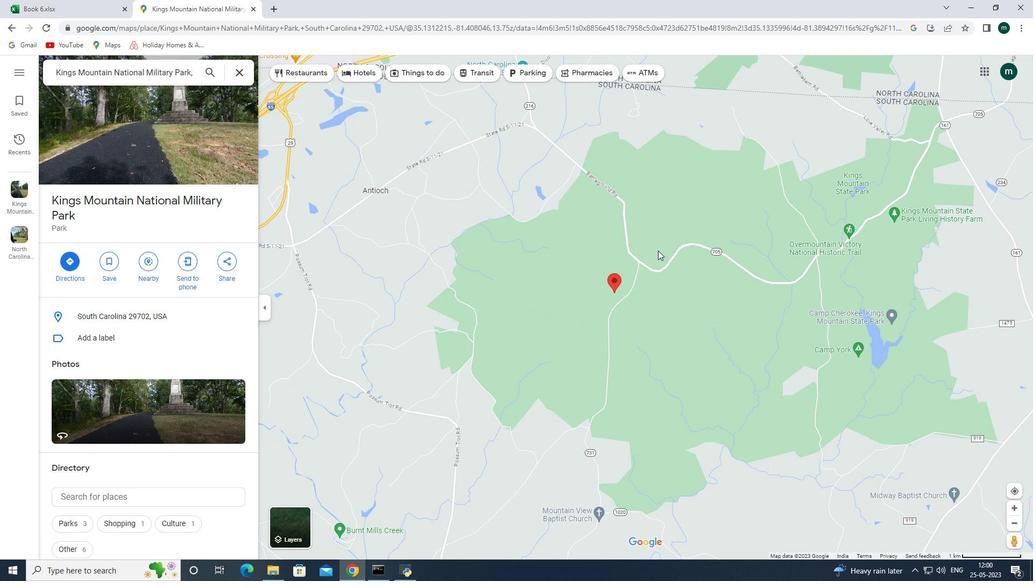 
Action: Mouse moved to (656, 255)
Screenshot: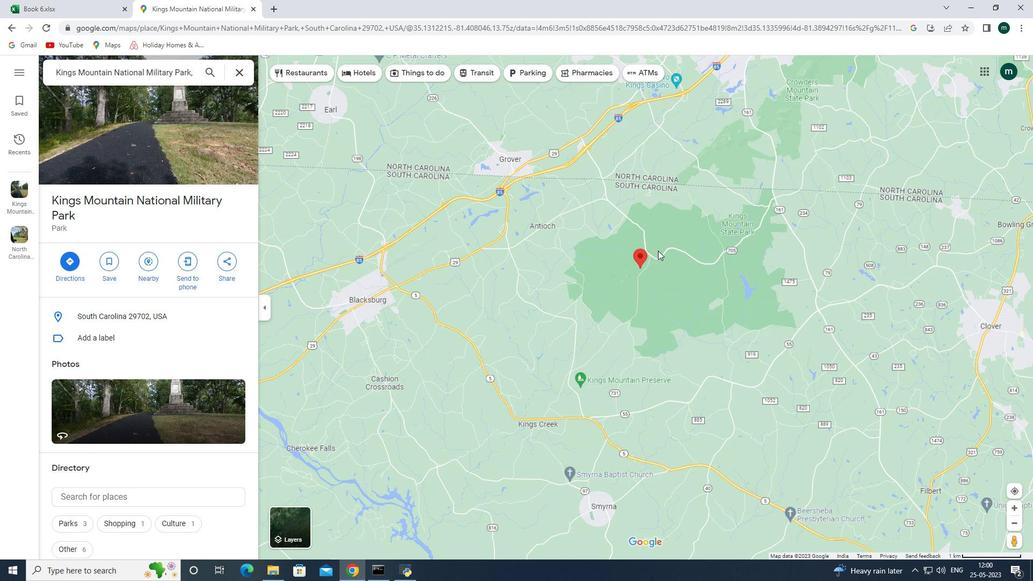 
Action: Mouse scrolled (656, 254) with delta (0, 0)
Screenshot: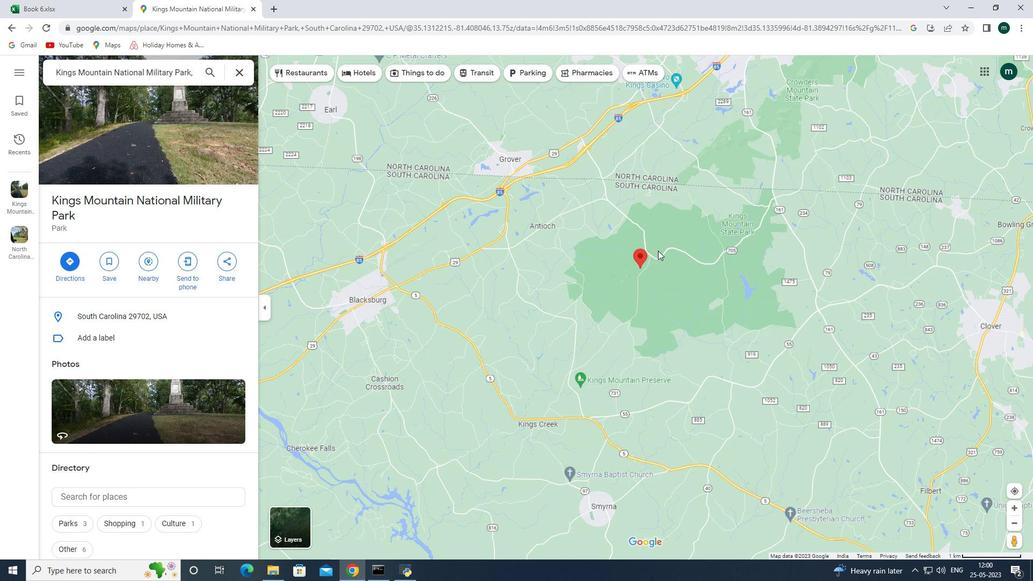 
Action: Mouse scrolled (656, 254) with delta (0, 0)
Screenshot: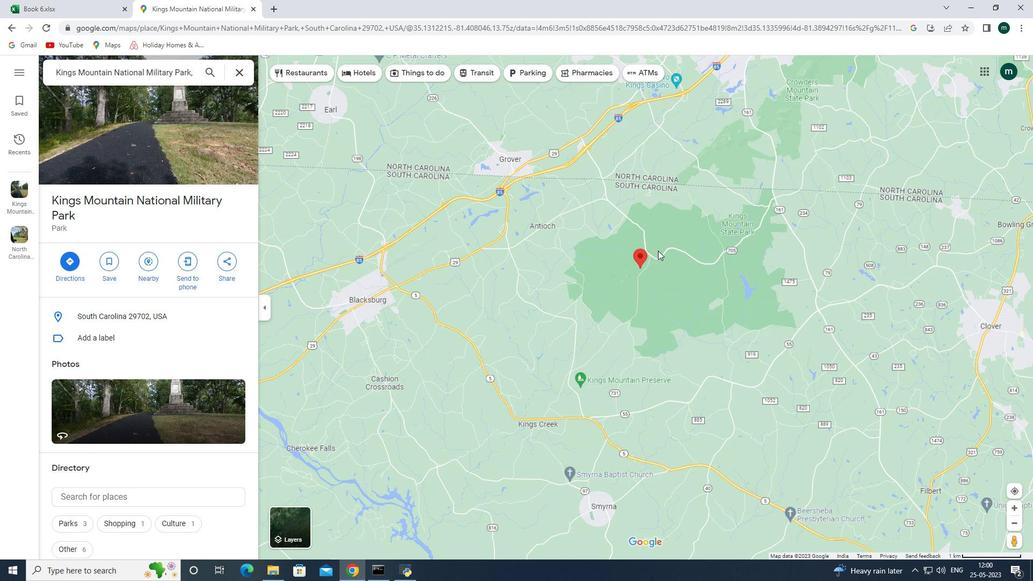 
Action: Mouse scrolled (656, 254) with delta (0, 0)
Screenshot: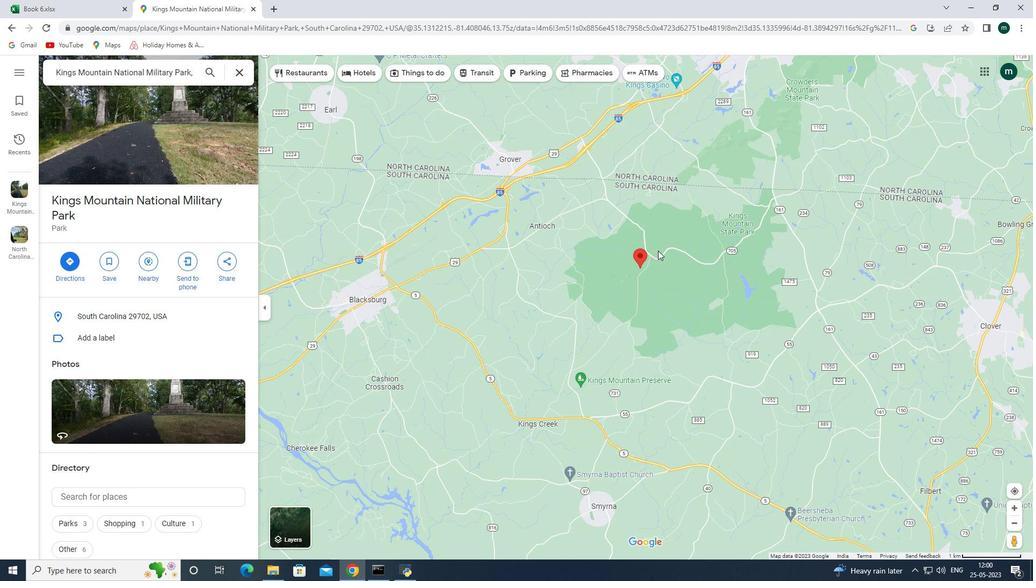 
Action: Mouse scrolled (656, 254) with delta (0, 0)
Screenshot: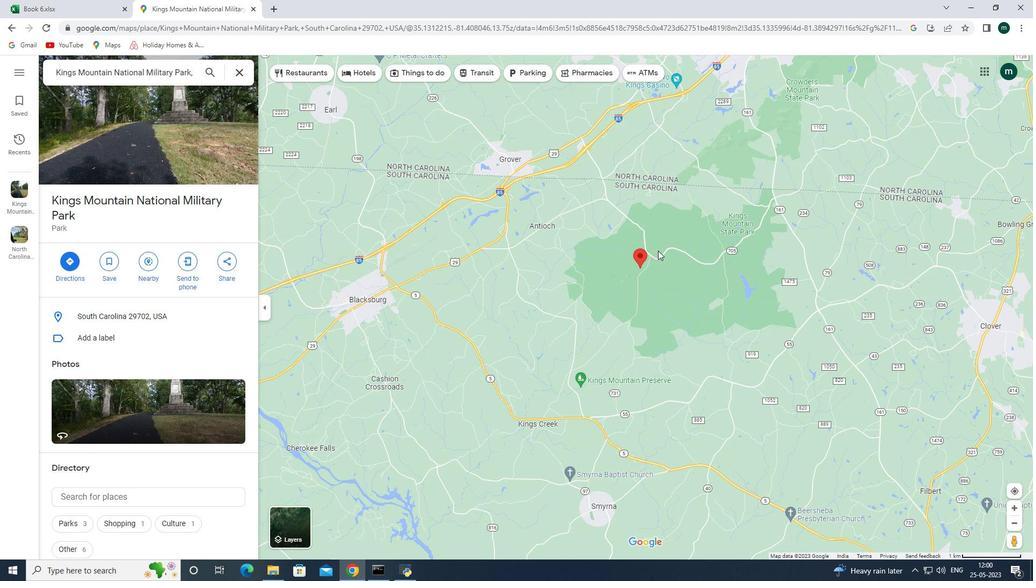
Action: Mouse scrolled (656, 254) with delta (0, 0)
Screenshot: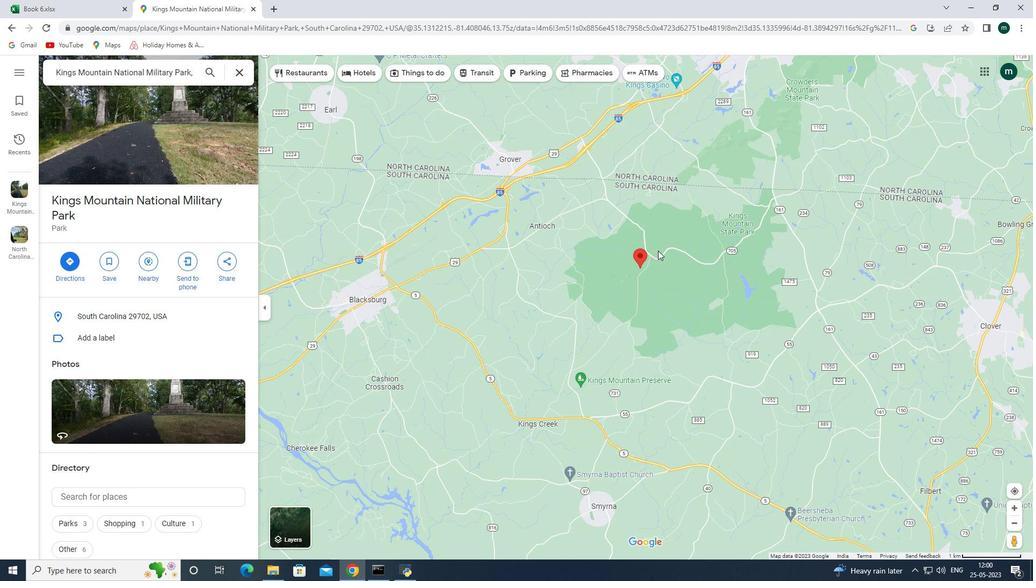 
Action: Mouse scrolled (656, 254) with delta (0, 0)
Screenshot: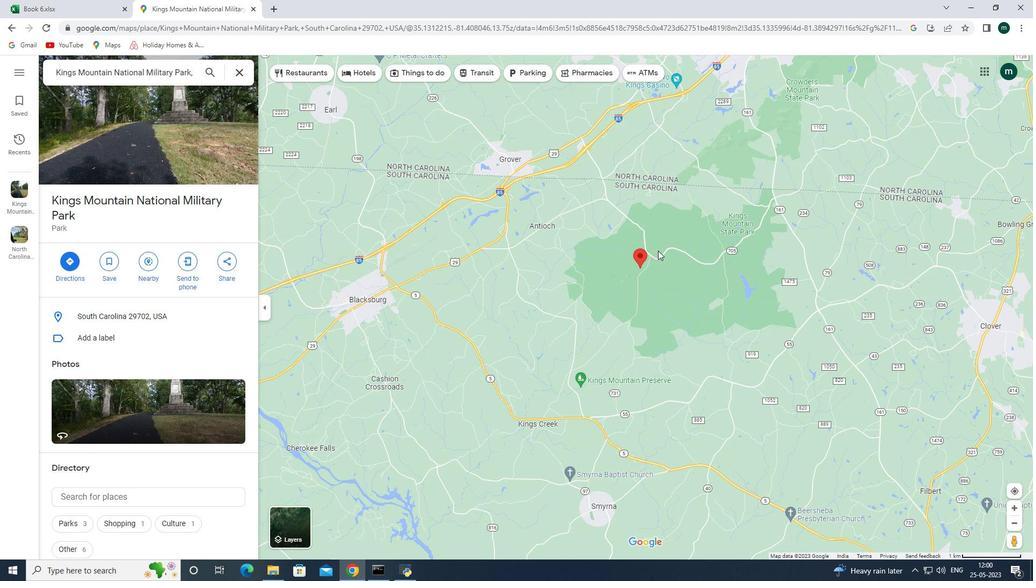 
Action: Mouse moved to (728, 237)
Screenshot: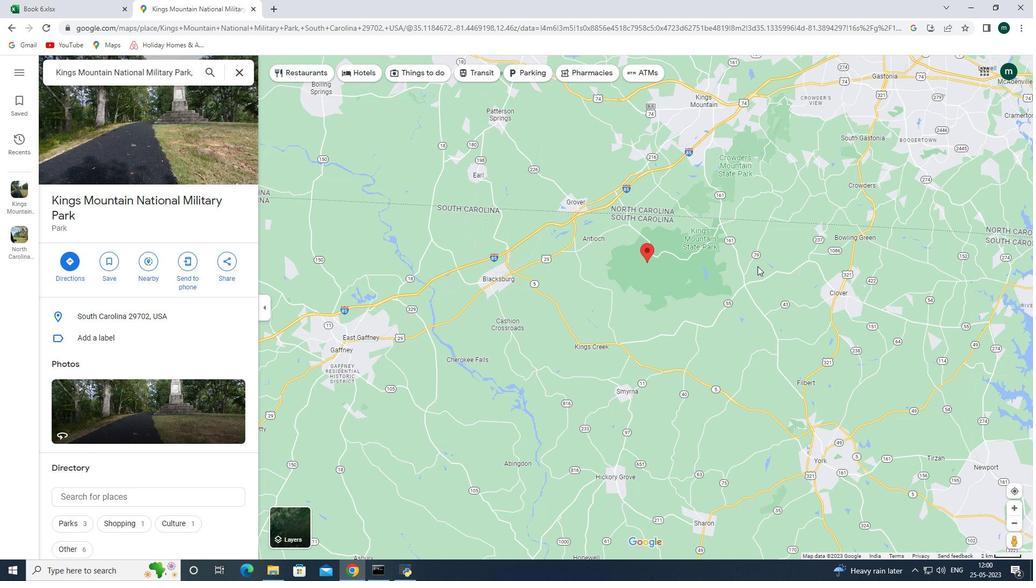 
Action: Mouse pressed left at (728, 237)
Screenshot: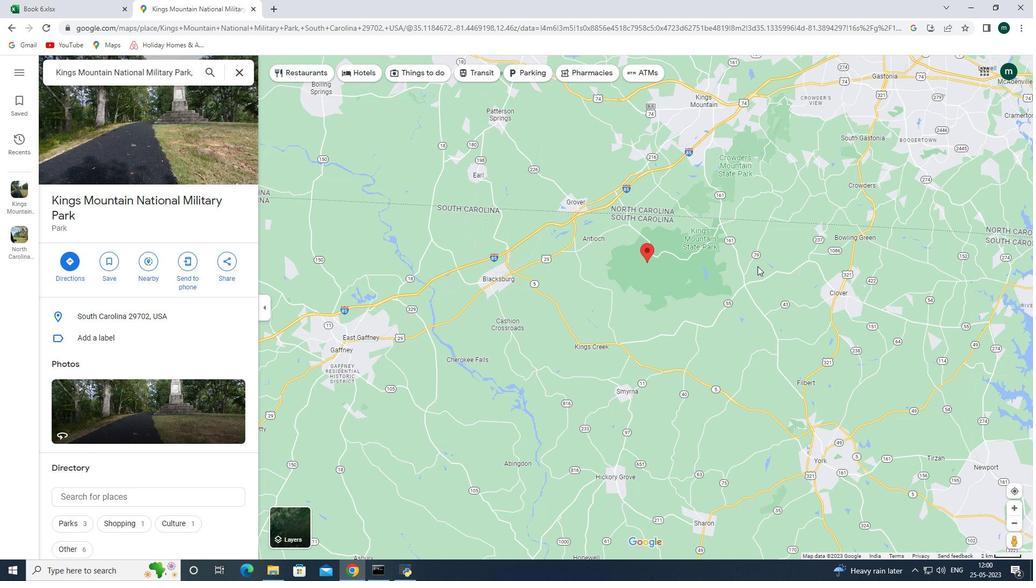 
Action: Mouse moved to (1014, 526)
Screenshot: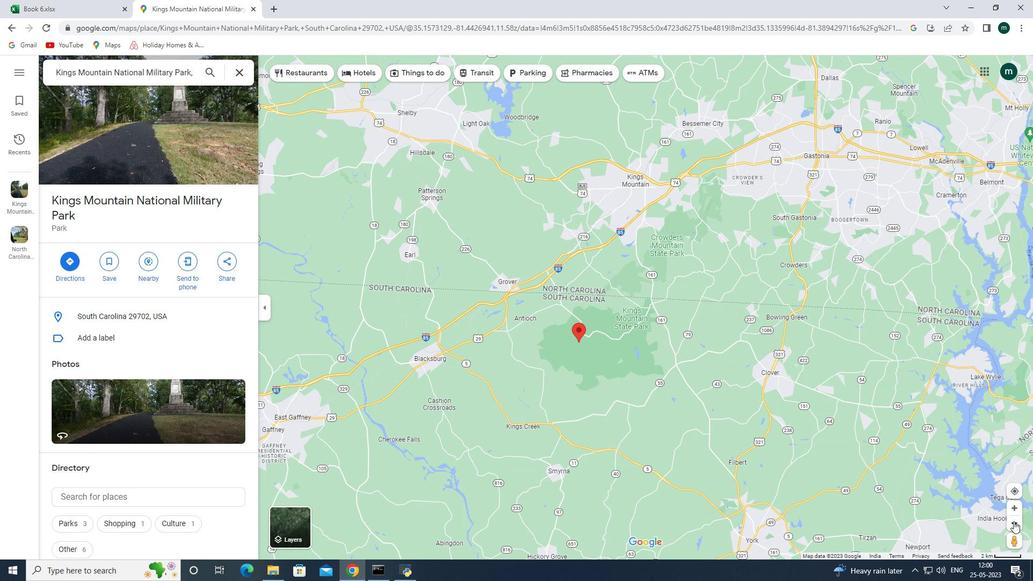 
Action: Mouse pressed left at (1014, 526)
Screenshot: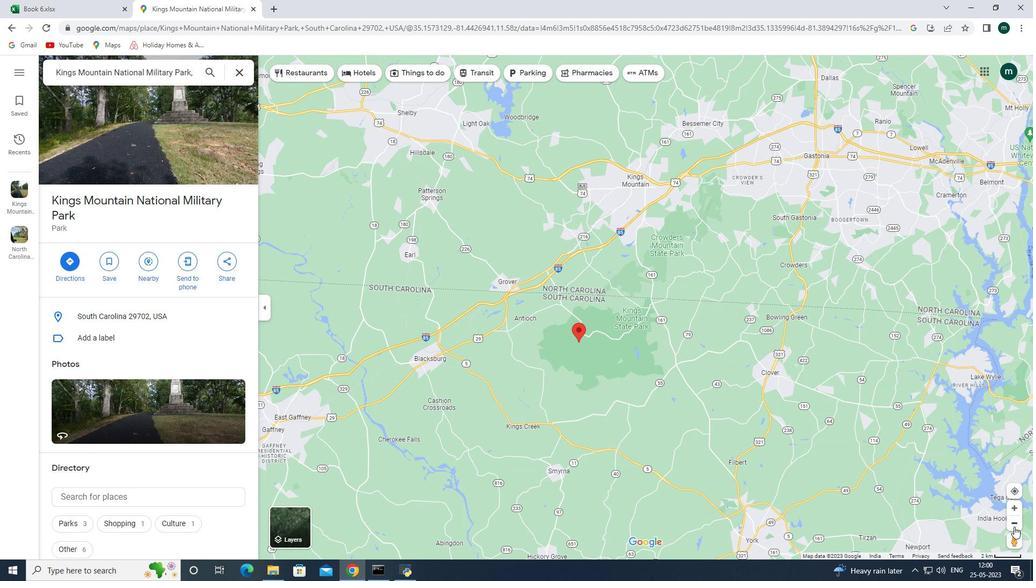 
Action: Mouse moved to (669, 328)
Screenshot: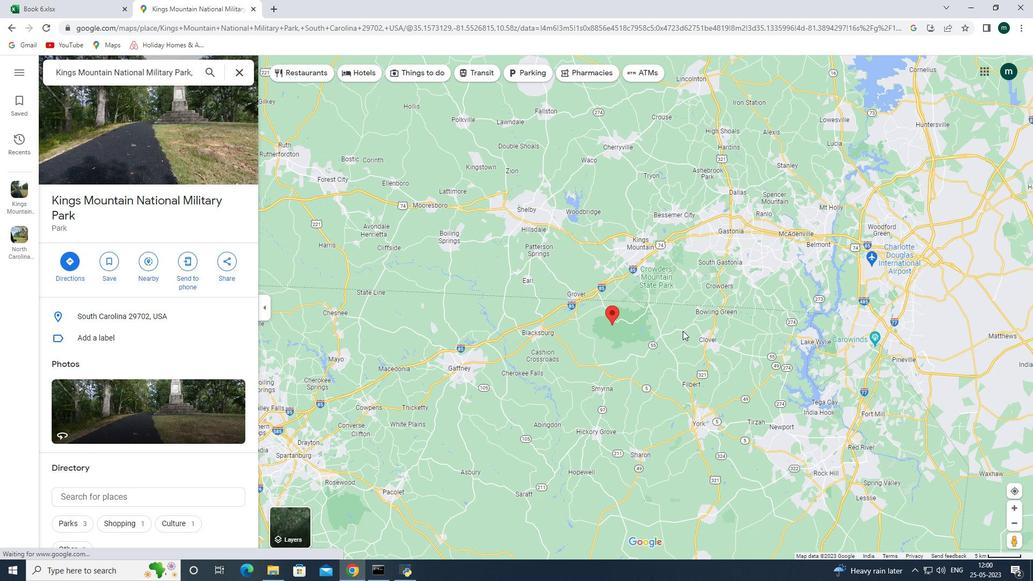 
Action: Mouse scrolled (670, 328) with delta (0, 0)
Screenshot: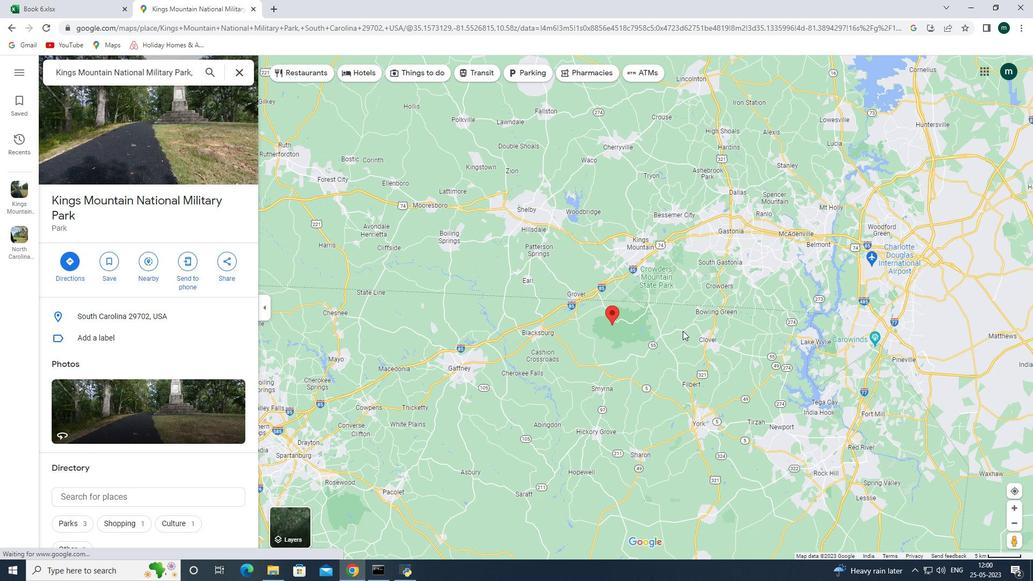
Action: Mouse moved to (669, 328)
Screenshot: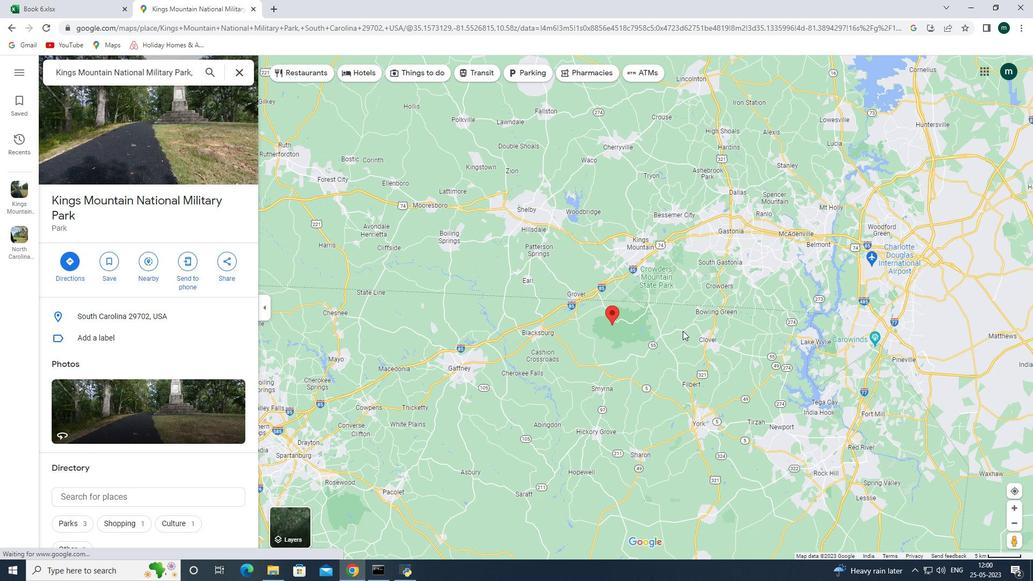 
Action: Mouse scrolled (669, 327) with delta (0, 0)
Screenshot: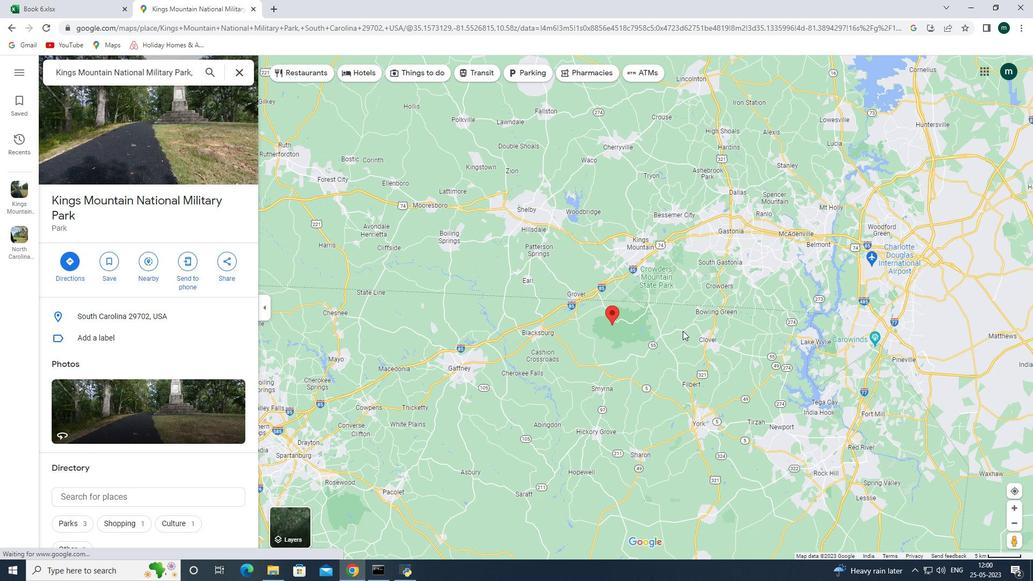 
Action: Mouse moved to (667, 328)
